 Task: Research Airbnb accommodation in Voorhout, Netherlands from 3rd December, 2023 to 7th December, 2023 for 2 adults.1  bedroom having 1 bed and 1 bathroom. Property type can be hotel. Look for 5 properties as per requirement.
Action: Mouse moved to (582, 125)
Screenshot: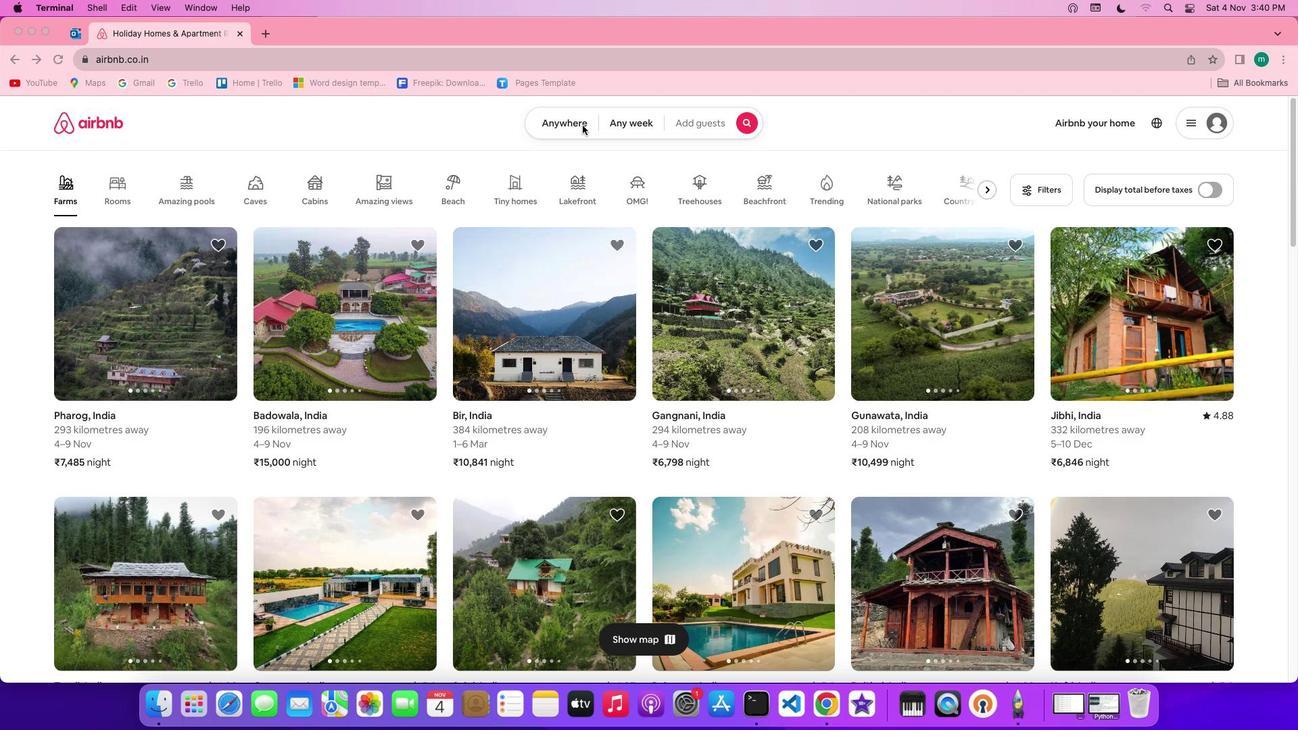 
Action: Mouse pressed left at (582, 125)
Screenshot: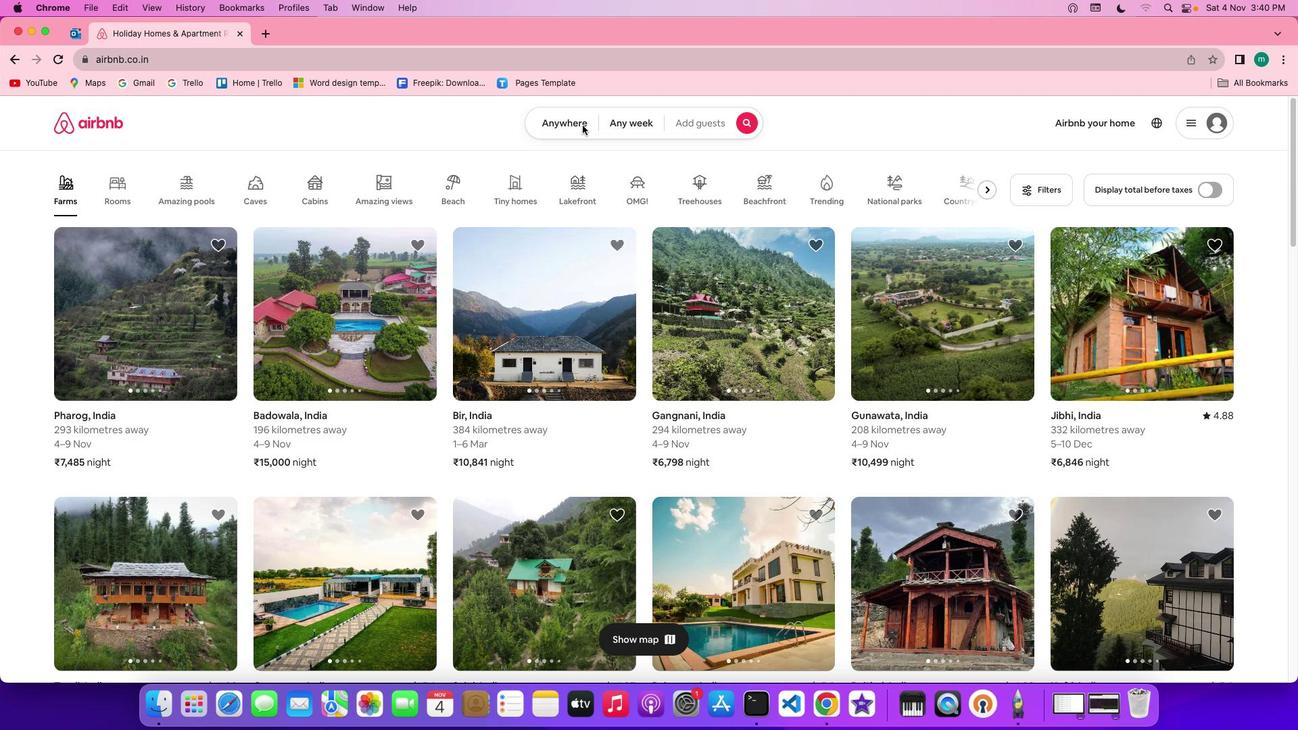 
Action: Mouse moved to (566, 125)
Screenshot: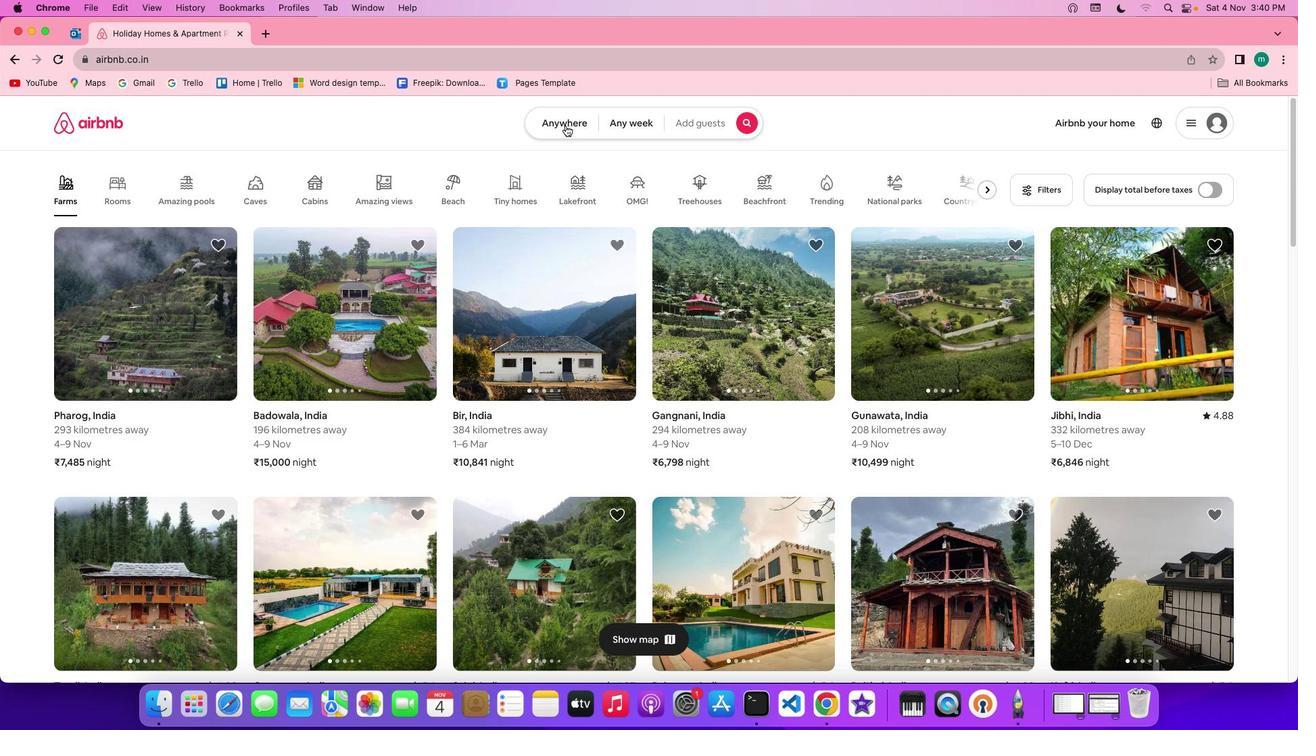 
Action: Mouse pressed left at (566, 125)
Screenshot: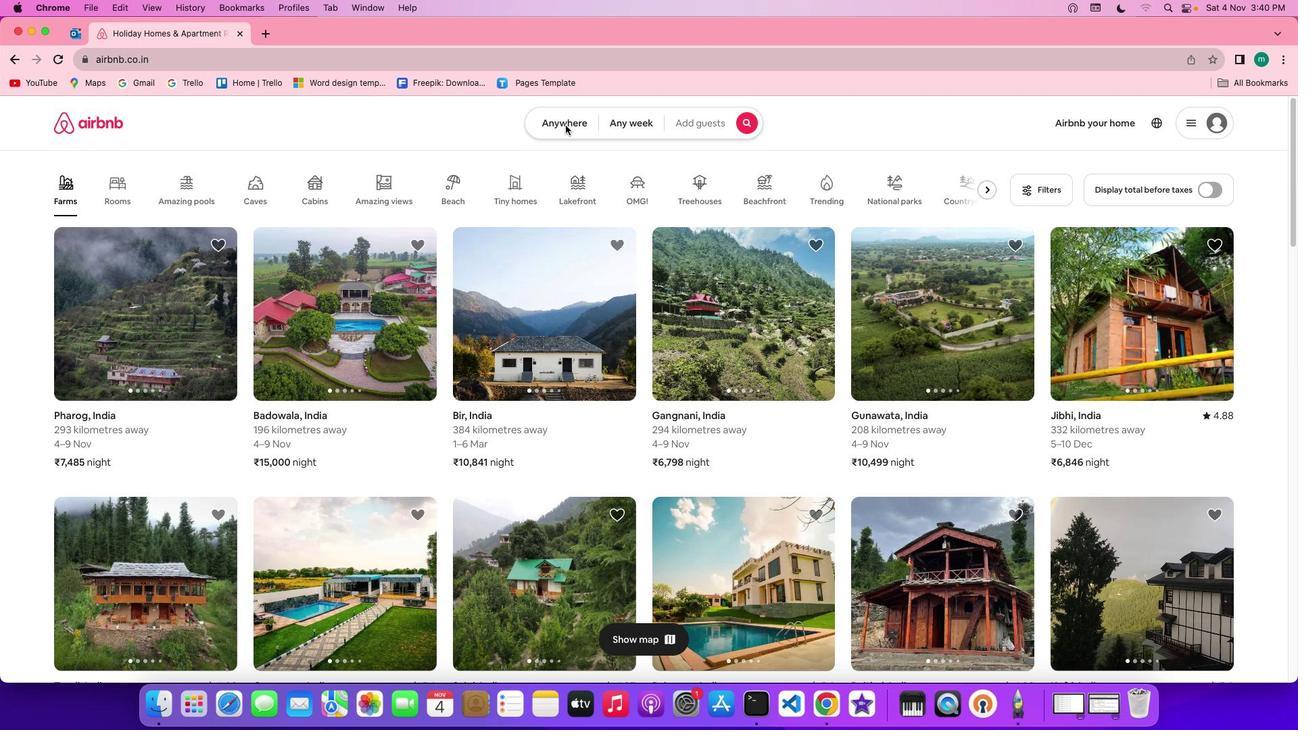 
Action: Mouse moved to (464, 182)
Screenshot: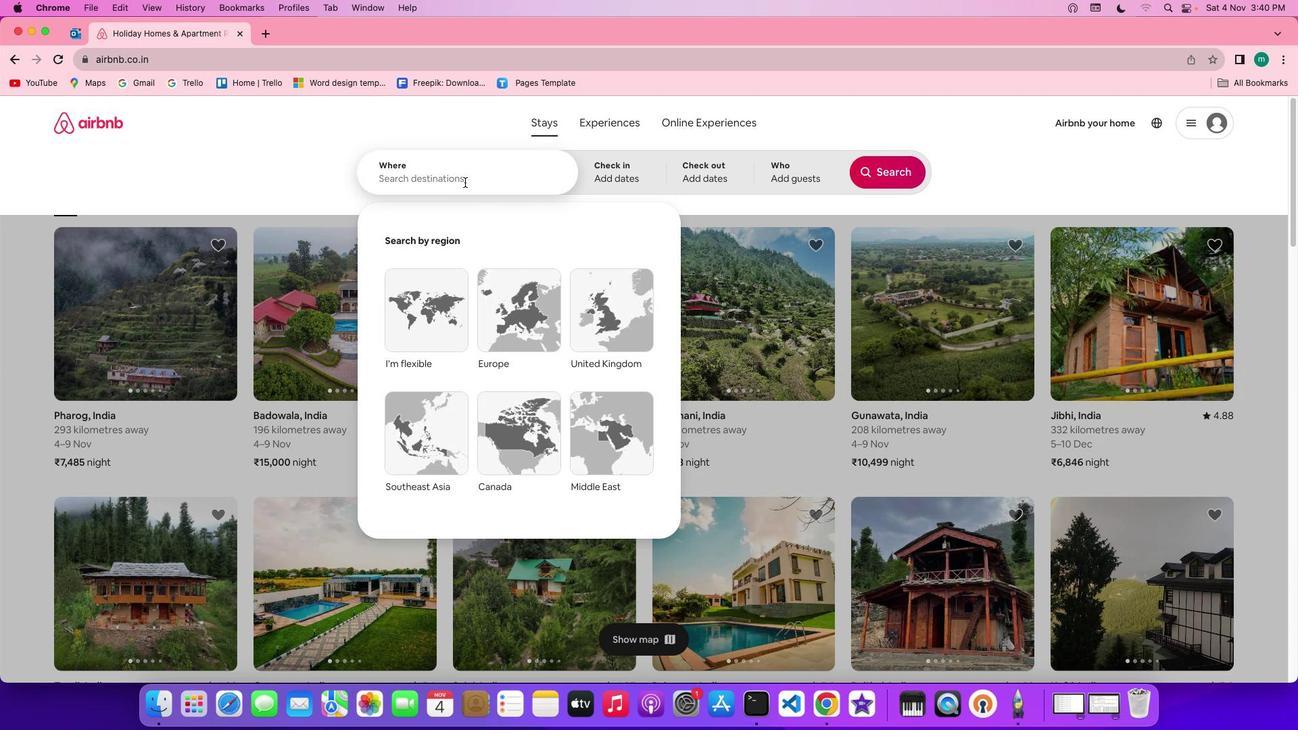 
Action: Mouse pressed left at (464, 182)
Screenshot: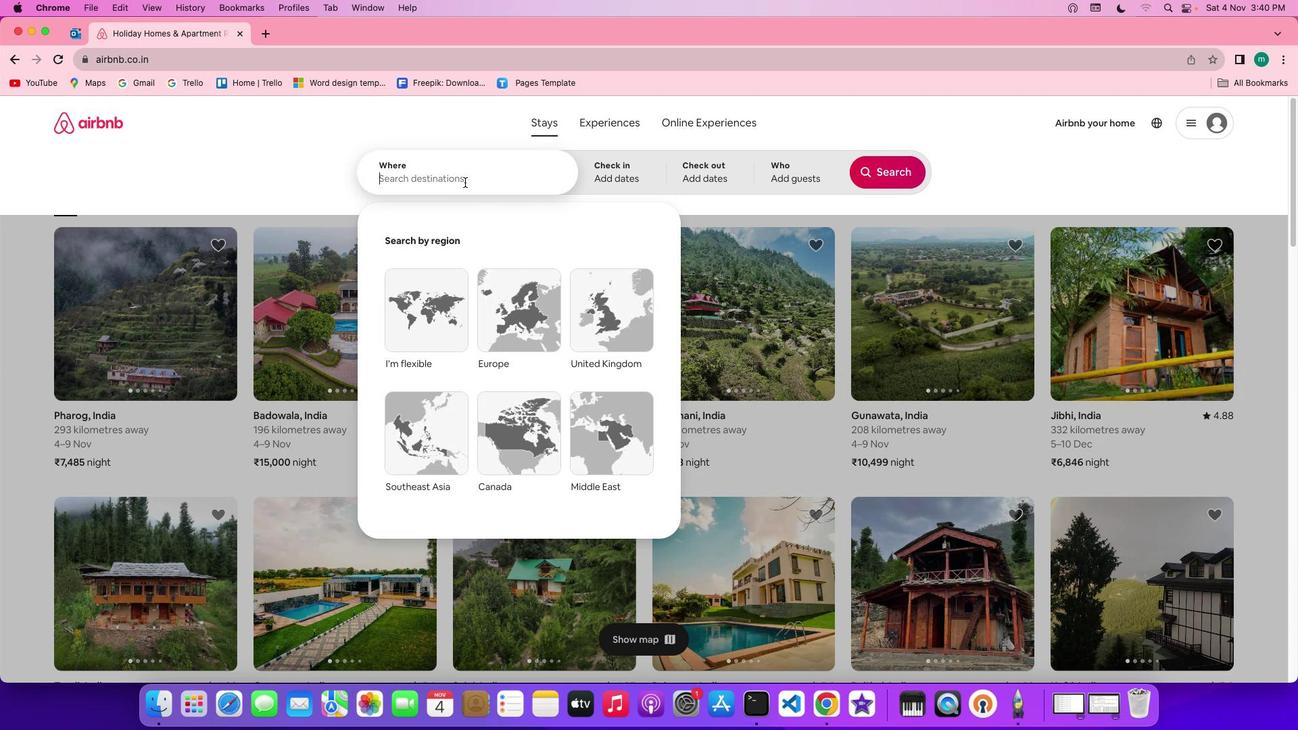 
Action: Key pressed Key.shift'V''o''o''r''h''o''u''t'','Key.spaceKey.shift'n''e''t''h''e''r''l''a''n''d''s'
Screenshot: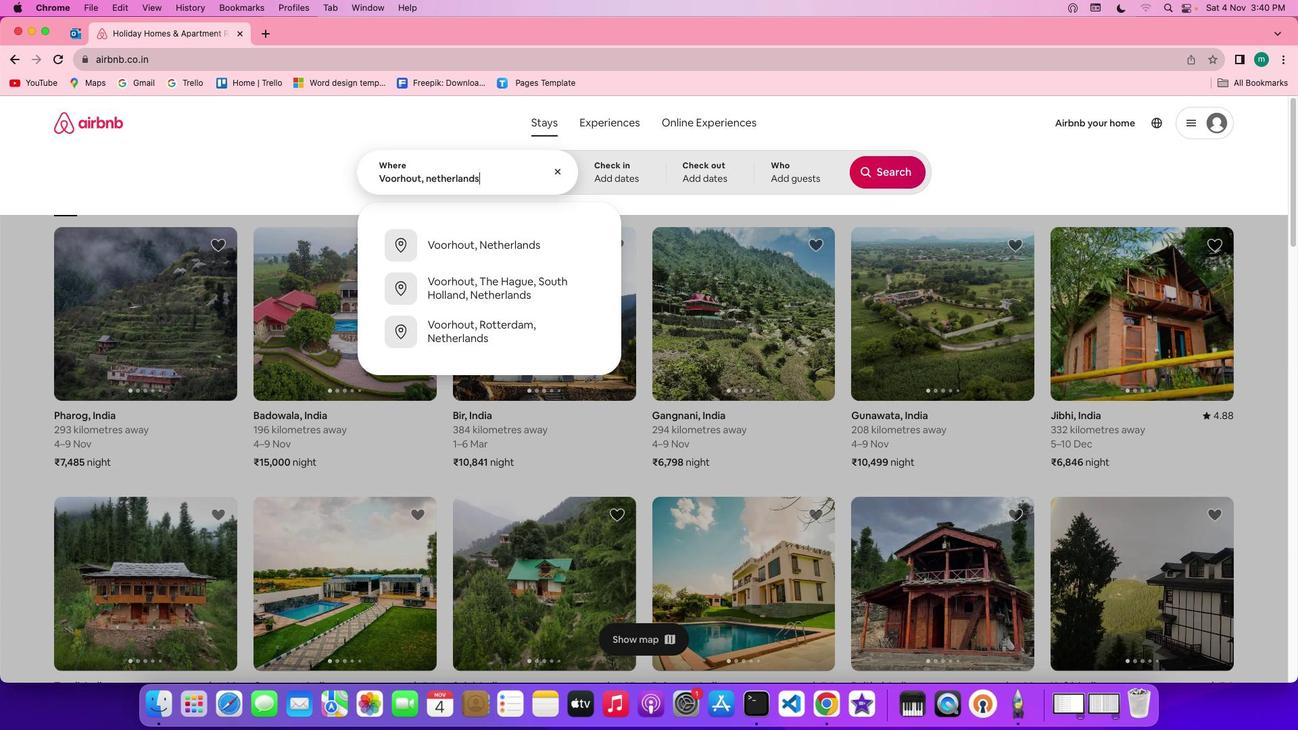 
Action: Mouse moved to (581, 174)
Screenshot: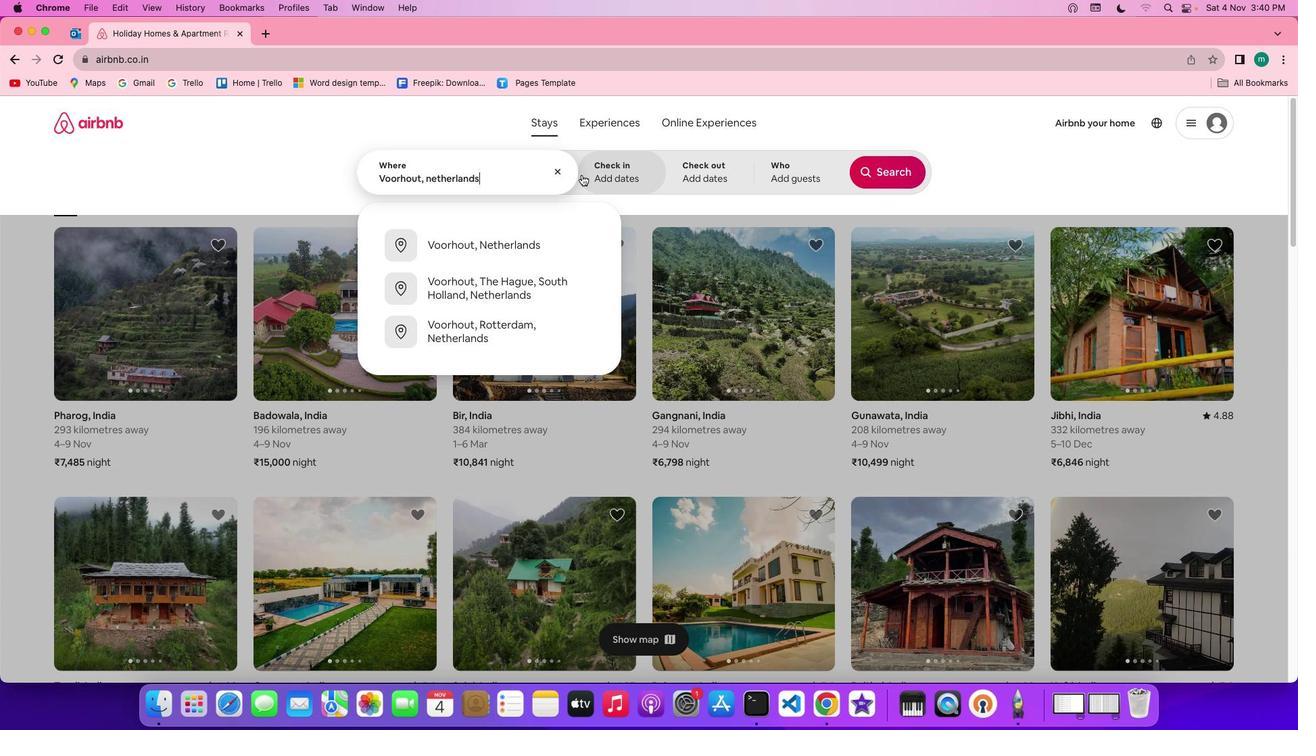 
Action: Mouse pressed left at (581, 174)
Screenshot: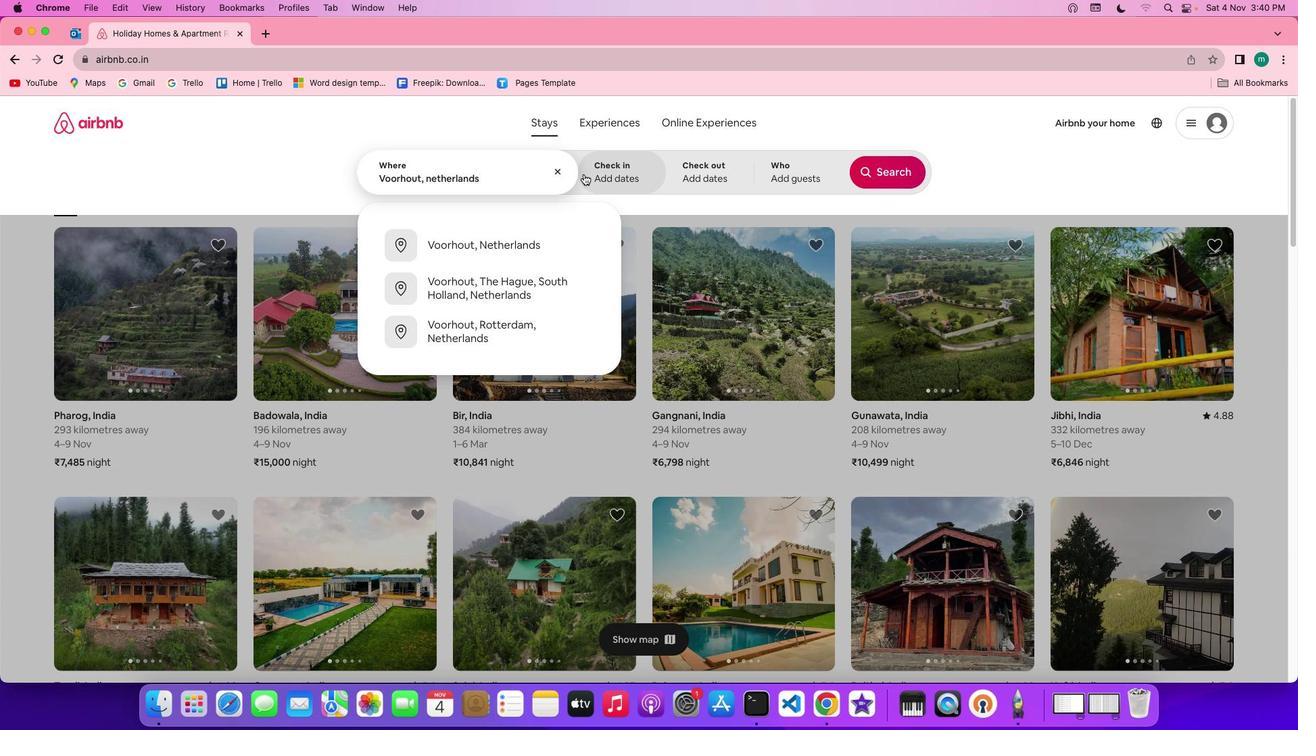
Action: Mouse moved to (675, 365)
Screenshot: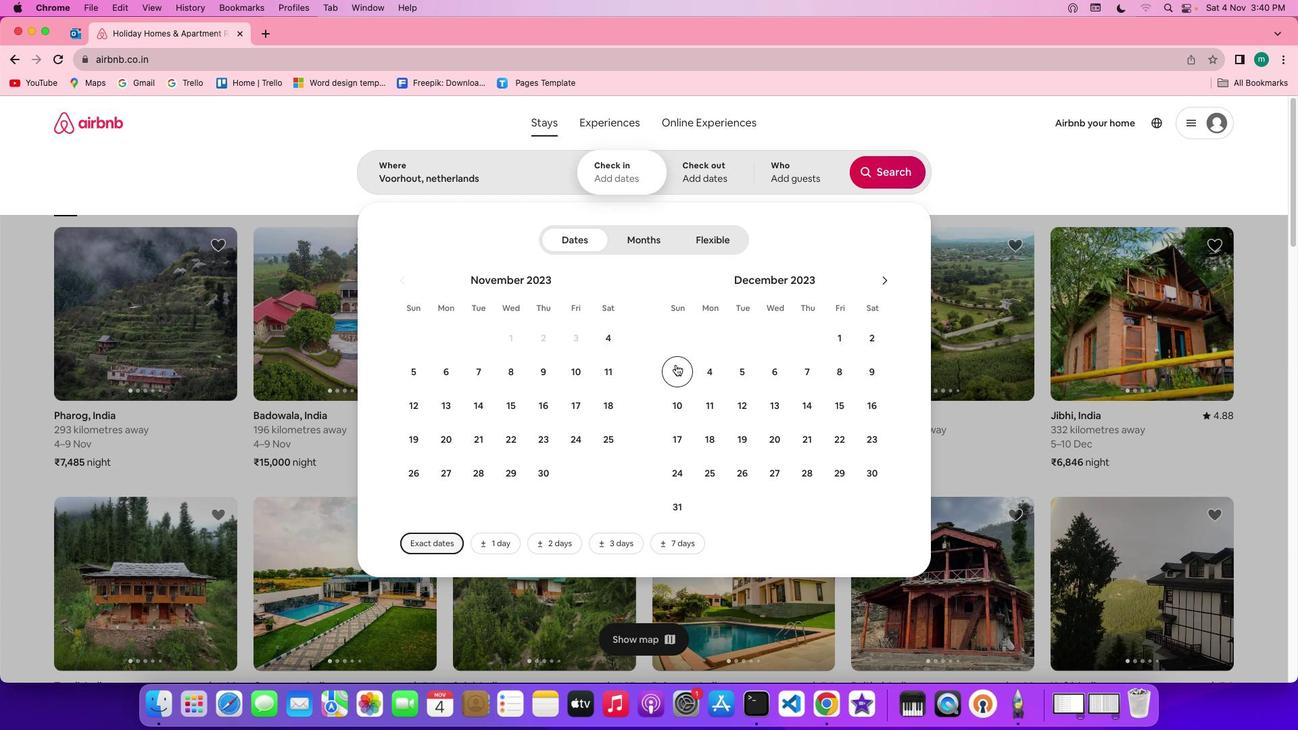 
Action: Mouse pressed left at (675, 365)
Screenshot: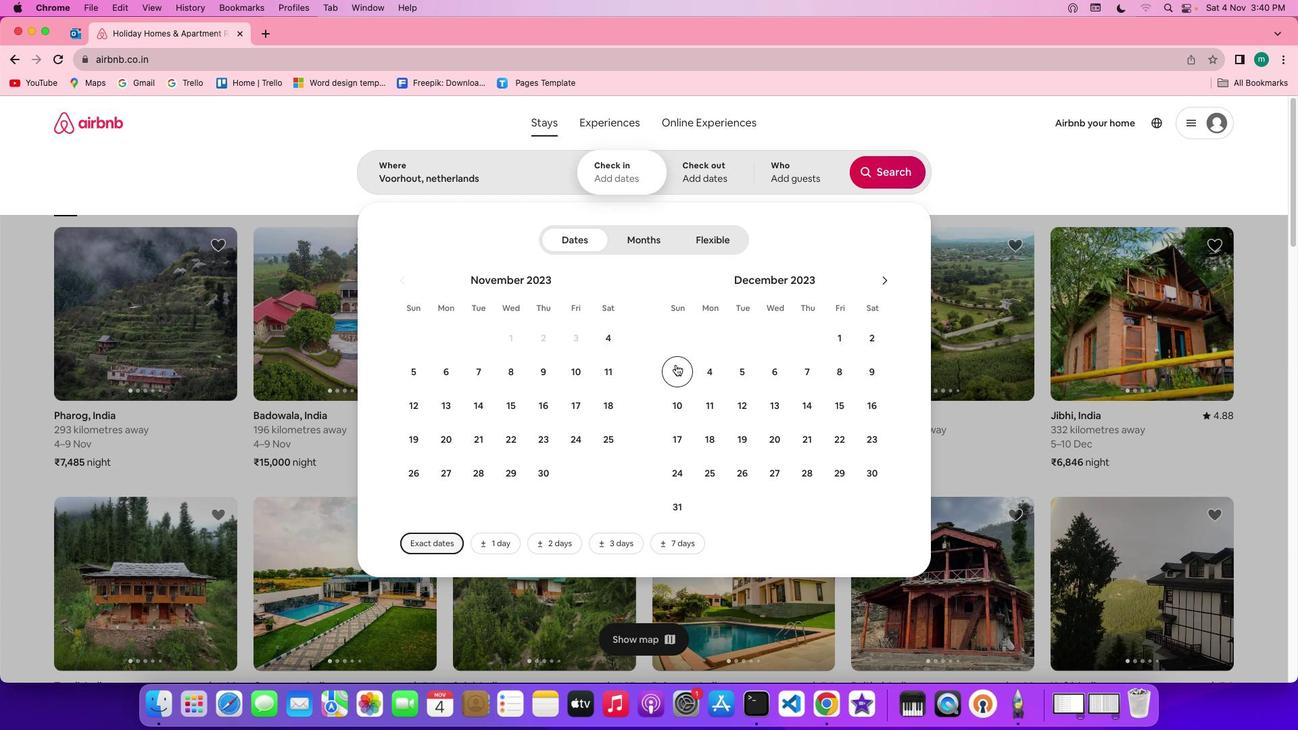 
Action: Mouse moved to (801, 369)
Screenshot: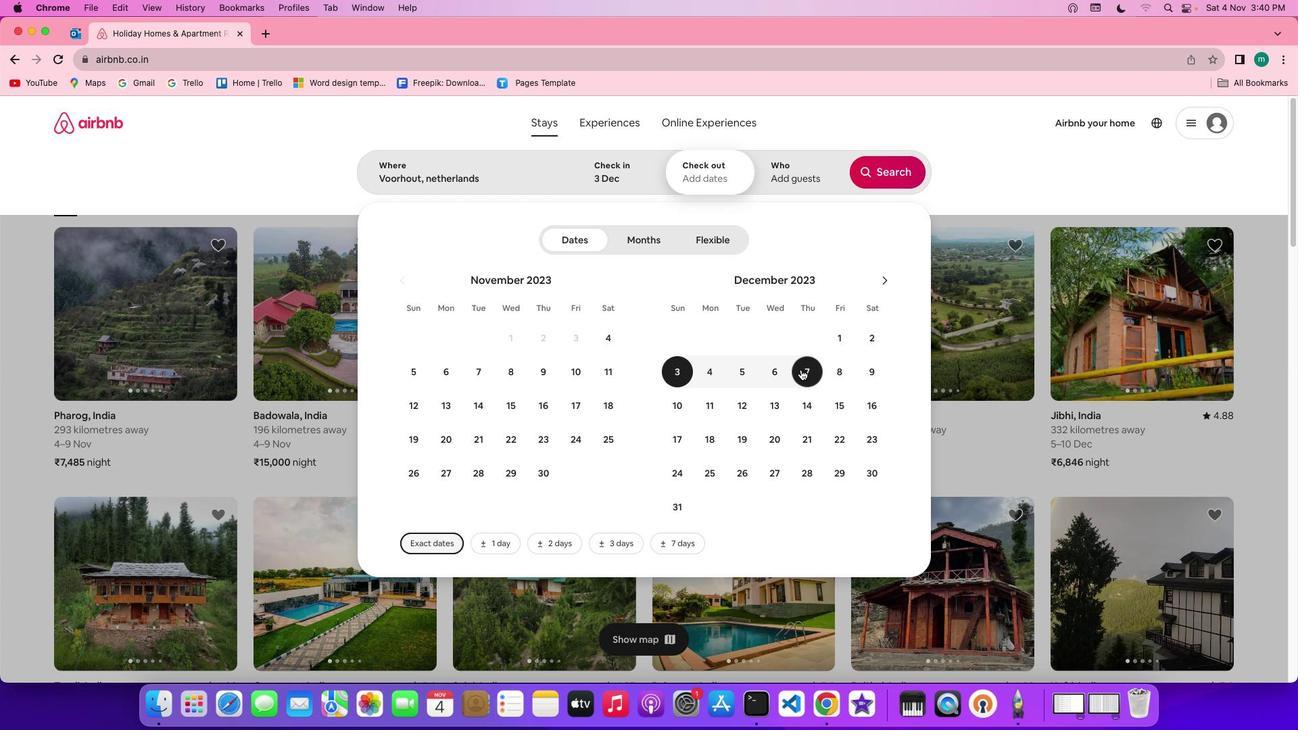 
Action: Mouse pressed left at (801, 369)
Screenshot: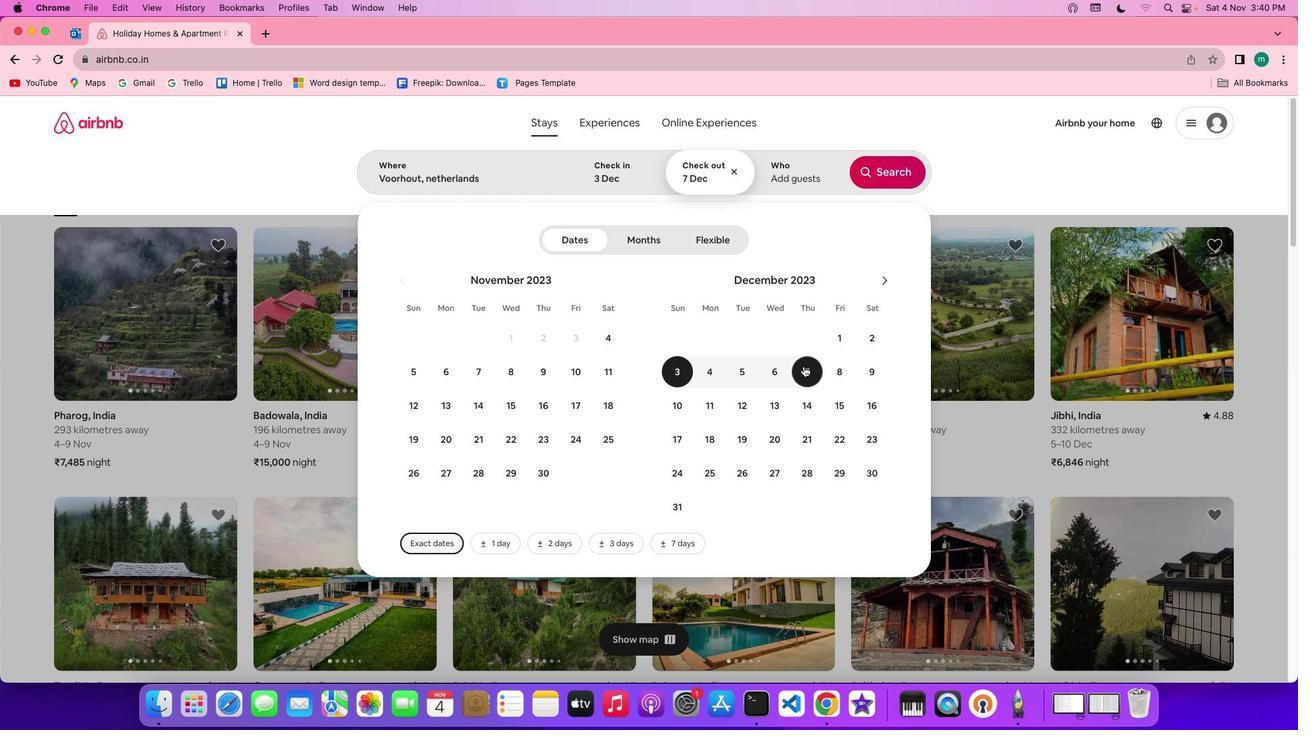 
Action: Mouse moved to (802, 171)
Screenshot: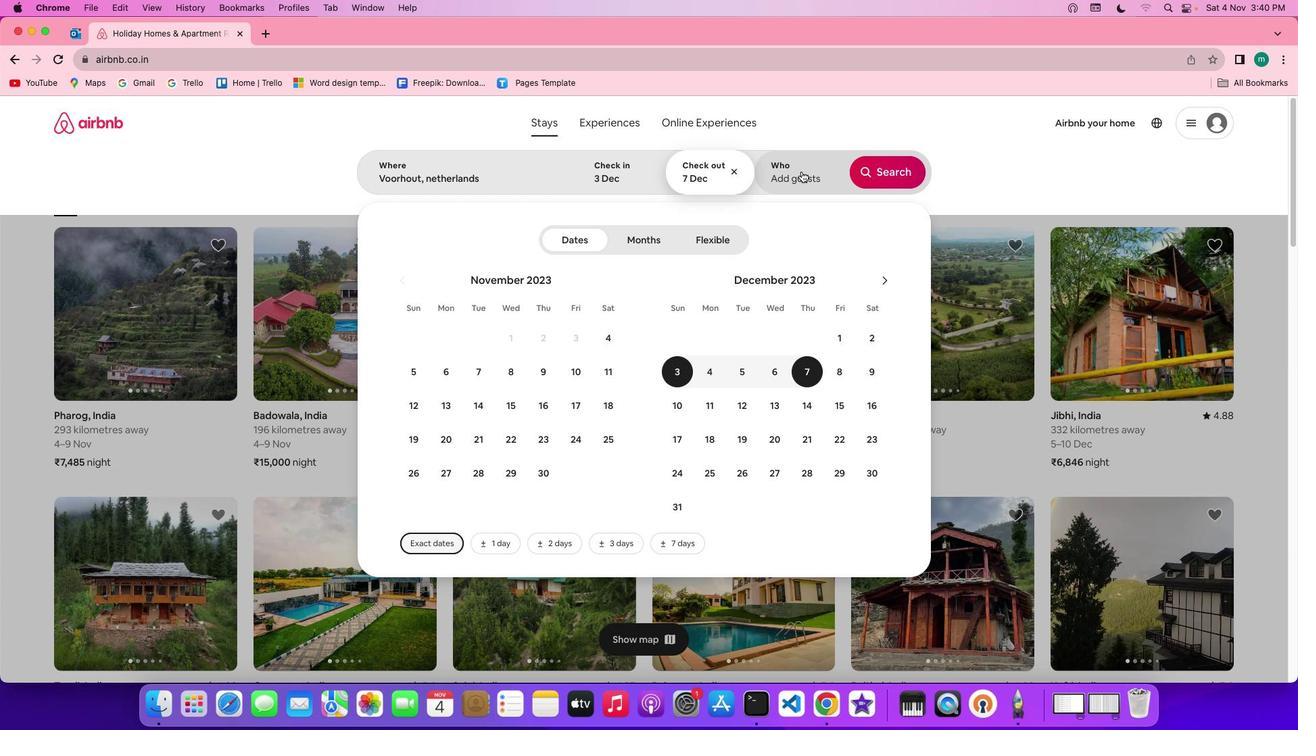 
Action: Mouse pressed left at (802, 171)
Screenshot: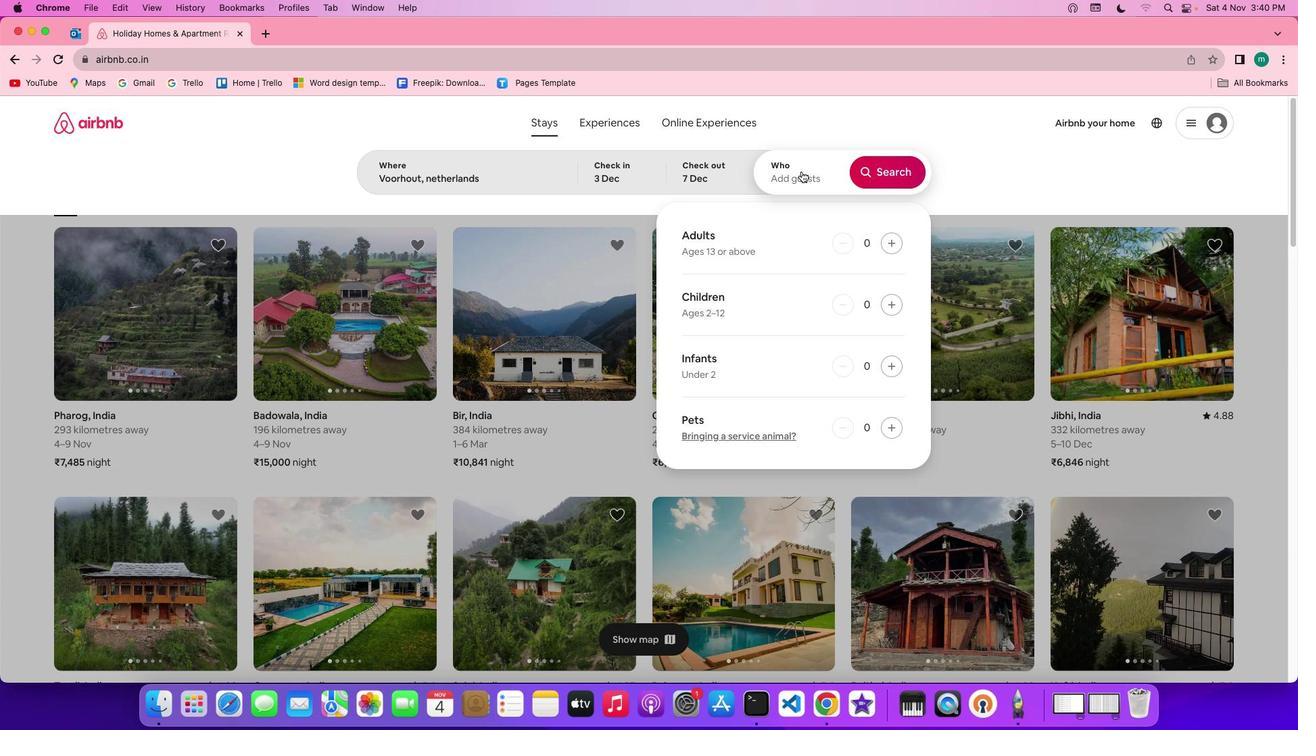 
Action: Mouse moved to (890, 242)
Screenshot: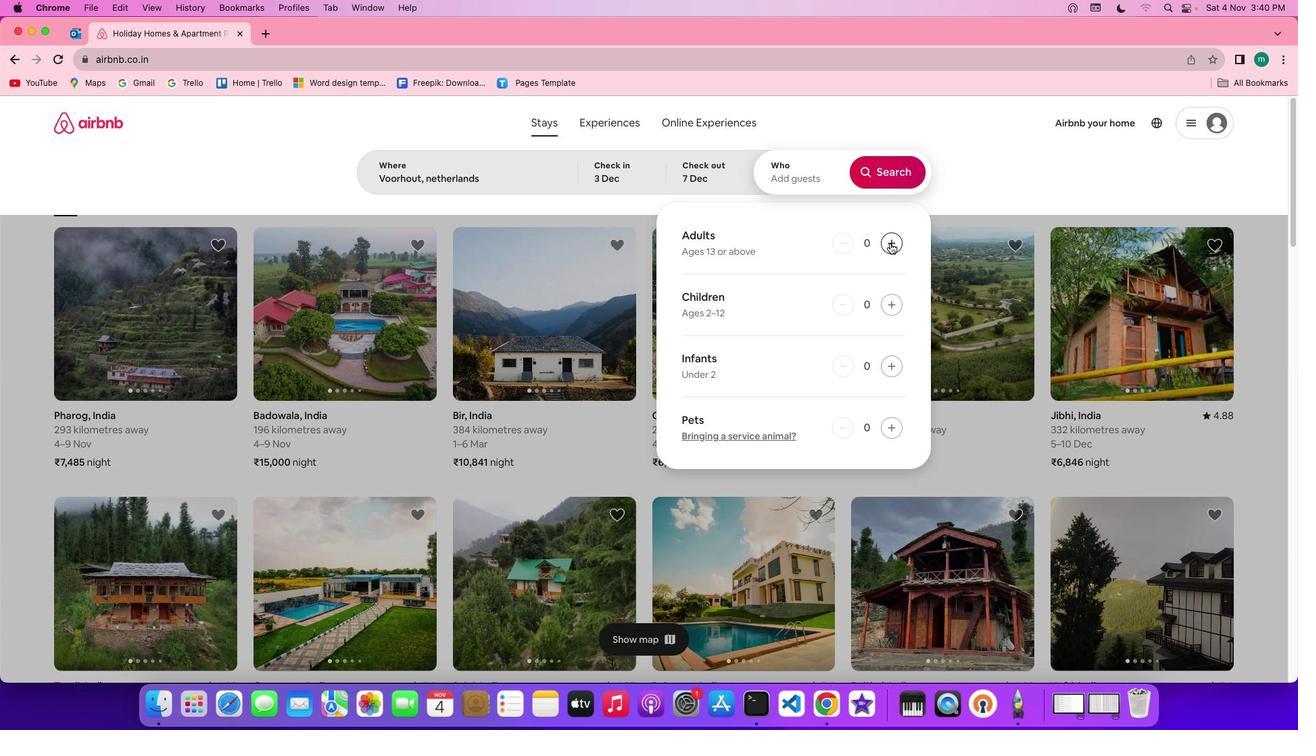 
Action: Mouse pressed left at (890, 242)
Screenshot: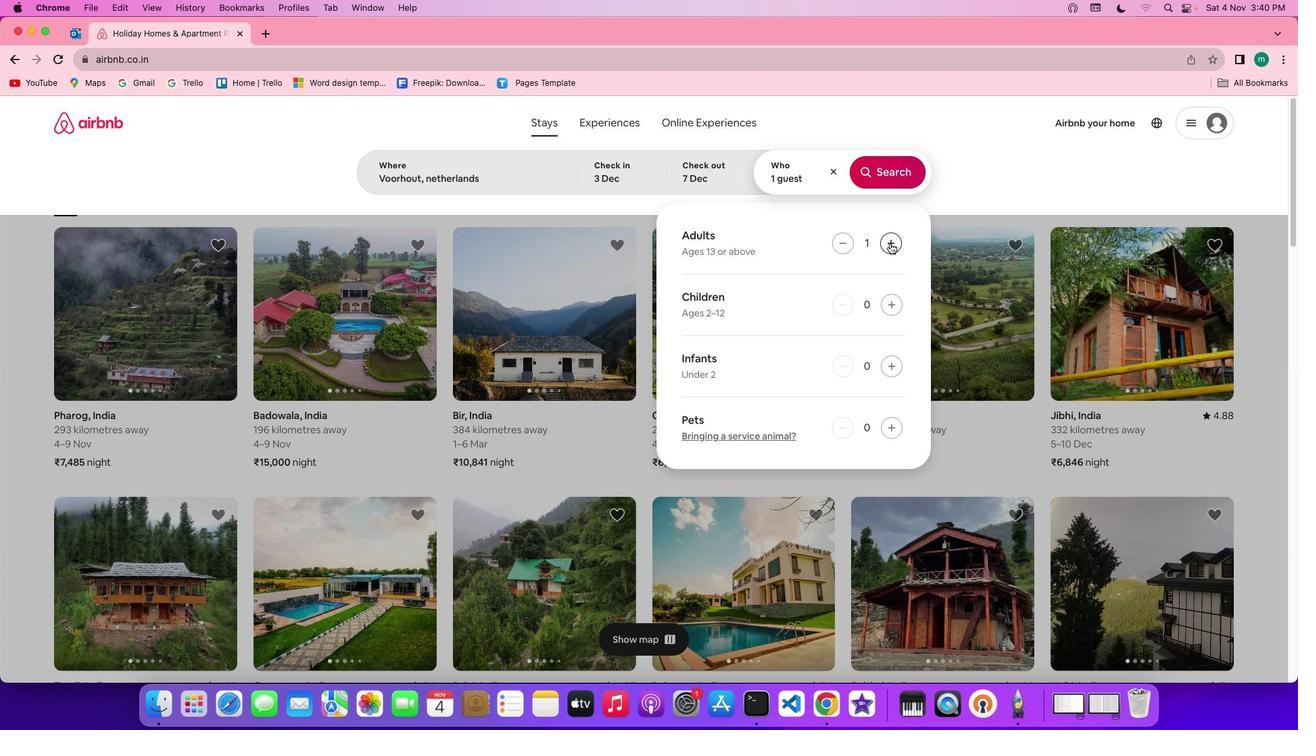 
Action: Mouse pressed left at (890, 242)
Screenshot: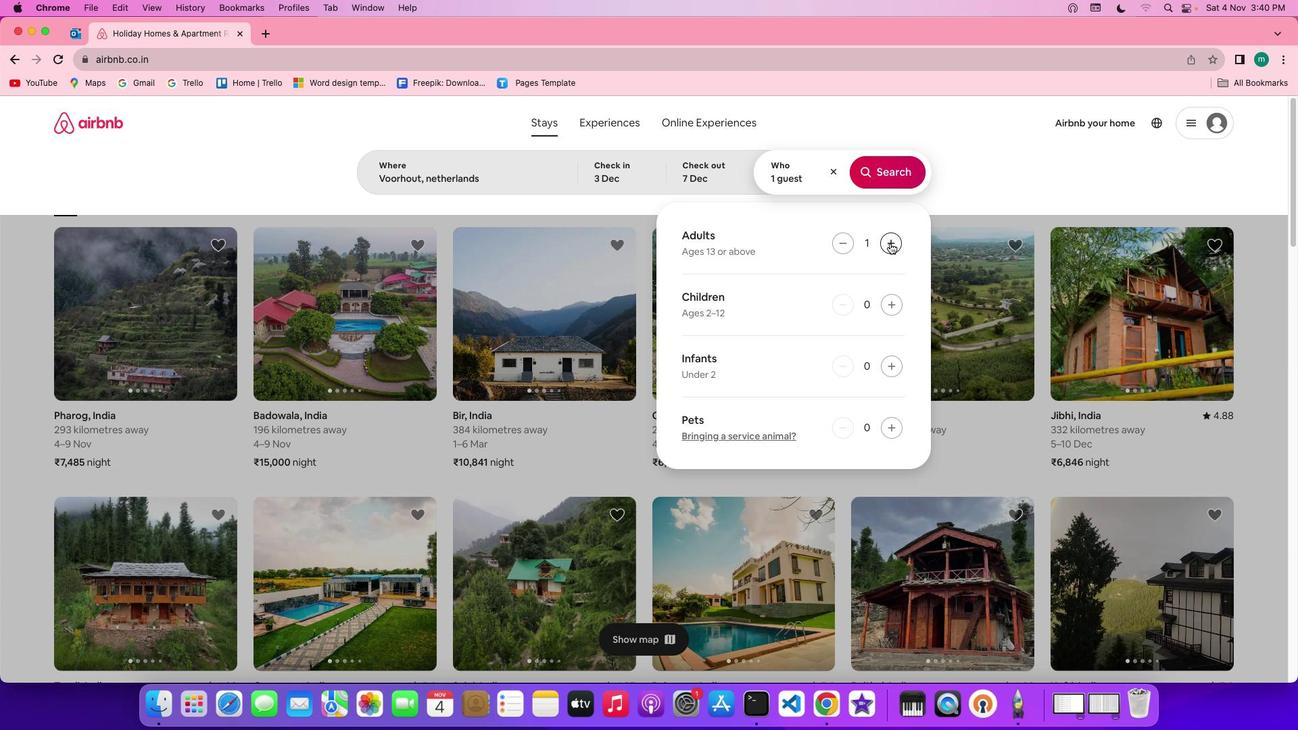 
Action: Mouse moved to (893, 160)
Screenshot: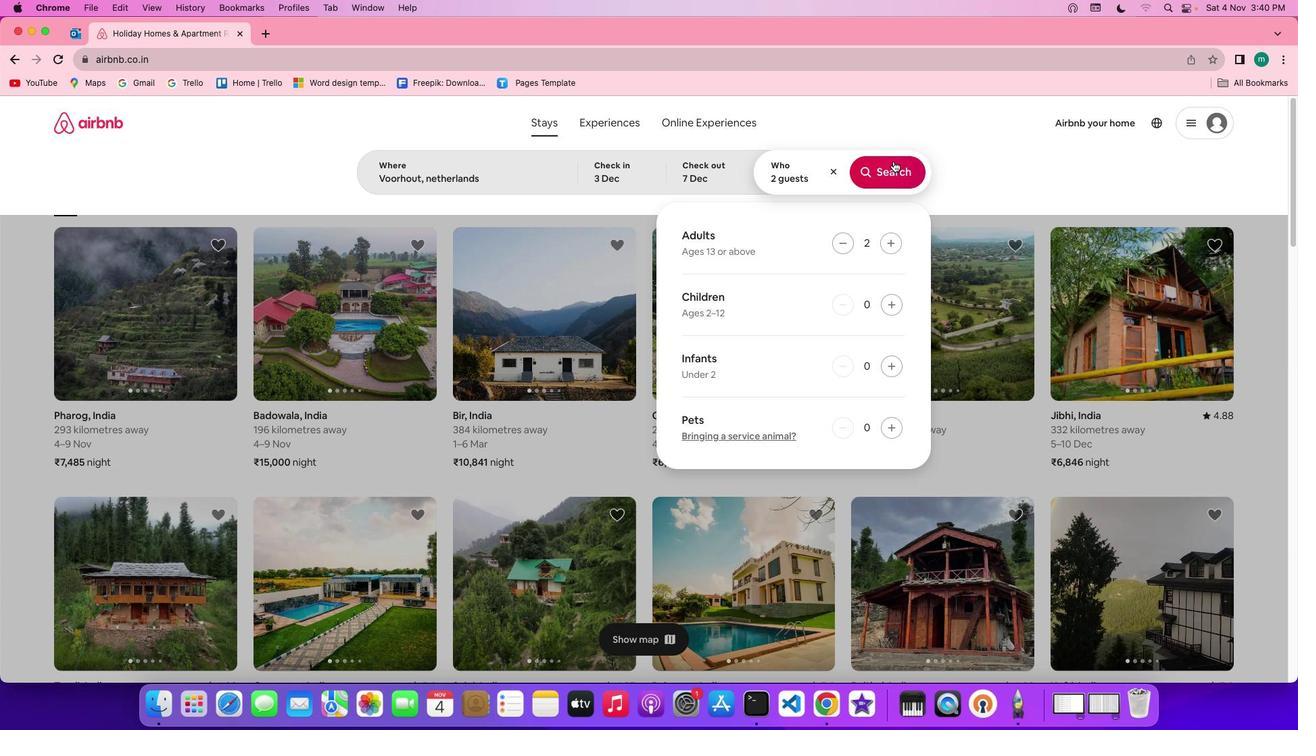 
Action: Mouse pressed left at (893, 160)
Screenshot: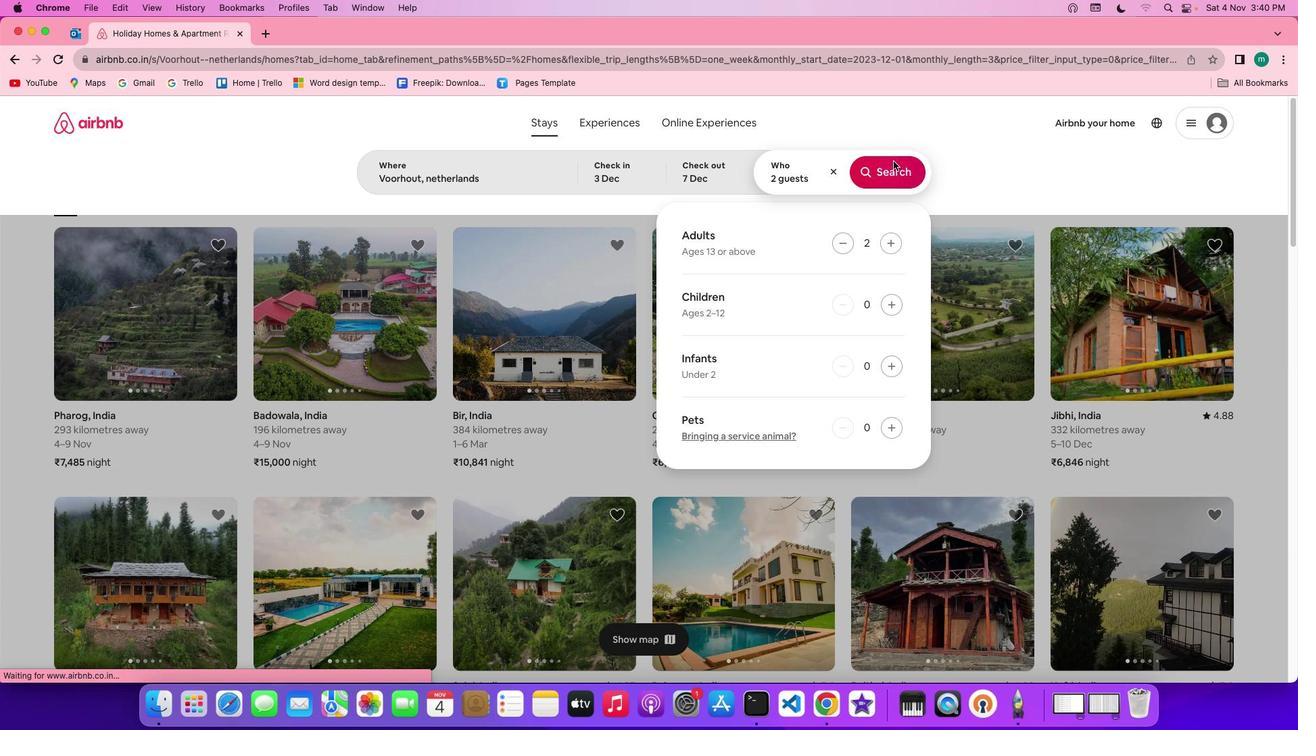 
Action: Mouse moved to (1081, 177)
Screenshot: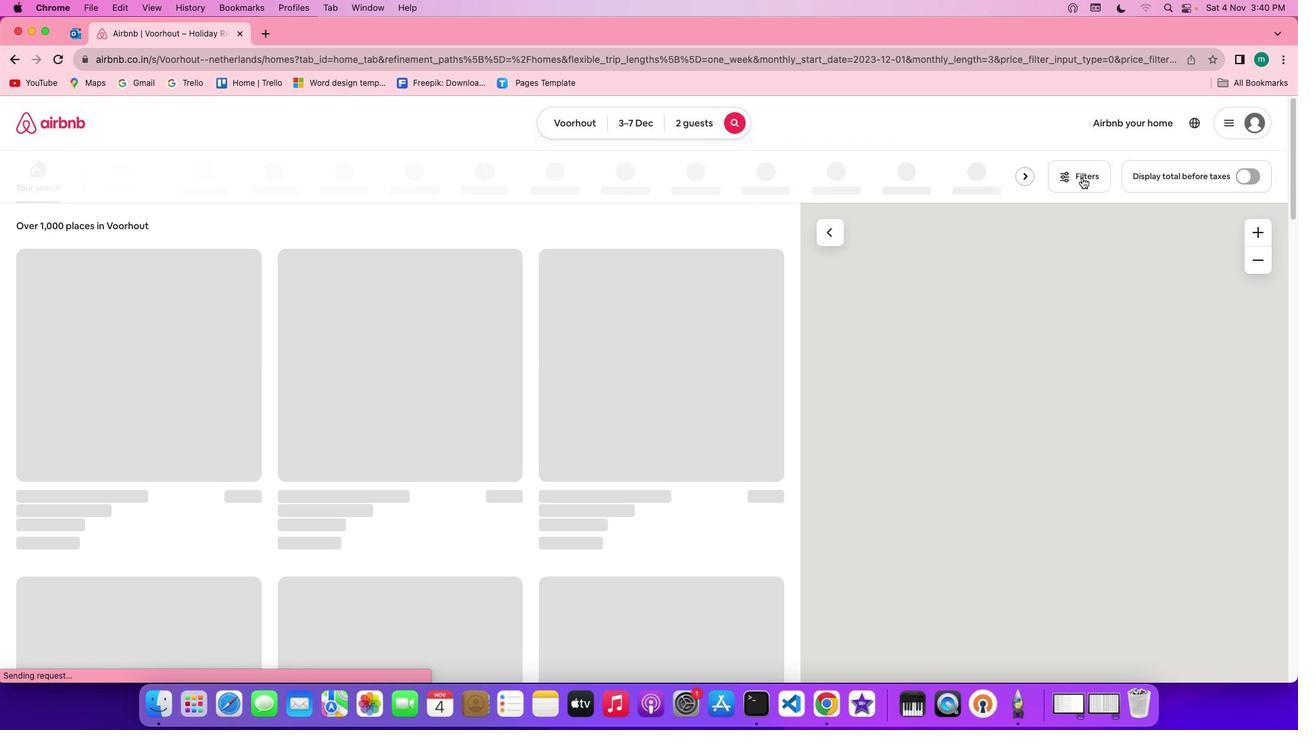 
Action: Mouse pressed left at (1081, 177)
Screenshot: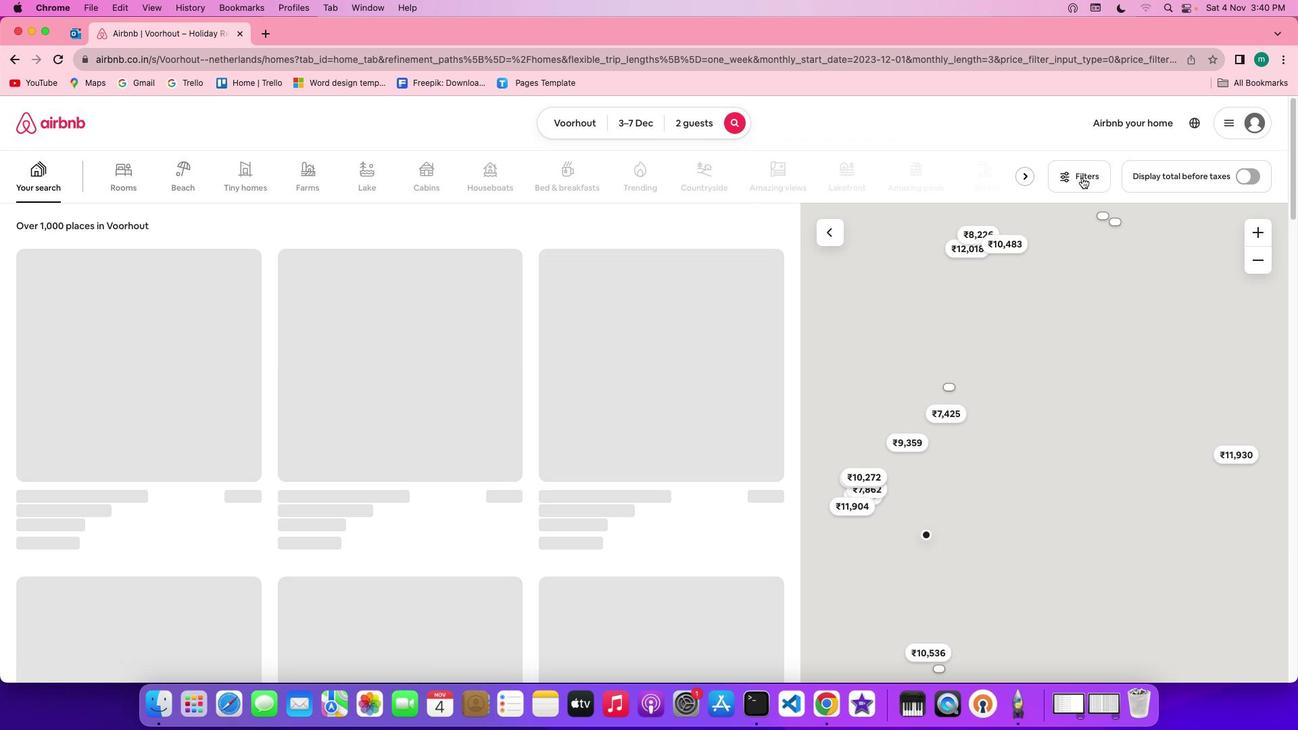 
Action: Mouse moved to (1079, 173)
Screenshot: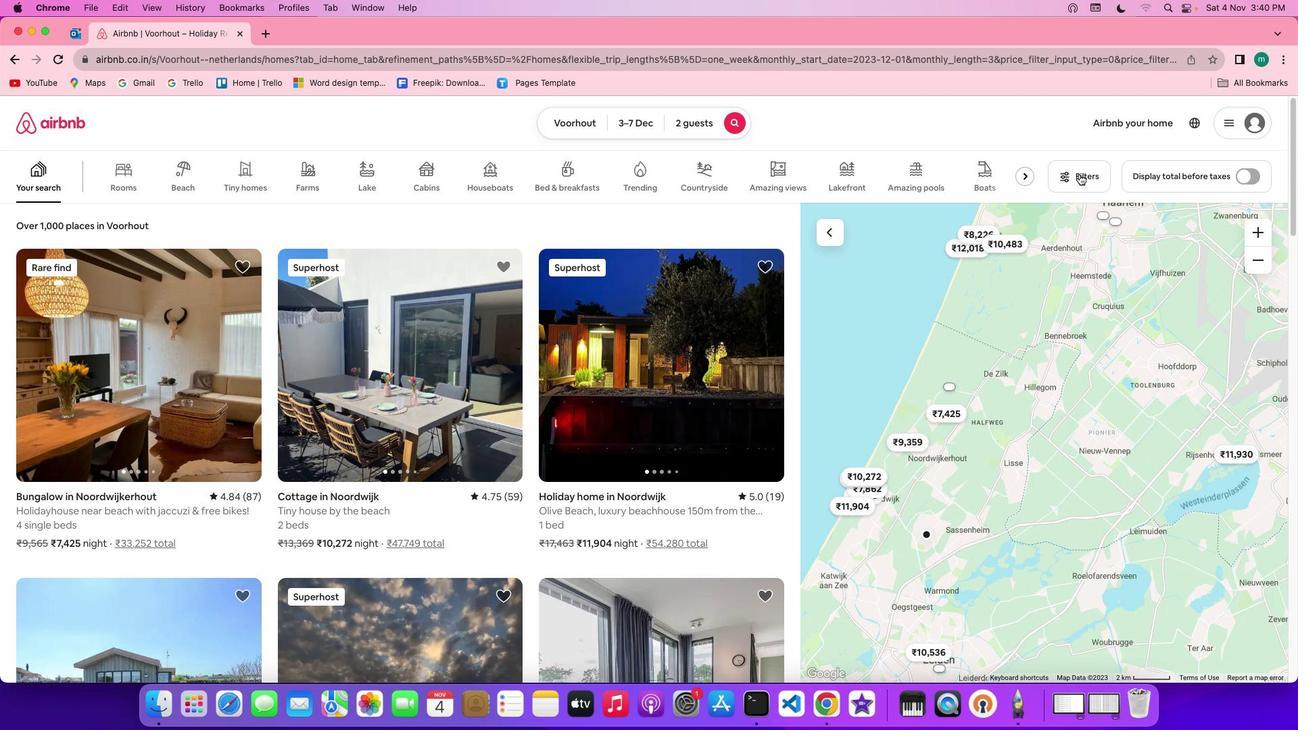 
Action: Mouse pressed left at (1079, 173)
Screenshot: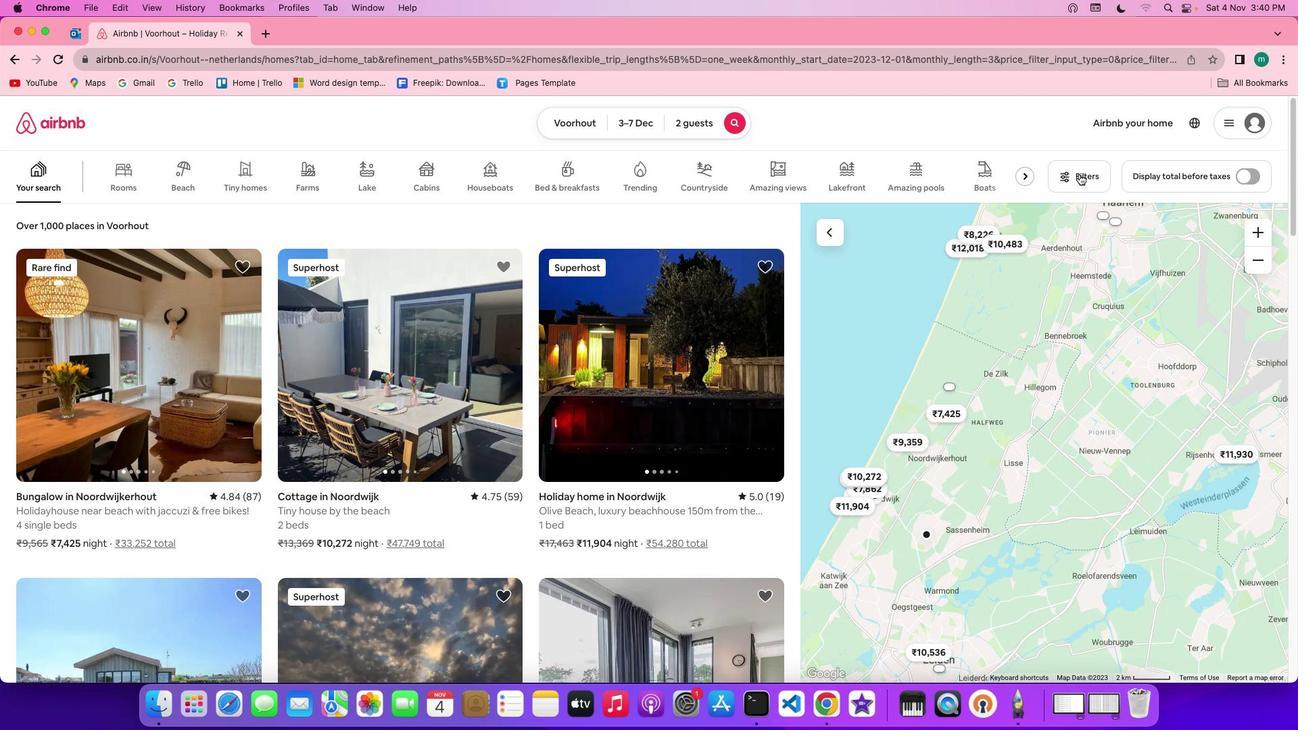 
Action: Mouse moved to (806, 389)
Screenshot: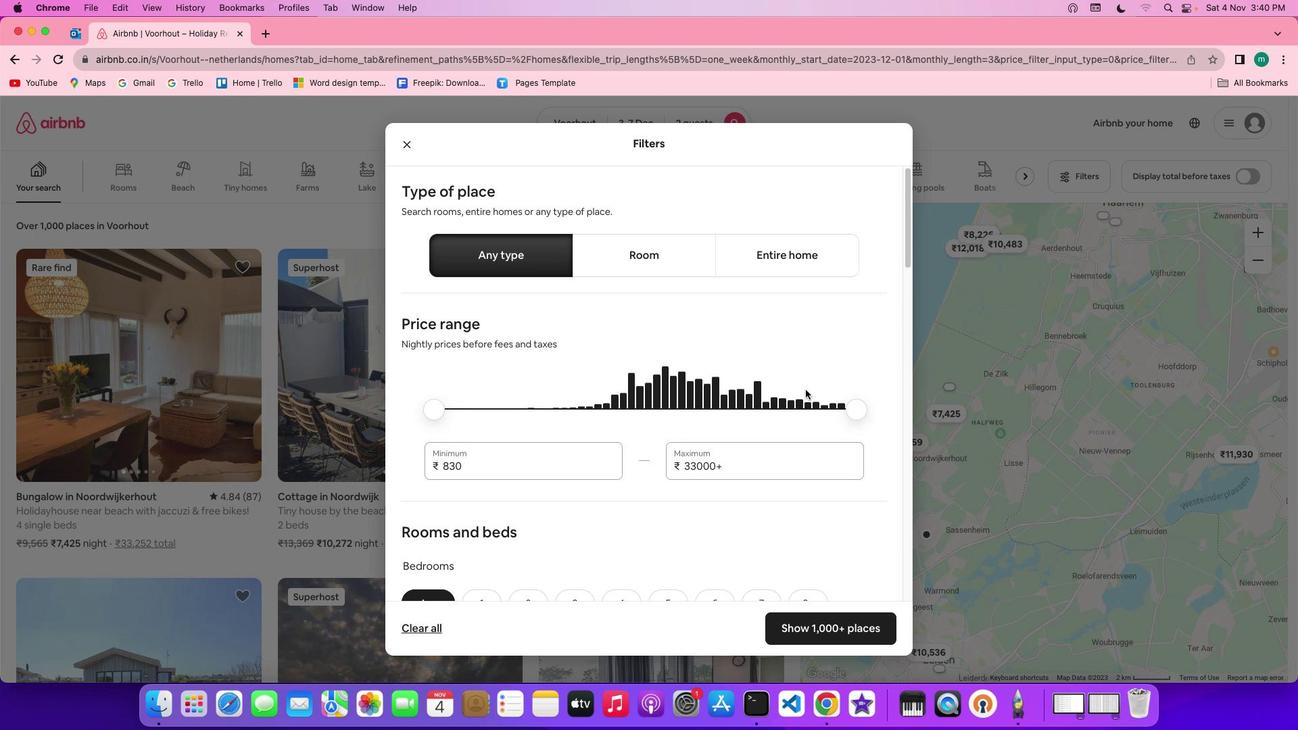 
Action: Mouse scrolled (806, 389) with delta (0, 0)
Screenshot: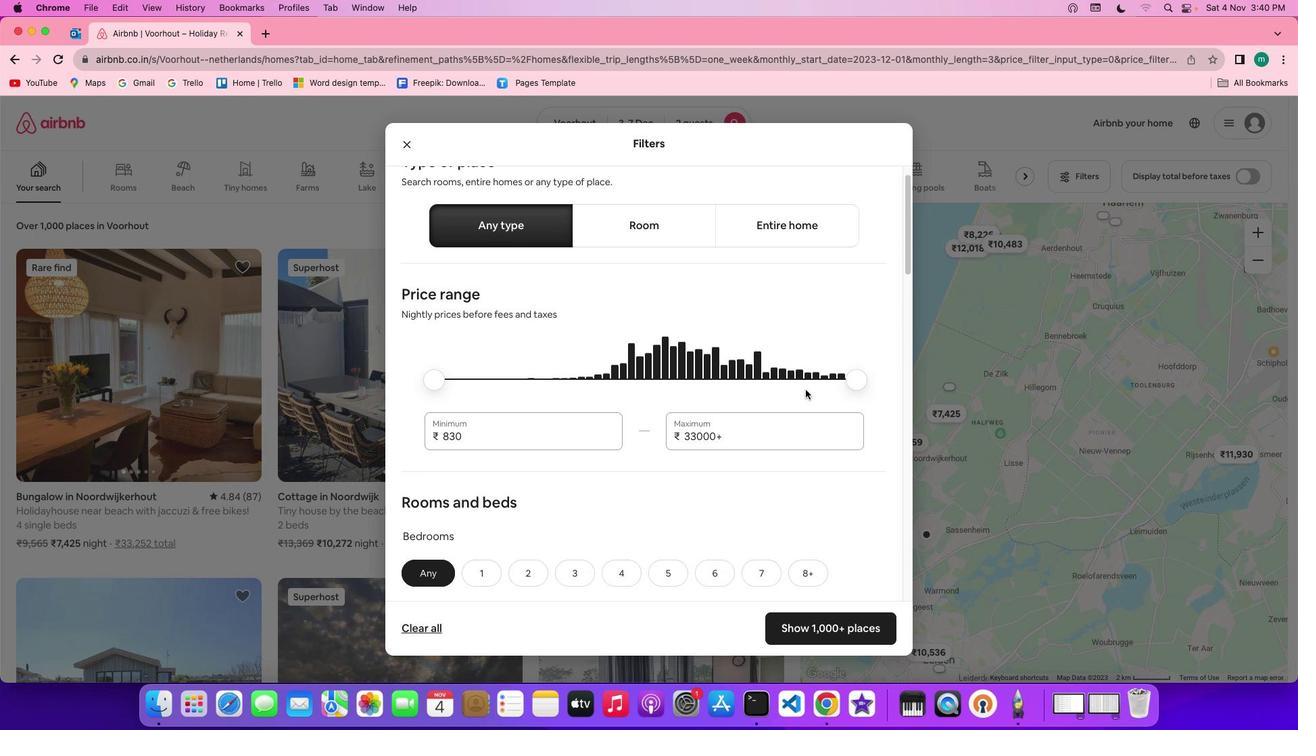 
Action: Mouse scrolled (806, 389) with delta (0, 0)
Screenshot: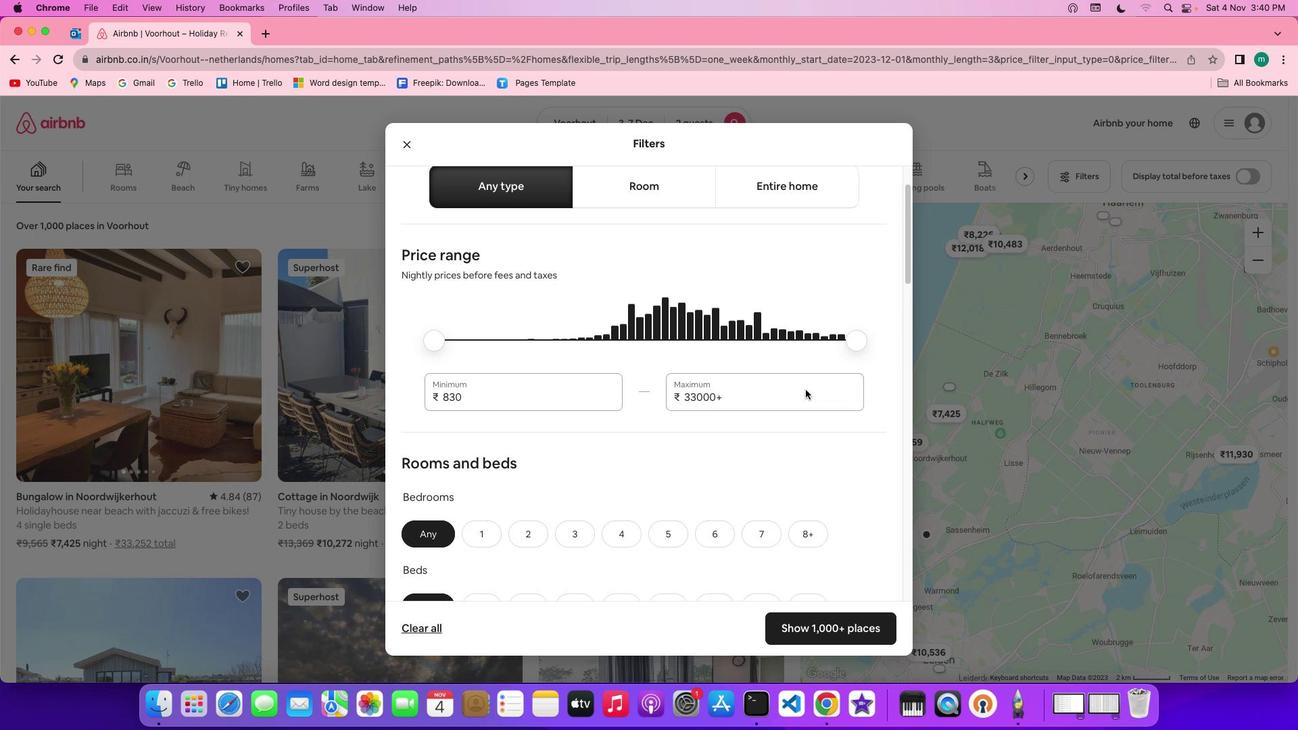 
Action: Mouse scrolled (806, 389) with delta (0, -2)
Screenshot: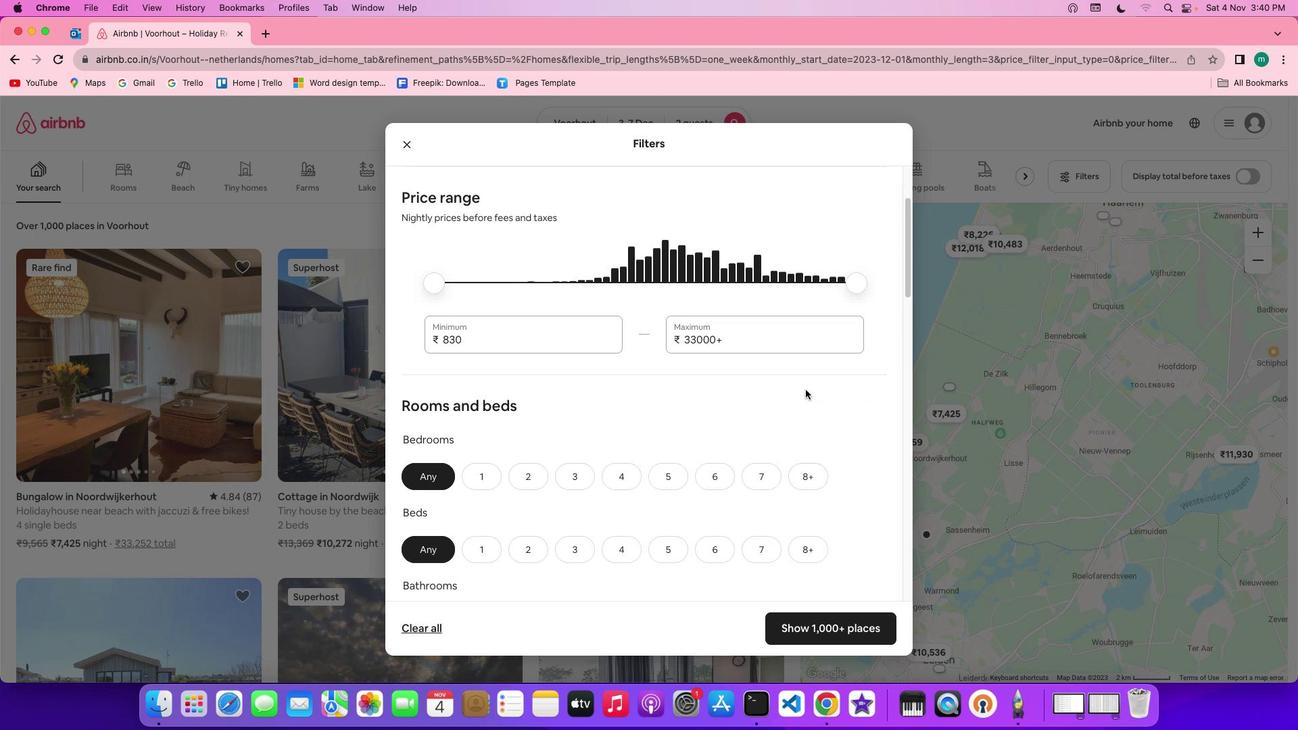 
Action: Mouse scrolled (806, 389) with delta (0, -2)
Screenshot: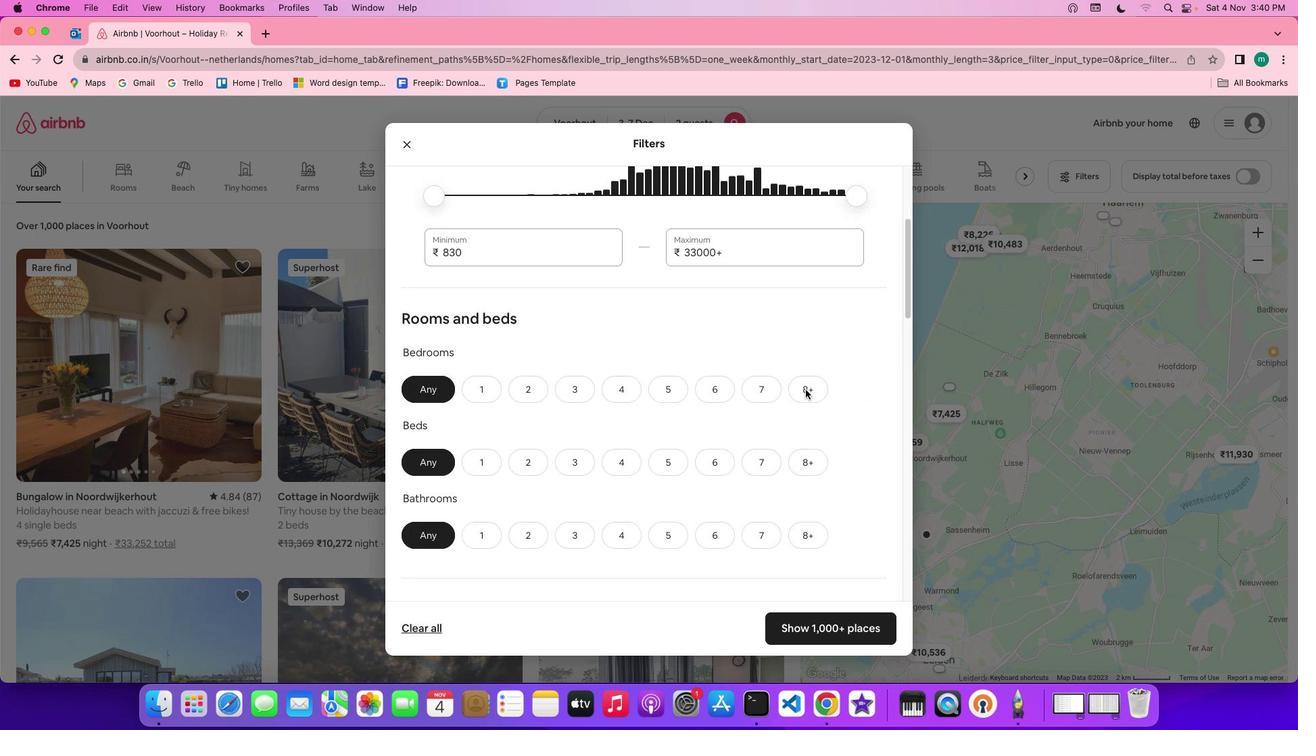 
Action: Mouse scrolled (806, 389) with delta (0, 0)
Screenshot: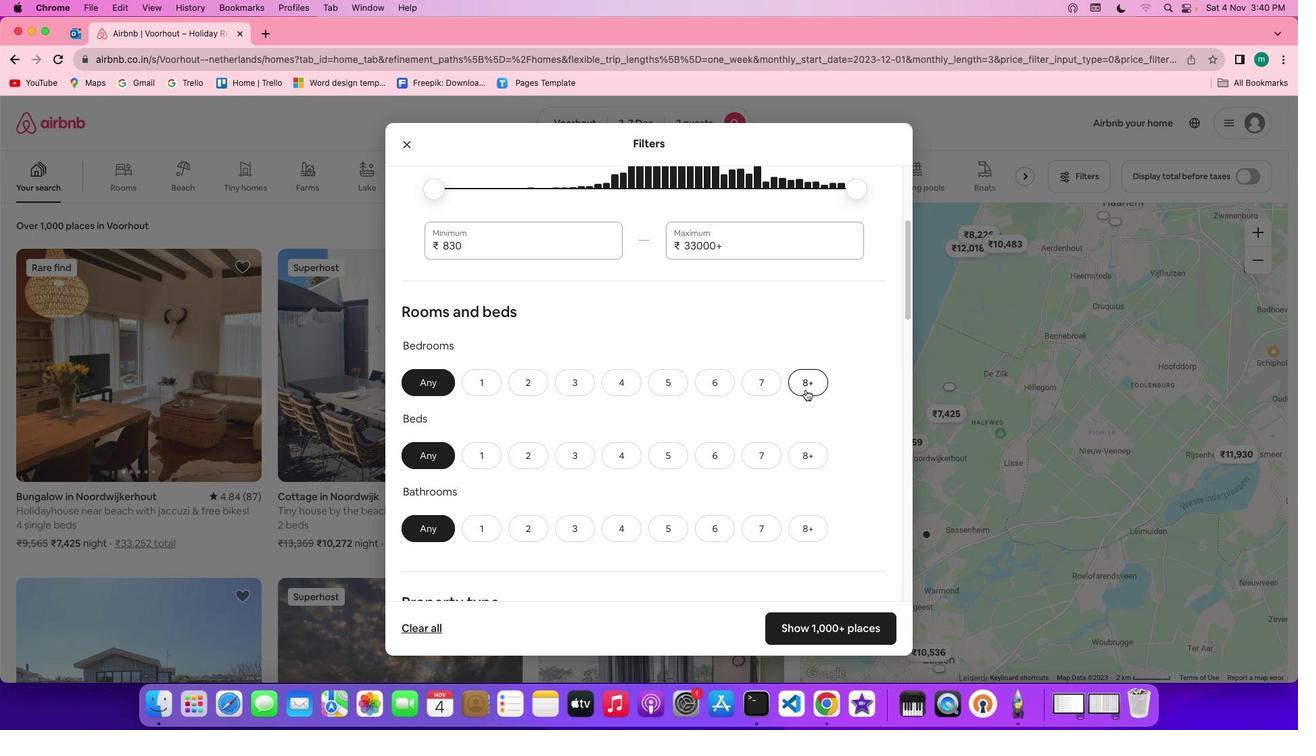 
Action: Mouse scrolled (806, 389) with delta (0, 0)
Screenshot: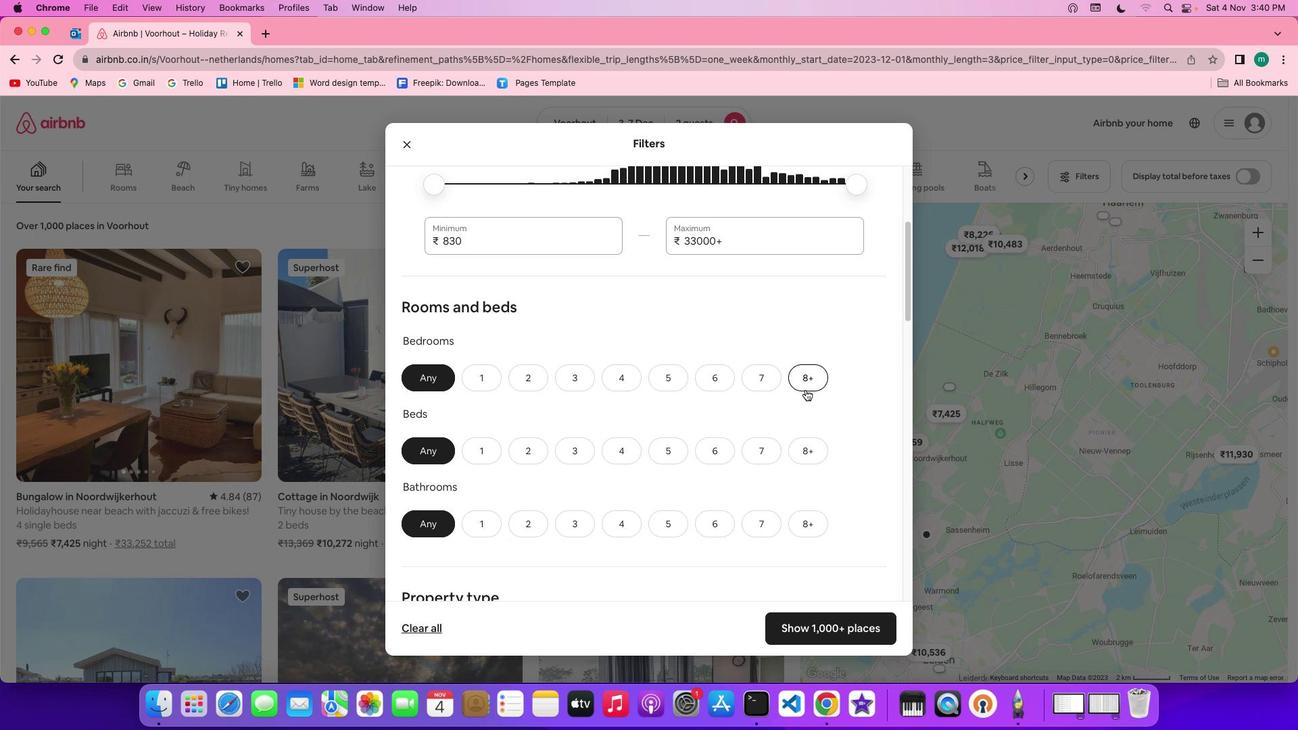 
Action: Mouse scrolled (806, 389) with delta (0, 0)
Screenshot: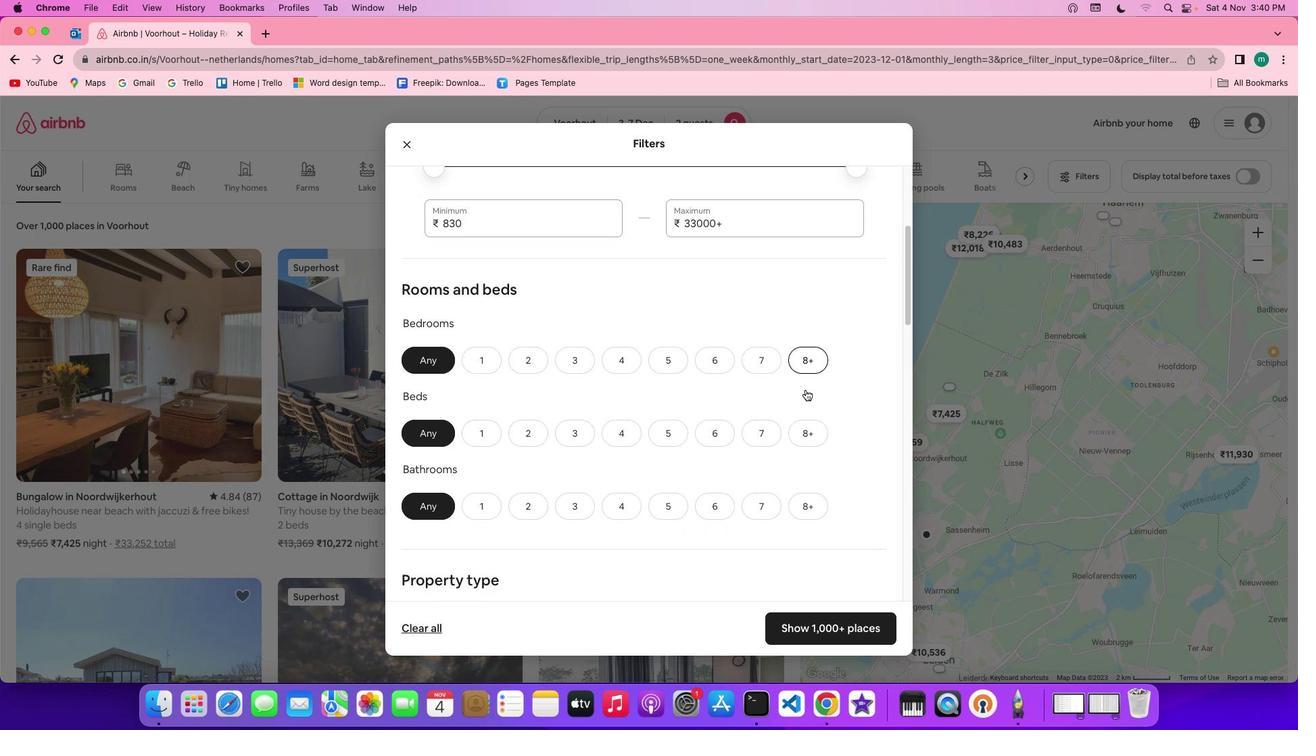 
Action: Mouse scrolled (806, 389) with delta (0, 0)
Screenshot: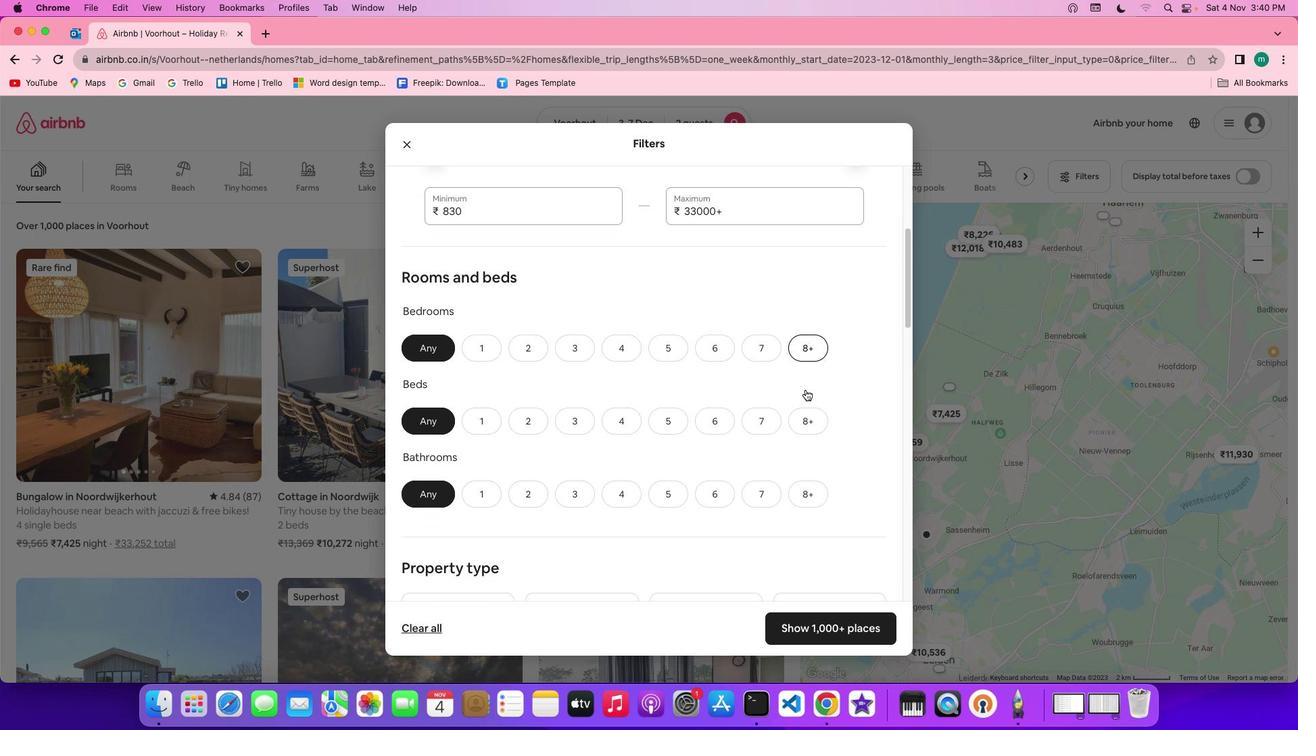 
Action: Mouse scrolled (806, 389) with delta (0, 0)
Screenshot: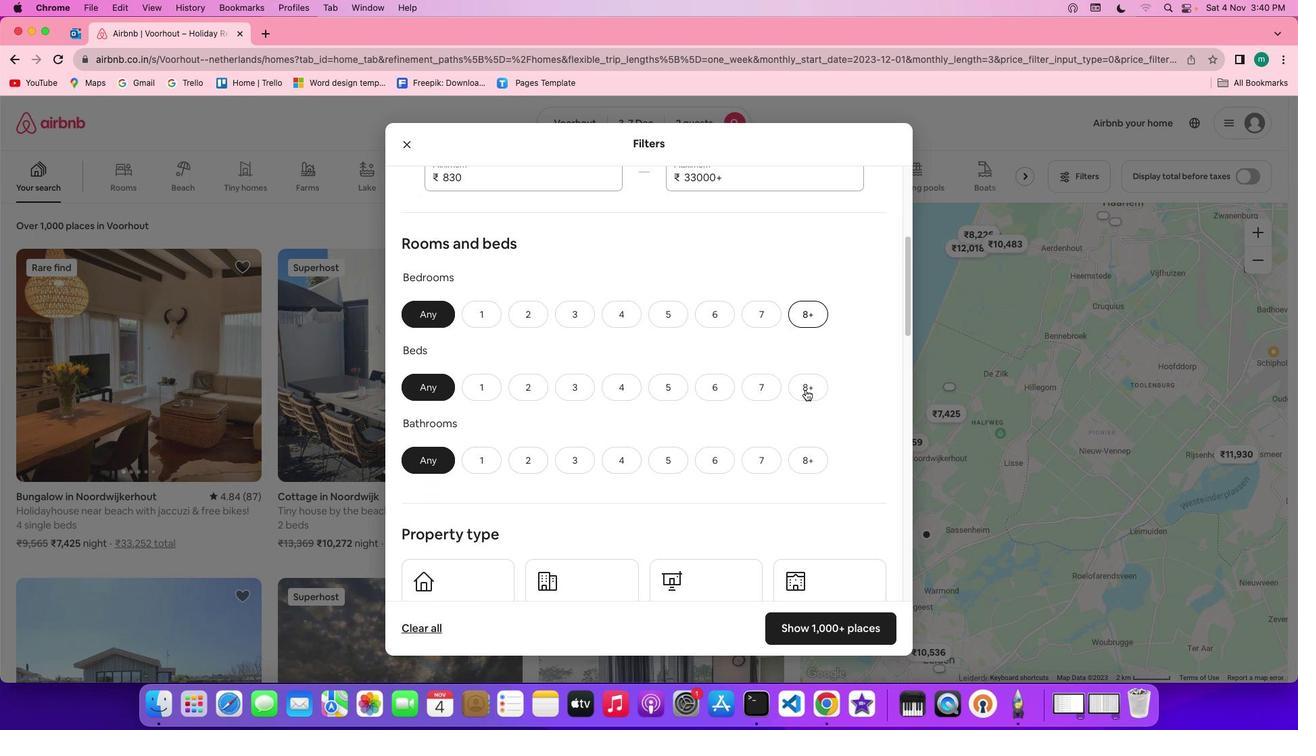 
Action: Mouse scrolled (806, 389) with delta (0, 0)
Screenshot: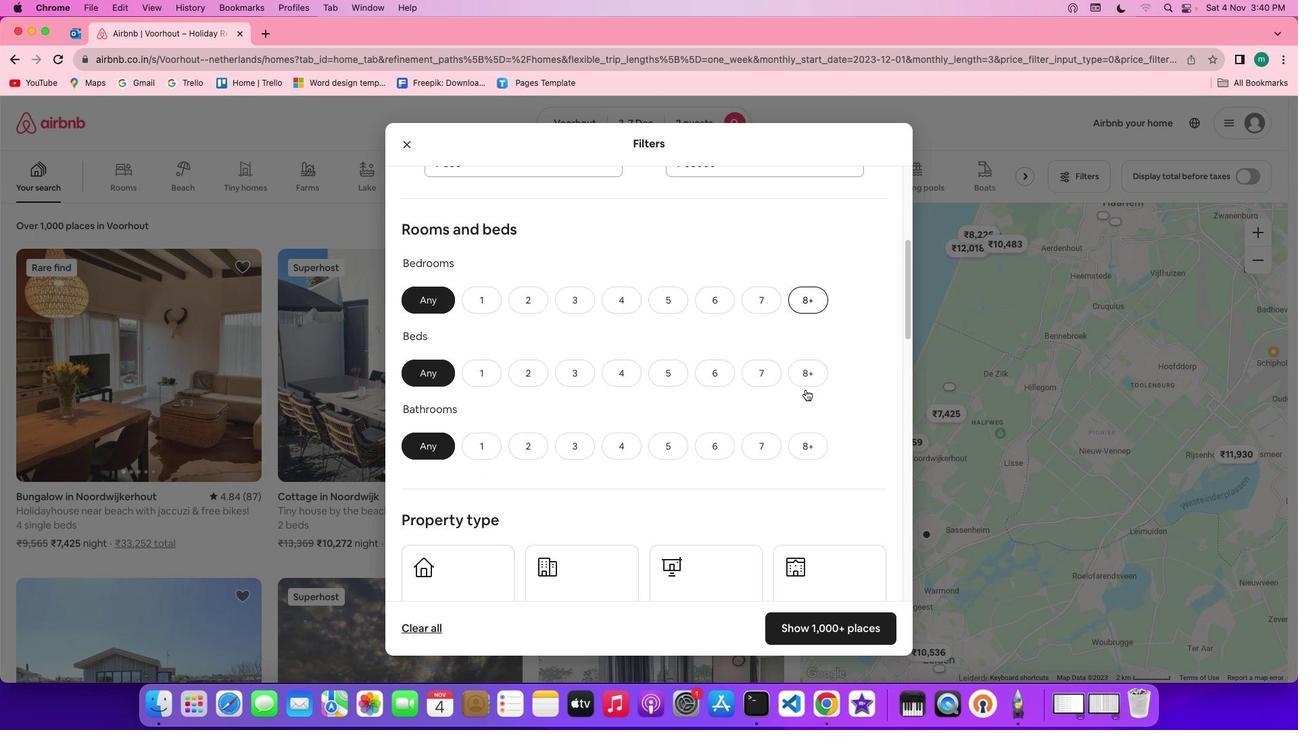 
Action: Mouse scrolled (806, 389) with delta (0, 0)
Screenshot: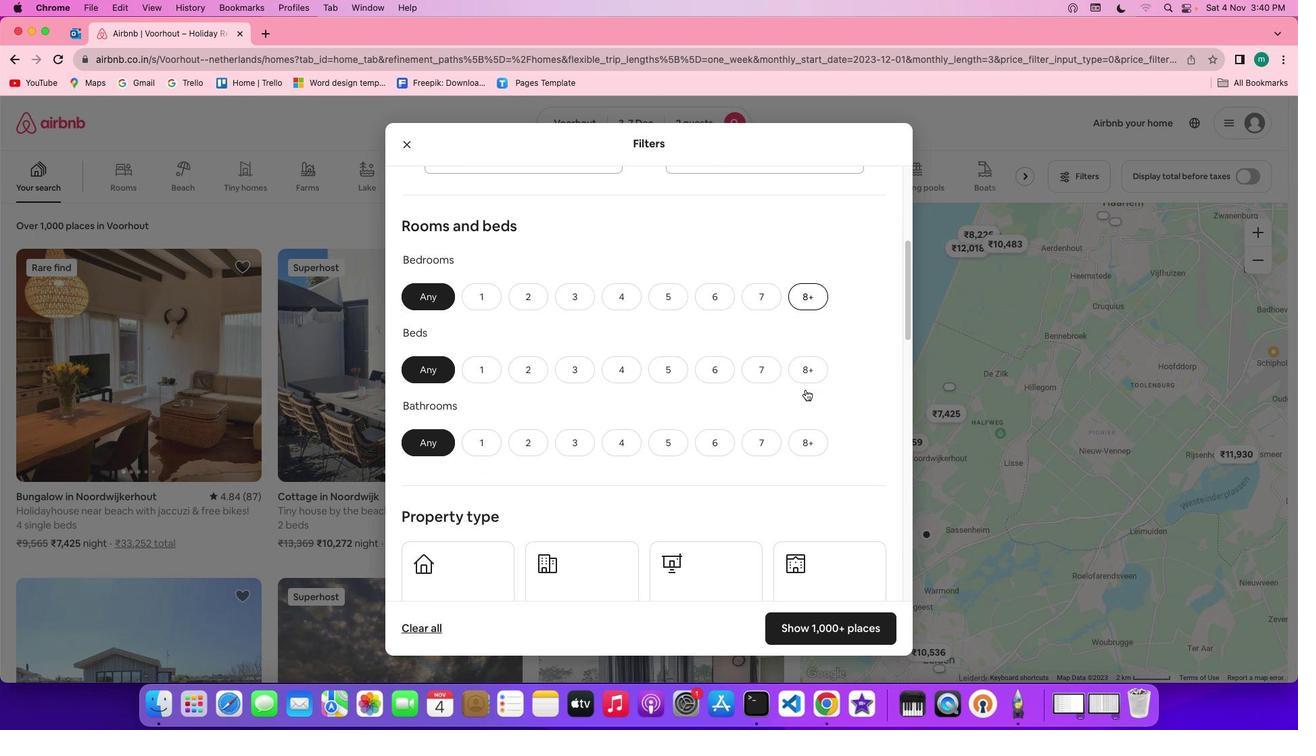 
Action: Mouse scrolled (806, 389) with delta (0, 0)
Screenshot: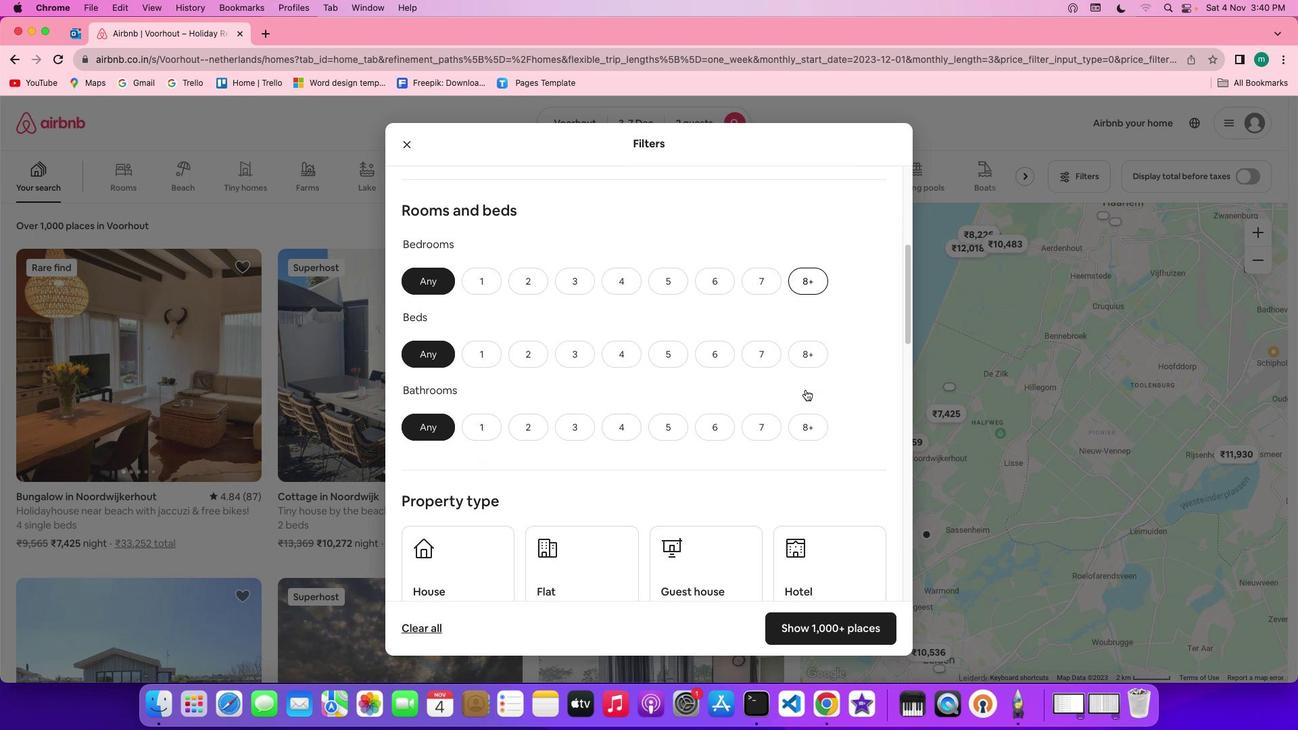 
Action: Mouse moved to (480, 282)
Screenshot: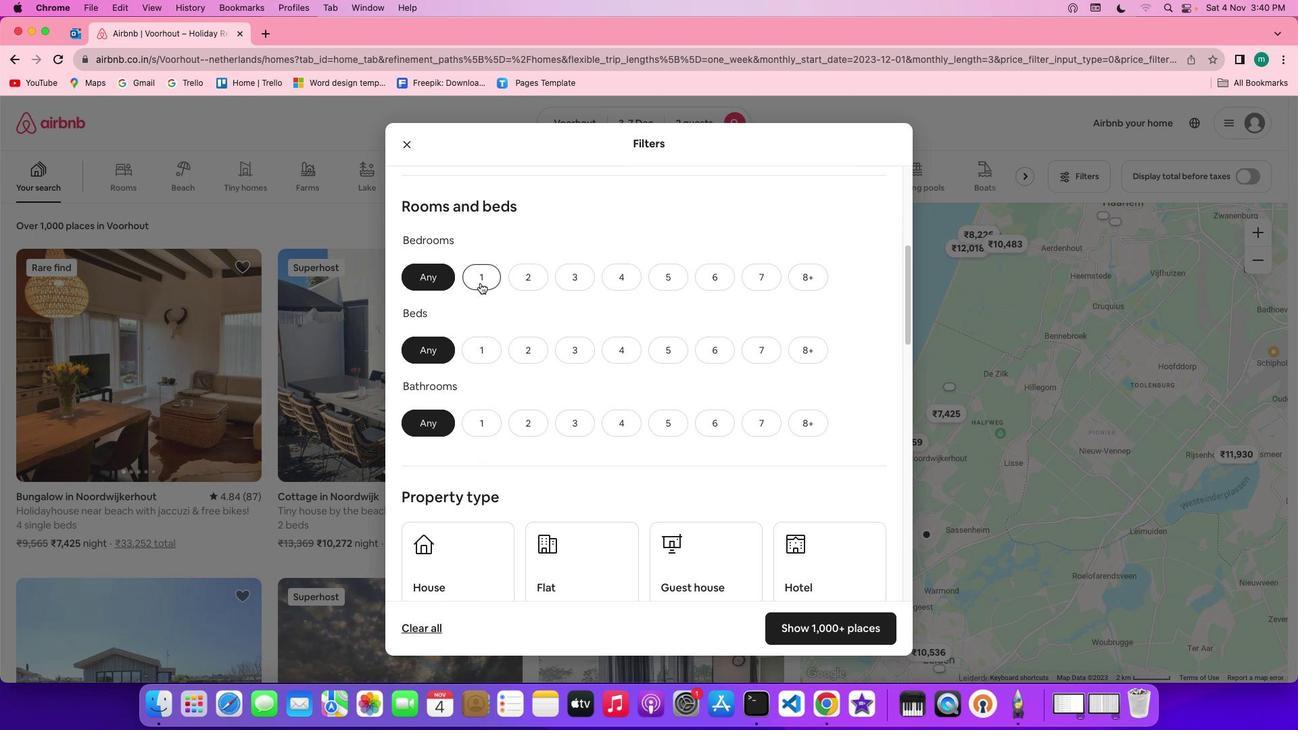 
Action: Mouse pressed left at (480, 282)
Screenshot: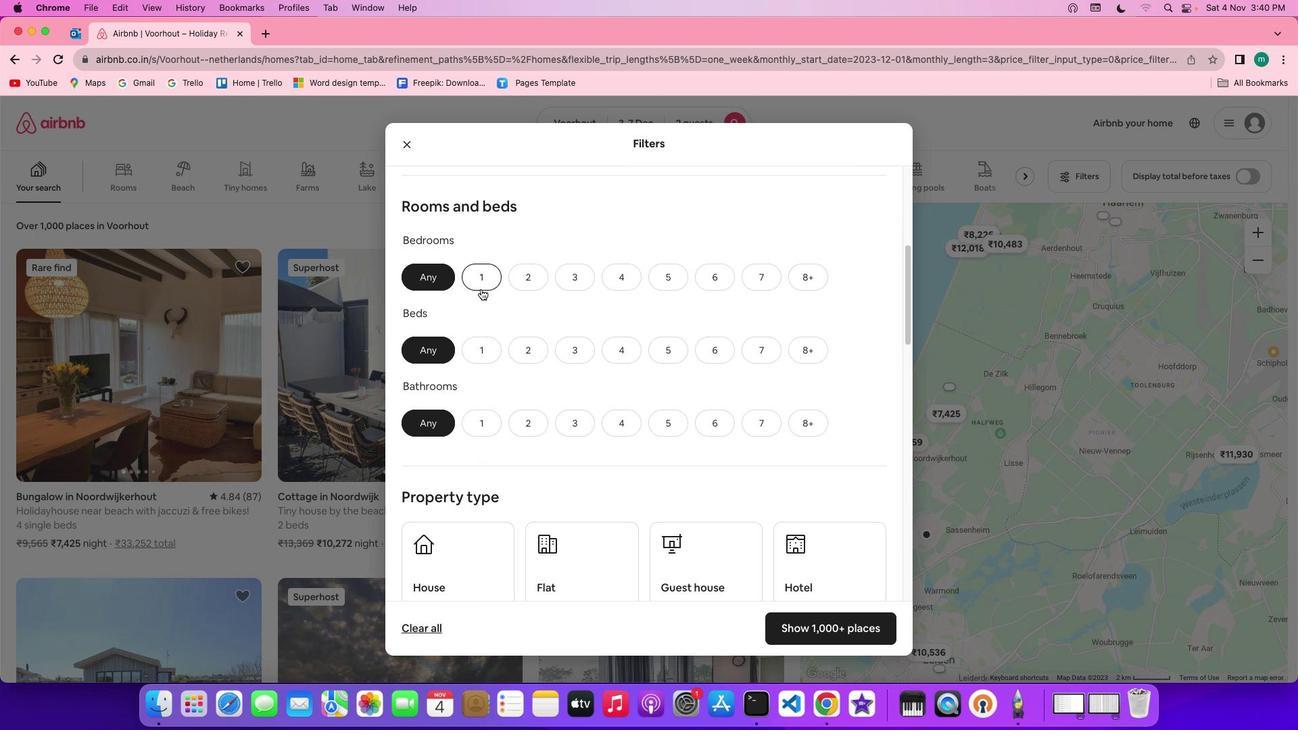 
Action: Mouse moved to (479, 350)
Screenshot: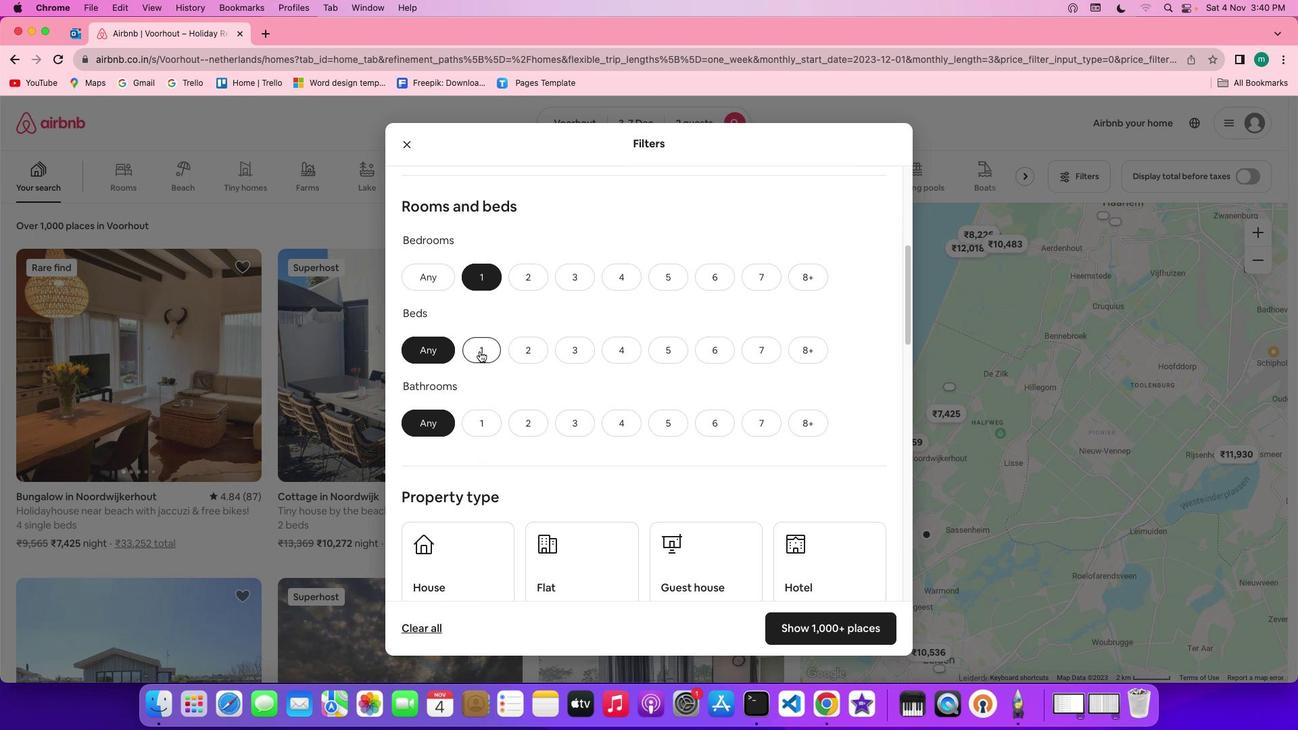 
Action: Mouse pressed left at (479, 350)
Screenshot: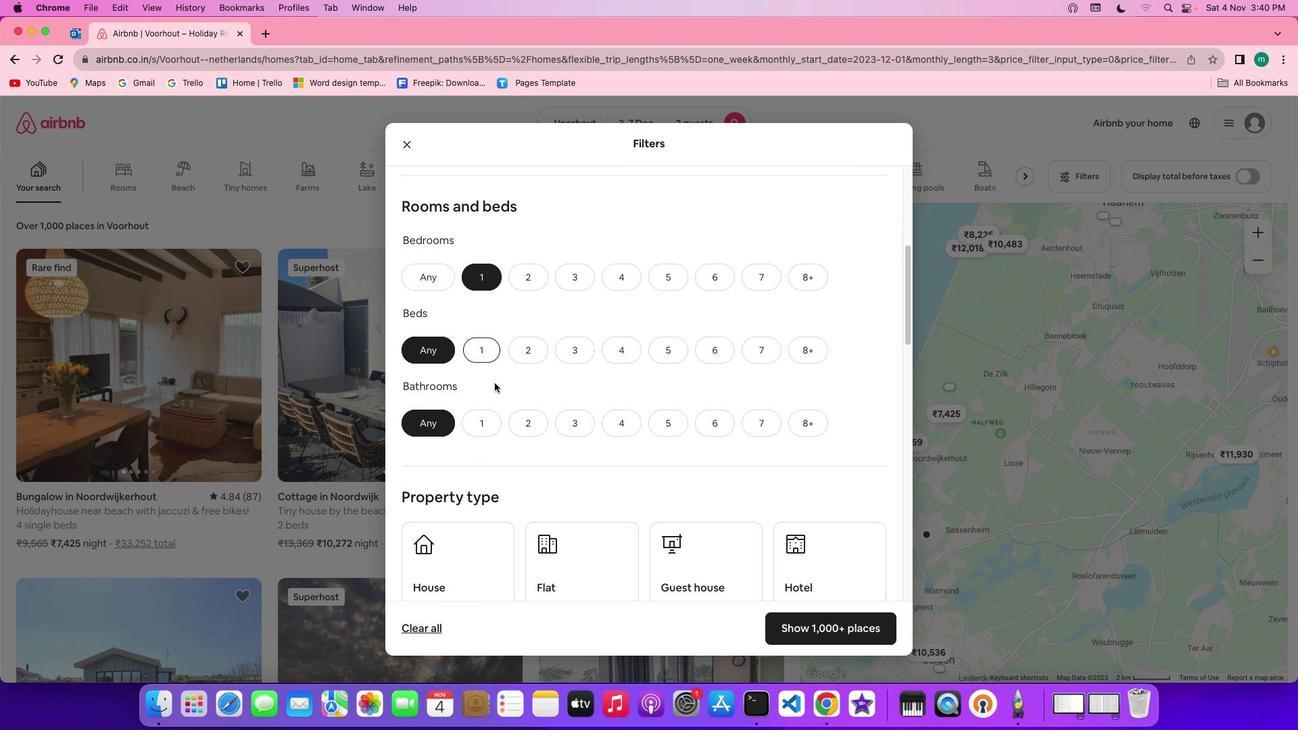 
Action: Mouse moved to (493, 409)
Screenshot: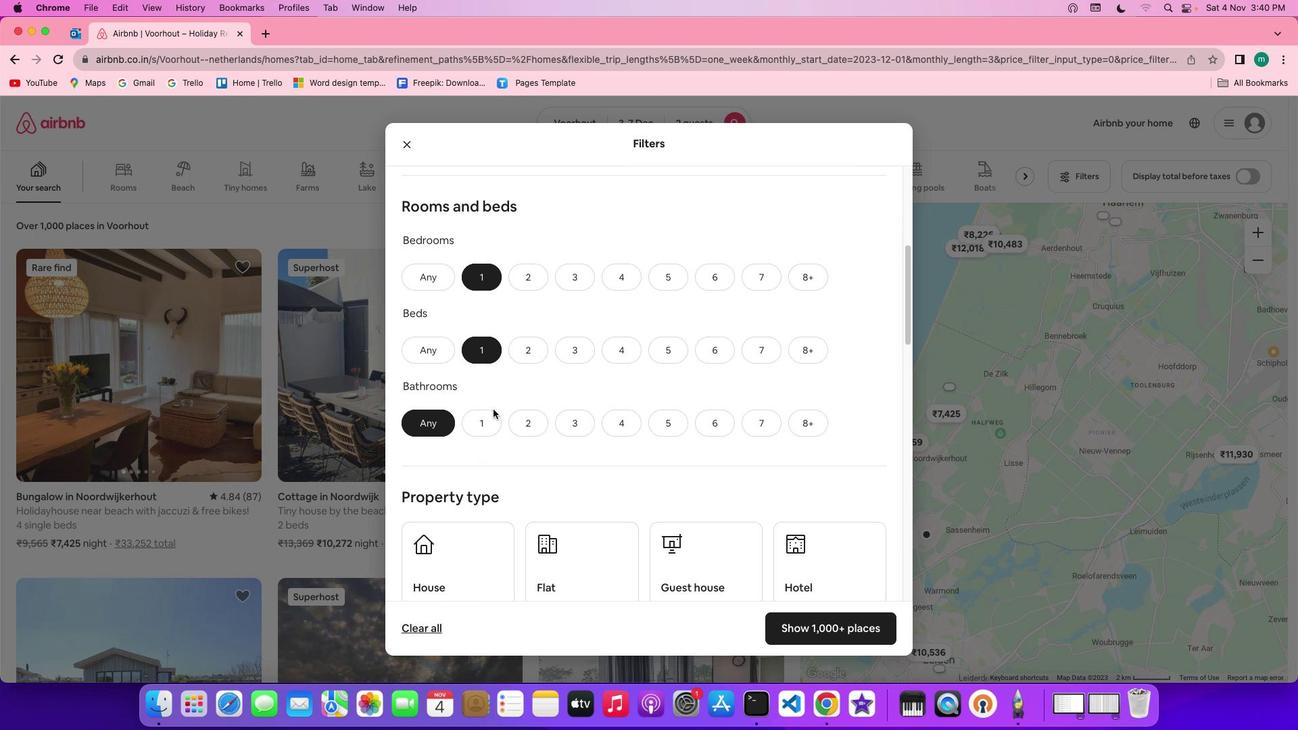 
Action: Mouse pressed left at (493, 409)
Screenshot: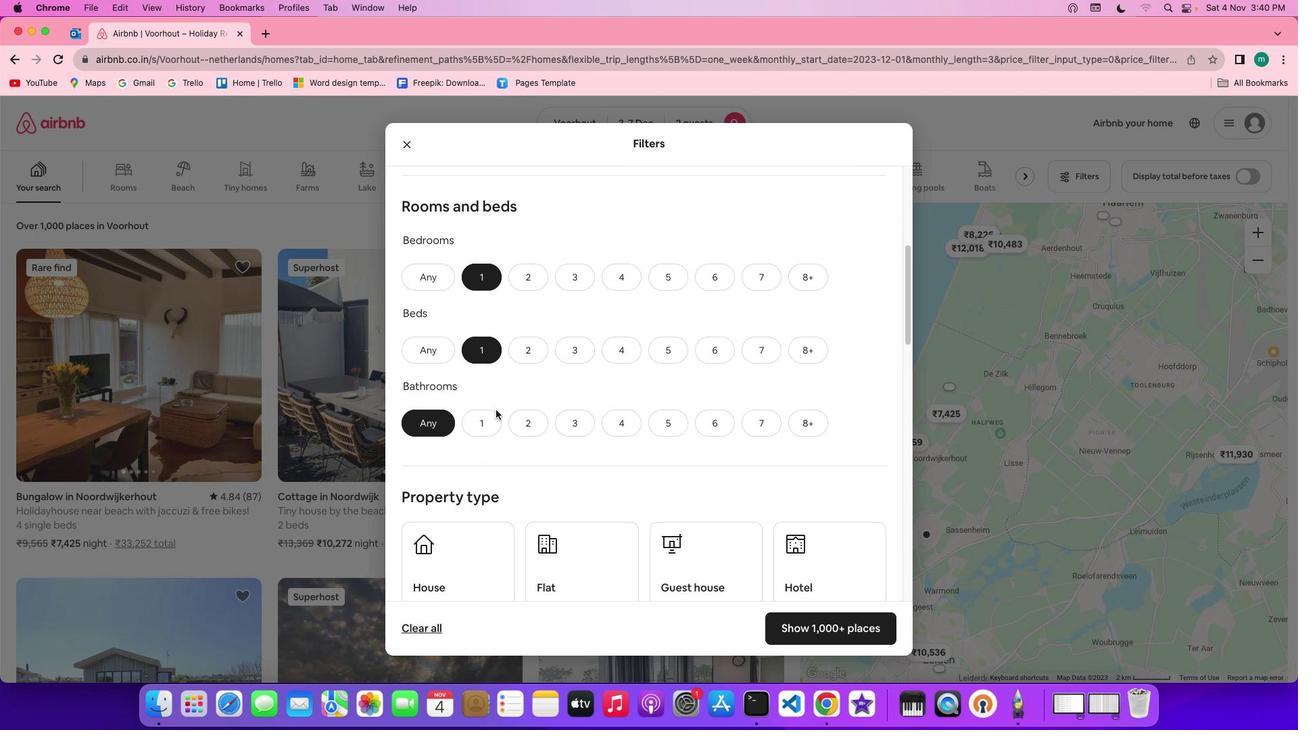 
Action: Mouse moved to (492, 416)
Screenshot: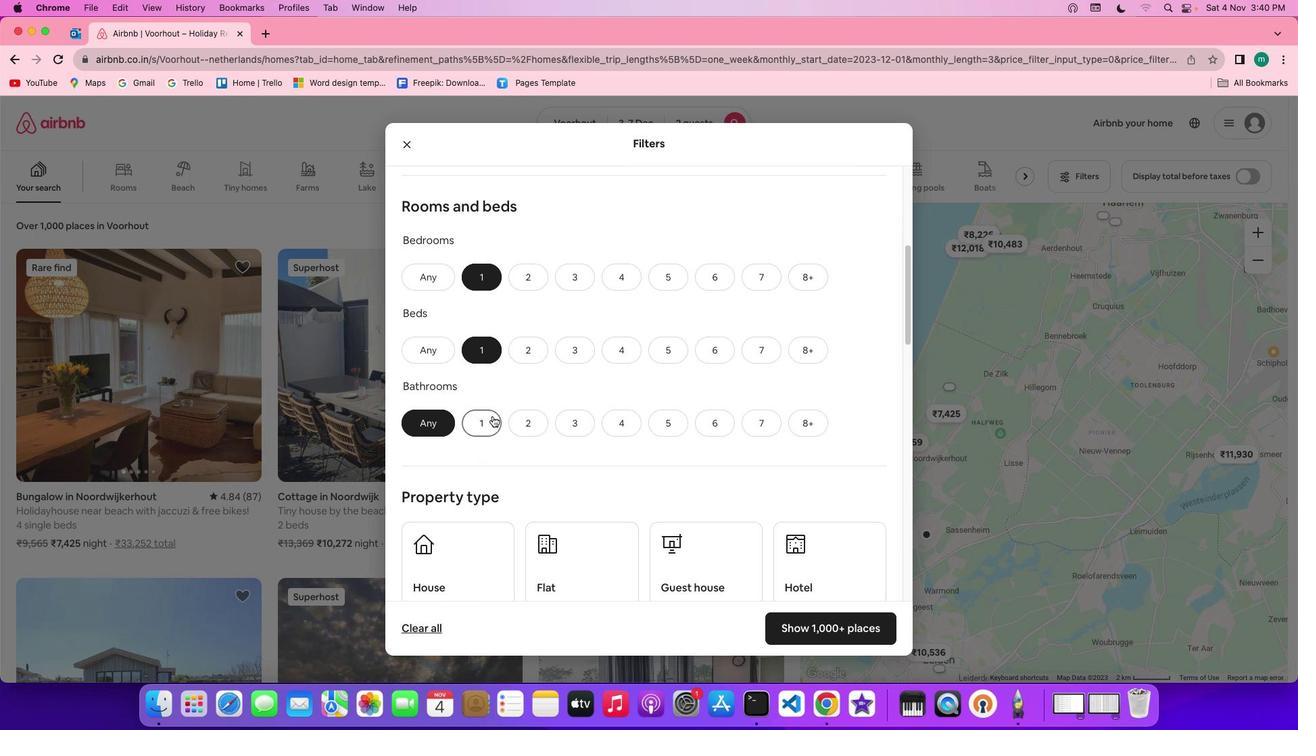 
Action: Mouse pressed left at (492, 416)
Screenshot: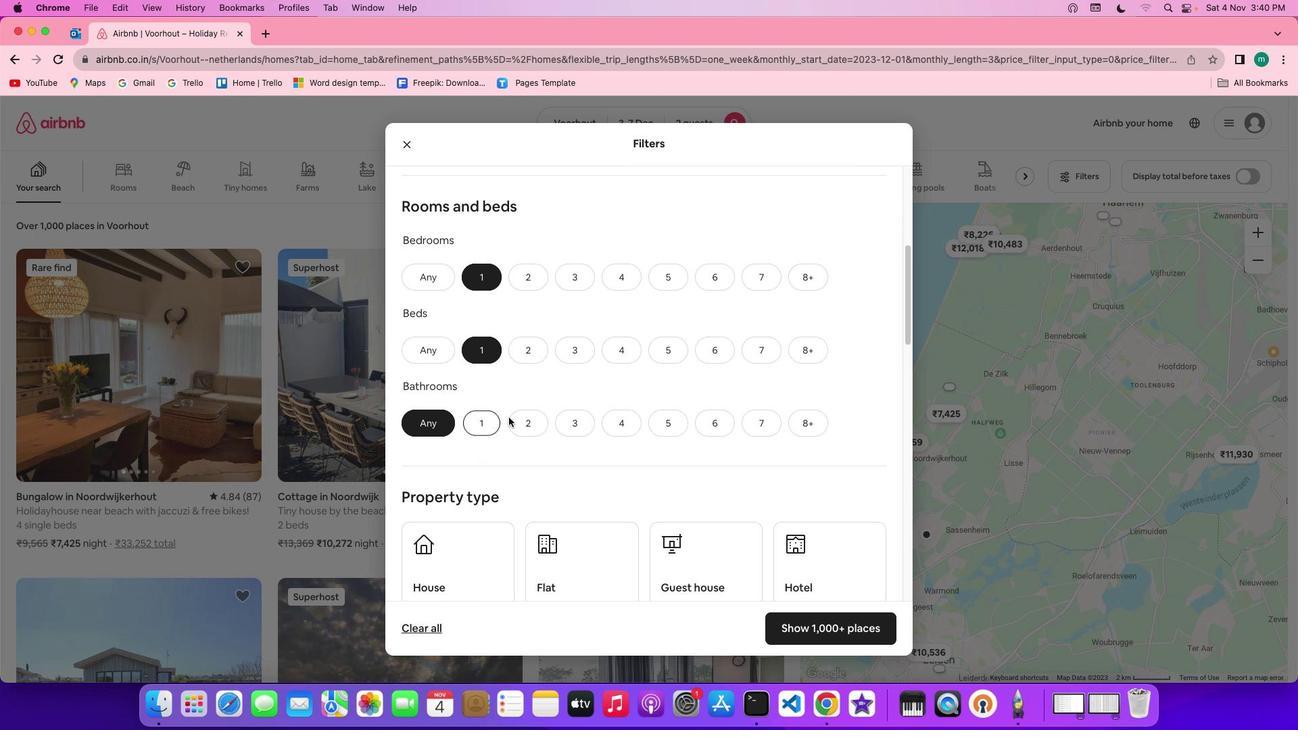 
Action: Mouse moved to (688, 437)
Screenshot: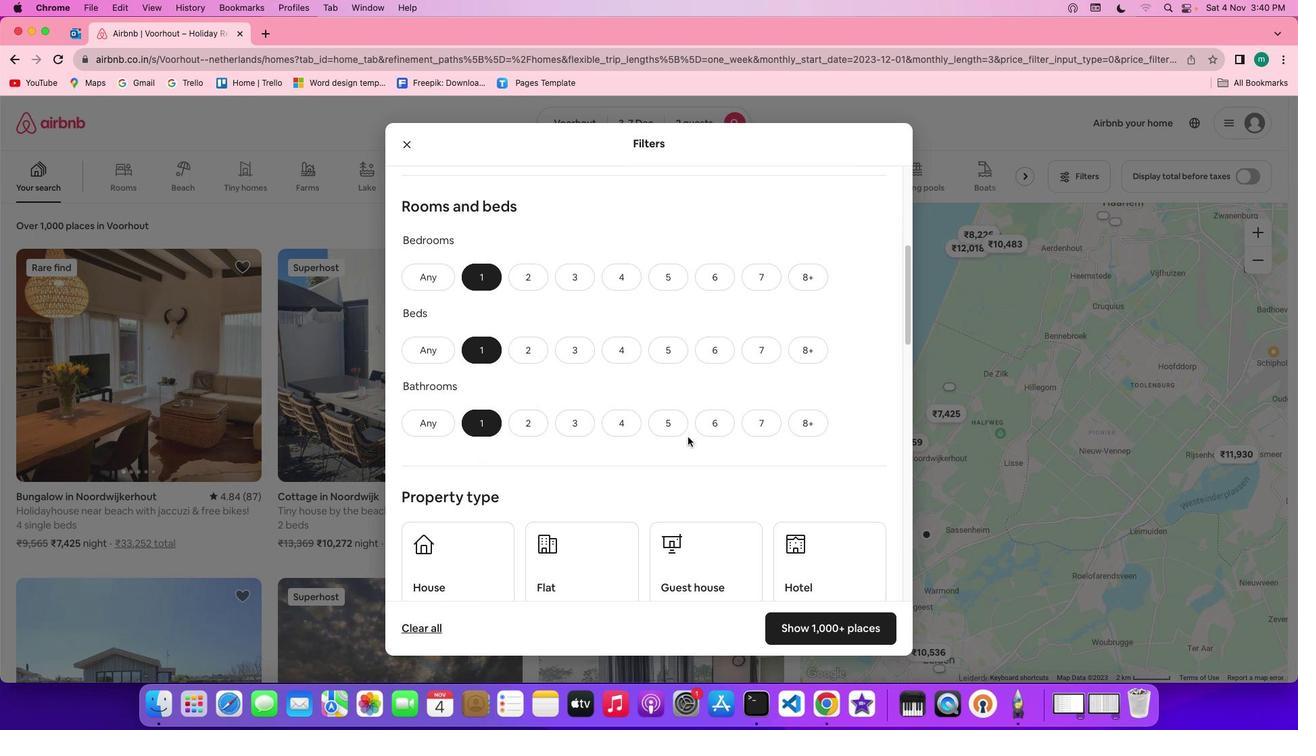 
Action: Mouse scrolled (688, 437) with delta (0, 0)
Screenshot: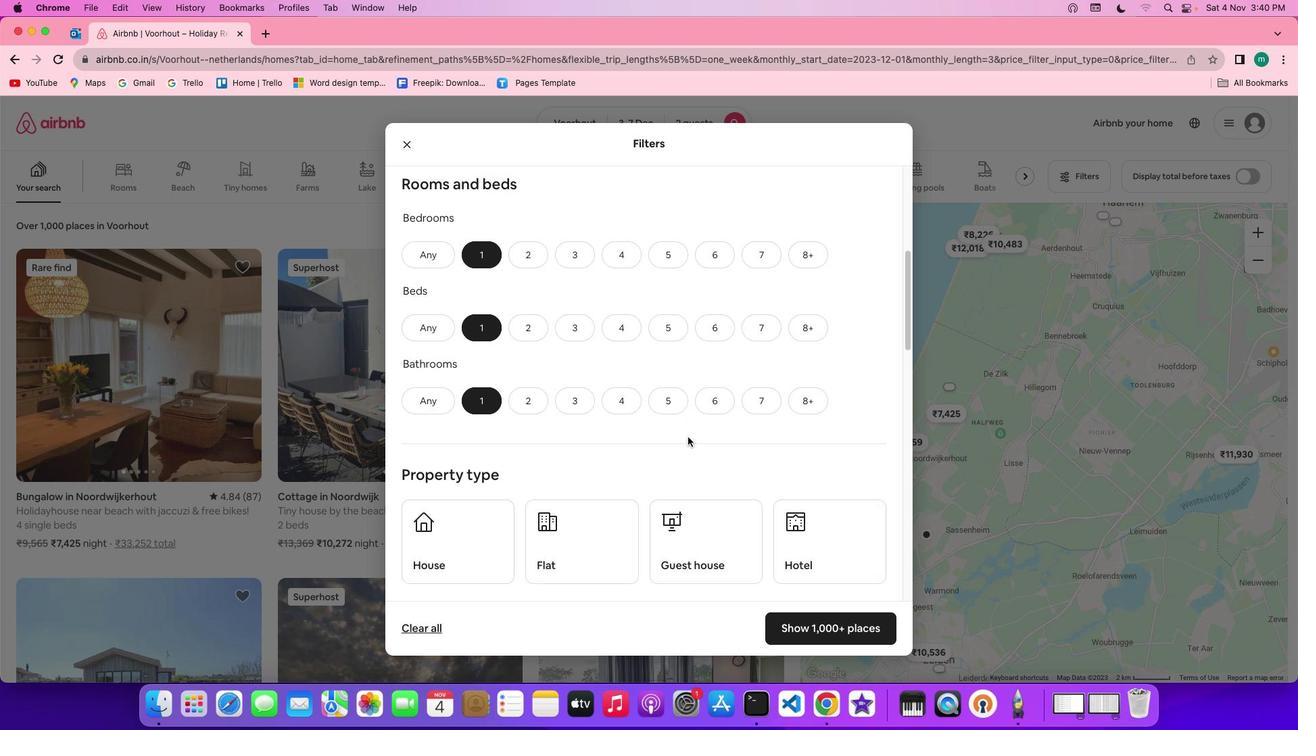 
Action: Mouse scrolled (688, 437) with delta (0, 0)
Screenshot: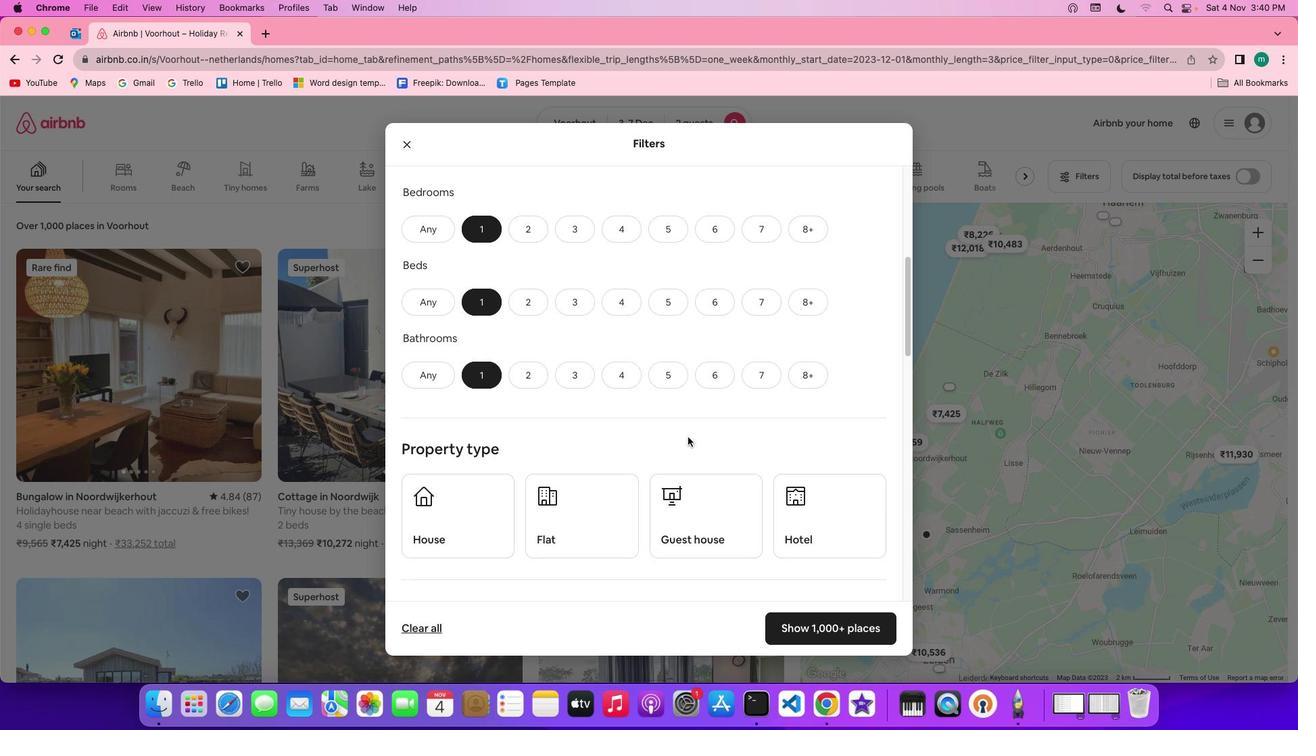 
Action: Mouse scrolled (688, 437) with delta (0, -1)
Screenshot: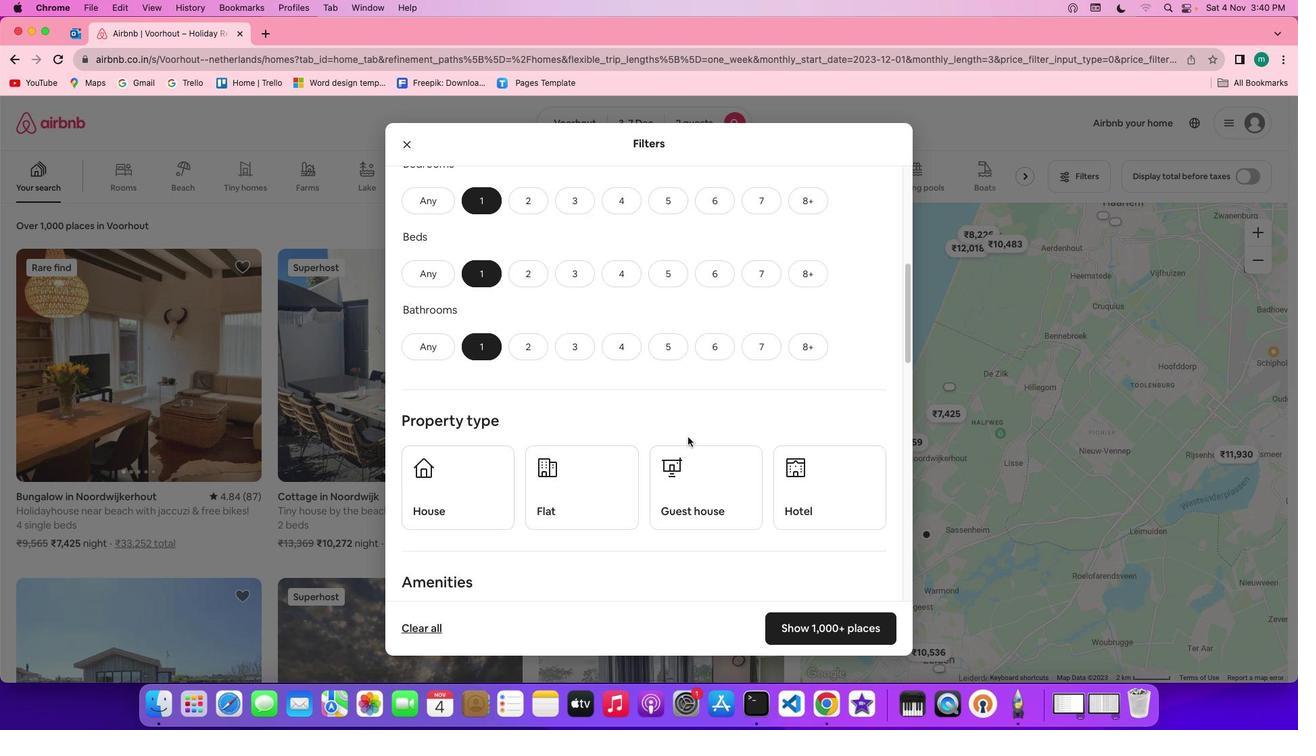
Action: Mouse moved to (747, 446)
Screenshot: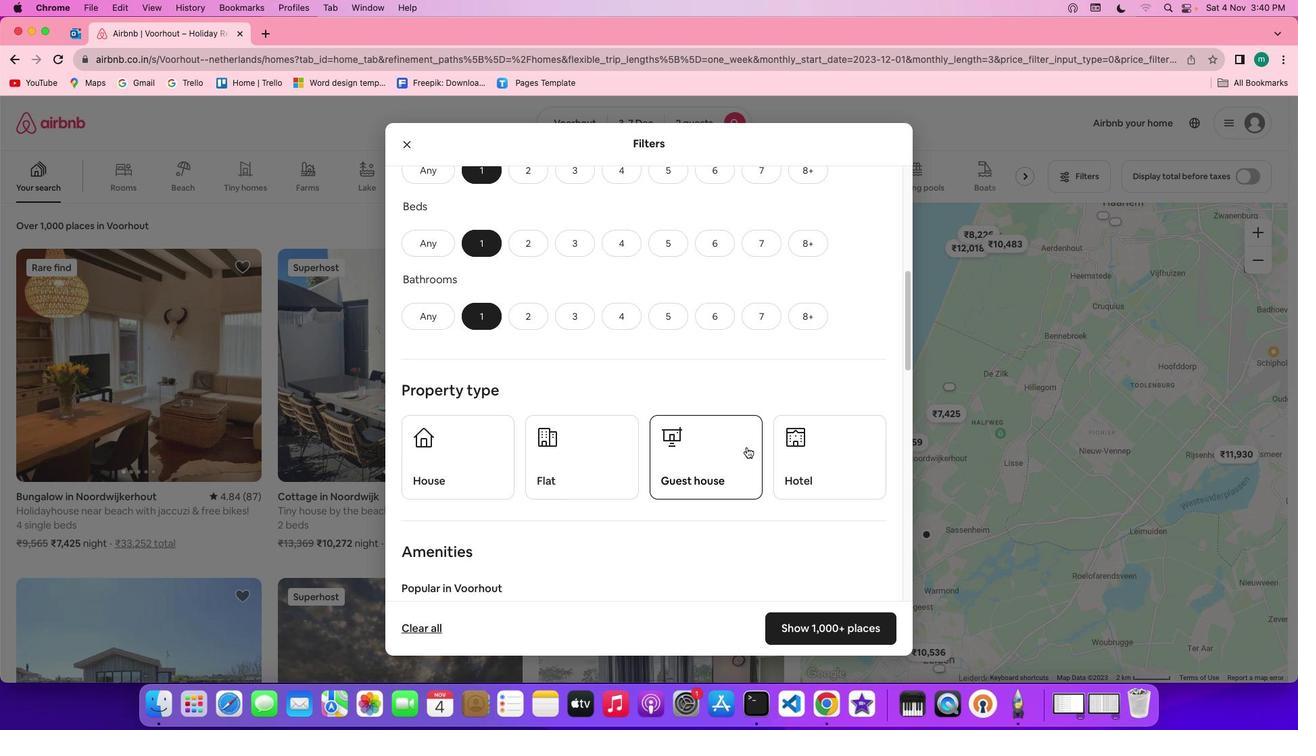 
Action: Mouse scrolled (747, 446) with delta (0, 0)
Screenshot: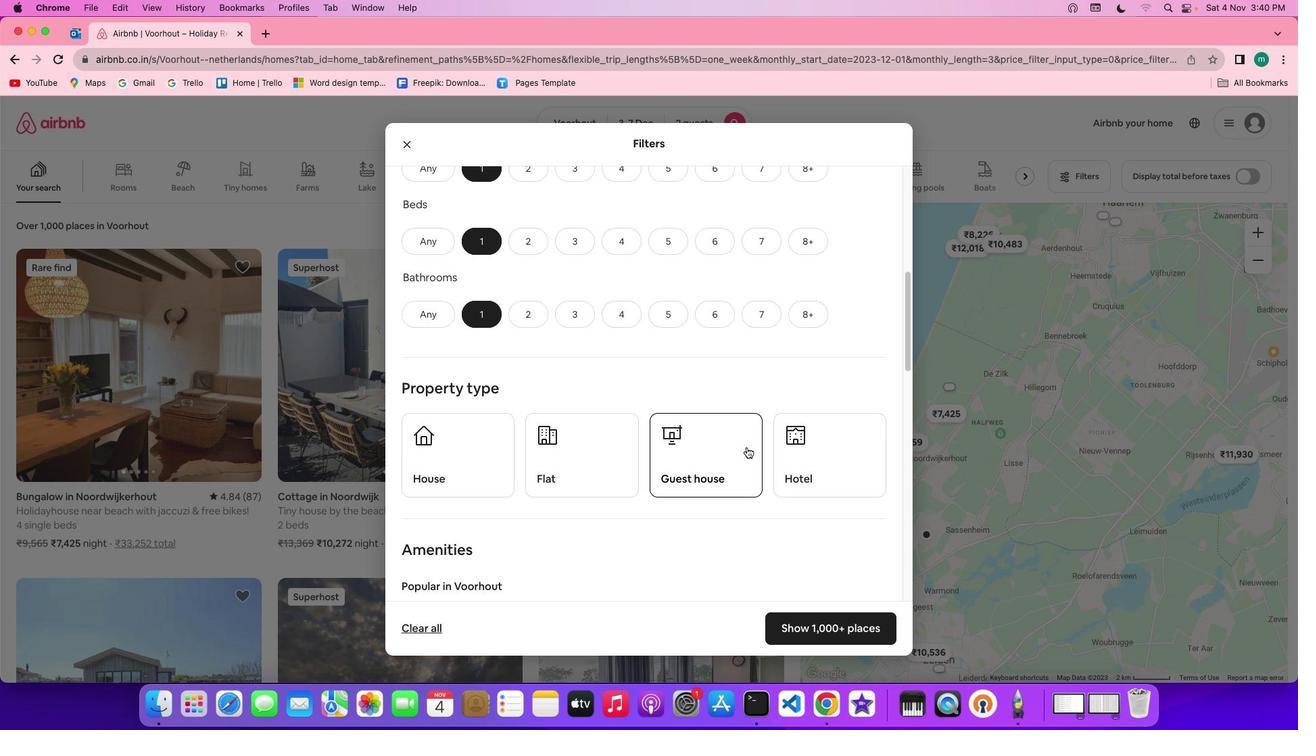 
Action: Mouse scrolled (747, 446) with delta (0, 0)
Screenshot: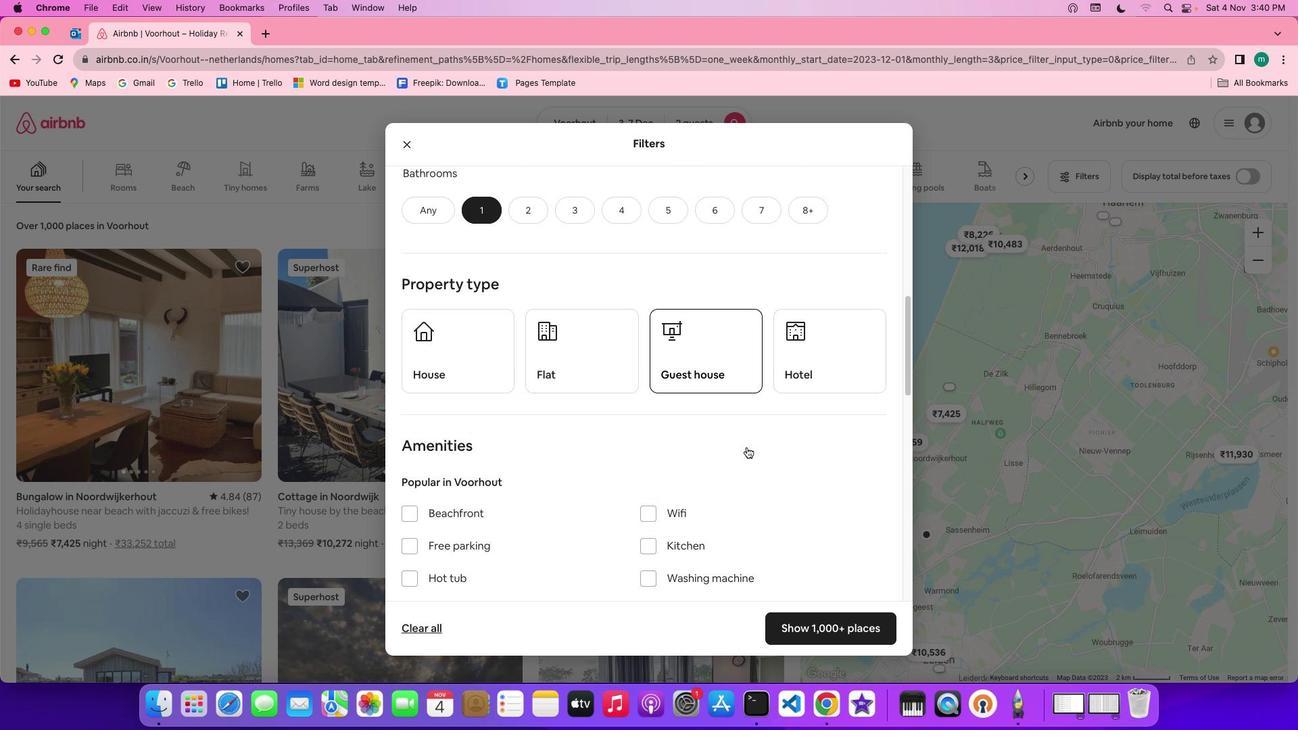 
Action: Mouse scrolled (747, 446) with delta (0, -1)
Screenshot: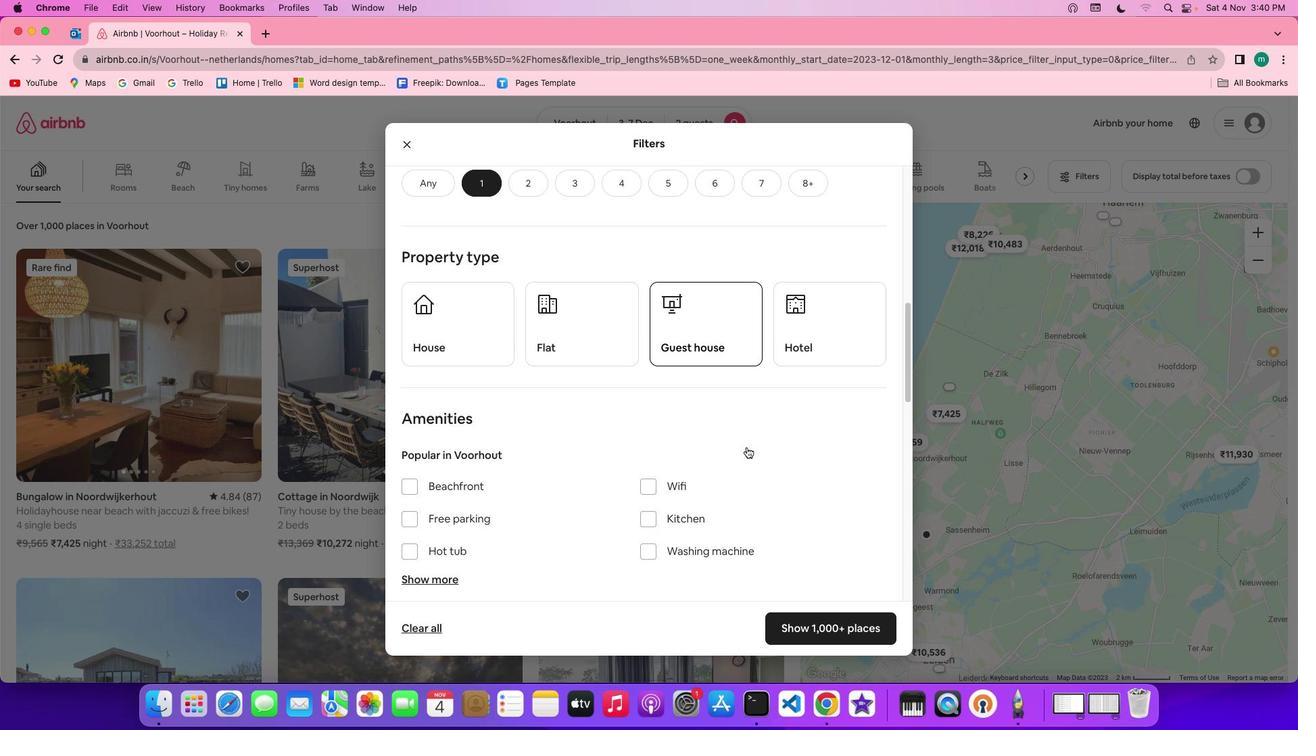 
Action: Mouse scrolled (747, 446) with delta (0, -2)
Screenshot: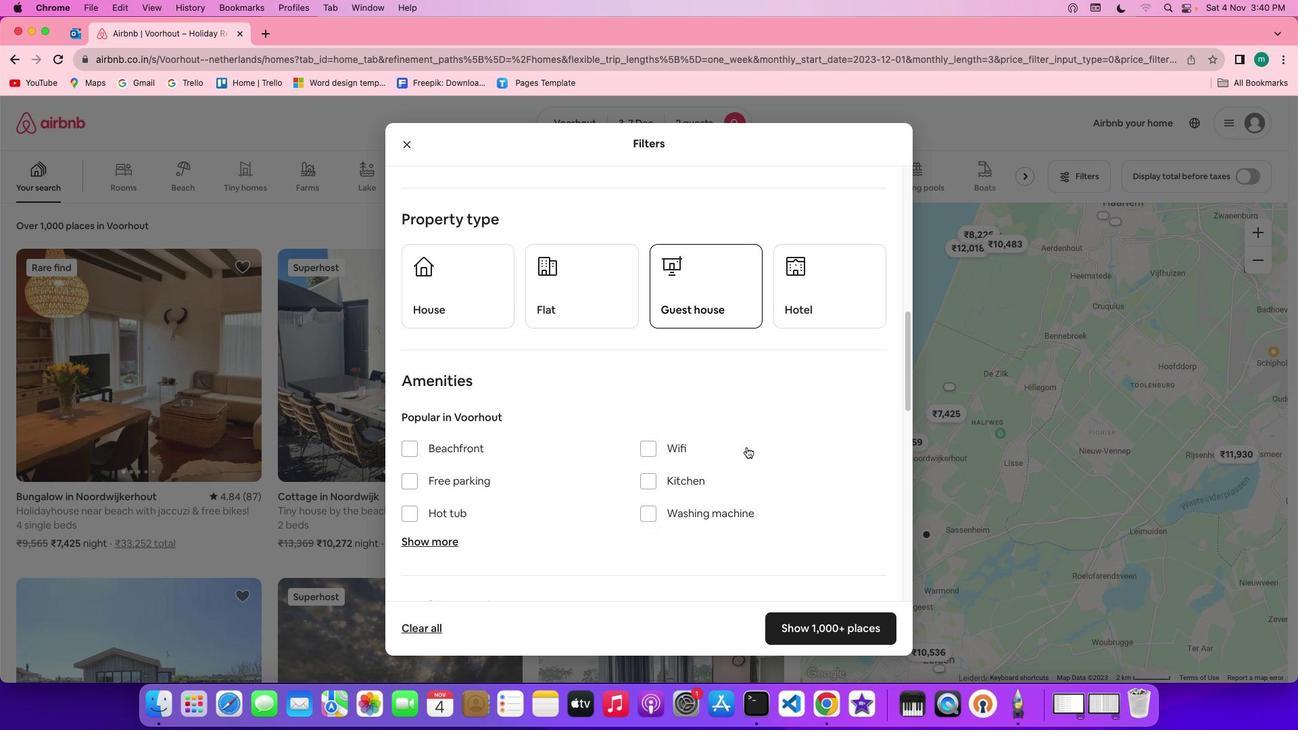 
Action: Mouse scrolled (747, 446) with delta (0, 0)
Screenshot: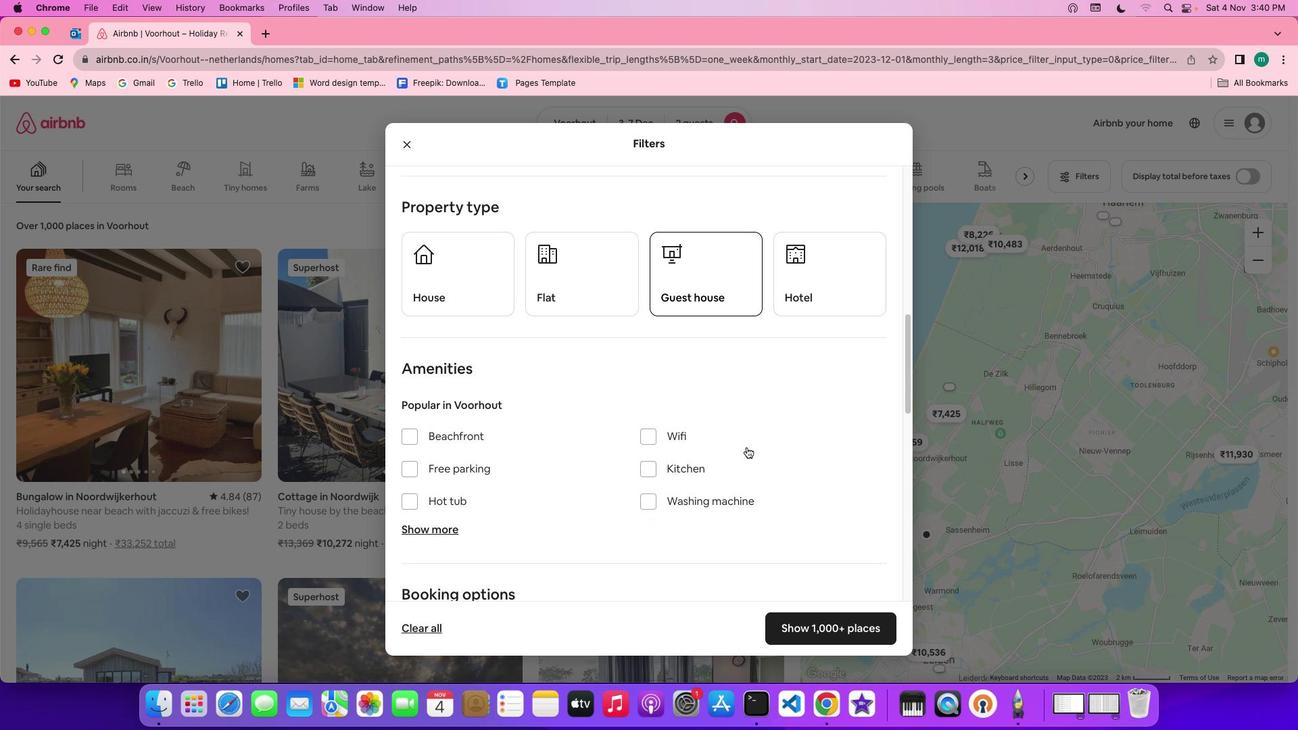 
Action: Mouse moved to (856, 290)
Screenshot: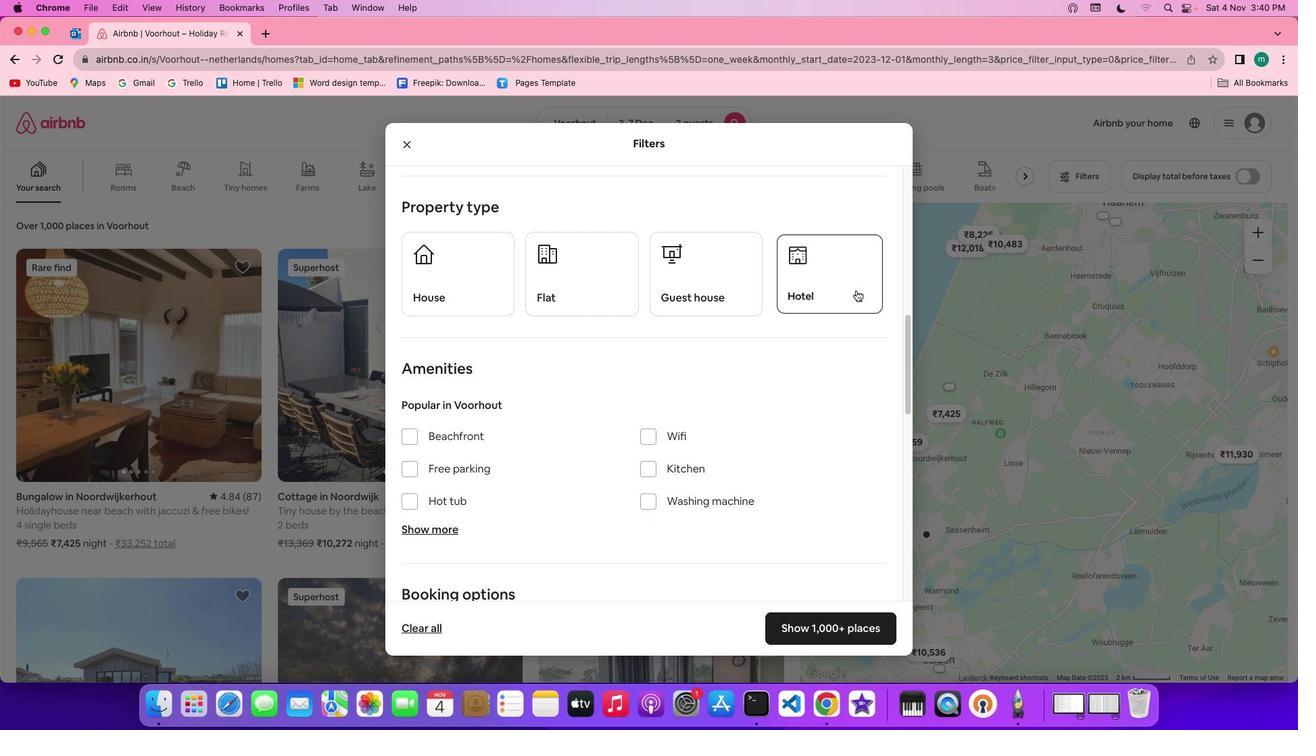 
Action: Mouse pressed left at (856, 290)
Screenshot: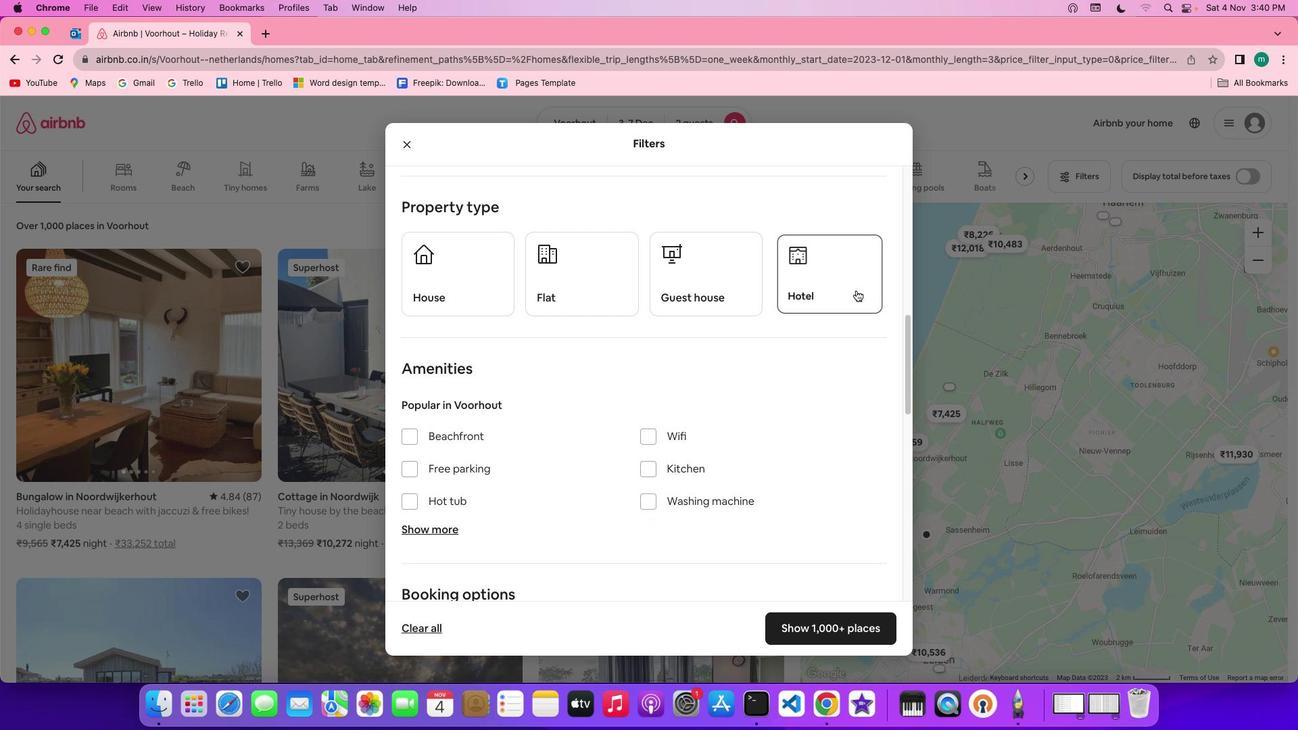 
Action: Mouse moved to (778, 369)
Screenshot: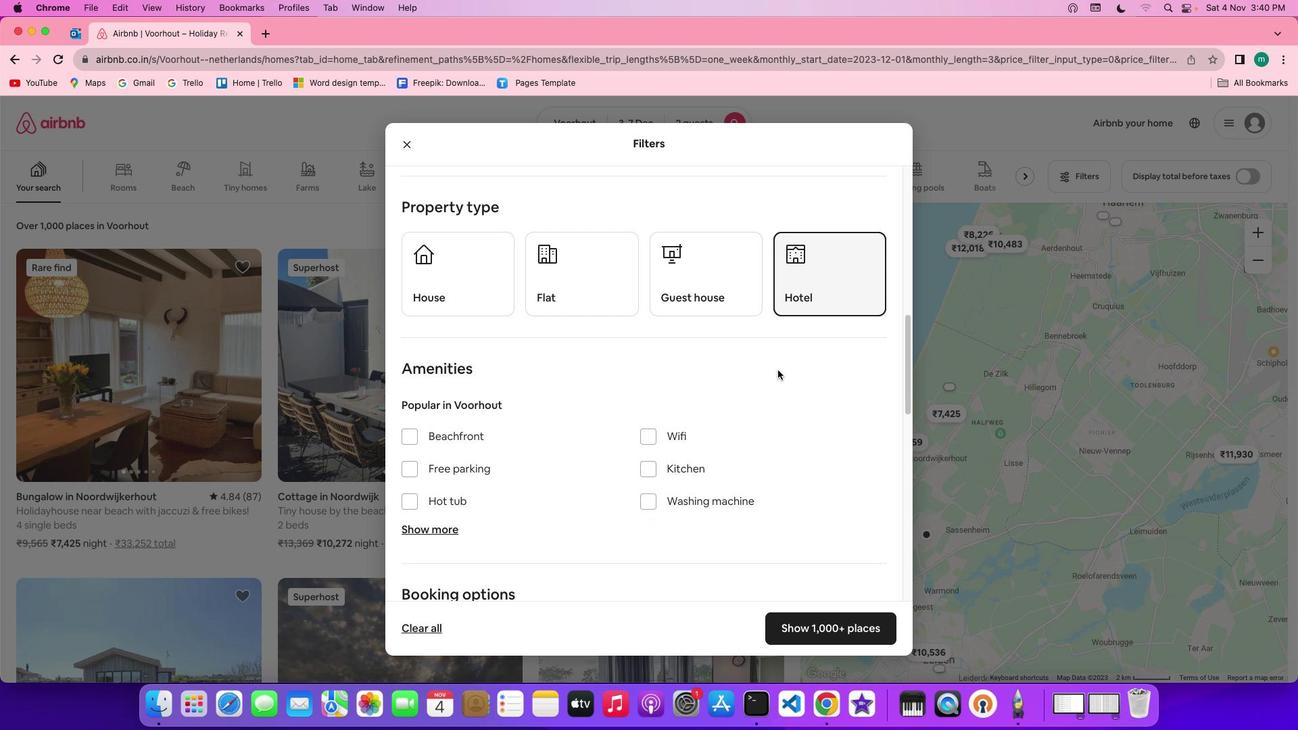 
Action: Mouse scrolled (778, 369) with delta (0, 0)
Screenshot: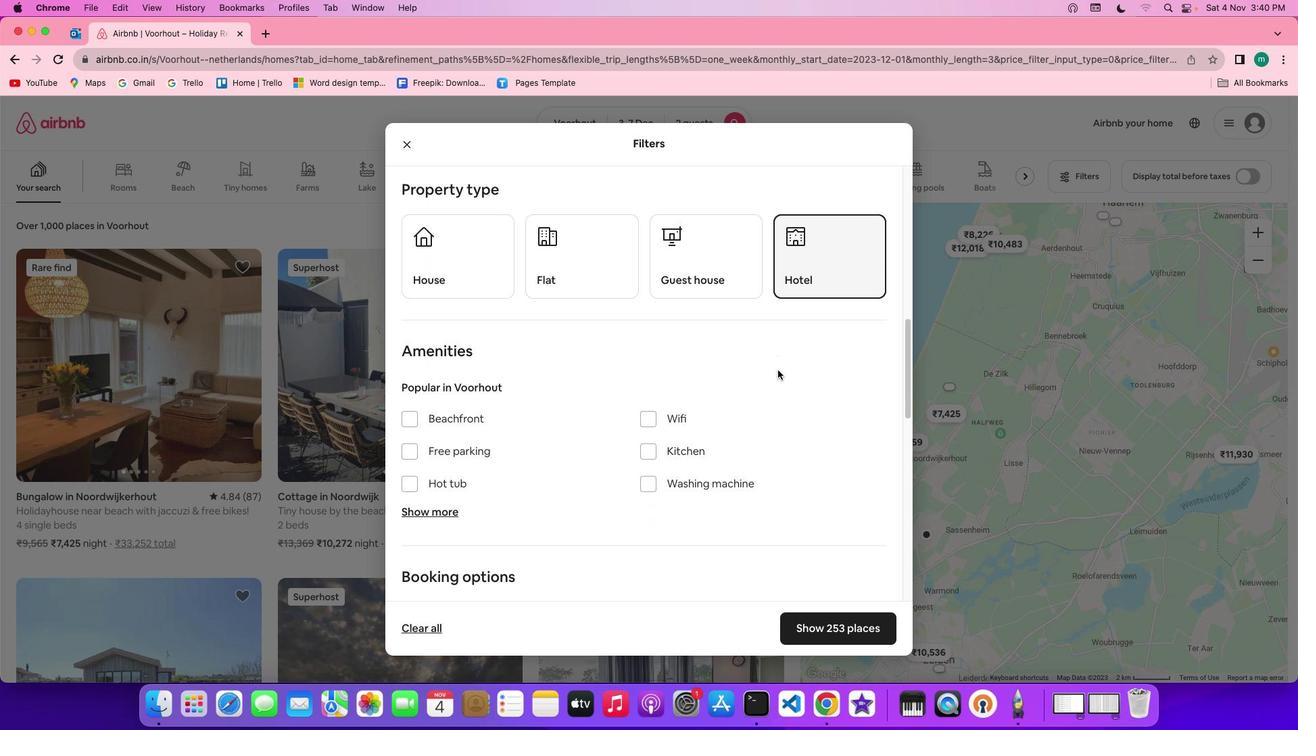 
Action: Mouse scrolled (778, 369) with delta (0, 0)
Screenshot: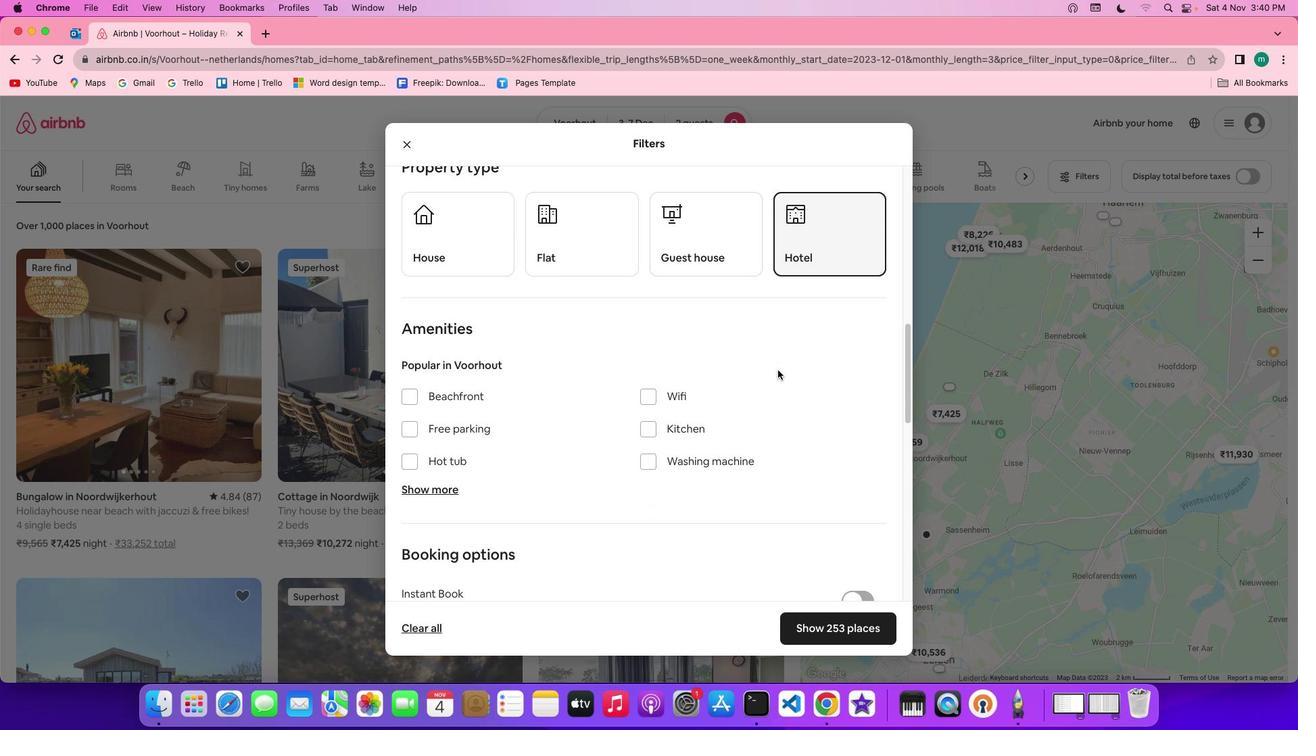 
Action: Mouse scrolled (778, 369) with delta (0, -1)
Screenshot: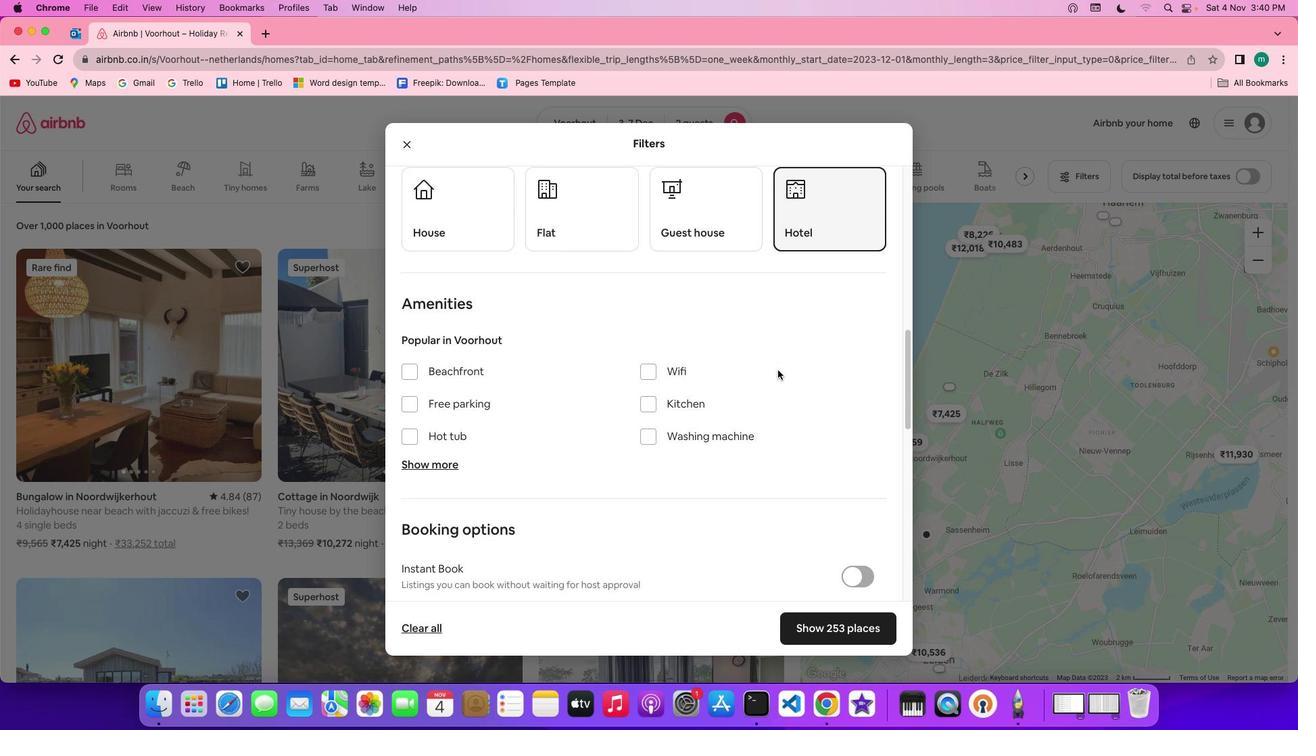 
Action: Mouse scrolled (778, 369) with delta (0, -1)
Screenshot: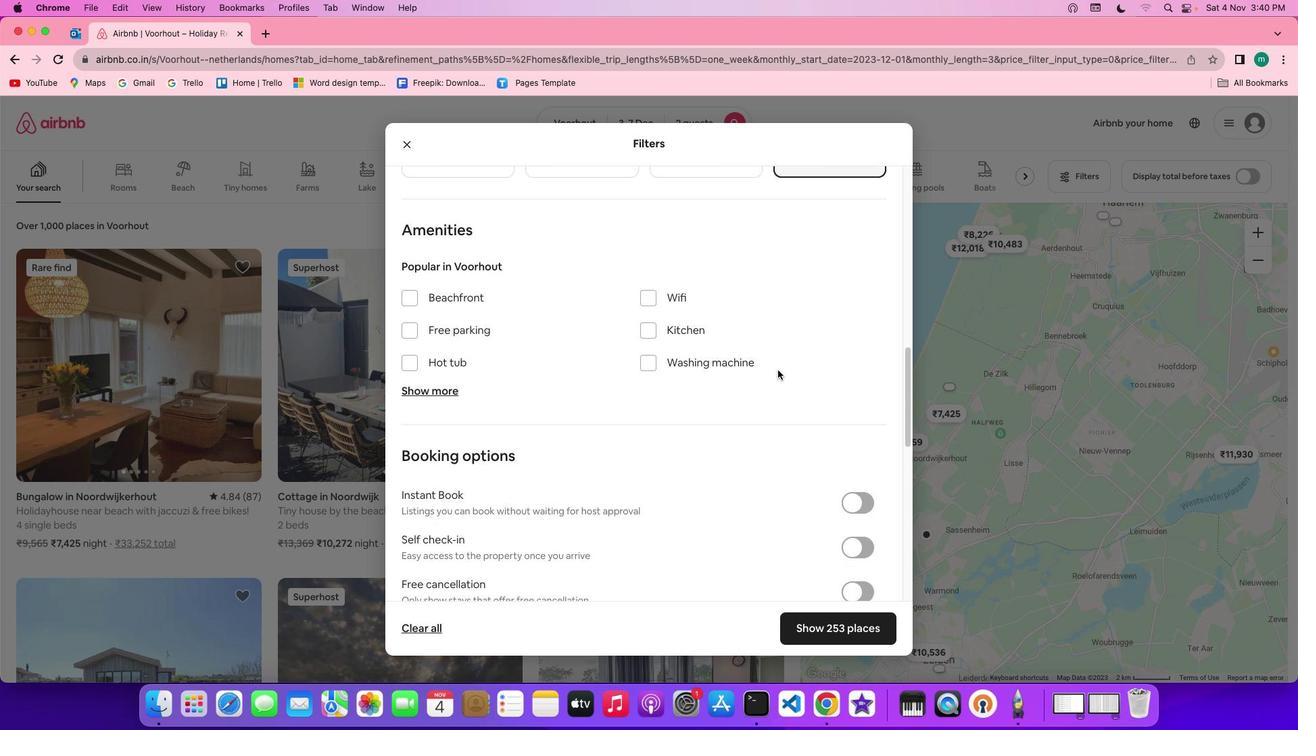 
Action: Mouse moved to (779, 370)
Screenshot: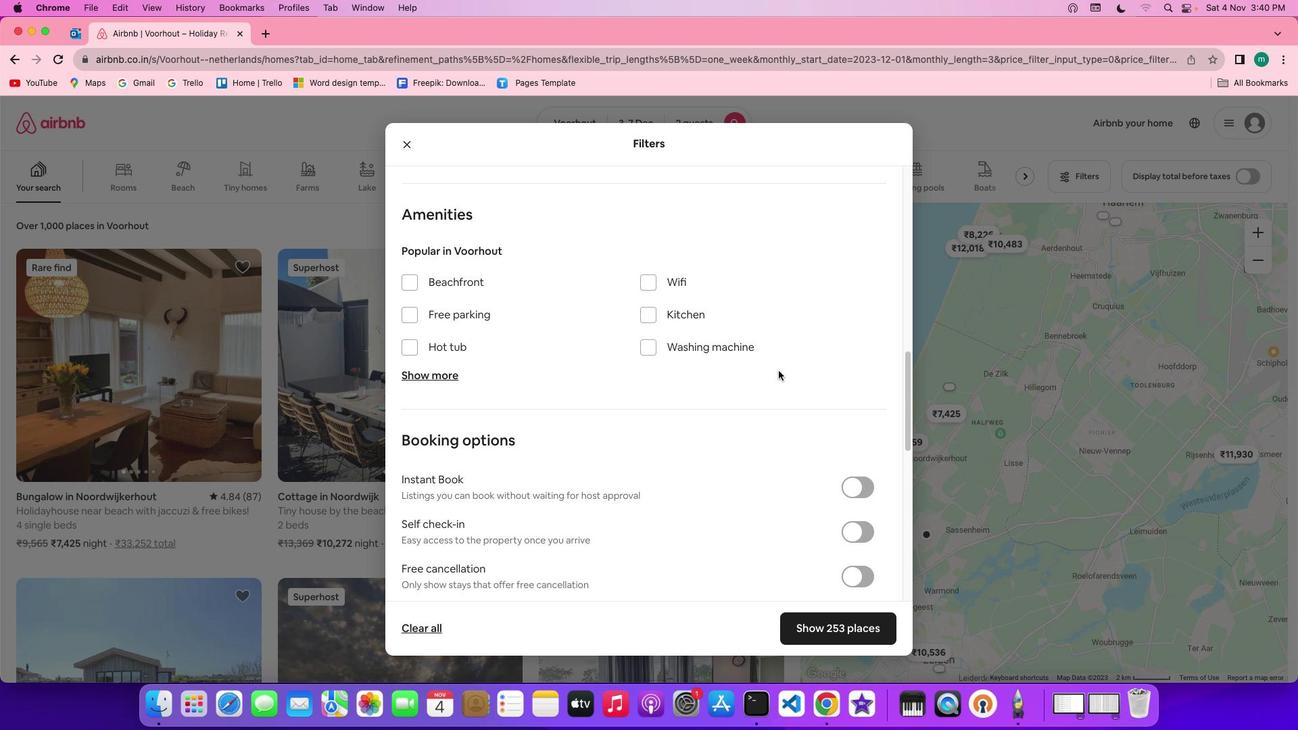 
Action: Mouse scrolled (779, 370) with delta (0, 0)
Screenshot: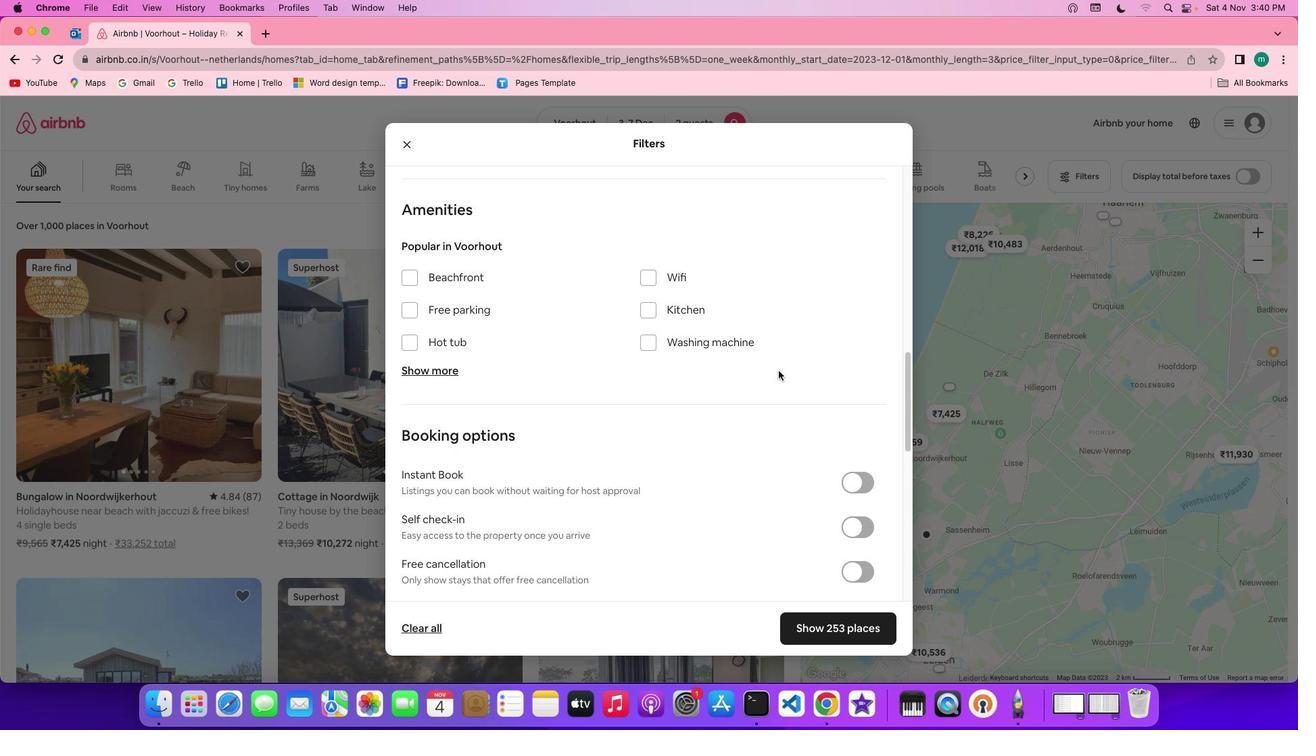 
Action: Mouse scrolled (779, 370) with delta (0, 0)
Screenshot: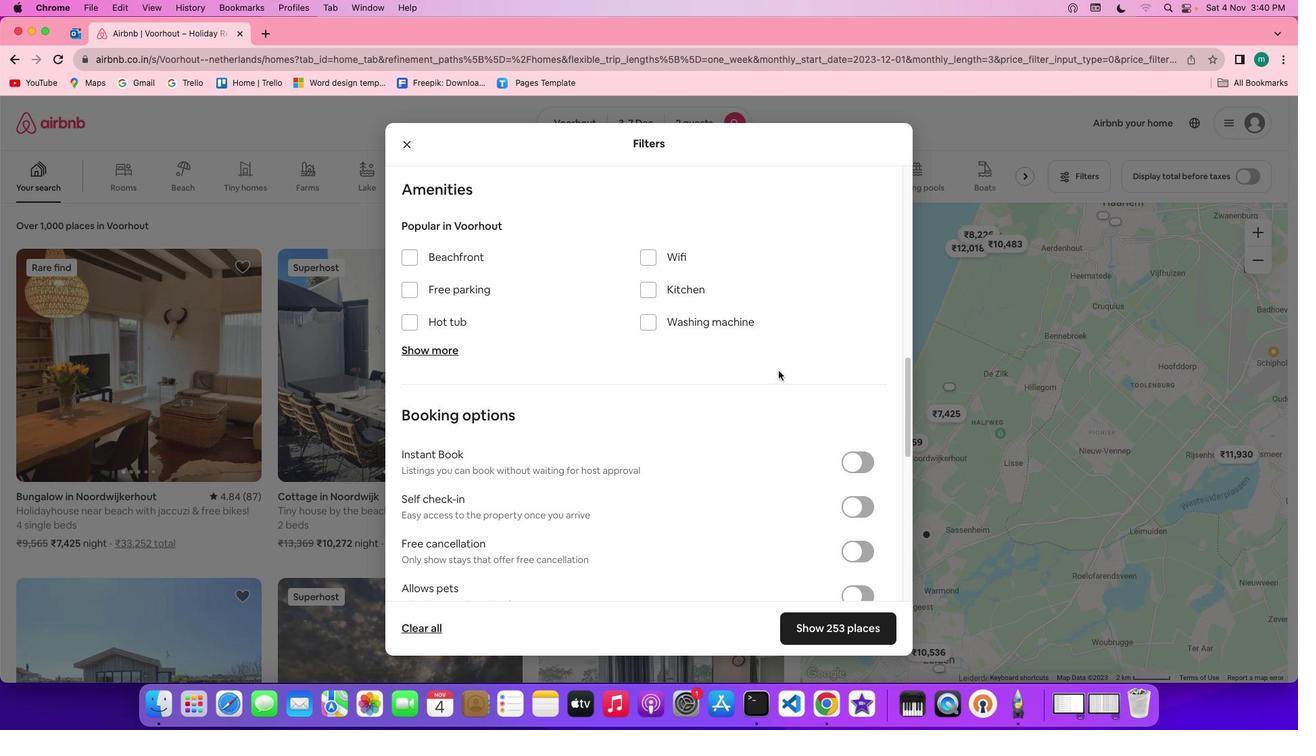 
Action: Mouse scrolled (779, 370) with delta (0, 0)
Screenshot: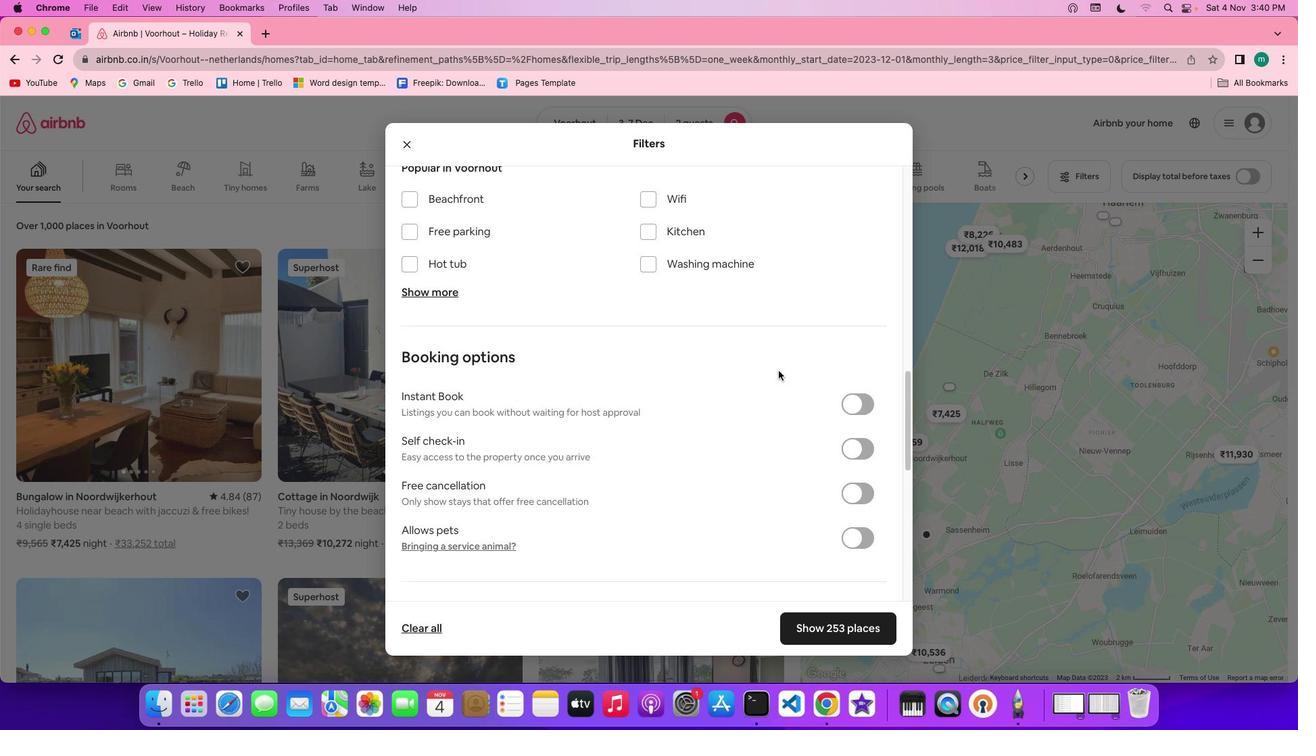 
Action: Mouse scrolled (779, 370) with delta (0, -1)
Screenshot: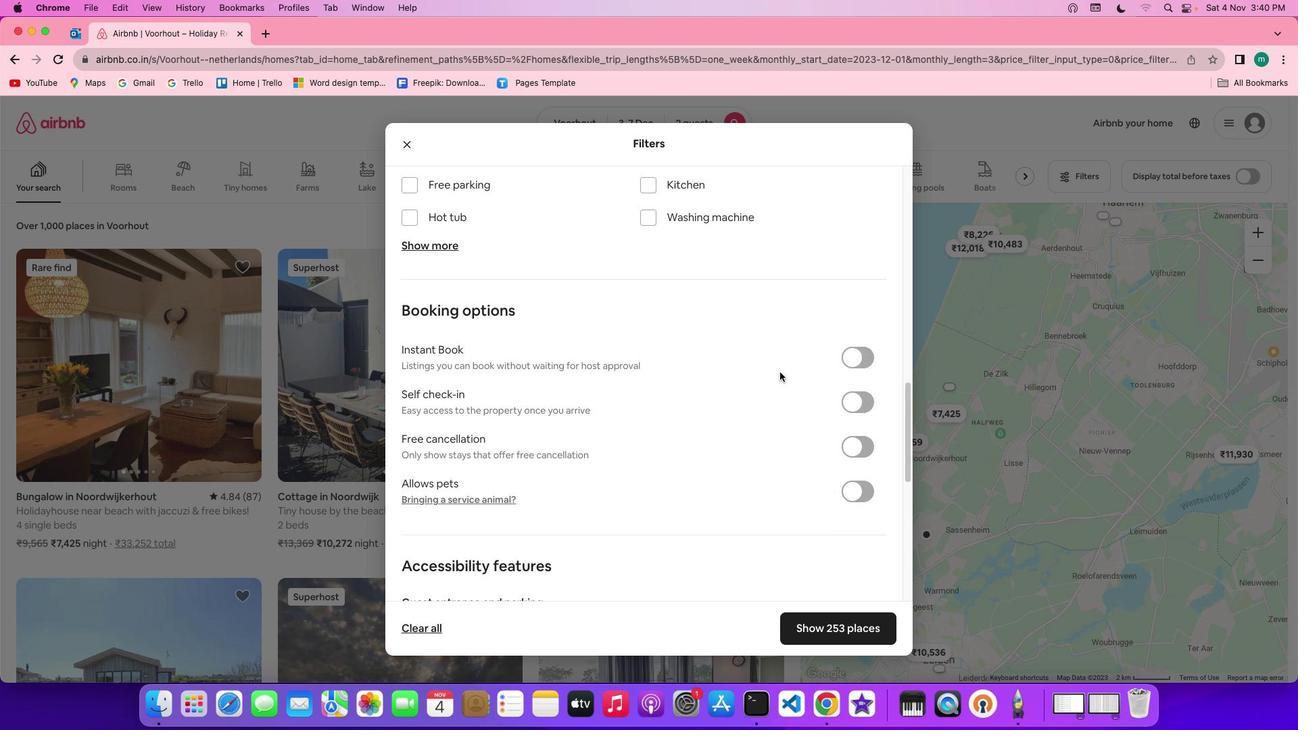 
Action: Mouse moved to (780, 453)
Screenshot: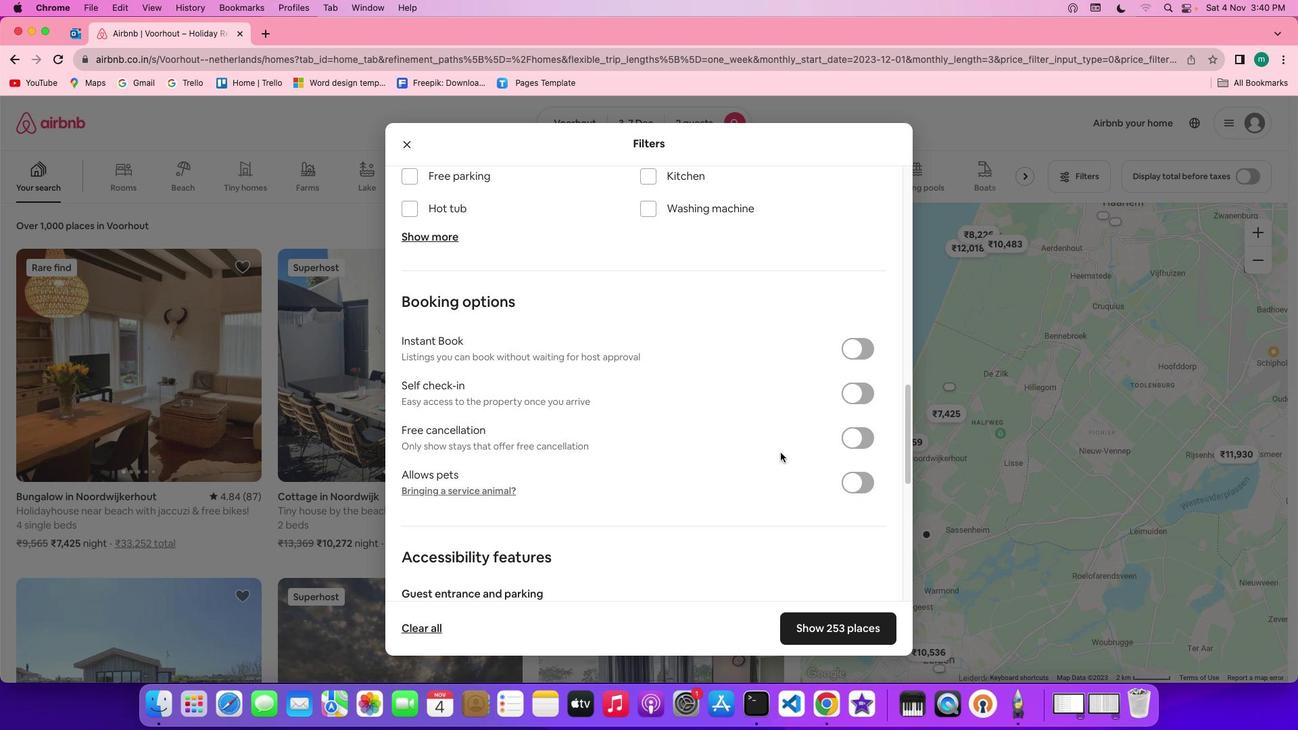 
Action: Mouse scrolled (780, 453) with delta (0, 0)
Screenshot: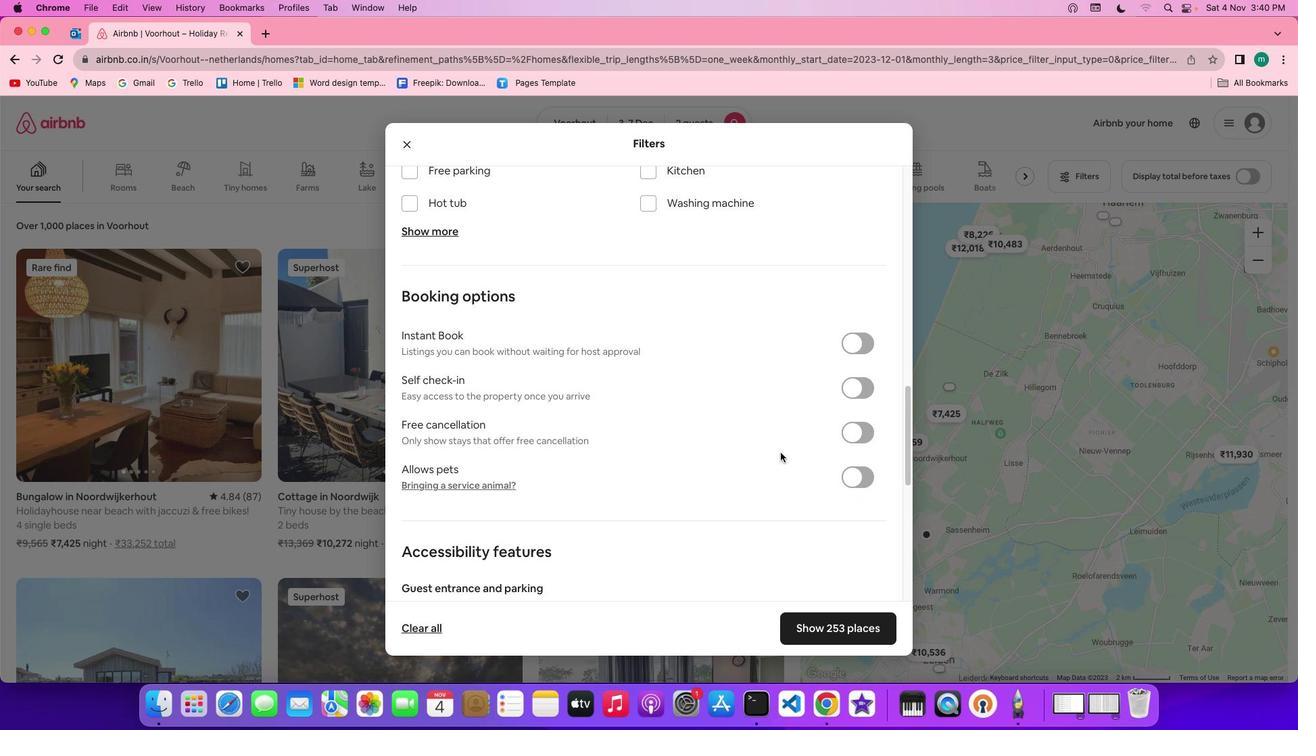 
Action: Mouse scrolled (780, 453) with delta (0, 0)
Screenshot: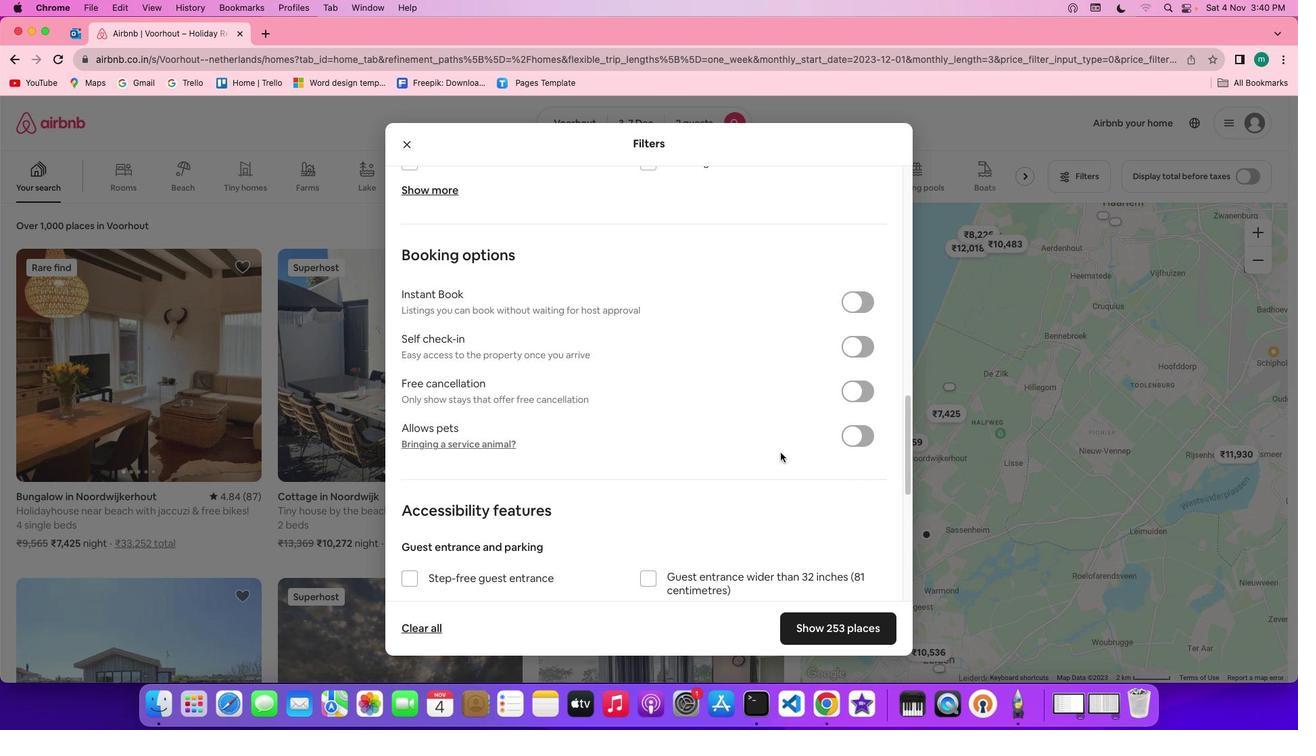 
Action: Mouse scrolled (780, 453) with delta (0, -1)
Screenshot: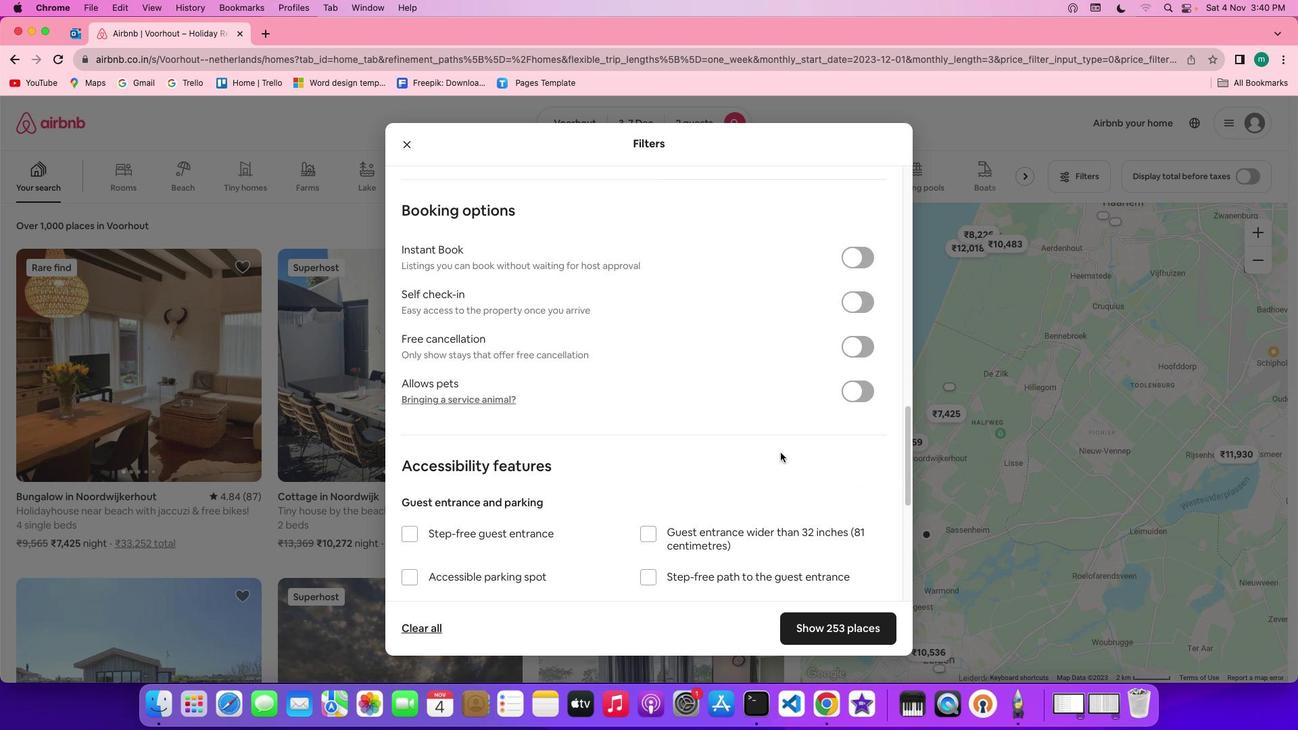 
Action: Mouse scrolled (780, 453) with delta (0, -2)
Screenshot: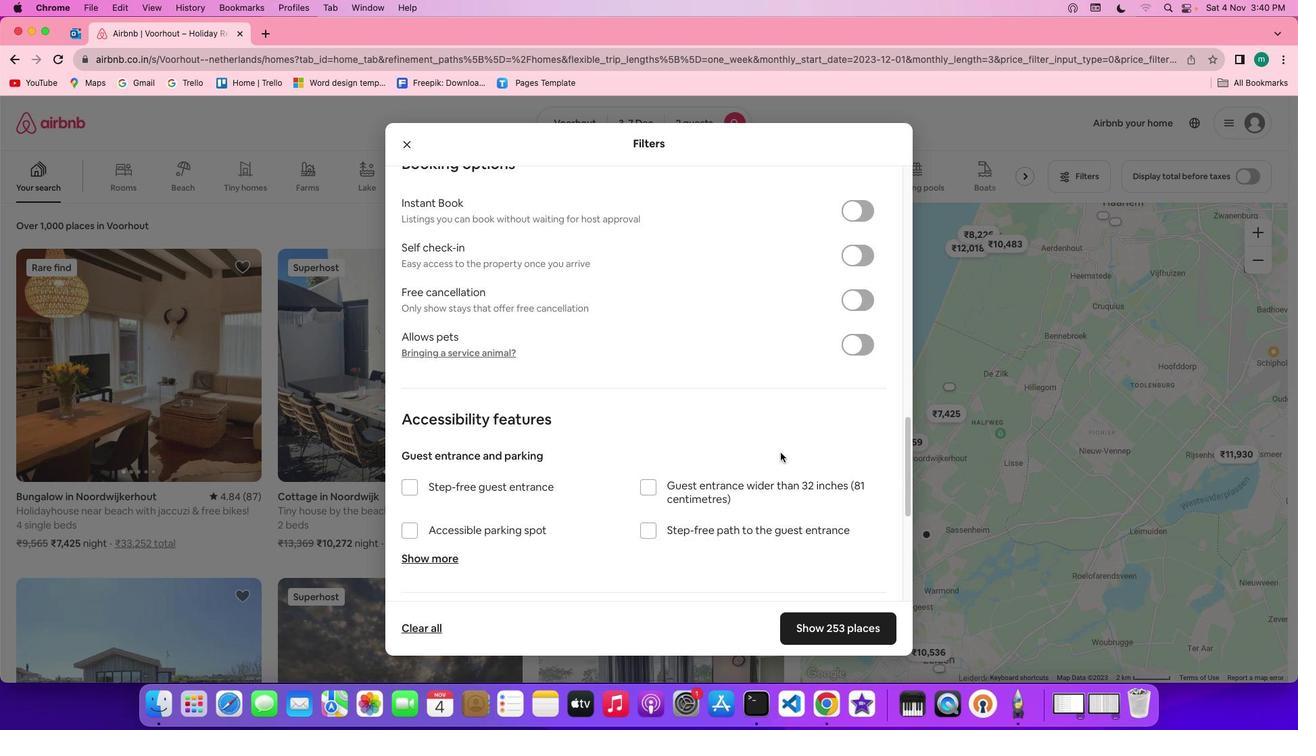 
Action: Mouse moved to (780, 453)
Screenshot: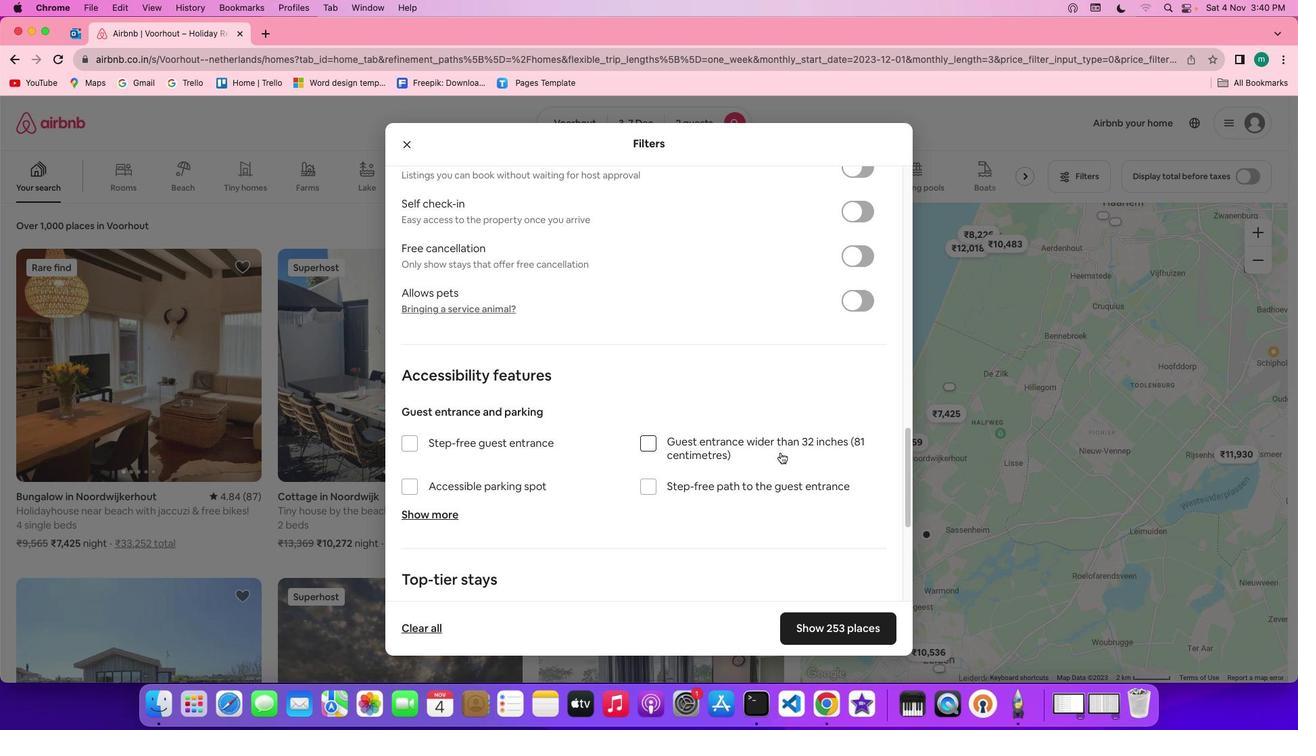 
Action: Mouse scrolled (780, 453) with delta (0, 0)
Screenshot: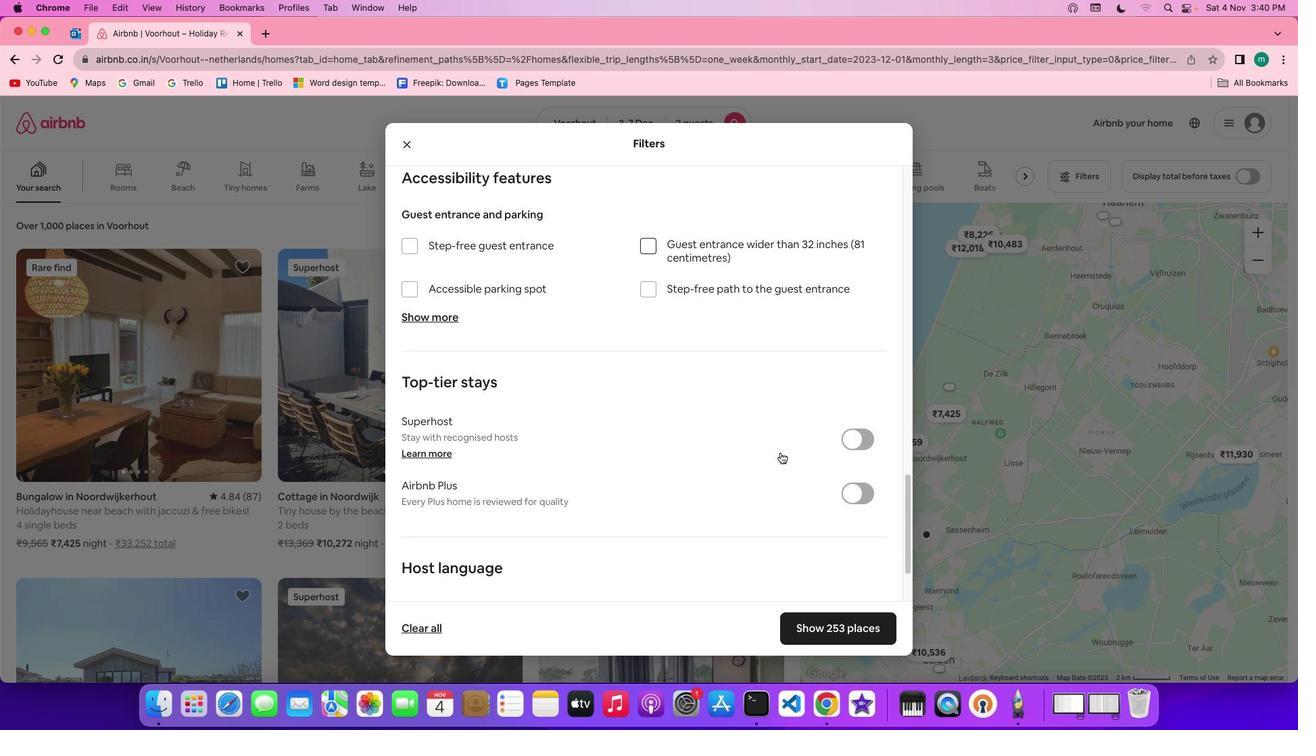 
Action: Mouse scrolled (780, 453) with delta (0, 0)
Screenshot: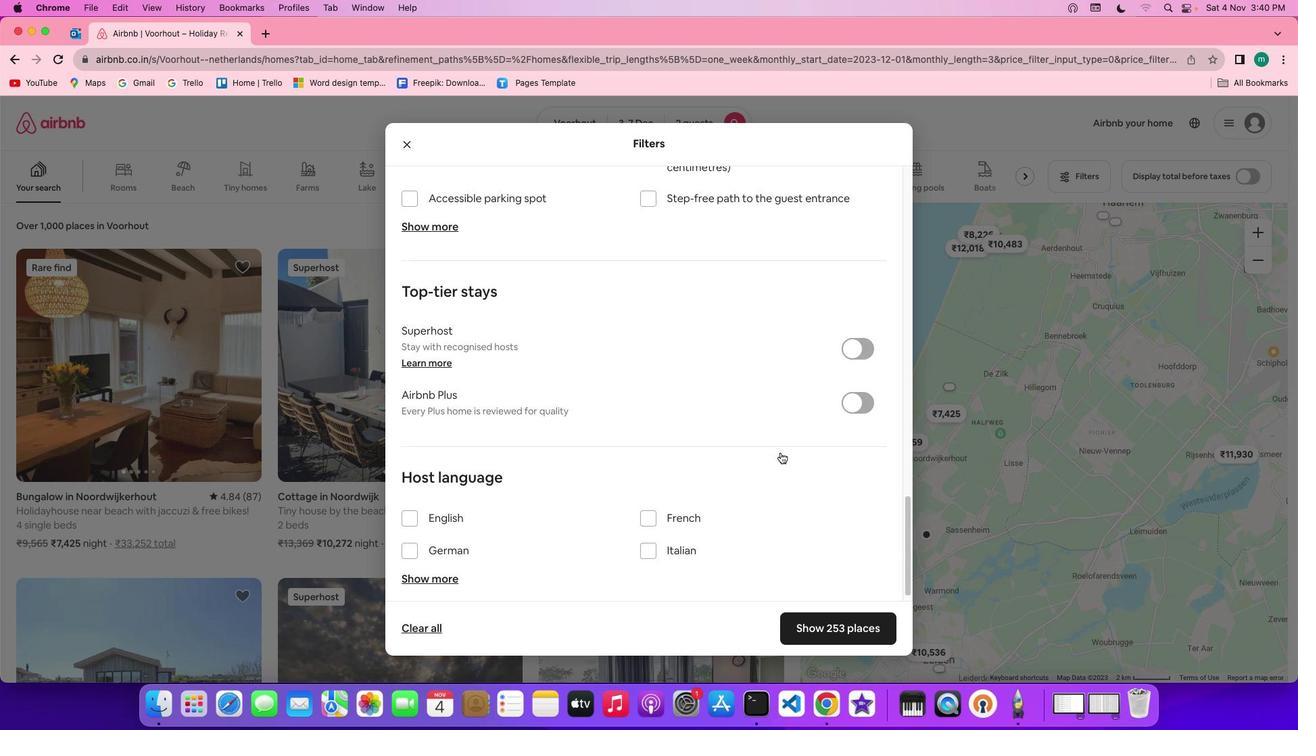 
Action: Mouse scrolled (780, 453) with delta (0, -2)
Screenshot: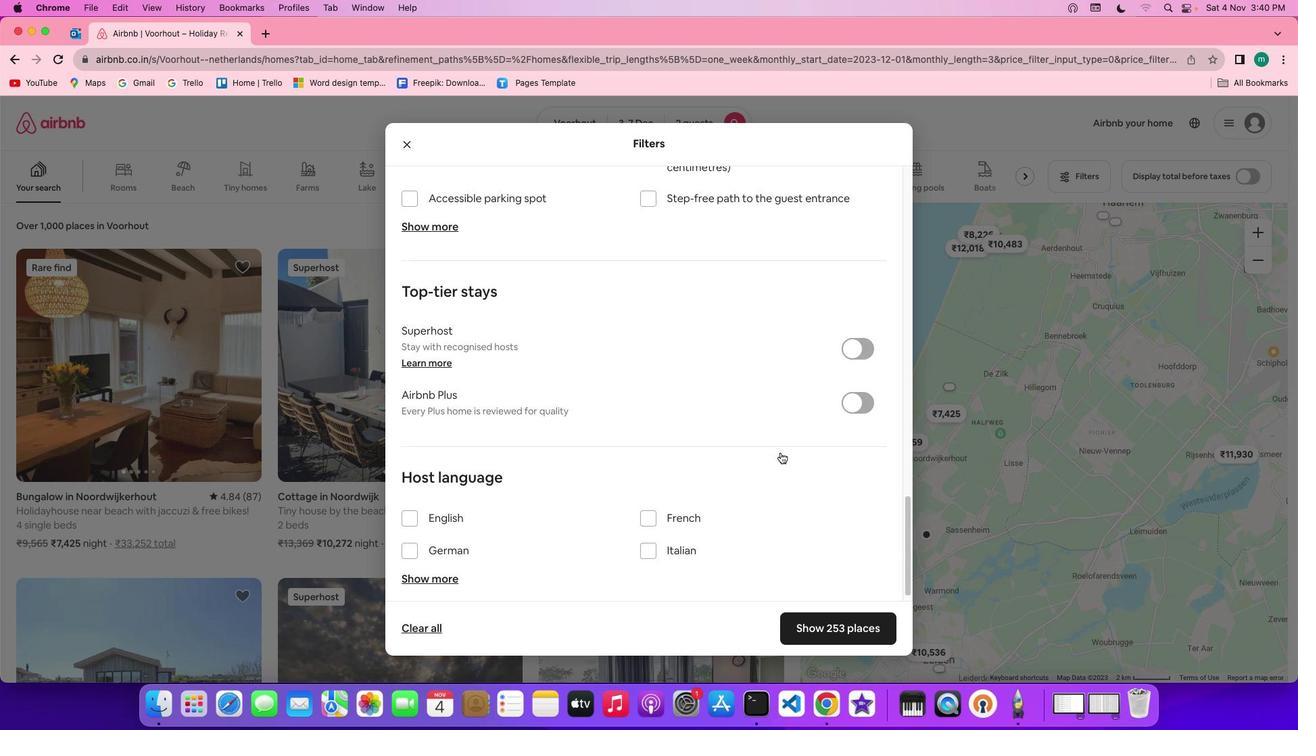 
Action: Mouse scrolled (780, 453) with delta (0, -3)
Screenshot: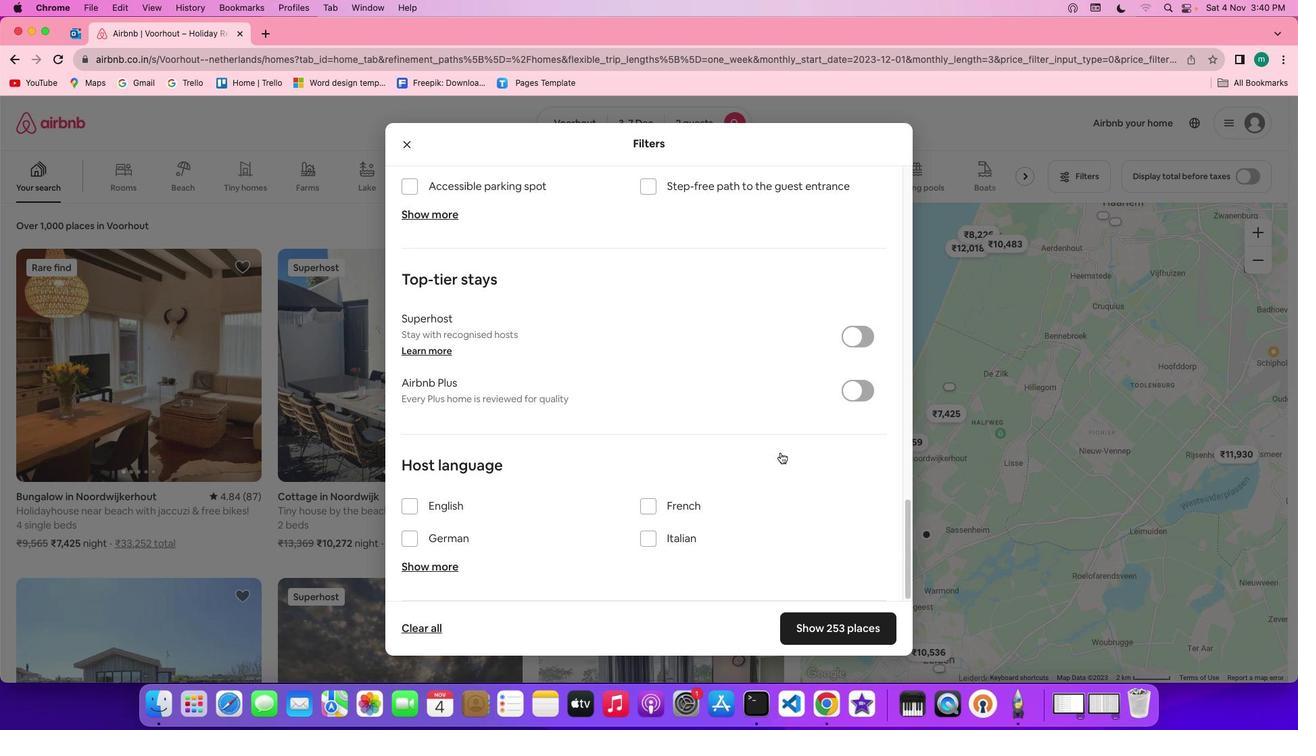 
Action: Mouse scrolled (780, 453) with delta (0, -4)
Screenshot: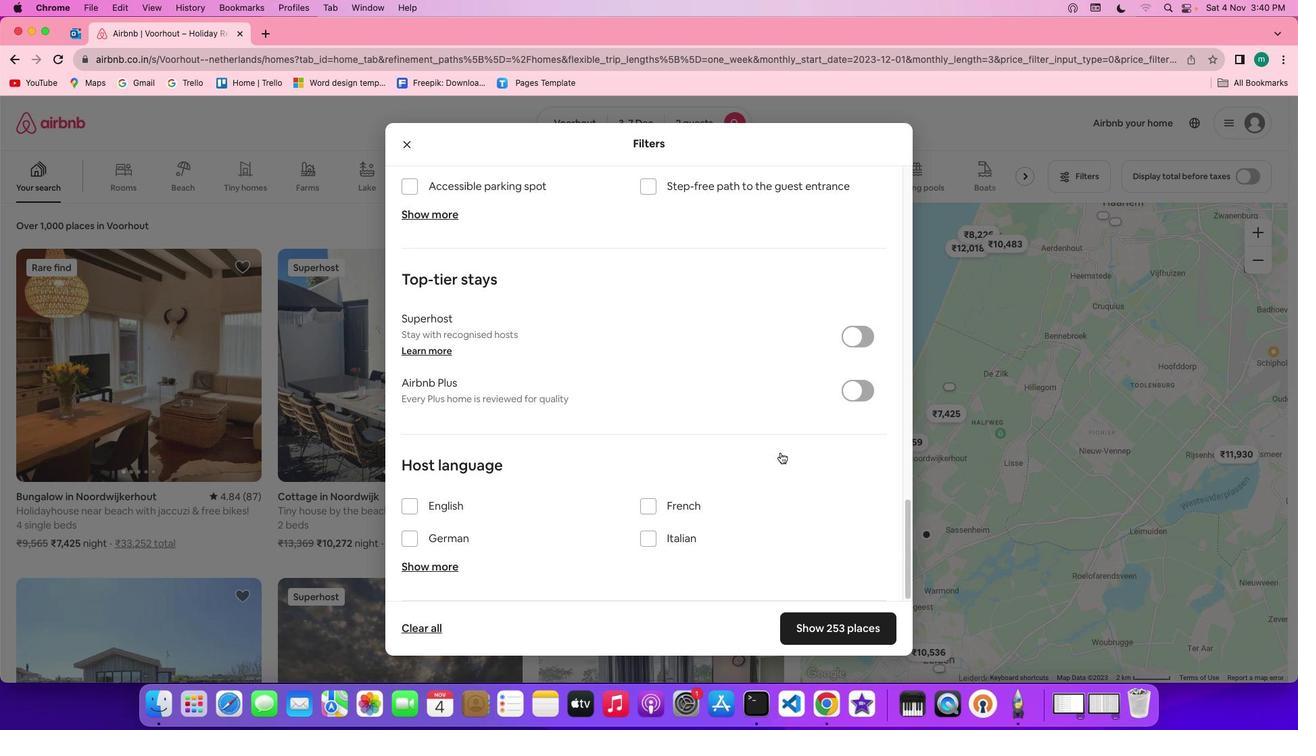 
Action: Mouse scrolled (780, 453) with delta (0, -4)
Screenshot: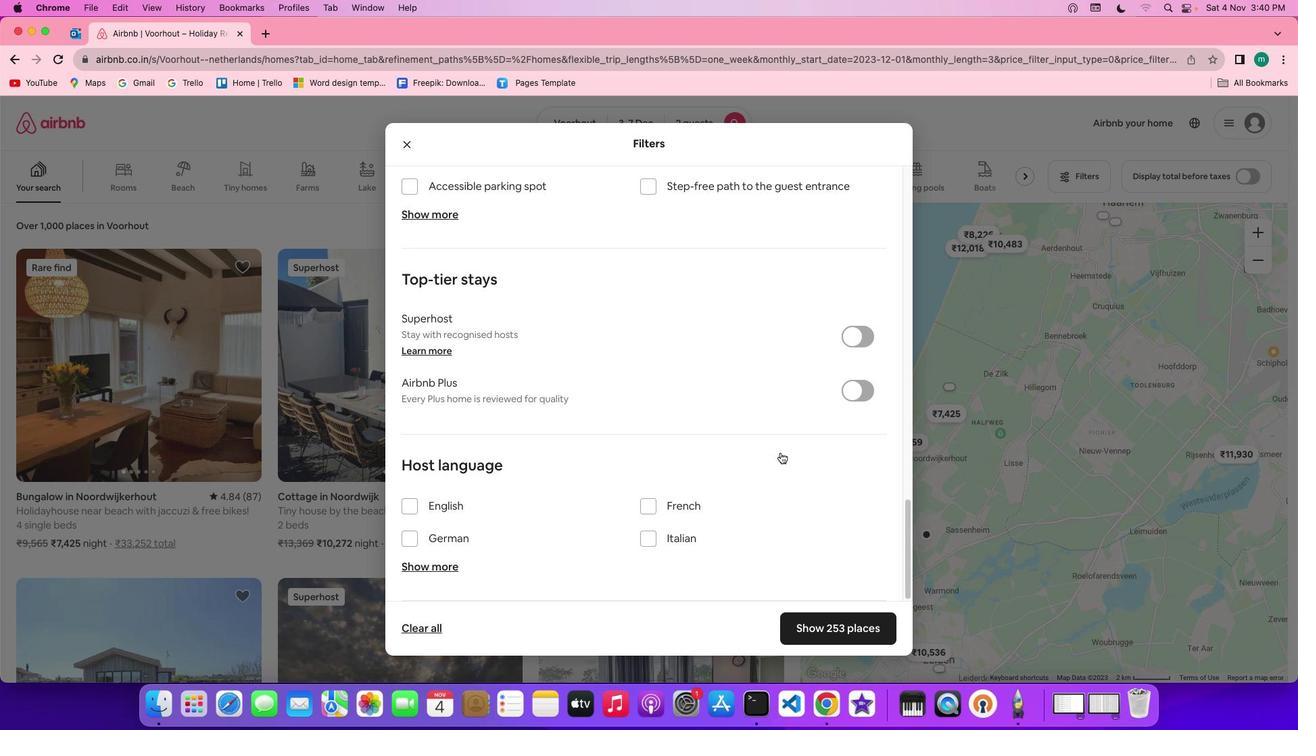 
Action: Mouse scrolled (780, 453) with delta (0, 0)
Screenshot: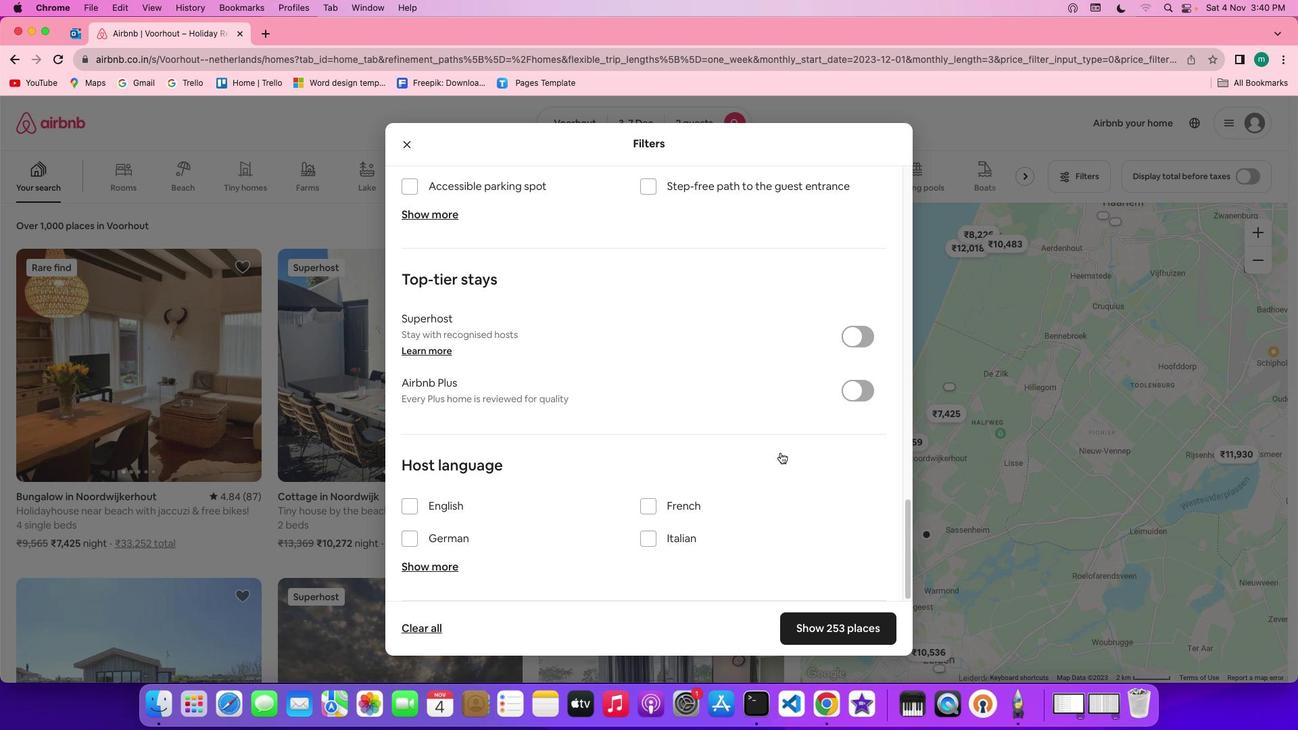 
Action: Mouse scrolled (780, 453) with delta (0, 0)
Screenshot: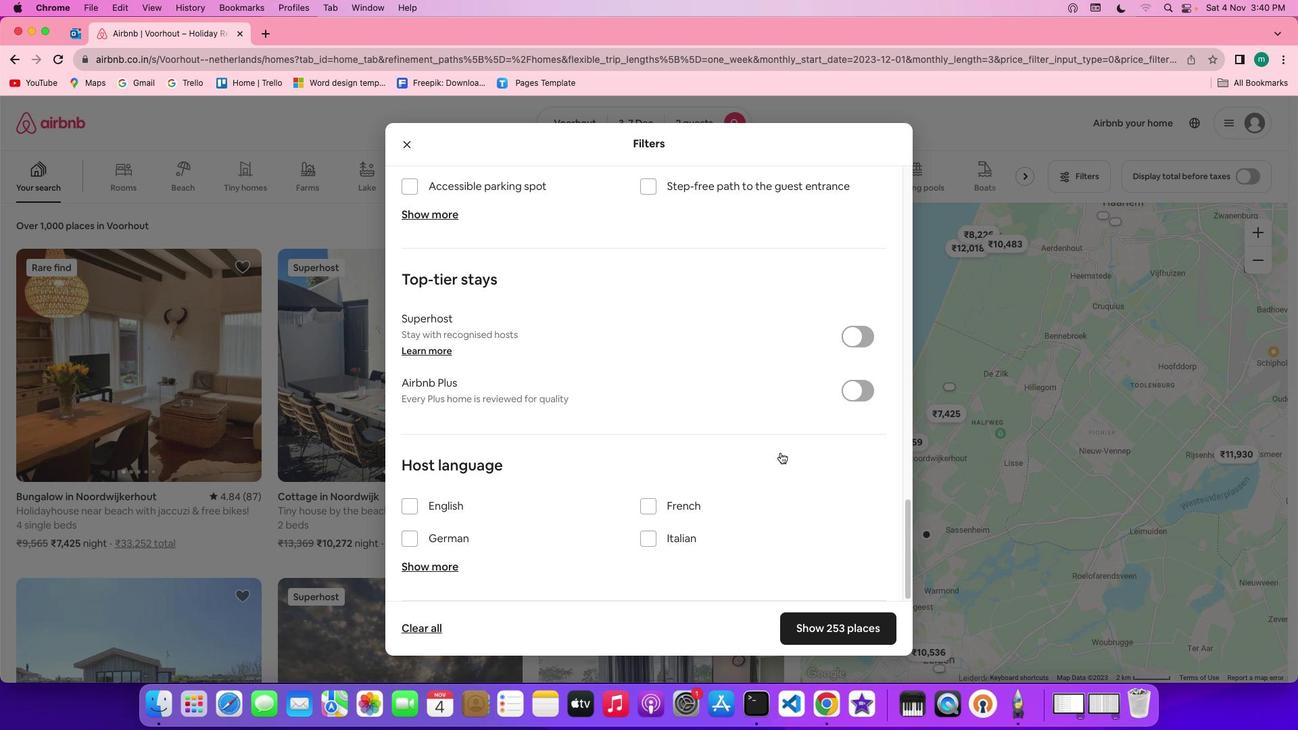 
Action: Mouse scrolled (780, 453) with delta (0, -2)
Screenshot: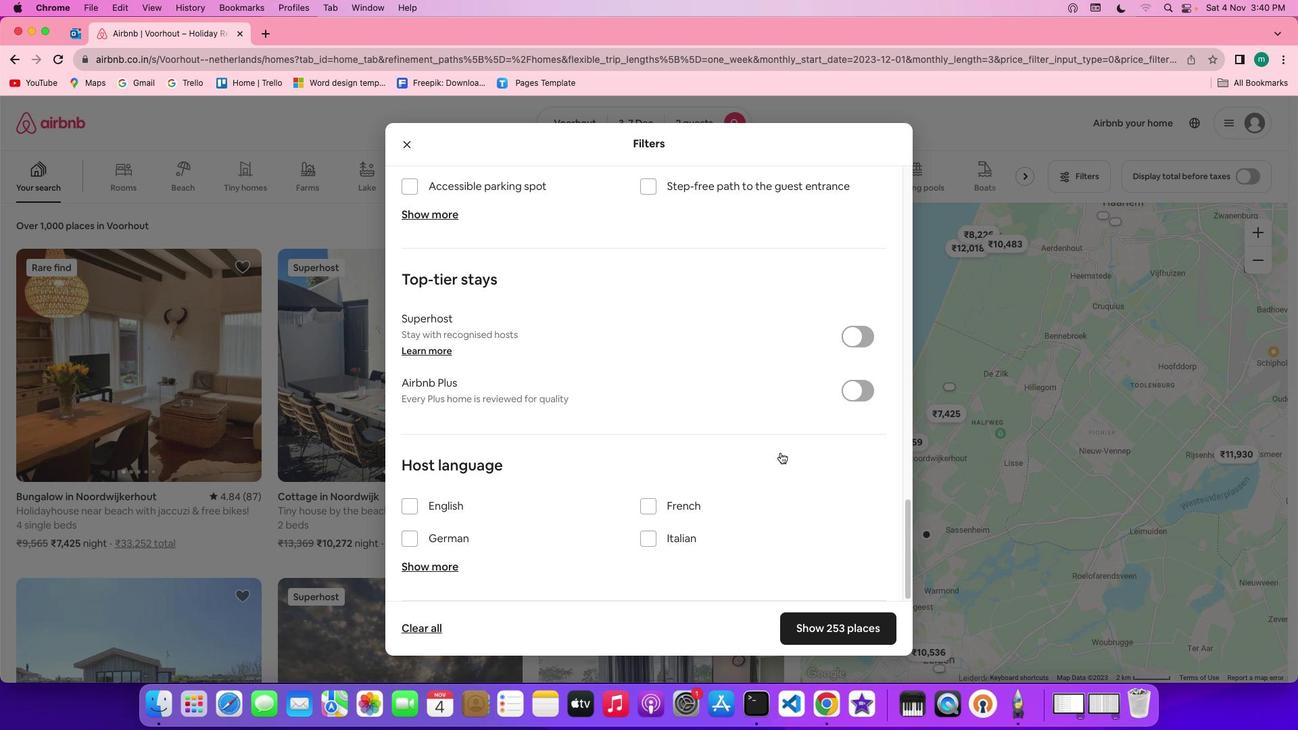 
Action: Mouse scrolled (780, 453) with delta (0, -3)
Screenshot: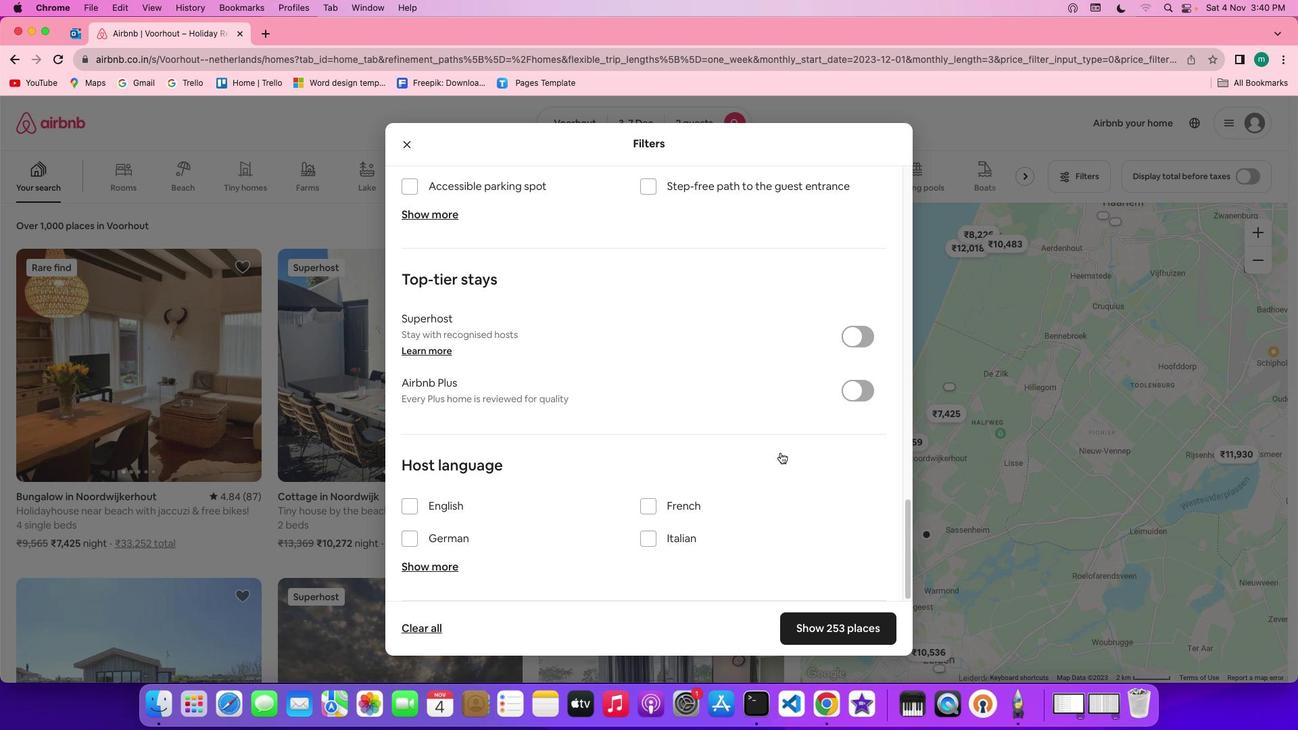 
Action: Mouse scrolled (780, 453) with delta (0, -4)
Screenshot: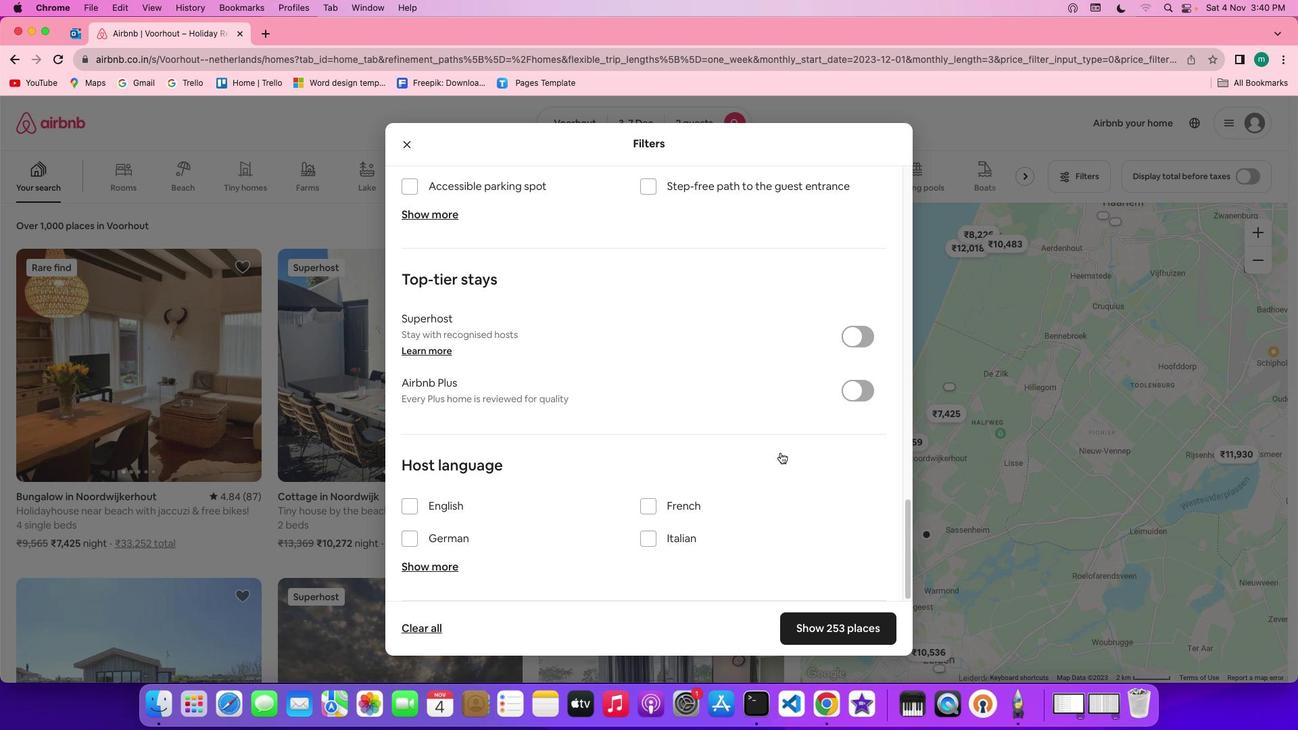 
Action: Mouse scrolled (780, 453) with delta (0, -4)
Screenshot: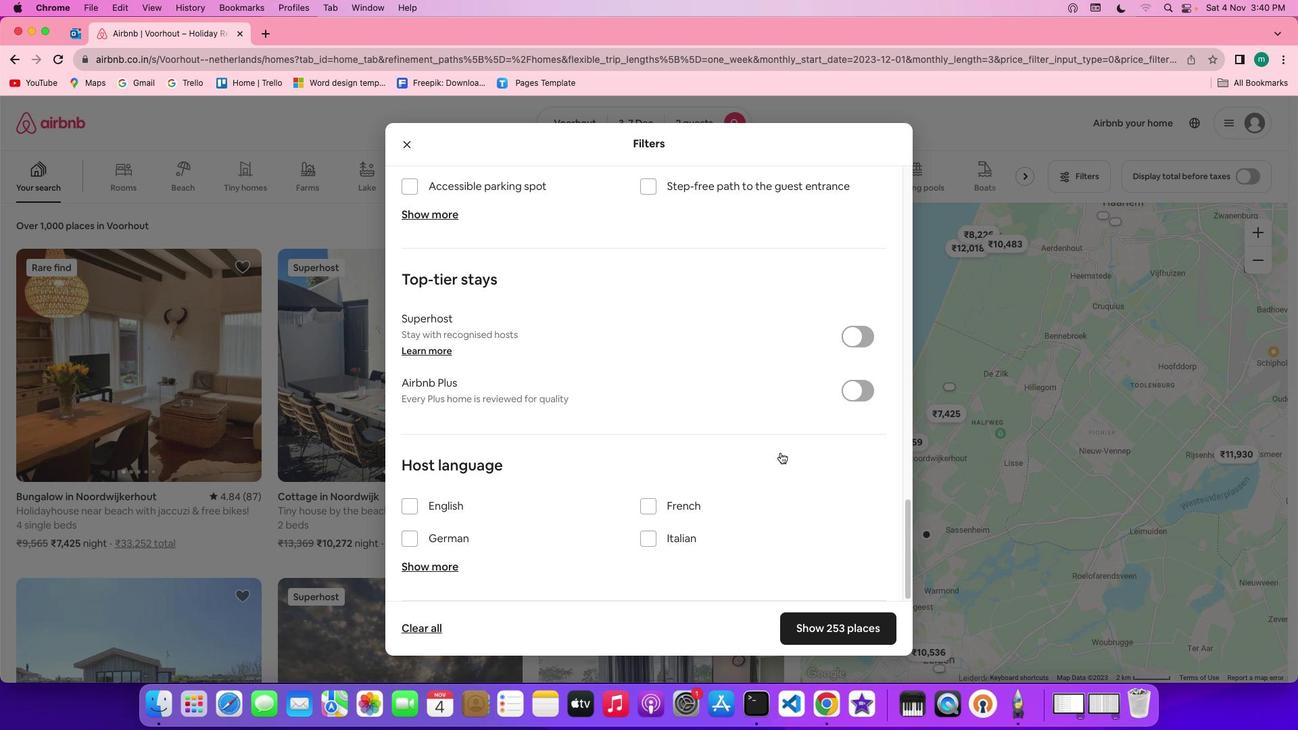 
Action: Mouse scrolled (780, 453) with delta (0, -4)
Screenshot: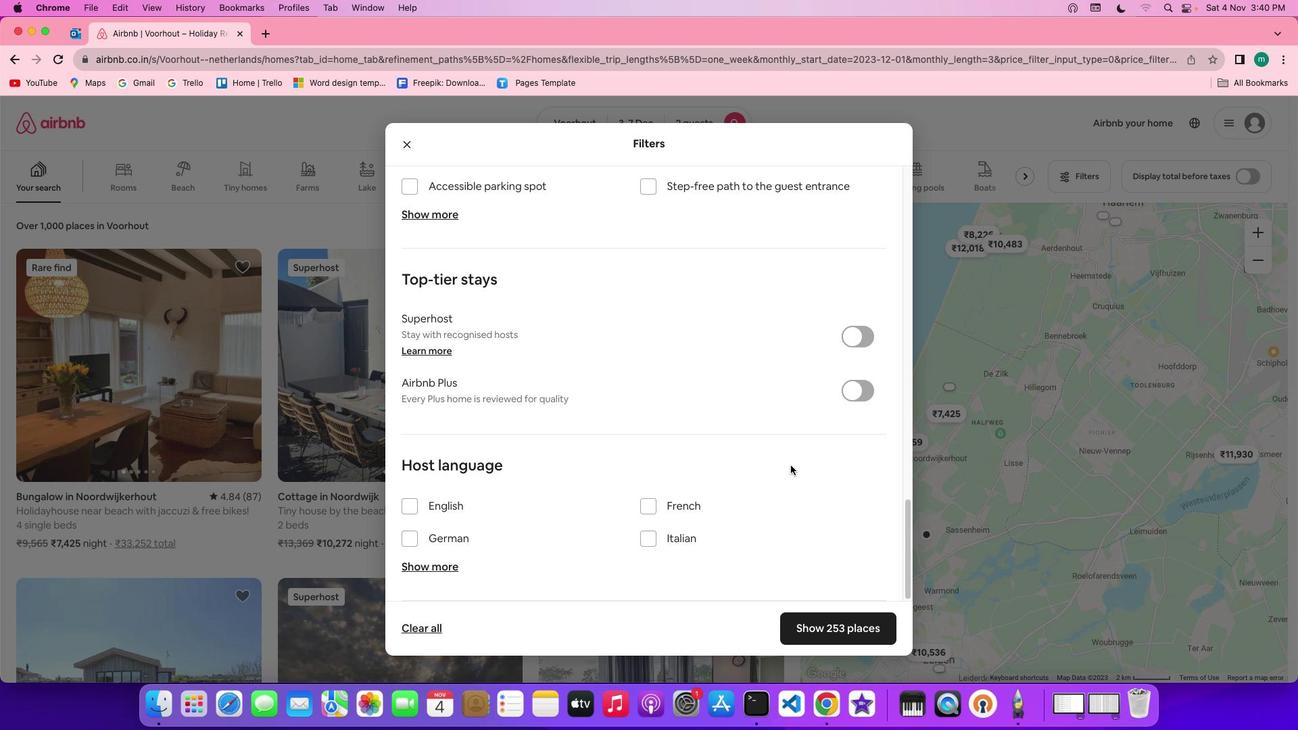 
Action: Mouse moved to (843, 624)
Screenshot: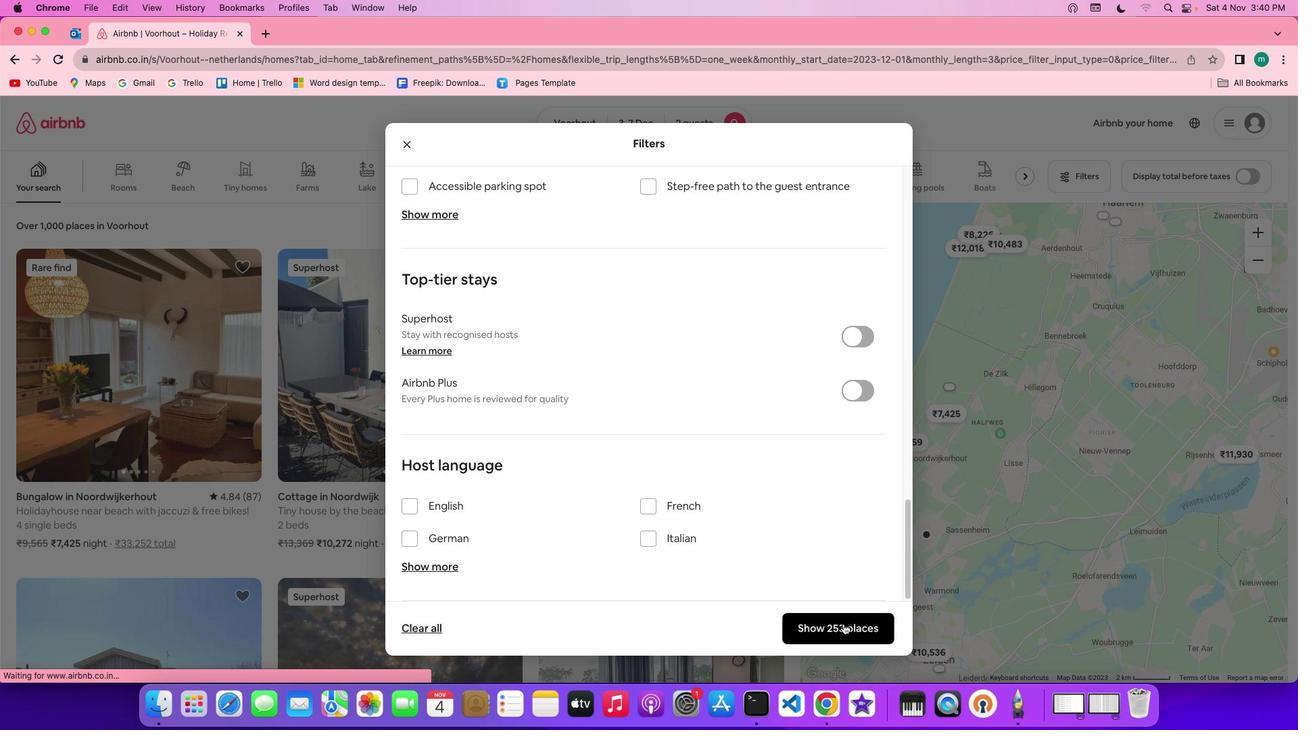 
Action: Mouse pressed left at (843, 624)
Screenshot: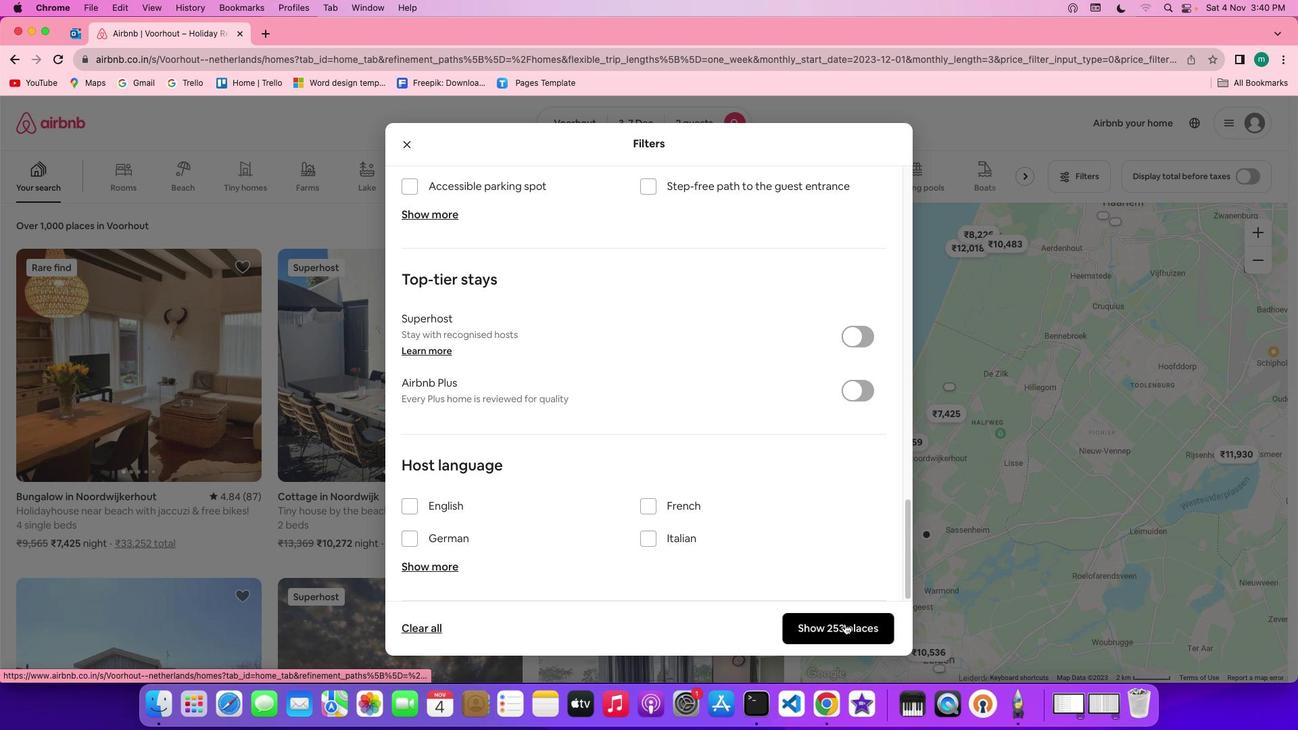 
Action: Mouse moved to (403, 480)
Screenshot: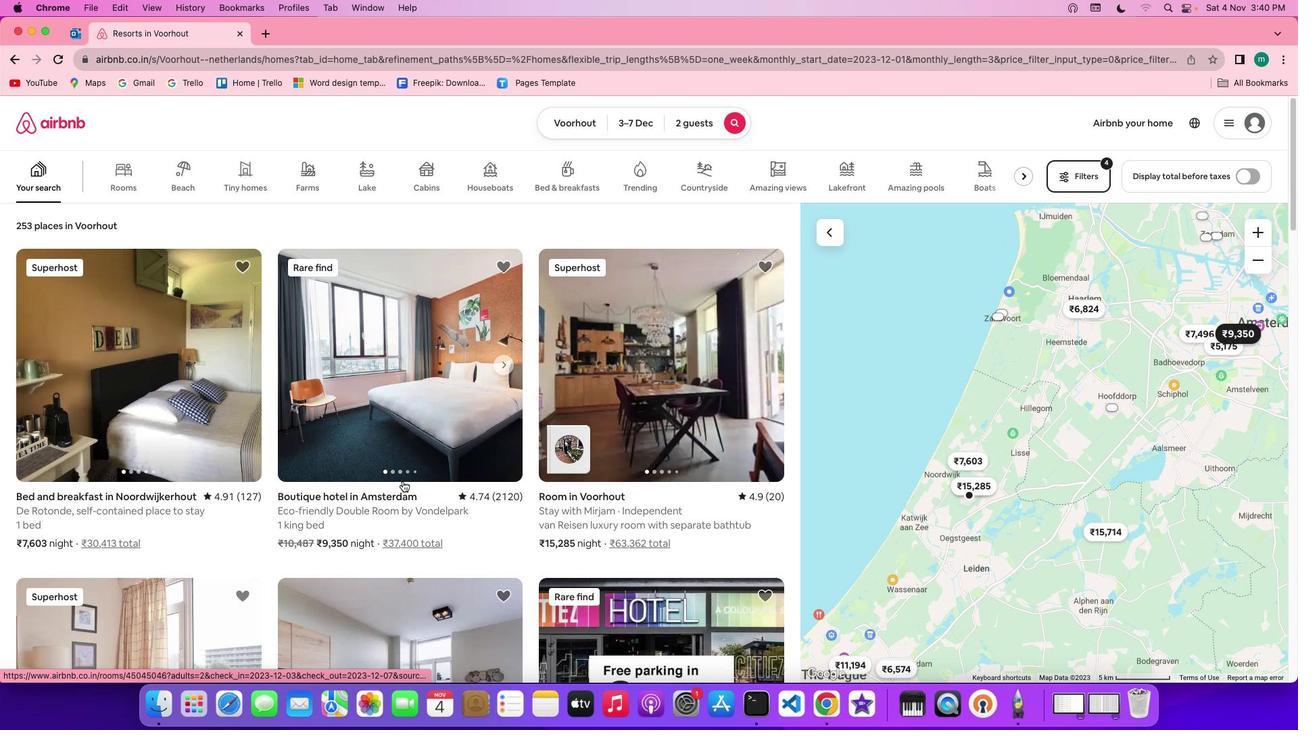 
Action: Mouse pressed left at (403, 480)
Screenshot: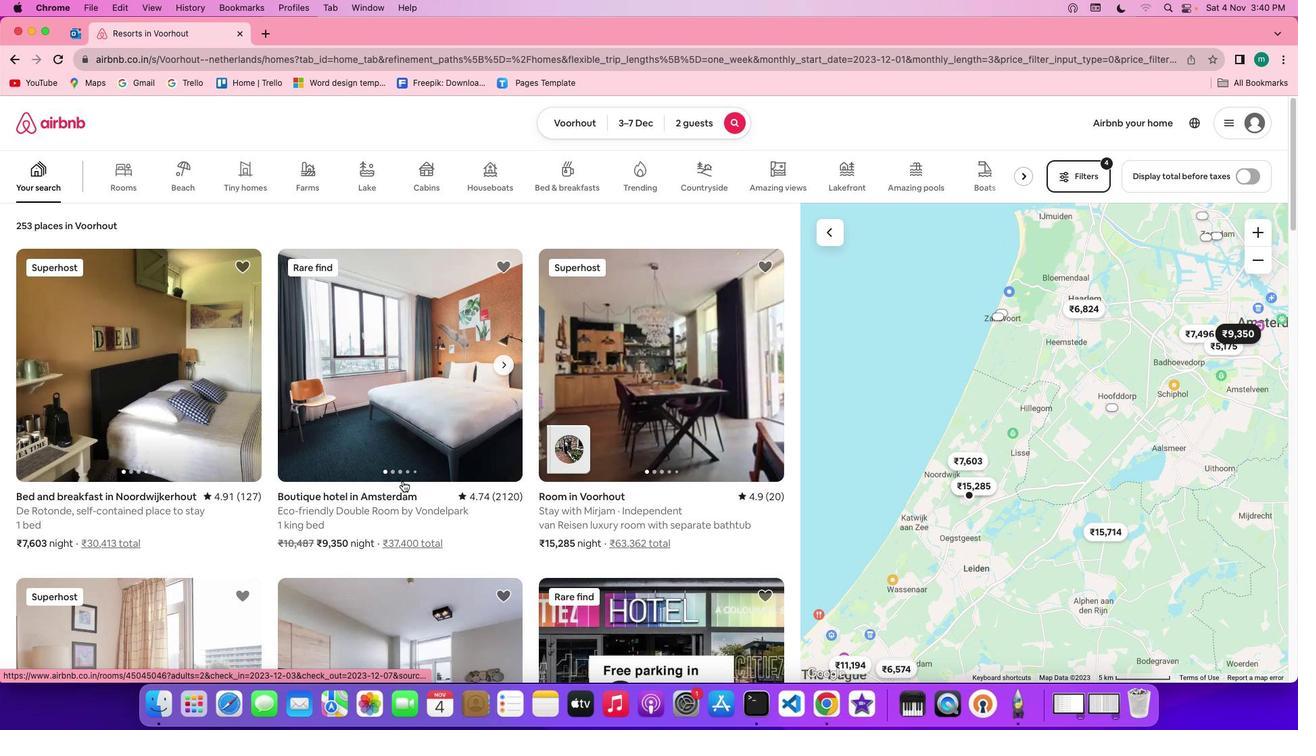 
Action: Mouse moved to (939, 509)
Screenshot: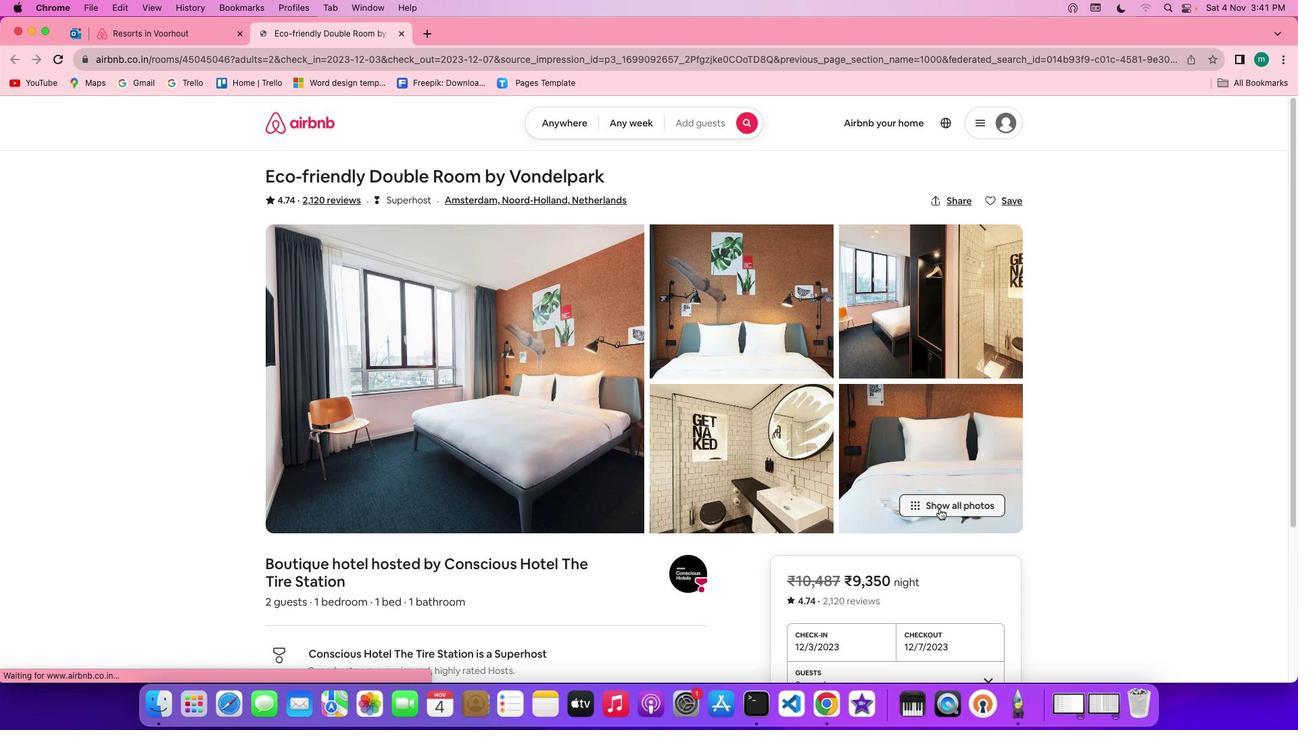 
Action: Mouse pressed left at (939, 509)
Screenshot: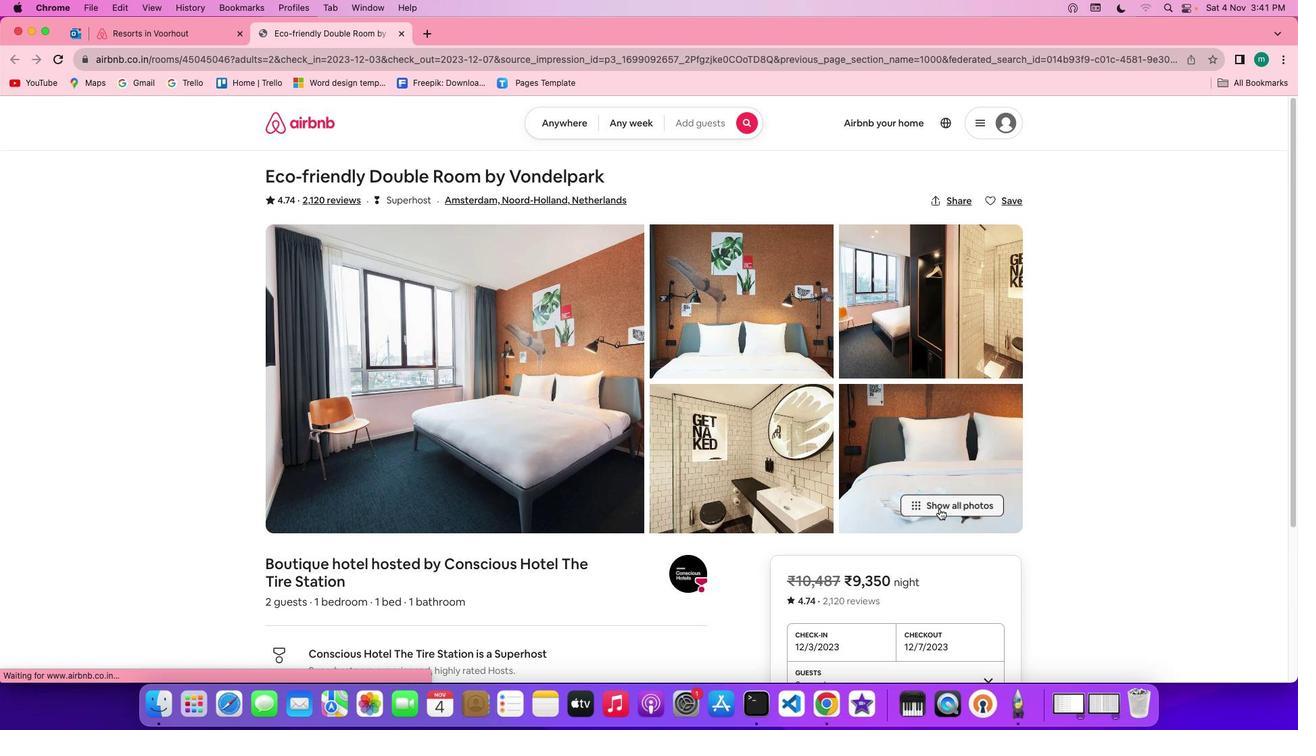 
Action: Mouse moved to (727, 498)
Screenshot: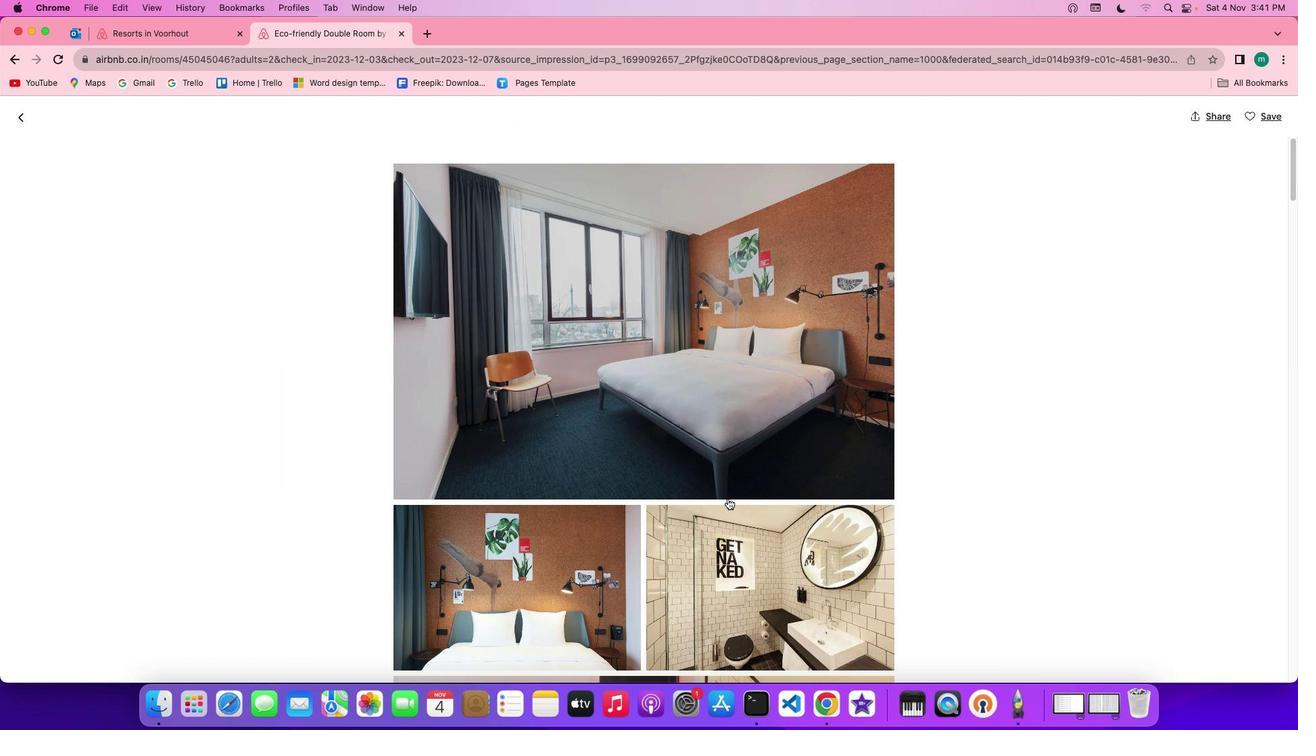 
Action: Mouse scrolled (727, 498) with delta (0, 0)
Screenshot: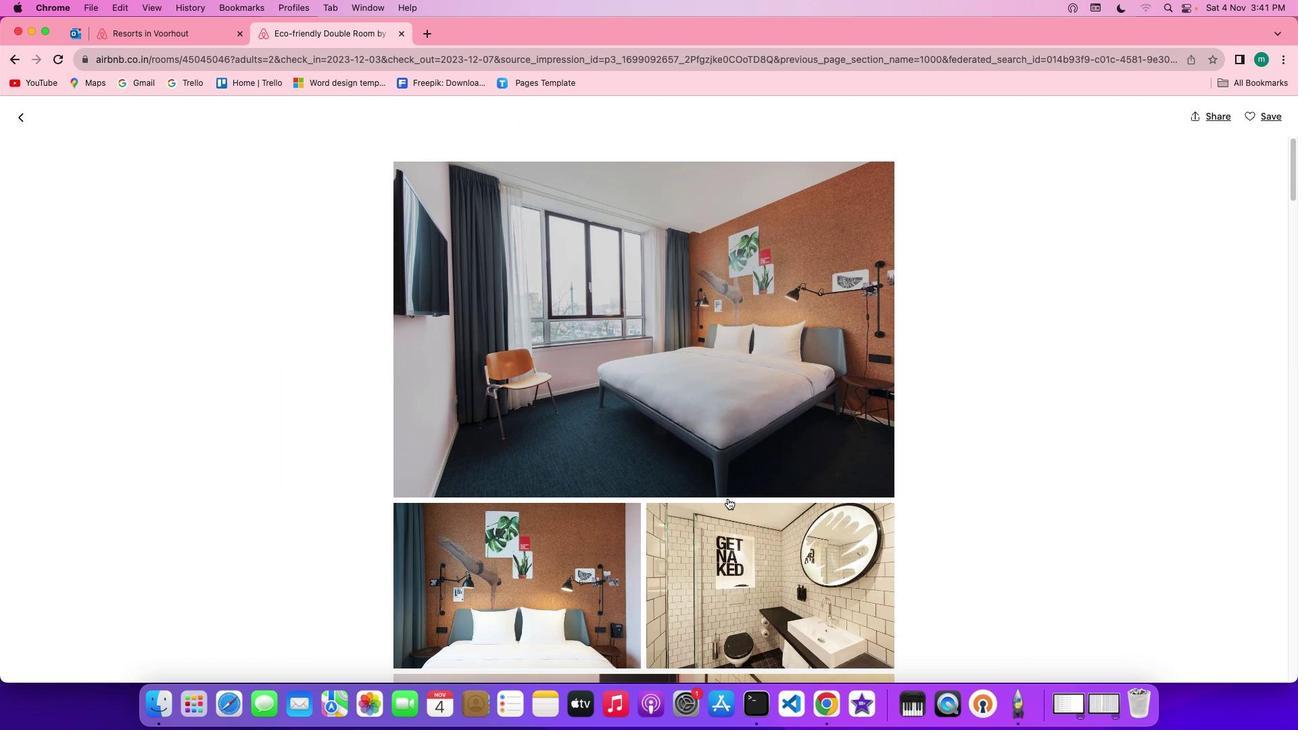 
Action: Mouse scrolled (727, 498) with delta (0, 0)
Screenshot: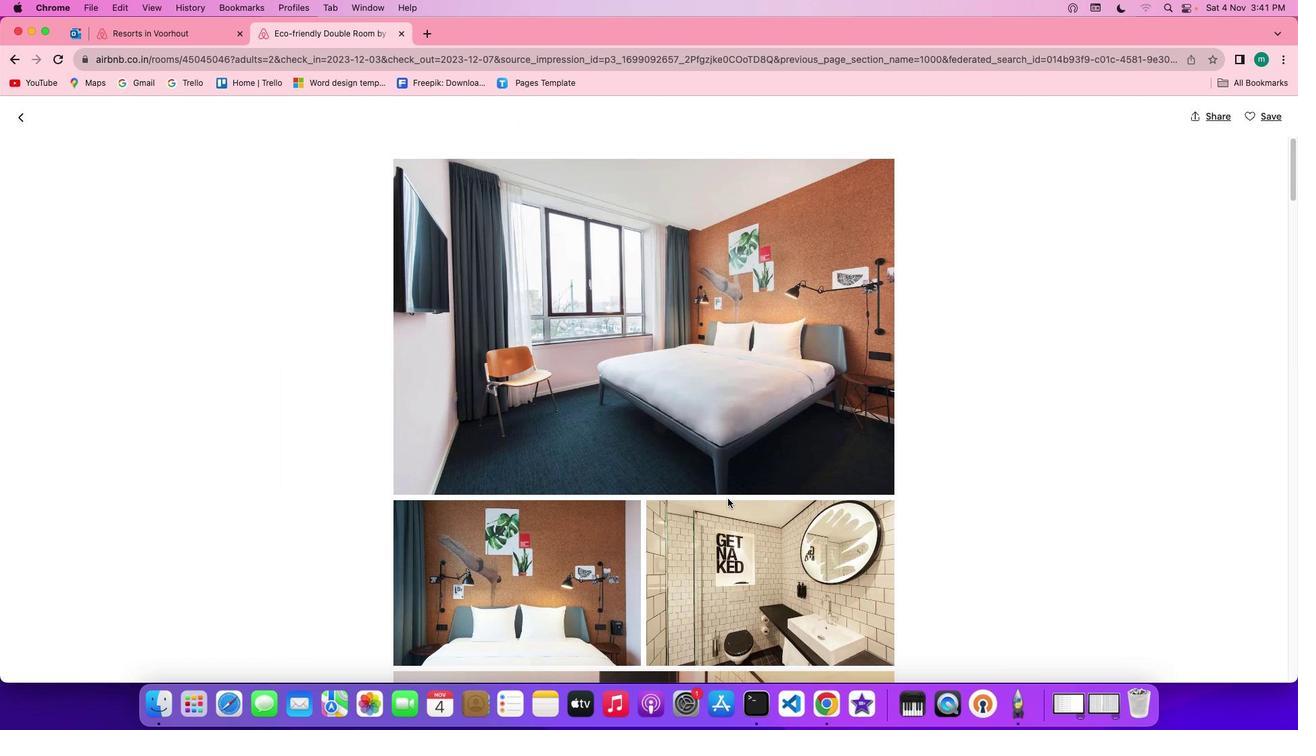 
Action: Mouse scrolled (727, 498) with delta (0, 0)
Screenshot: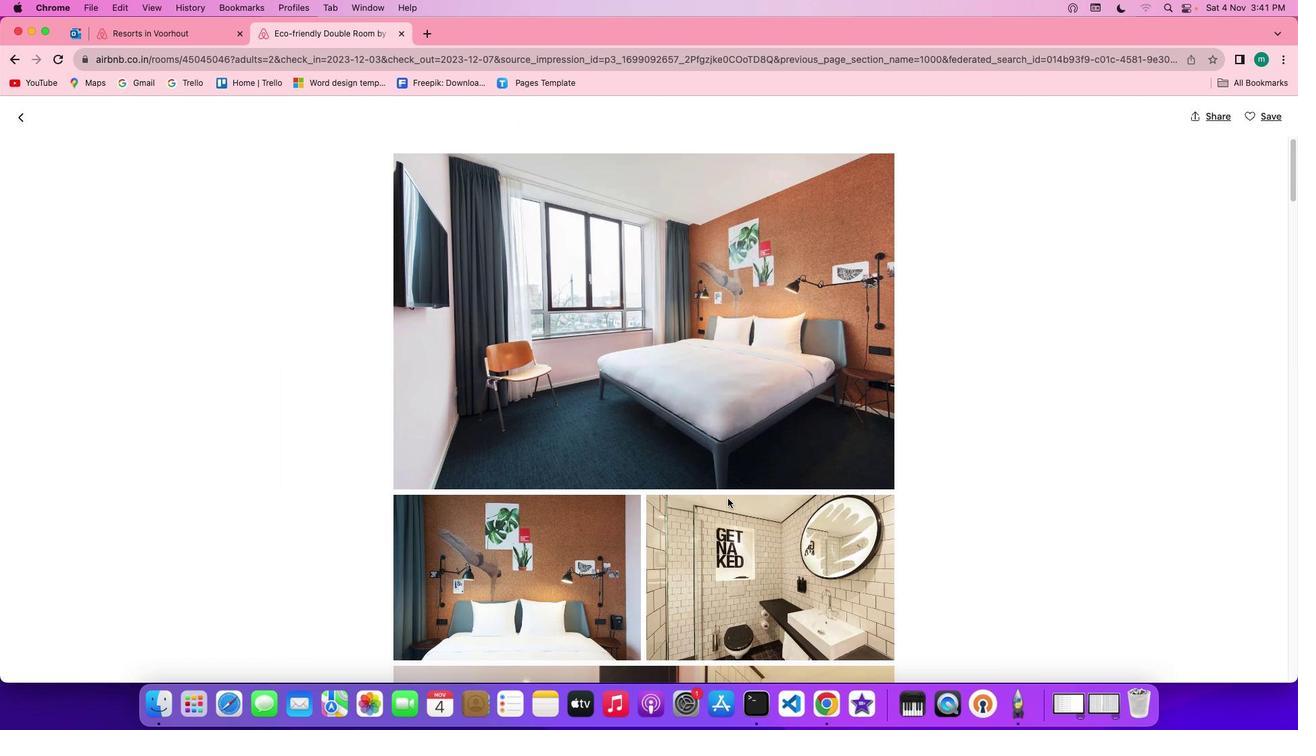 
Action: Mouse scrolled (727, 498) with delta (0, 0)
Screenshot: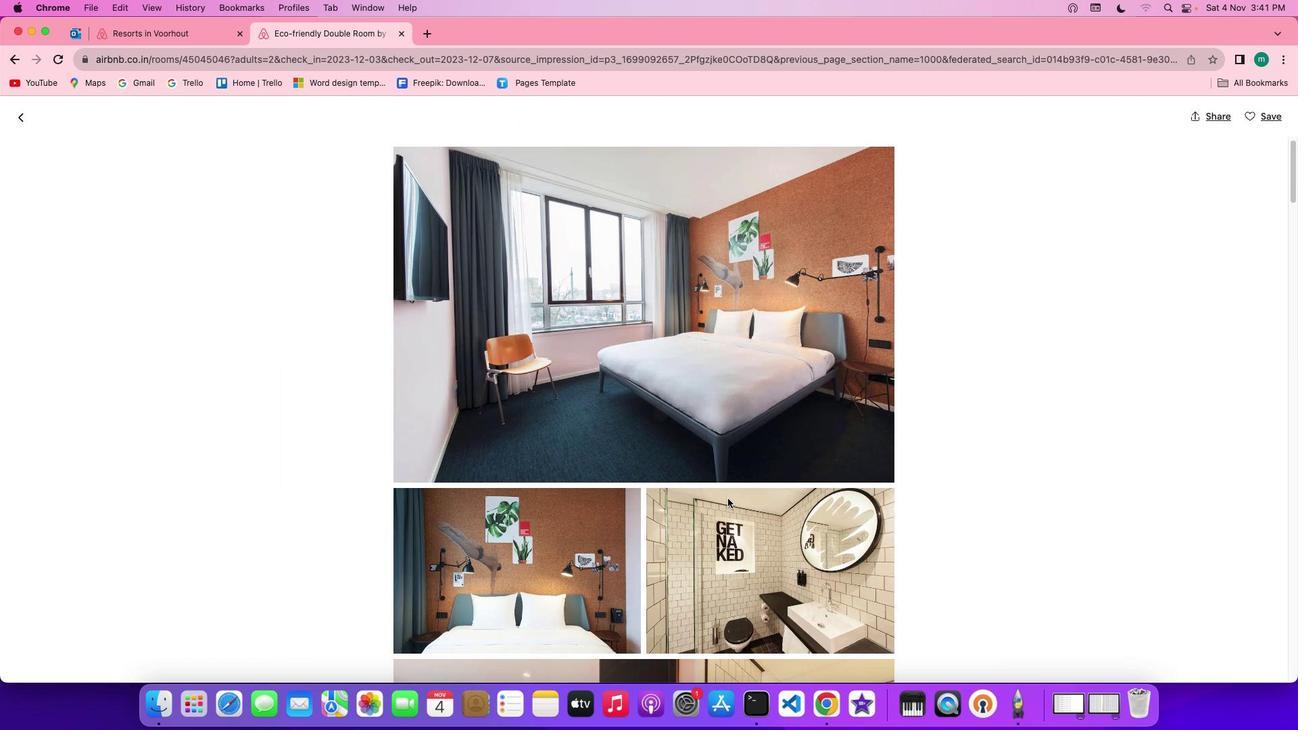 
Action: Mouse scrolled (727, 498) with delta (0, 0)
Screenshot: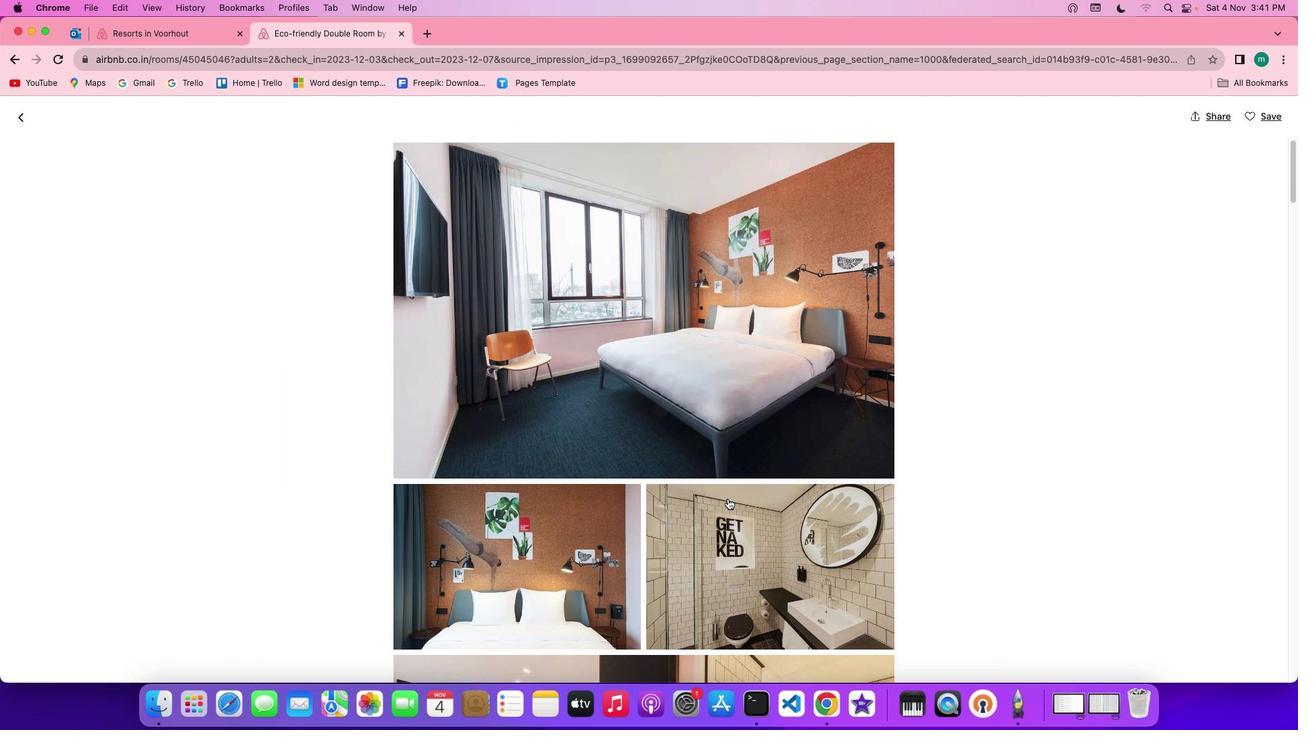 
Action: Mouse scrolled (727, 498) with delta (0, 0)
Screenshot: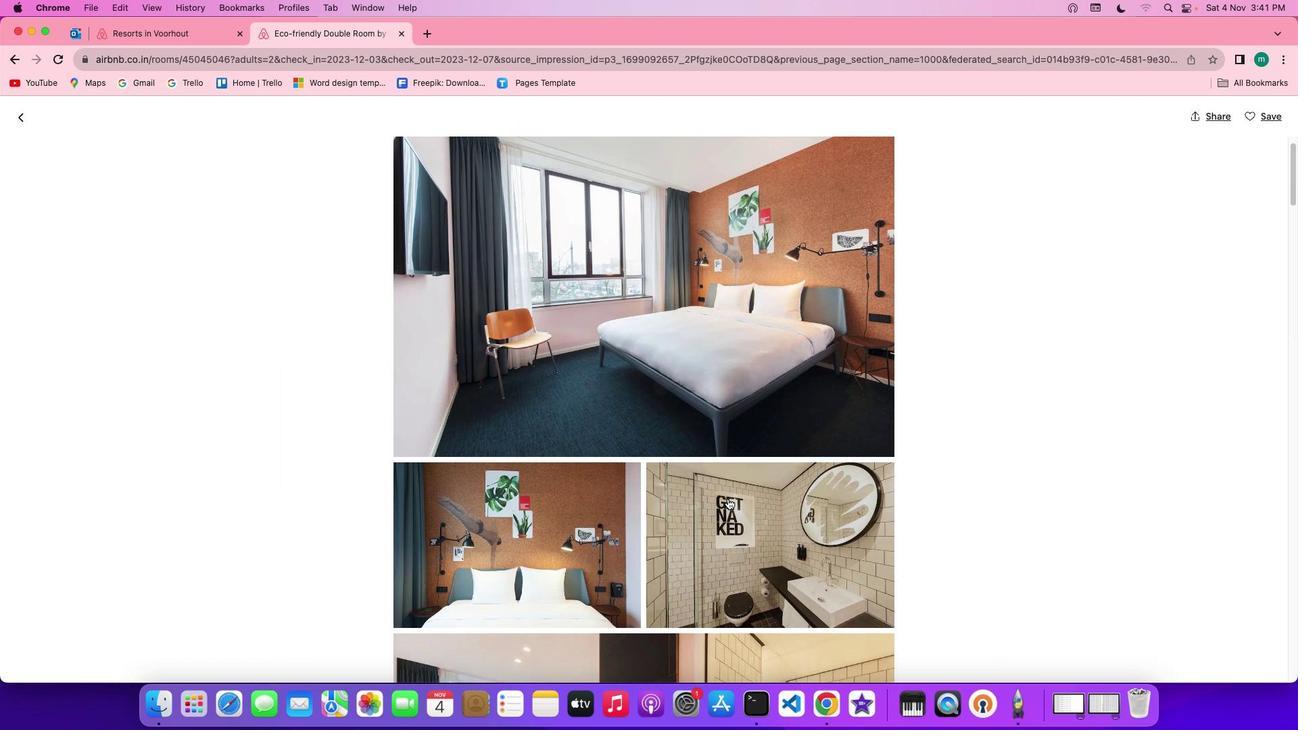
Action: Mouse scrolled (727, 498) with delta (0, 0)
Screenshot: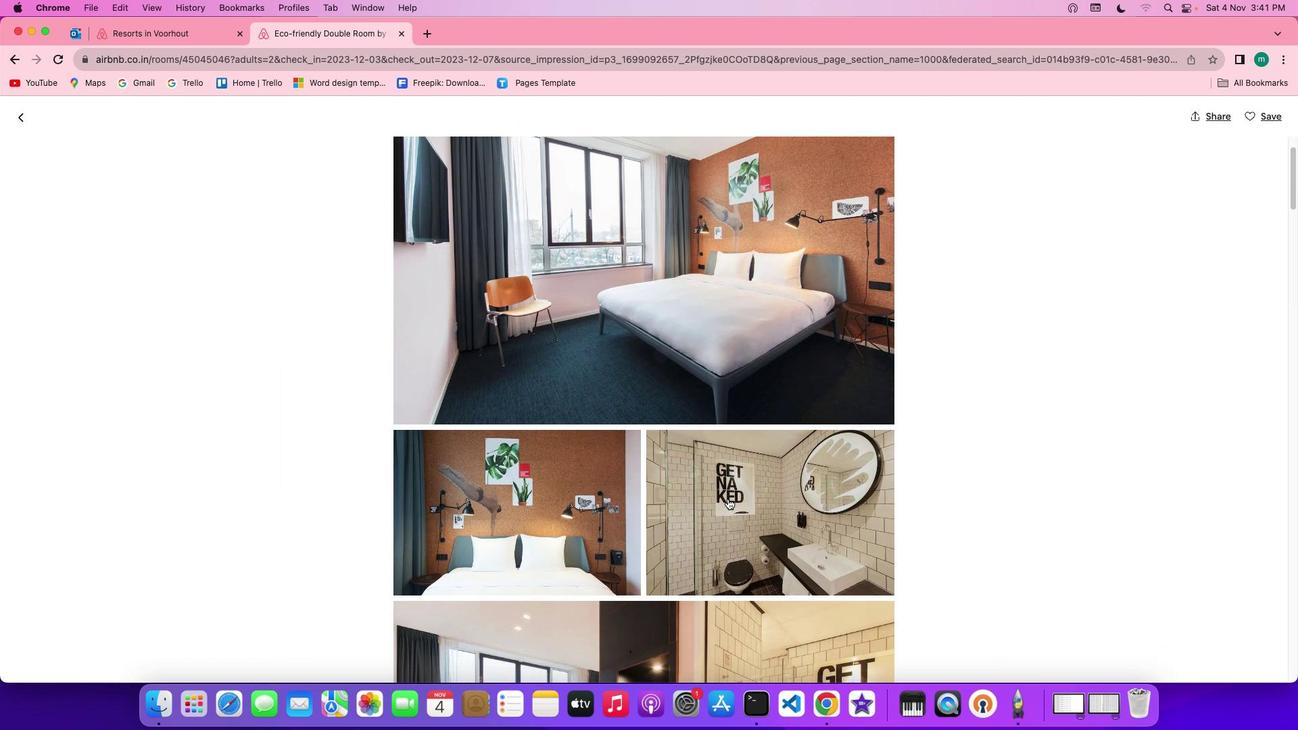 
Action: Mouse scrolled (727, 498) with delta (0, 0)
Screenshot: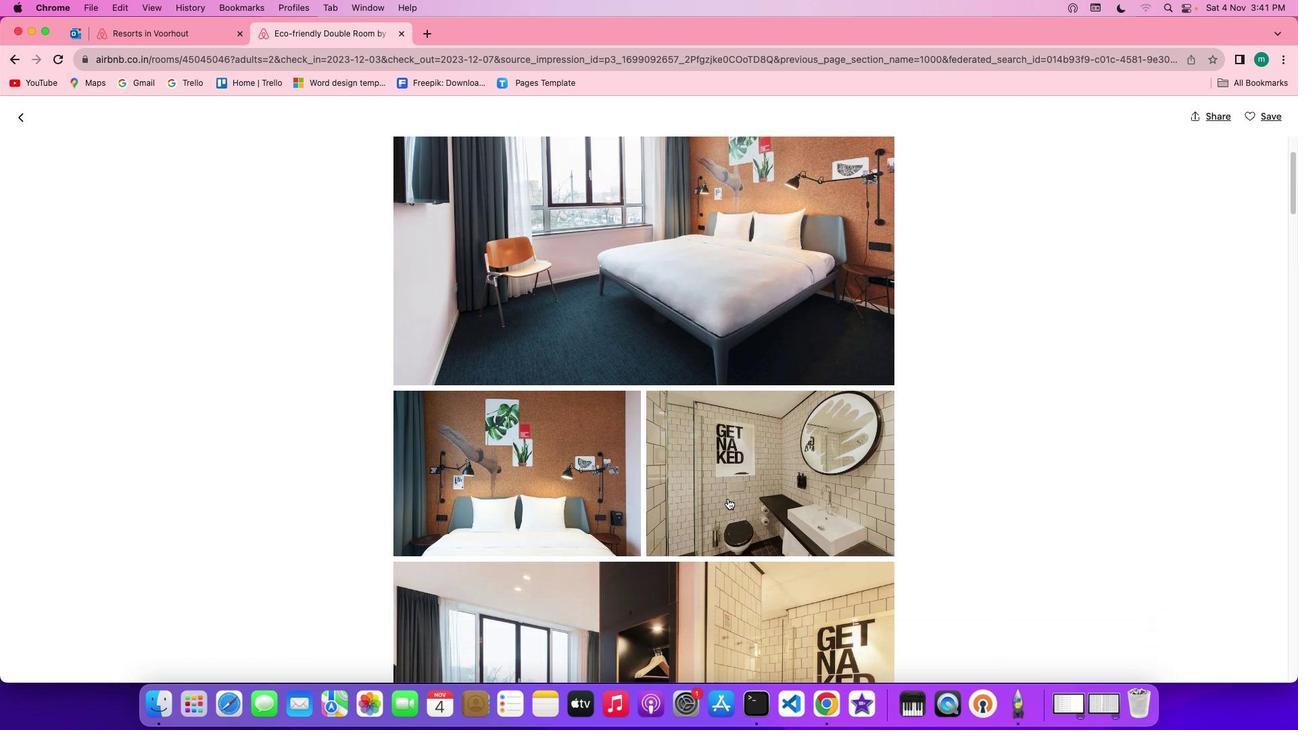 
Action: Mouse scrolled (727, 498) with delta (0, 0)
Screenshot: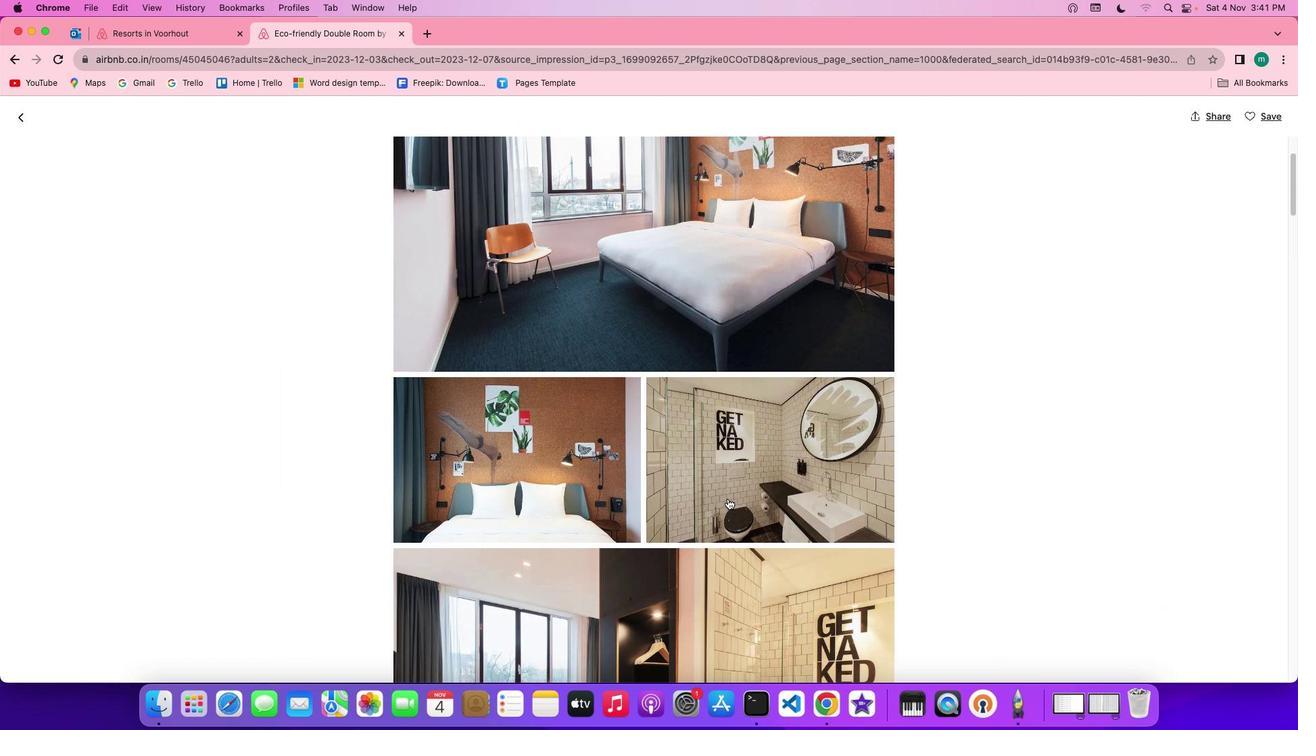 
Action: Mouse scrolled (727, 498) with delta (0, 0)
Screenshot: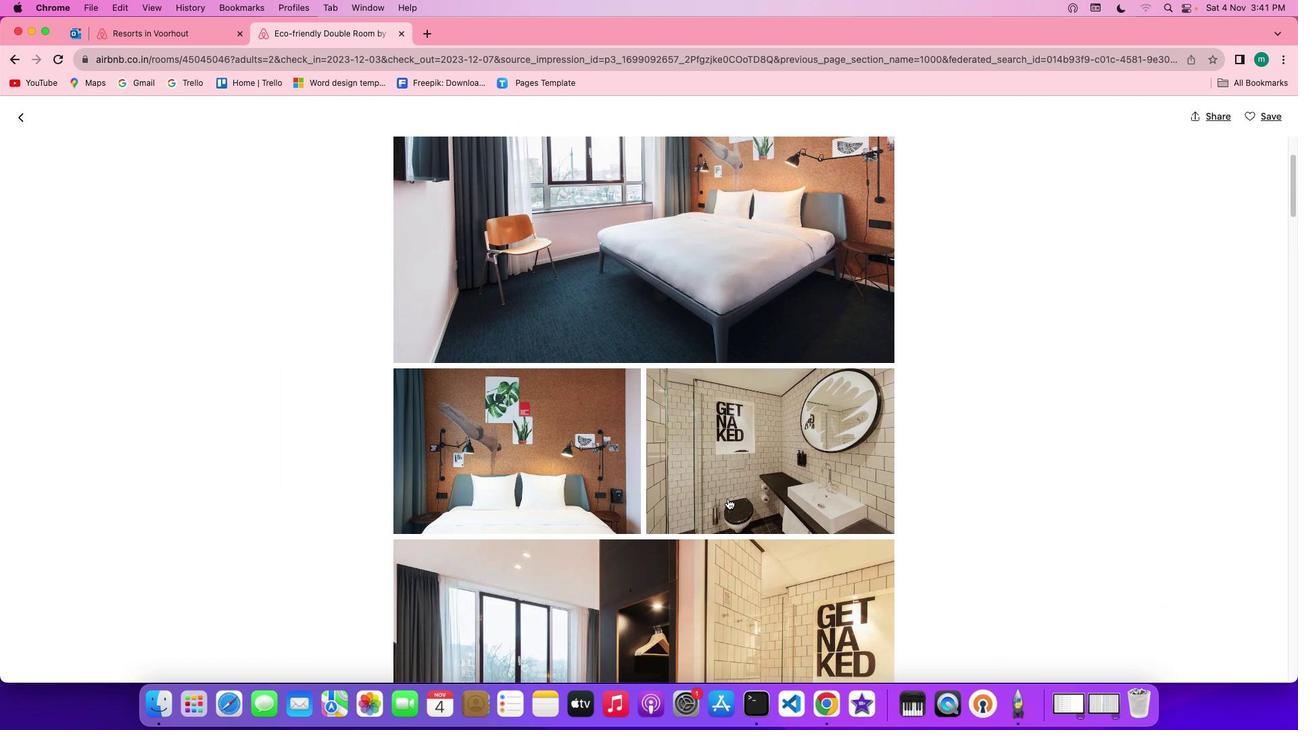 
Action: Mouse scrolled (727, 498) with delta (0, 0)
Screenshot: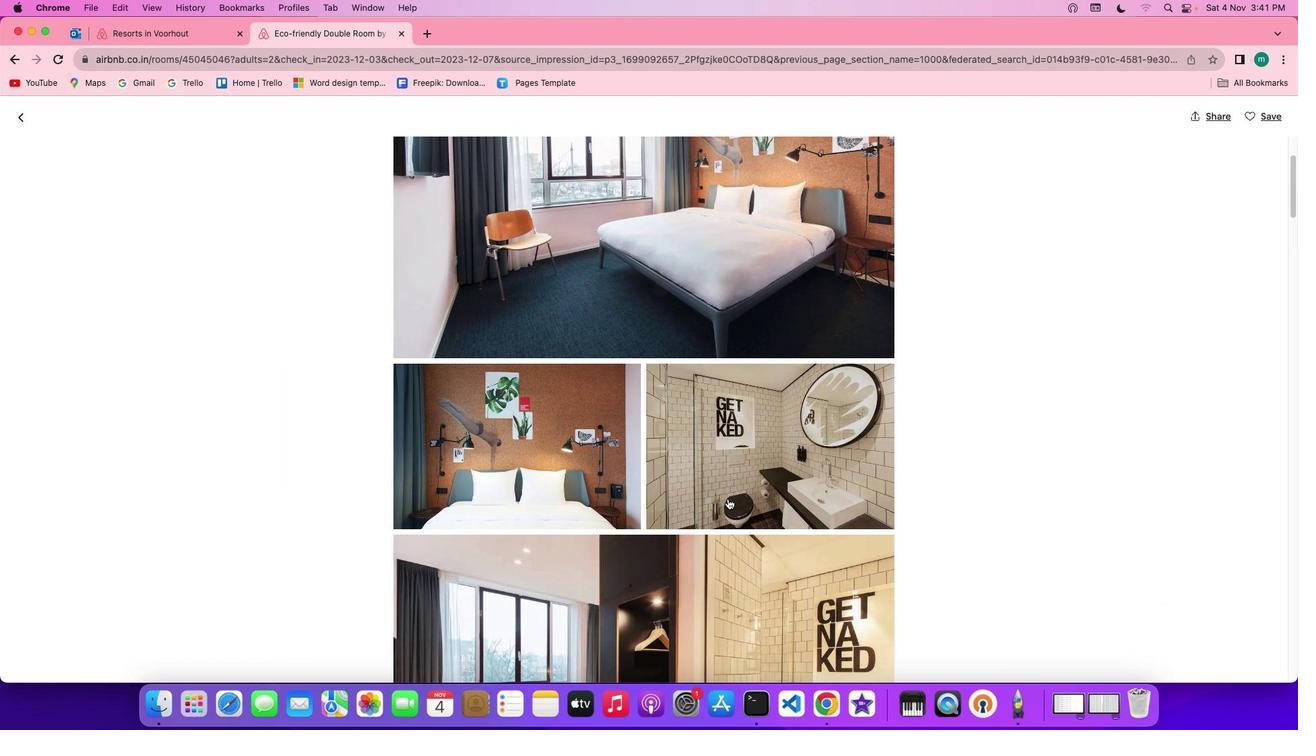 
Action: Mouse scrolled (727, 498) with delta (0, 0)
Screenshot: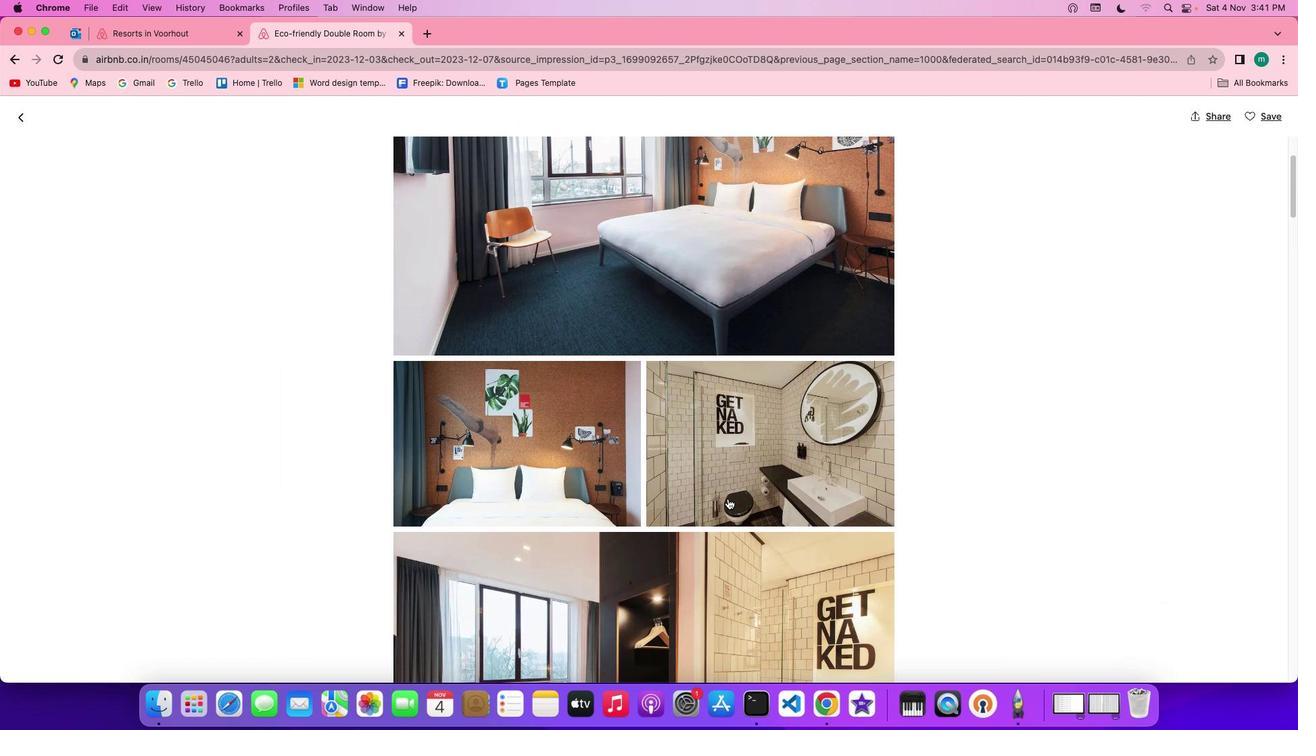 
Action: Mouse scrolled (727, 498) with delta (0, 0)
Screenshot: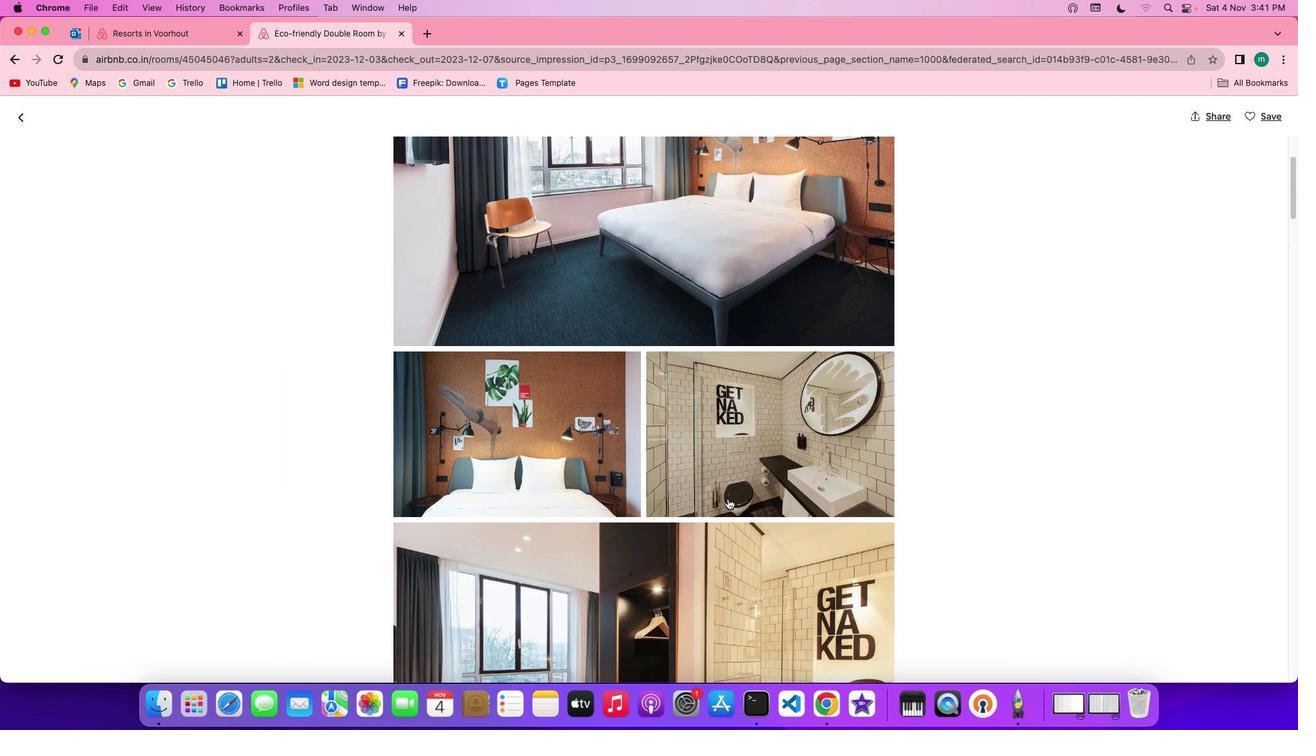 
Action: Mouse scrolled (727, 498) with delta (0, 0)
Screenshot: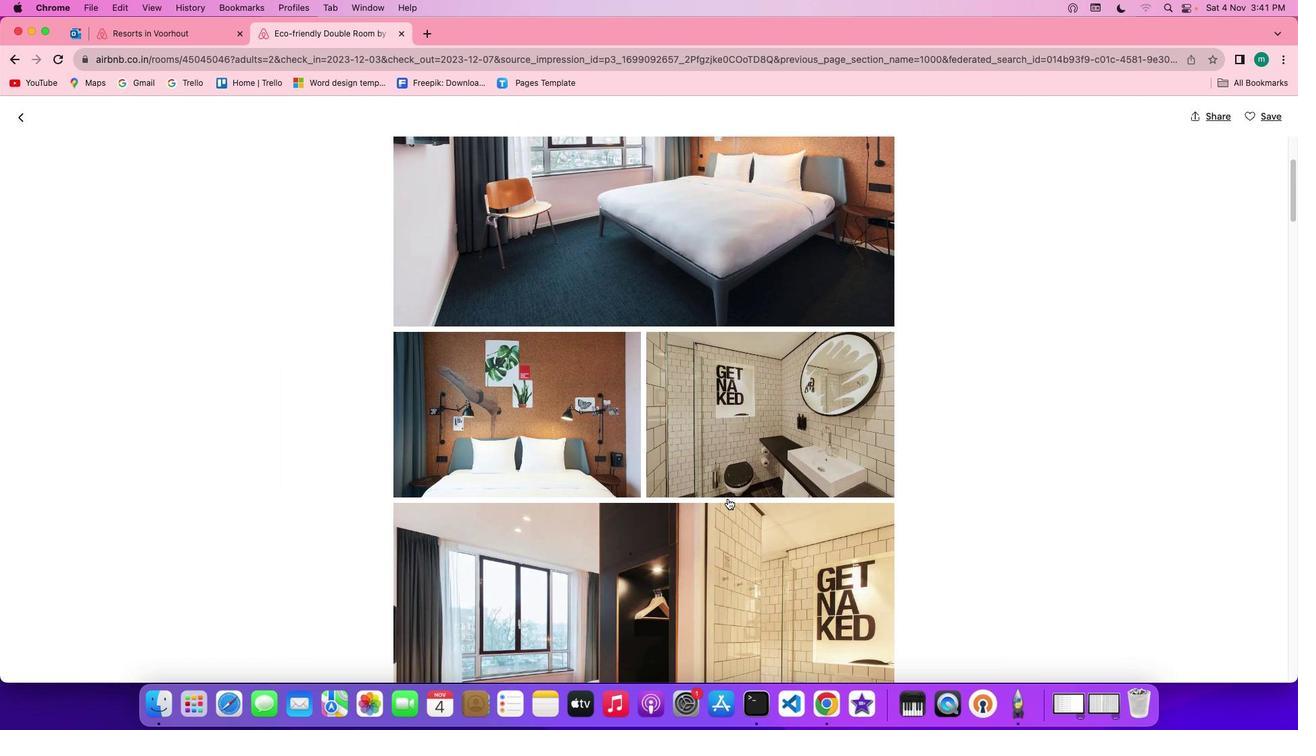 
Action: Mouse scrolled (727, 498) with delta (0, -1)
Screenshot: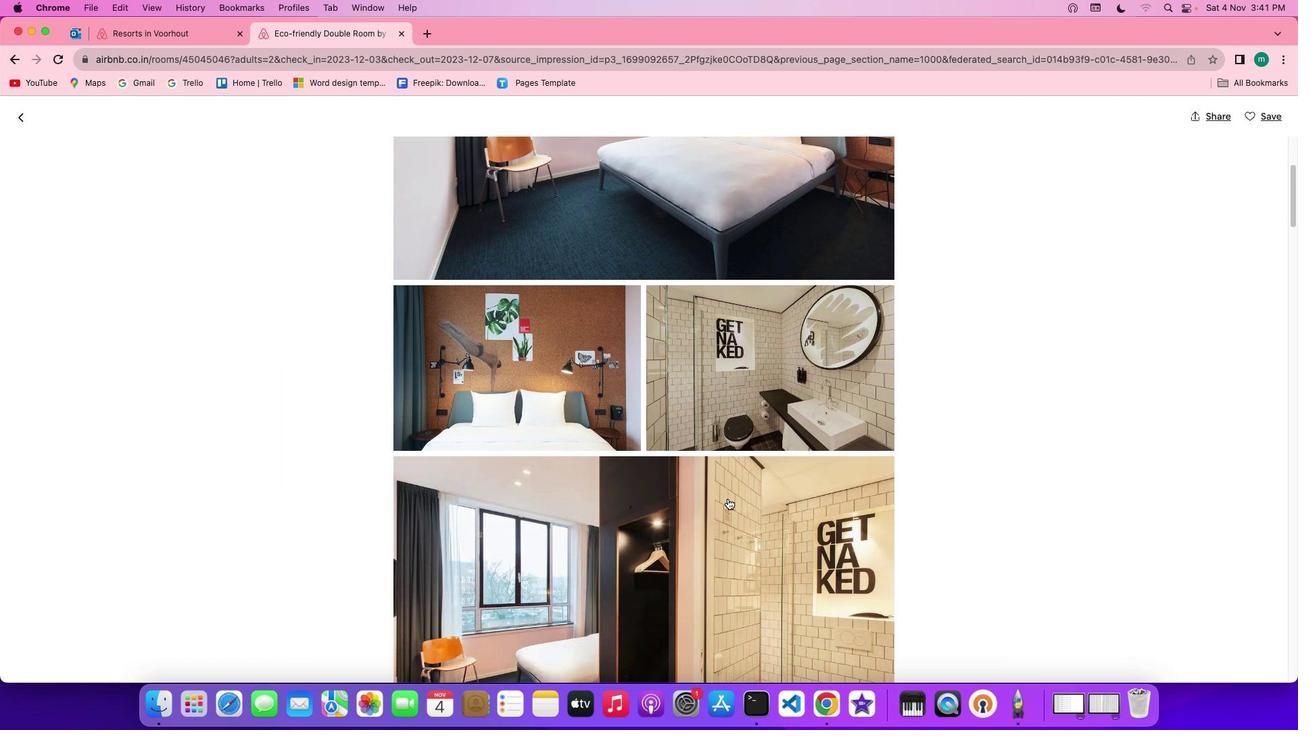 
Action: Mouse scrolled (727, 498) with delta (0, -2)
Screenshot: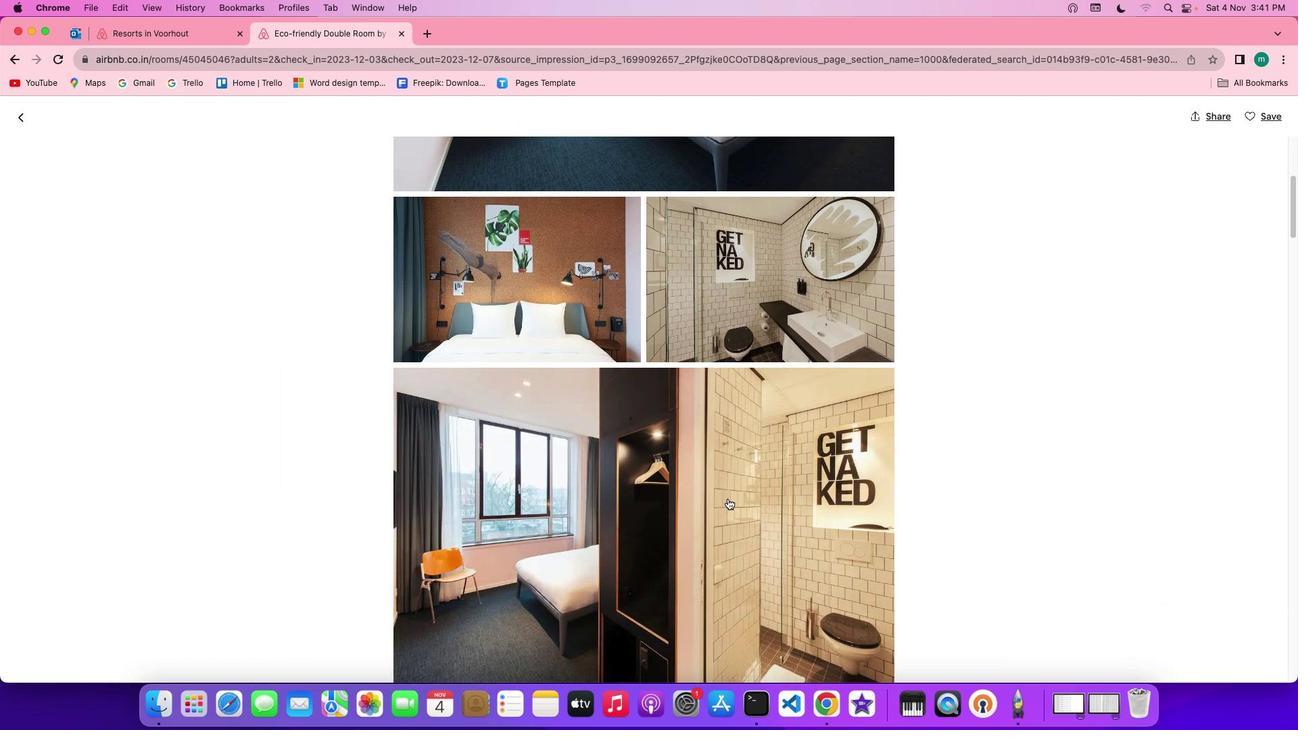 
Action: Mouse scrolled (727, 498) with delta (0, -2)
Screenshot: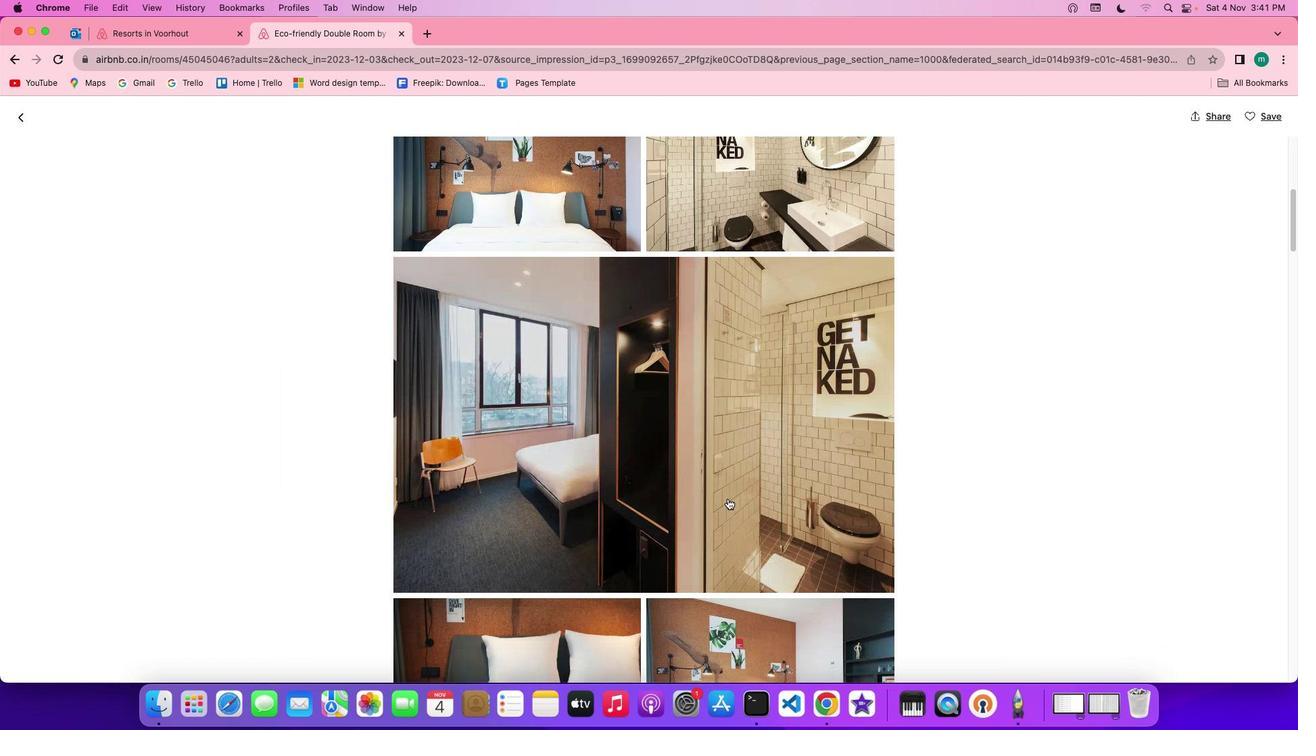 
Action: Mouse scrolled (727, 498) with delta (0, 0)
Screenshot: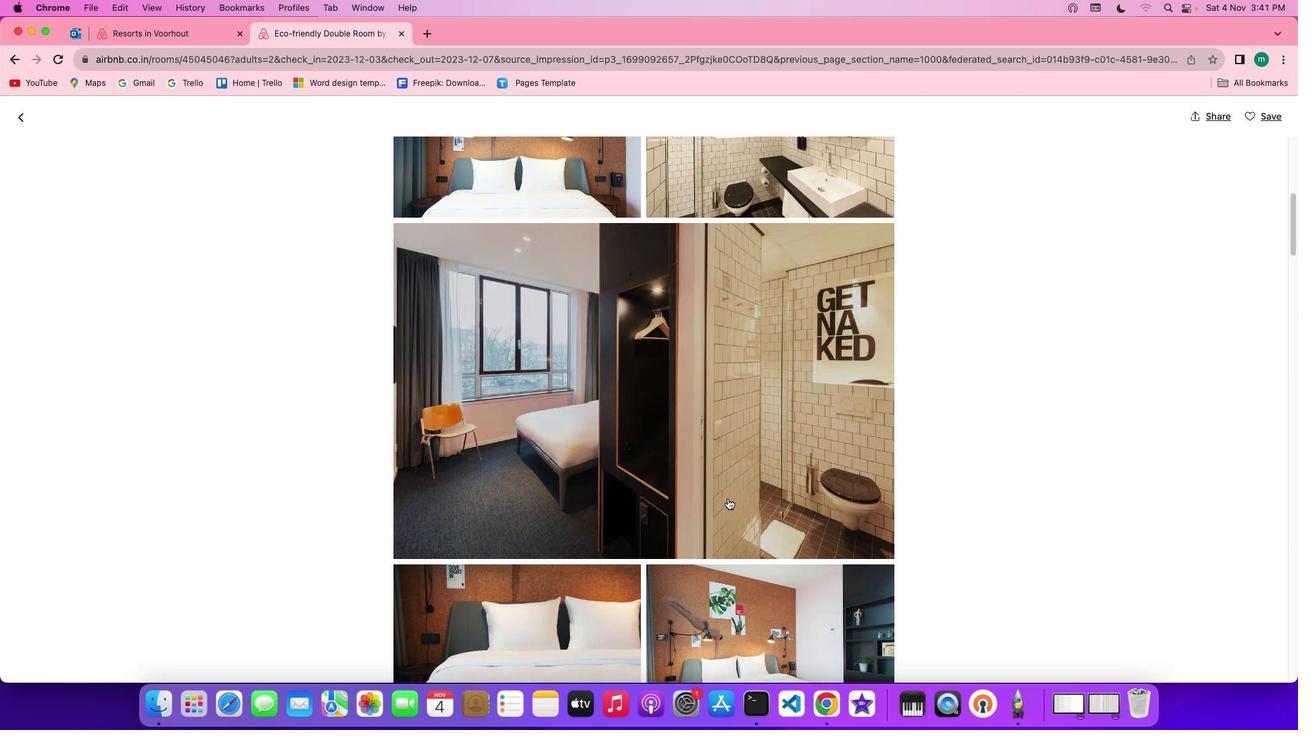 
Action: Mouse scrolled (727, 498) with delta (0, 0)
Screenshot: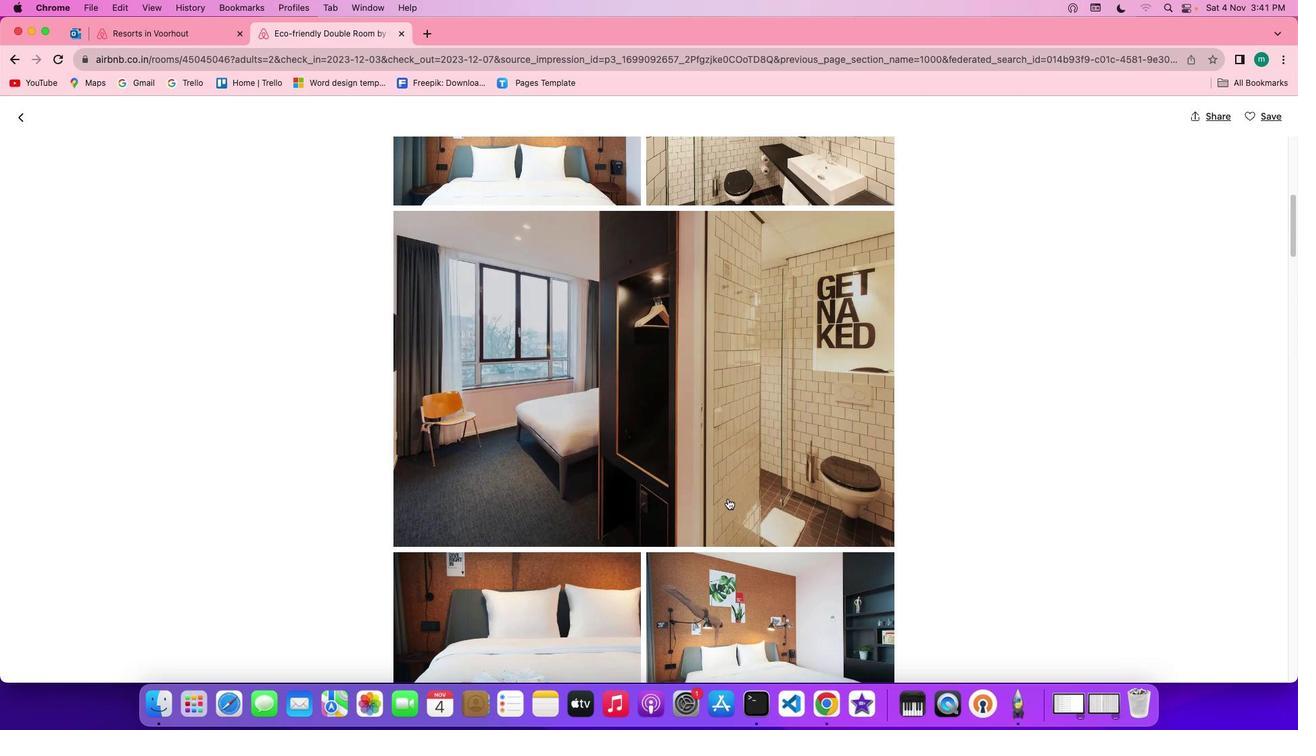 
Action: Mouse scrolled (727, 498) with delta (0, 0)
Screenshot: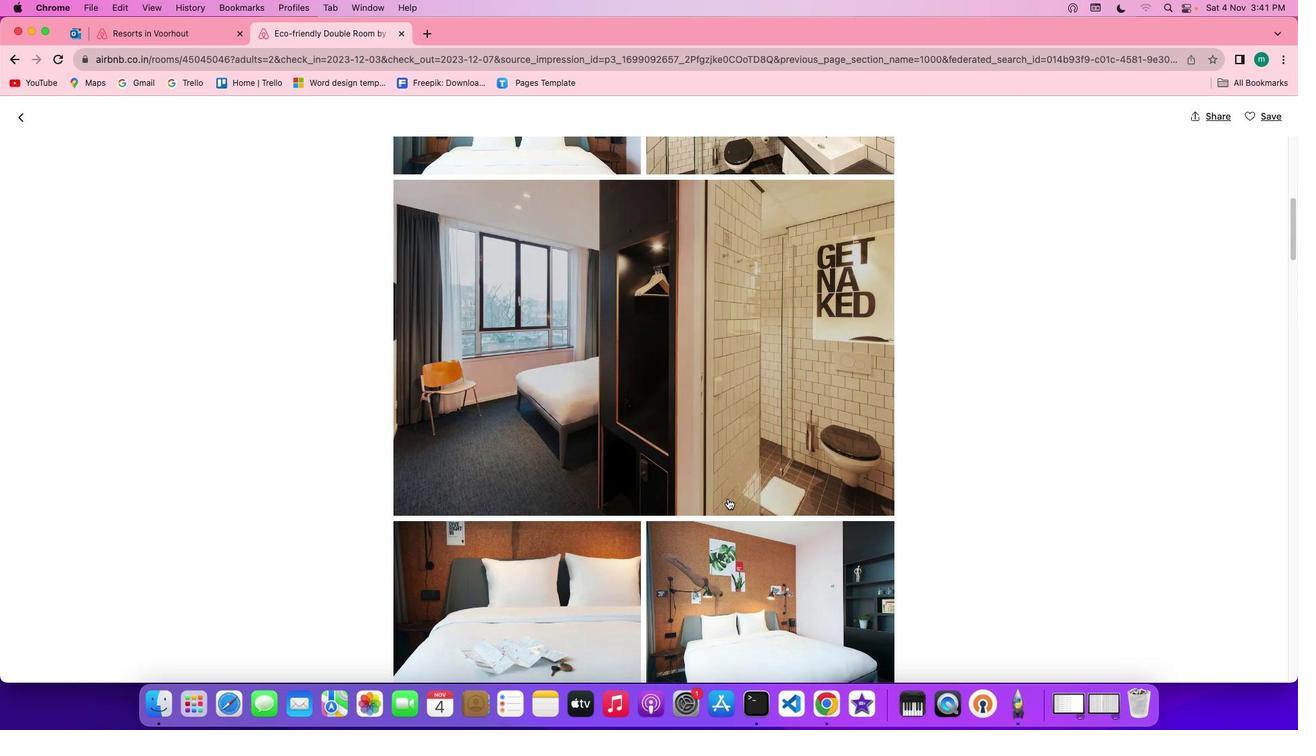 
Action: Mouse scrolled (727, 498) with delta (0, 0)
Screenshot: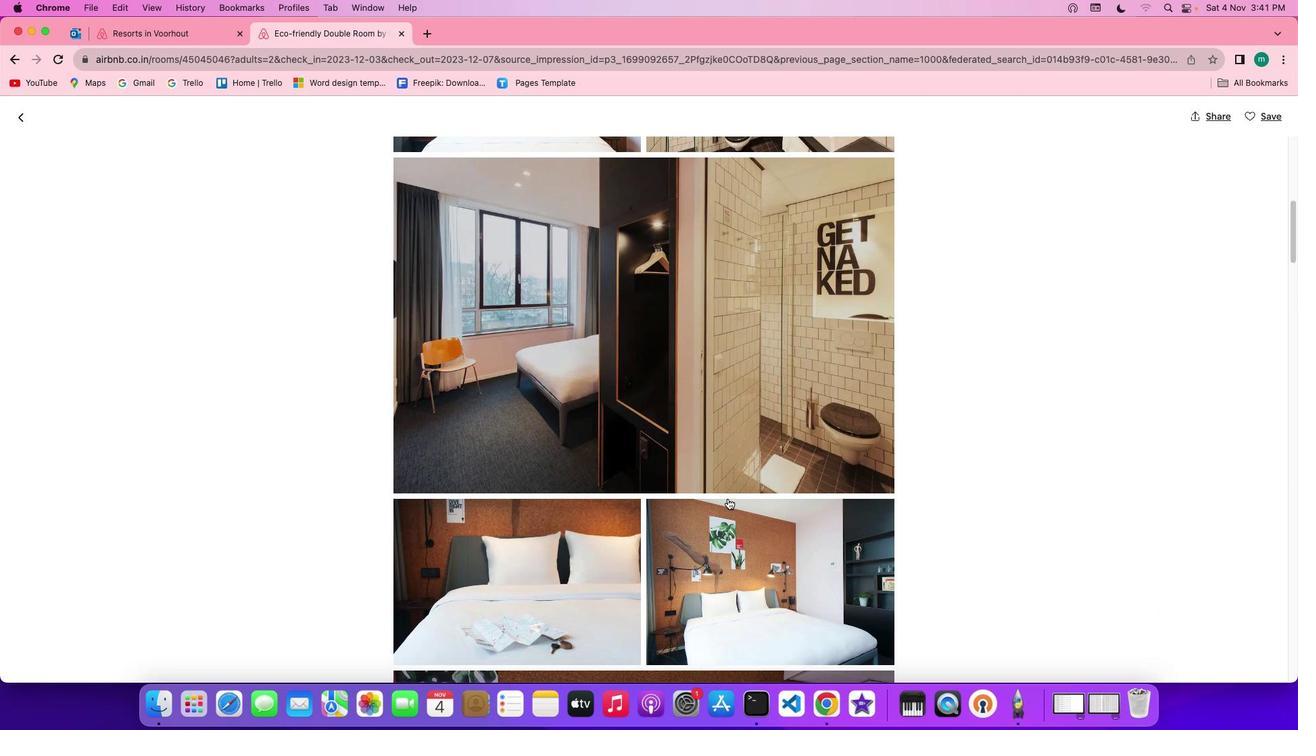 
Action: Mouse scrolled (727, 498) with delta (0, 0)
Screenshot: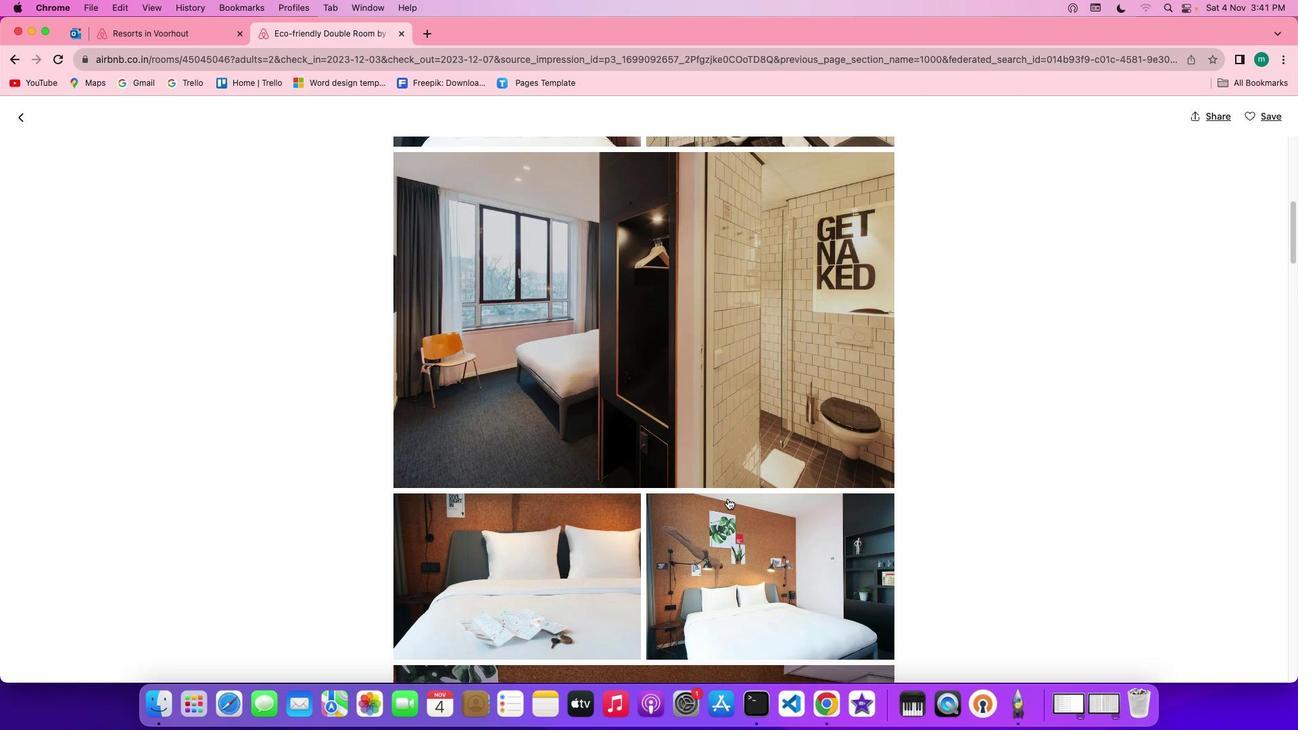 
Action: Mouse scrolled (727, 498) with delta (0, 0)
Screenshot: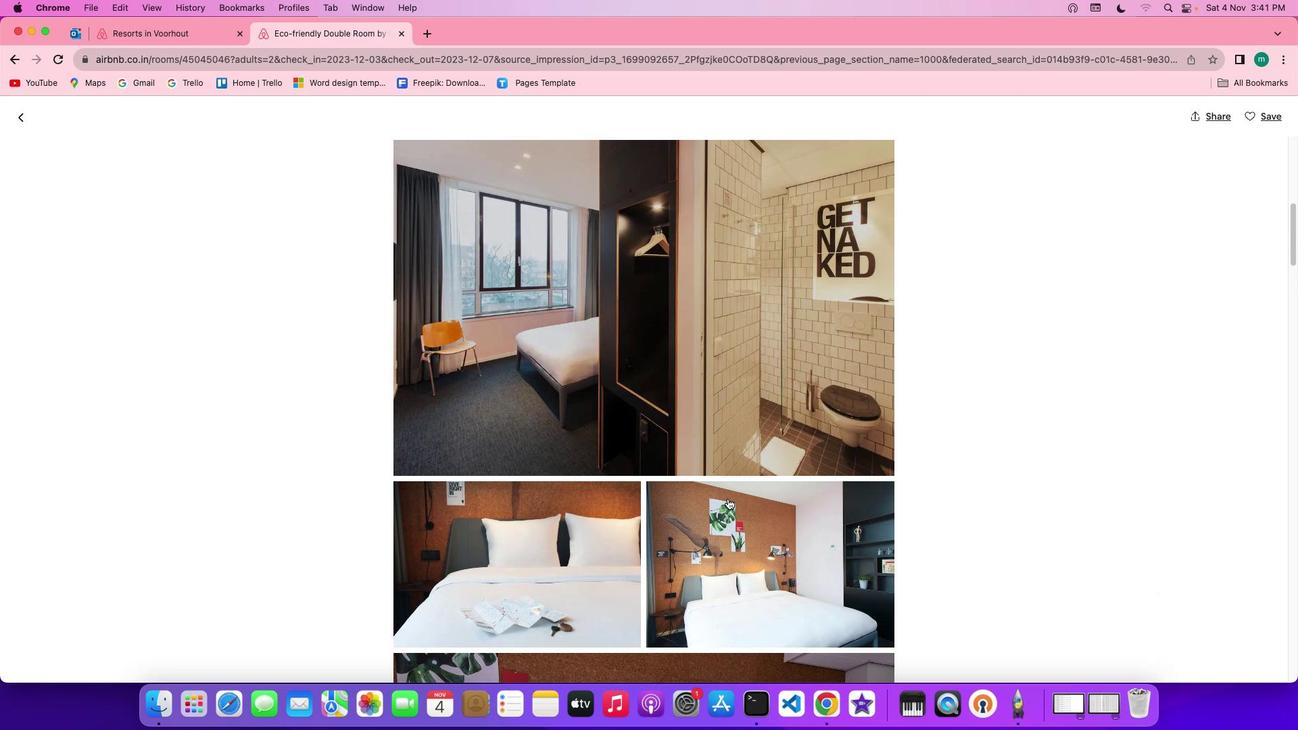
Action: Mouse scrolled (727, 498) with delta (0, 0)
Screenshot: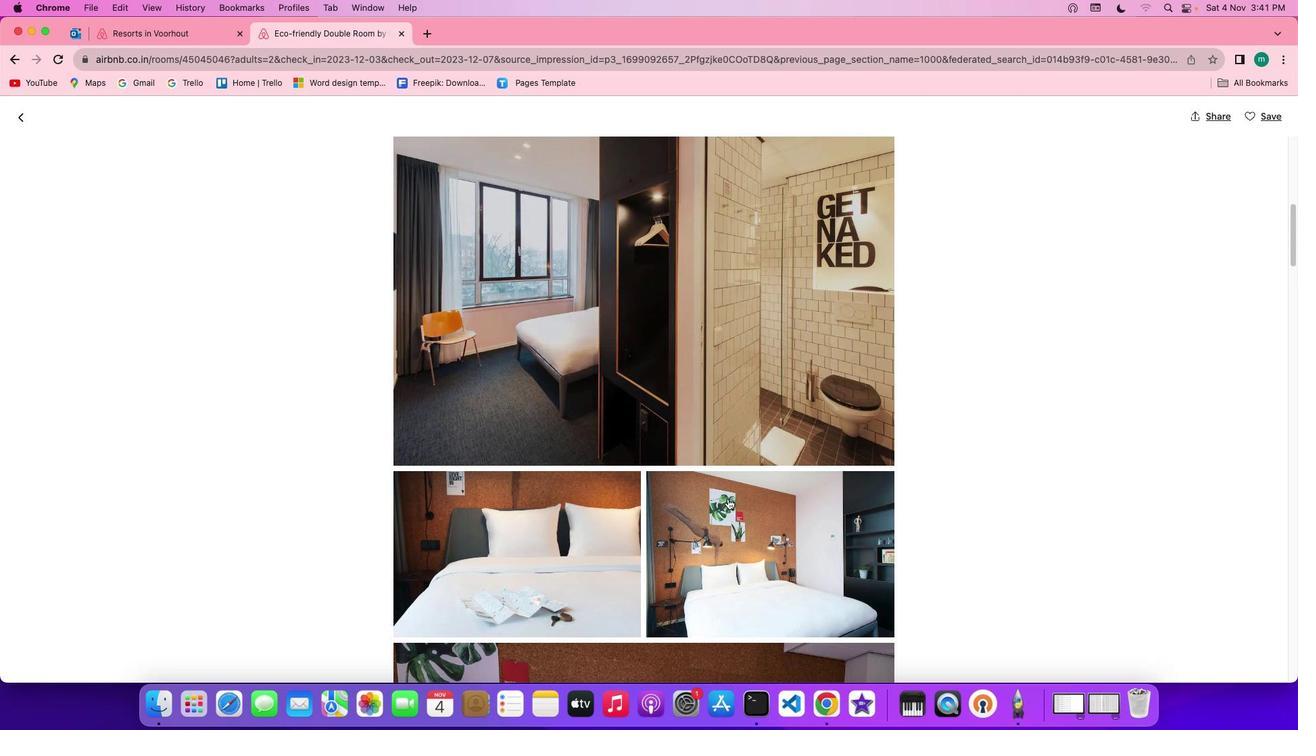 
Action: Mouse scrolled (727, 498) with delta (0, 0)
Screenshot: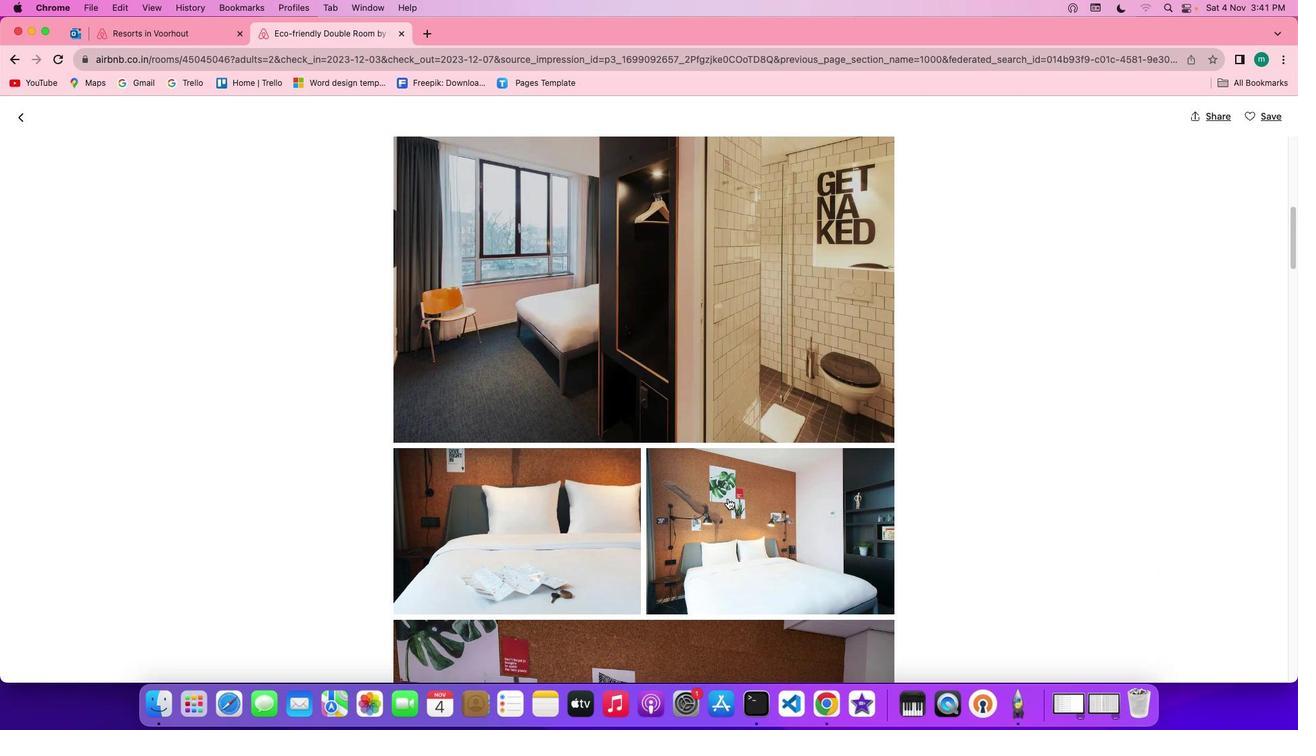 
Action: Mouse scrolled (727, 498) with delta (0, 0)
Screenshot: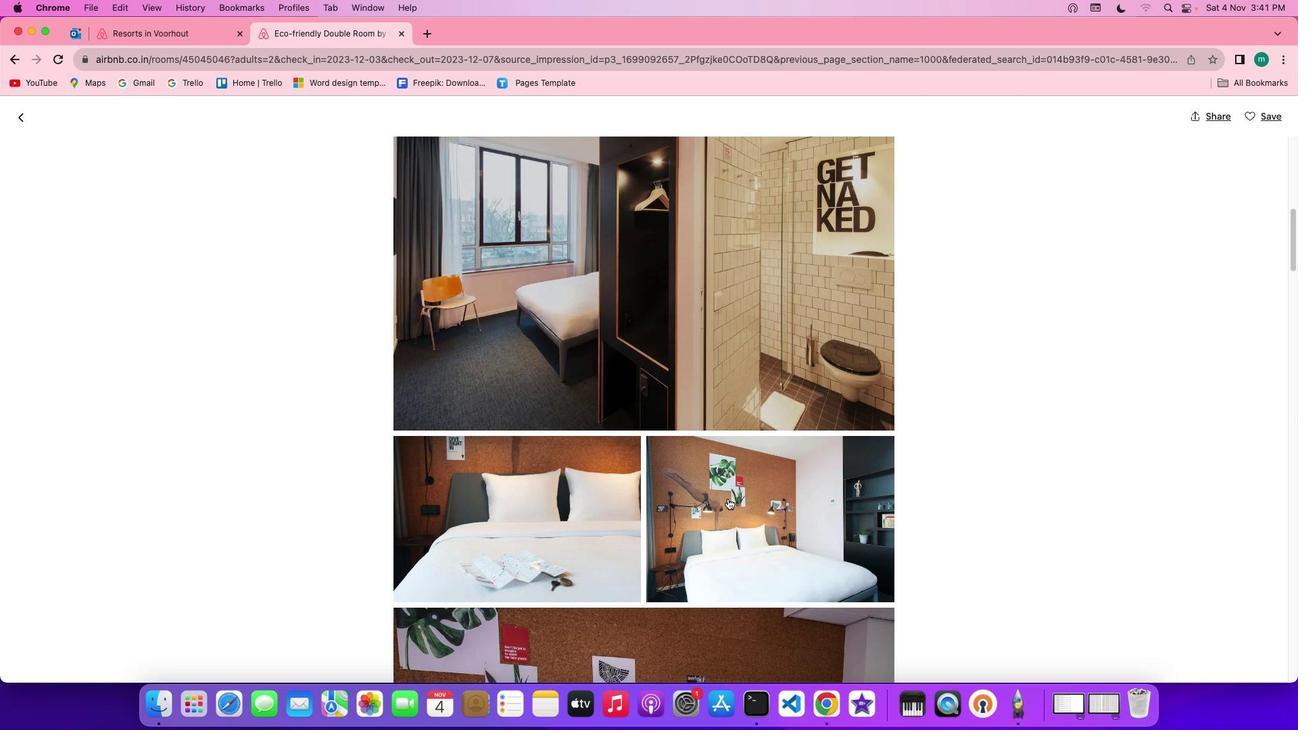 
Action: Mouse scrolled (727, 498) with delta (0, 0)
Screenshot: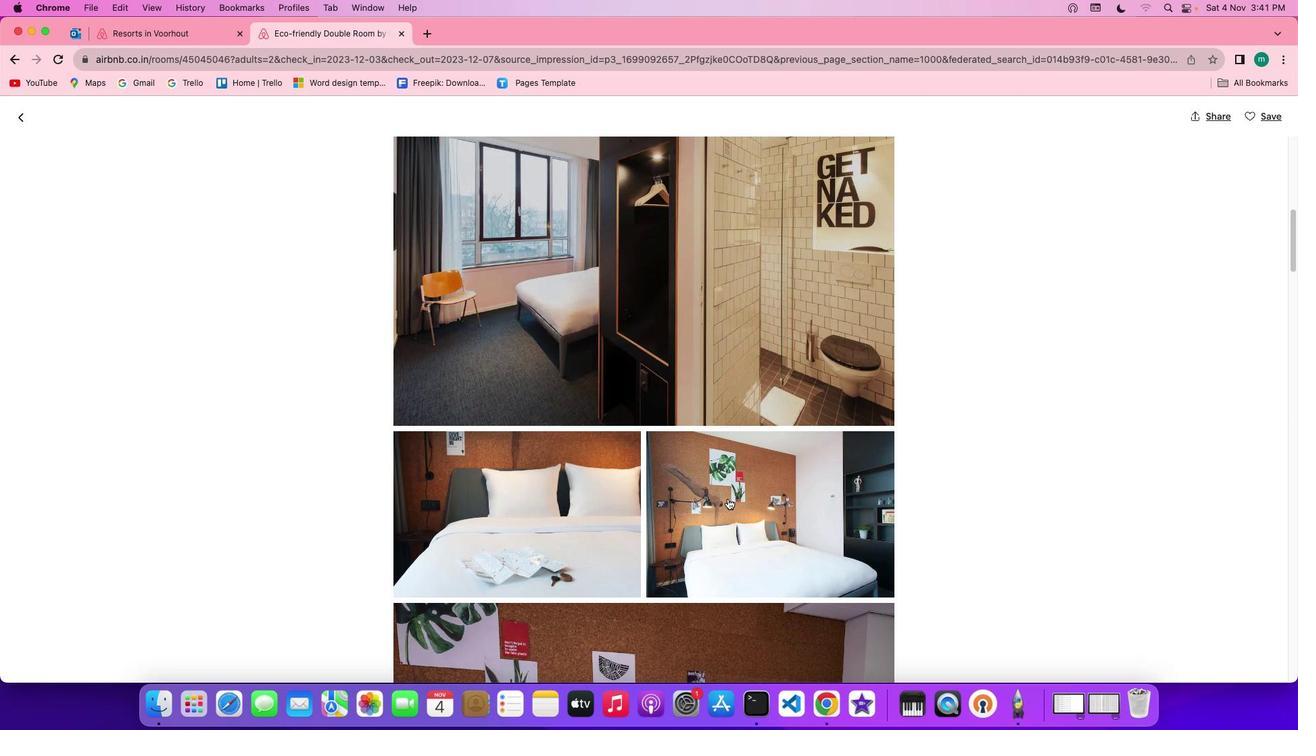 
Action: Mouse scrolled (727, 498) with delta (0, 0)
Screenshot: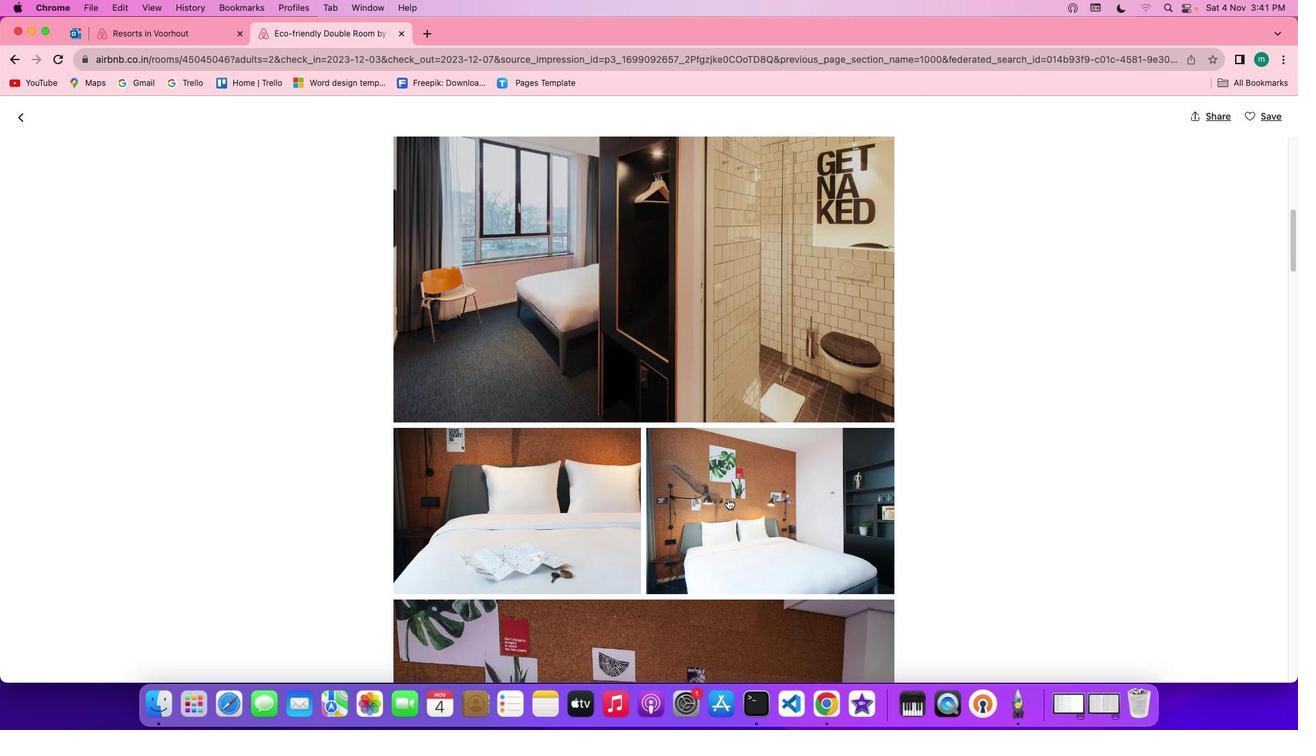 
Action: Mouse scrolled (727, 498) with delta (0, 0)
Screenshot: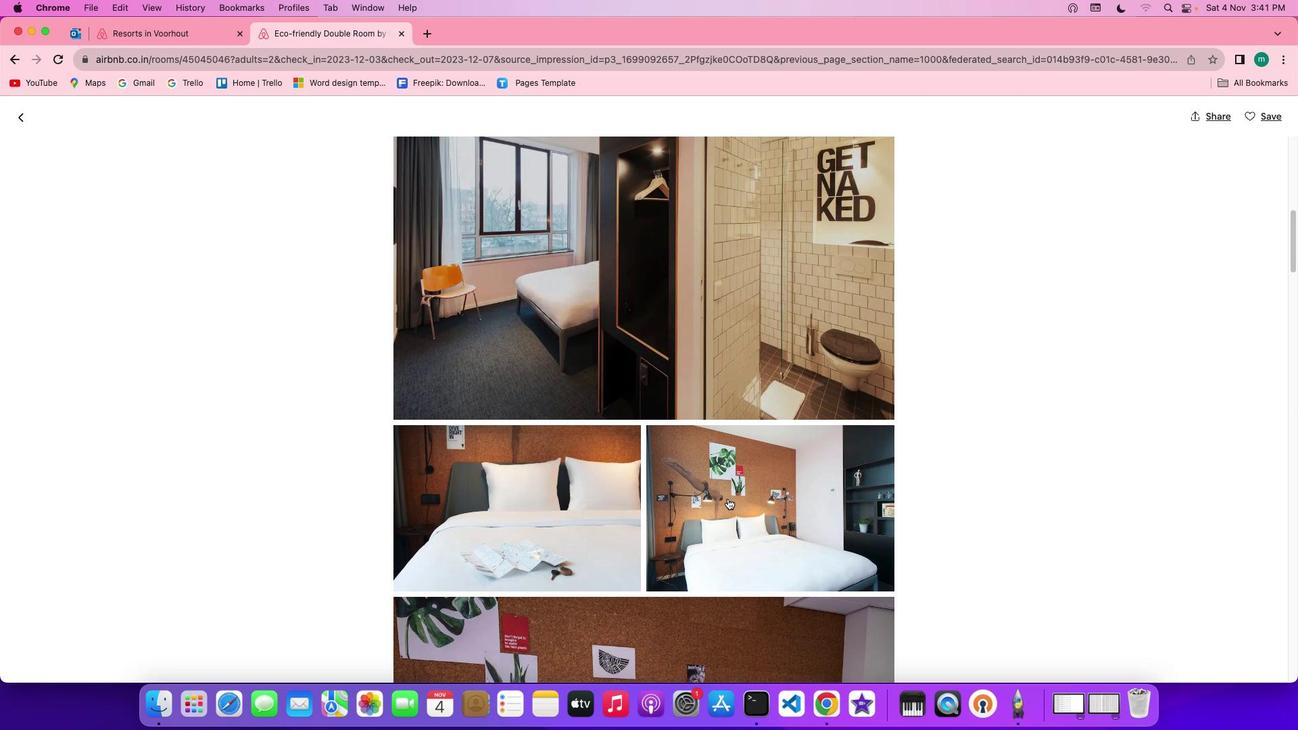 
Action: Mouse scrolled (727, 498) with delta (0, 0)
Screenshot: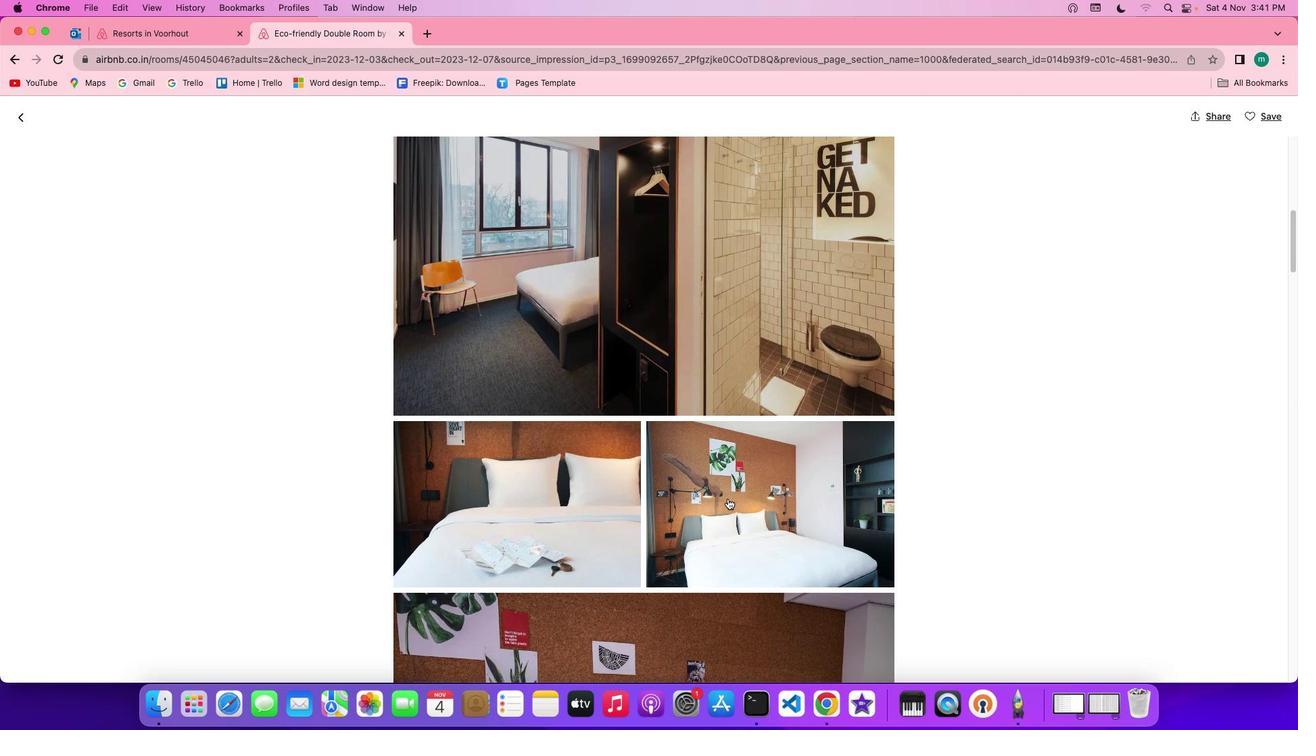 
Action: Mouse scrolled (727, 498) with delta (0, 0)
Screenshot: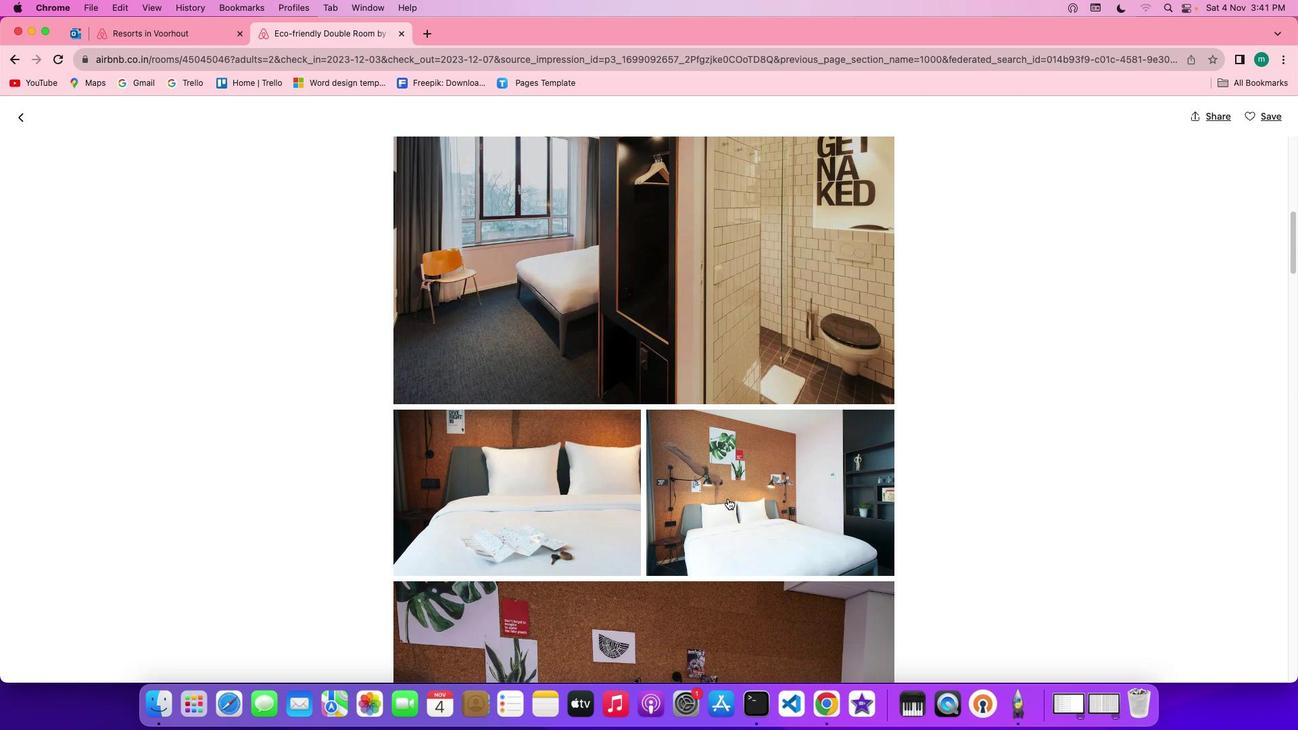
Action: Mouse scrolled (727, 498) with delta (0, 0)
Screenshot: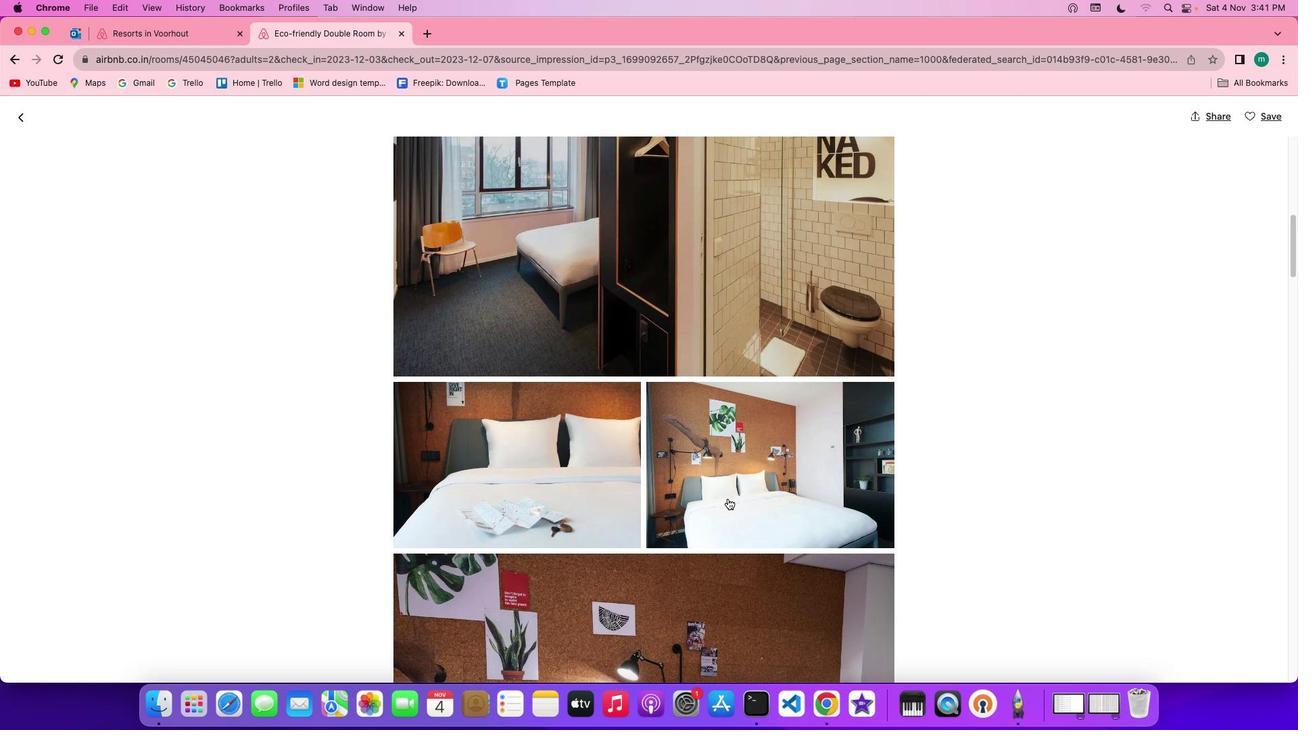 
Action: Mouse scrolled (727, 498) with delta (0, 0)
Screenshot: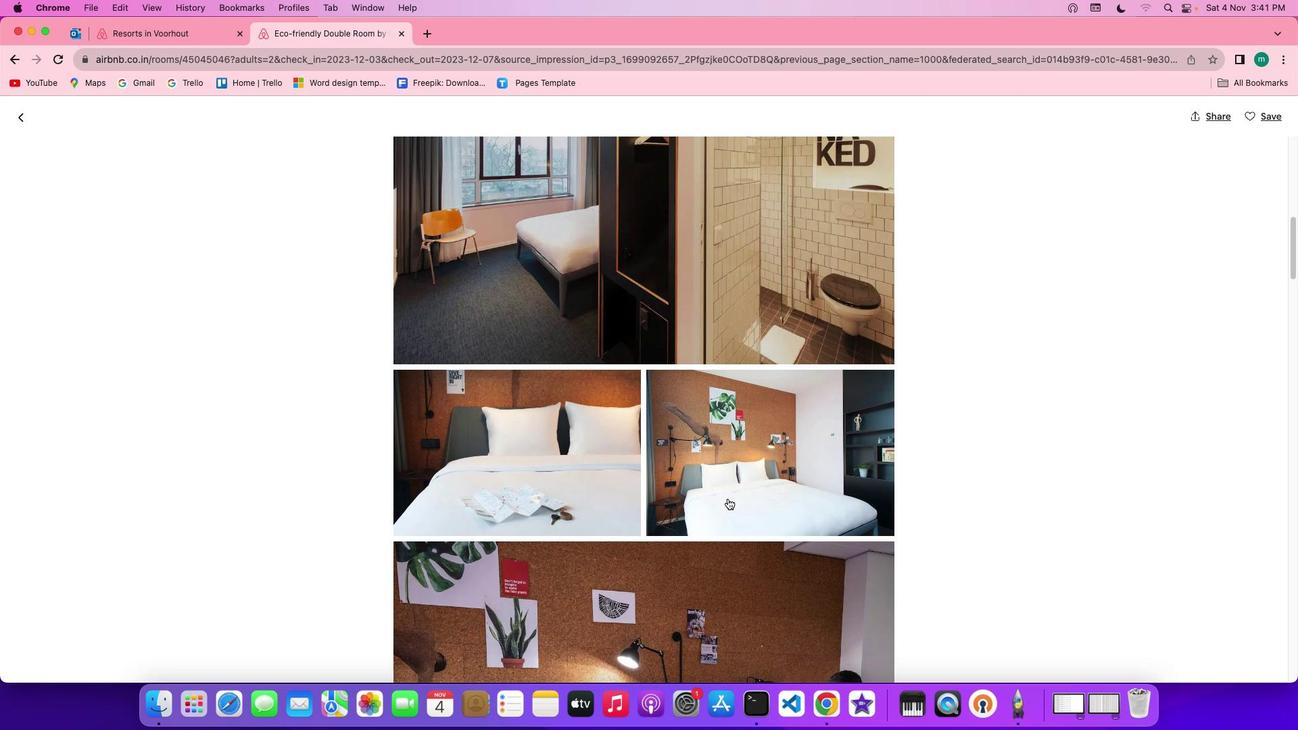 
Action: Mouse scrolled (727, 498) with delta (0, 0)
Screenshot: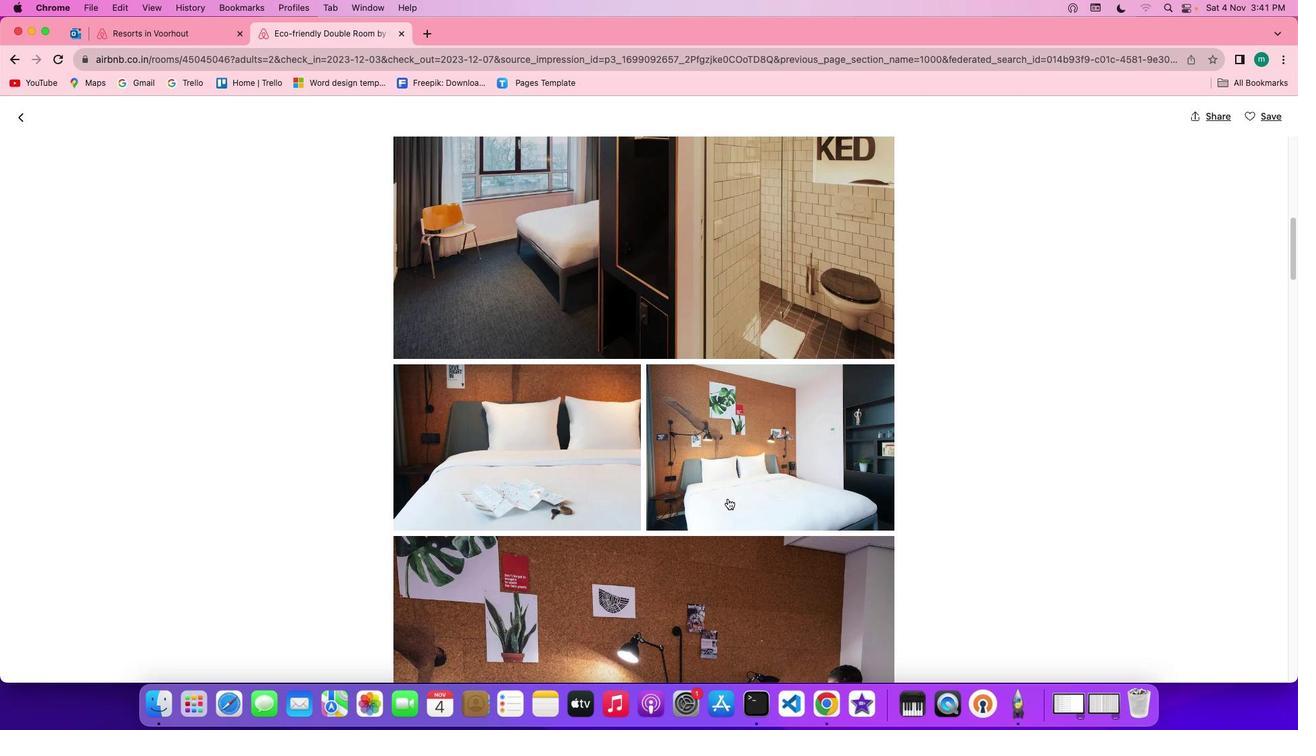 
Action: Mouse scrolled (727, 498) with delta (0, 0)
Screenshot: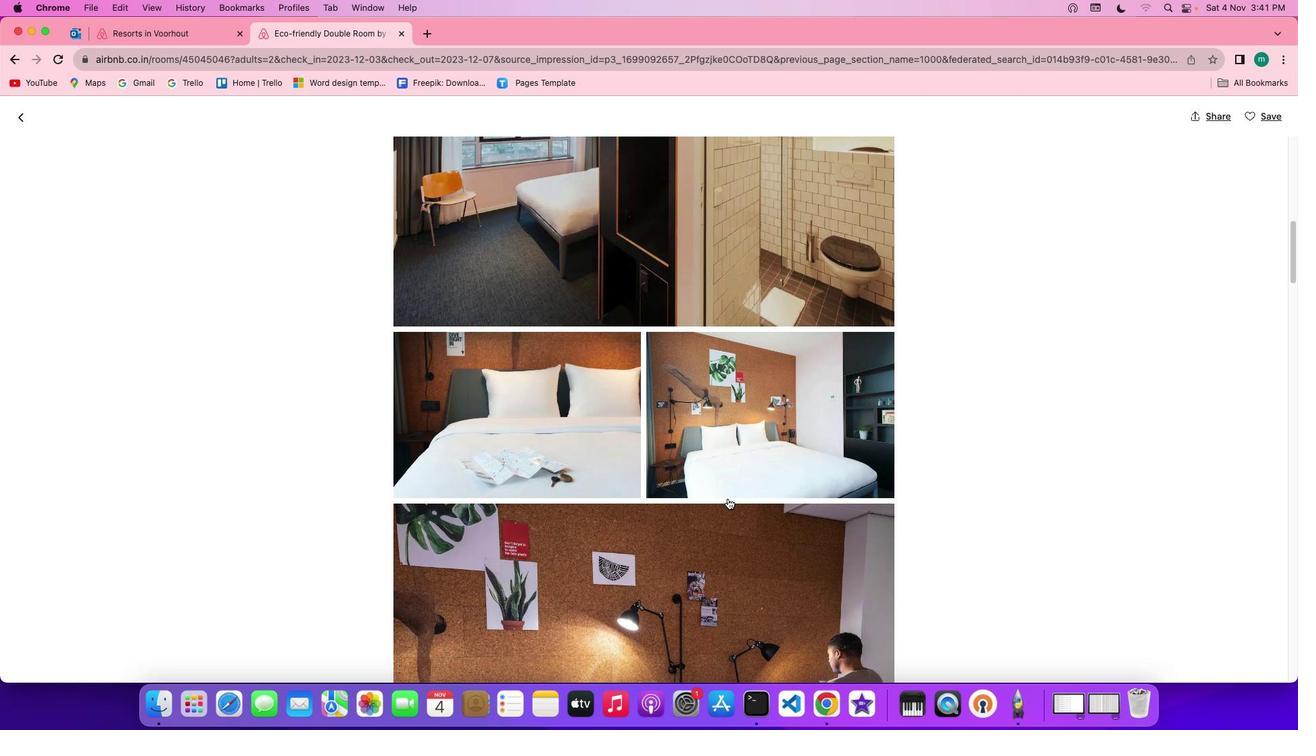 
Action: Mouse scrolled (727, 498) with delta (0, 0)
Screenshot: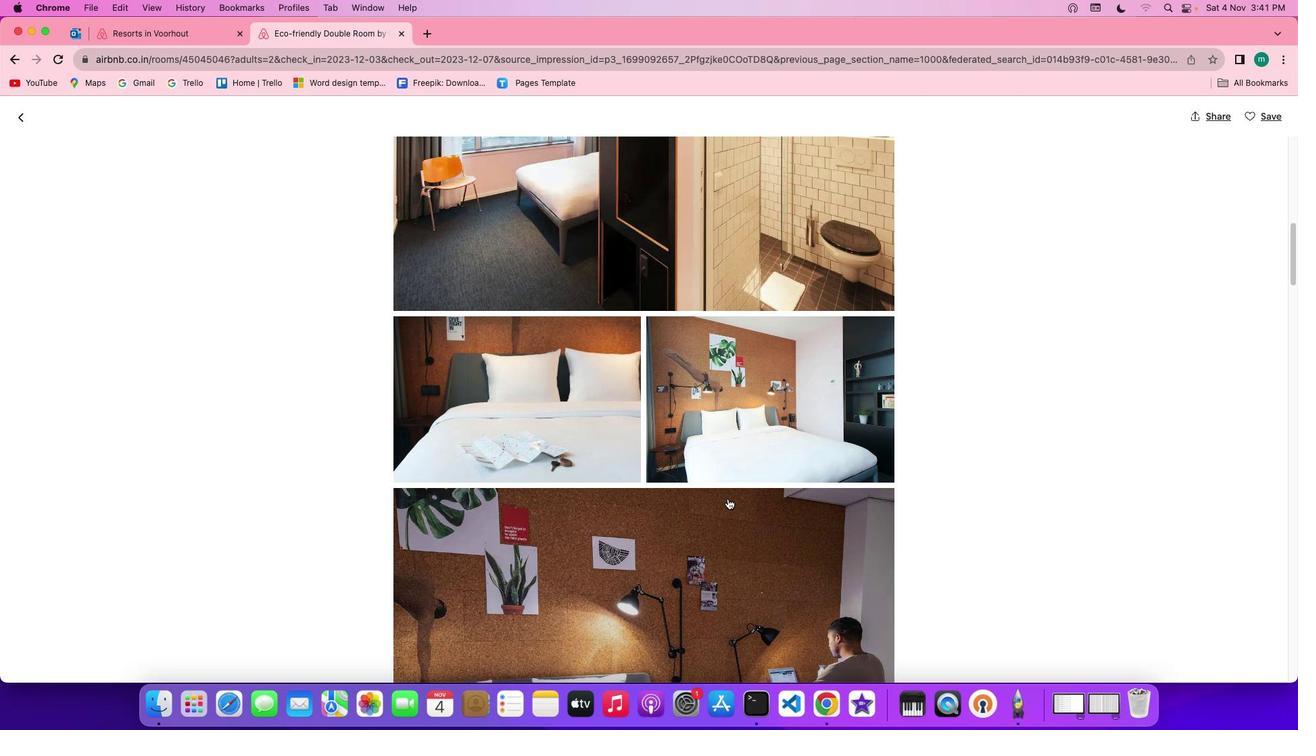 
Action: Mouse scrolled (727, 498) with delta (0, 0)
Screenshot: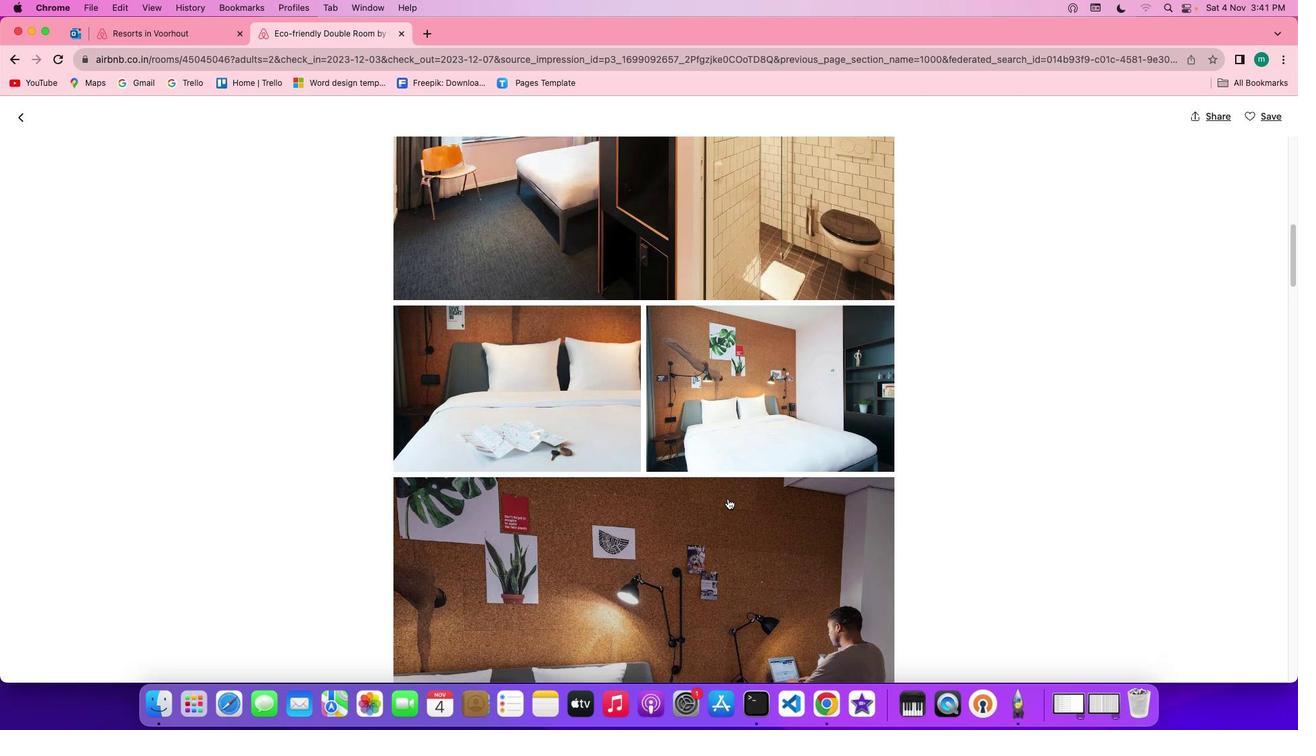 
Action: Mouse scrolled (727, 498) with delta (0, 0)
Screenshot: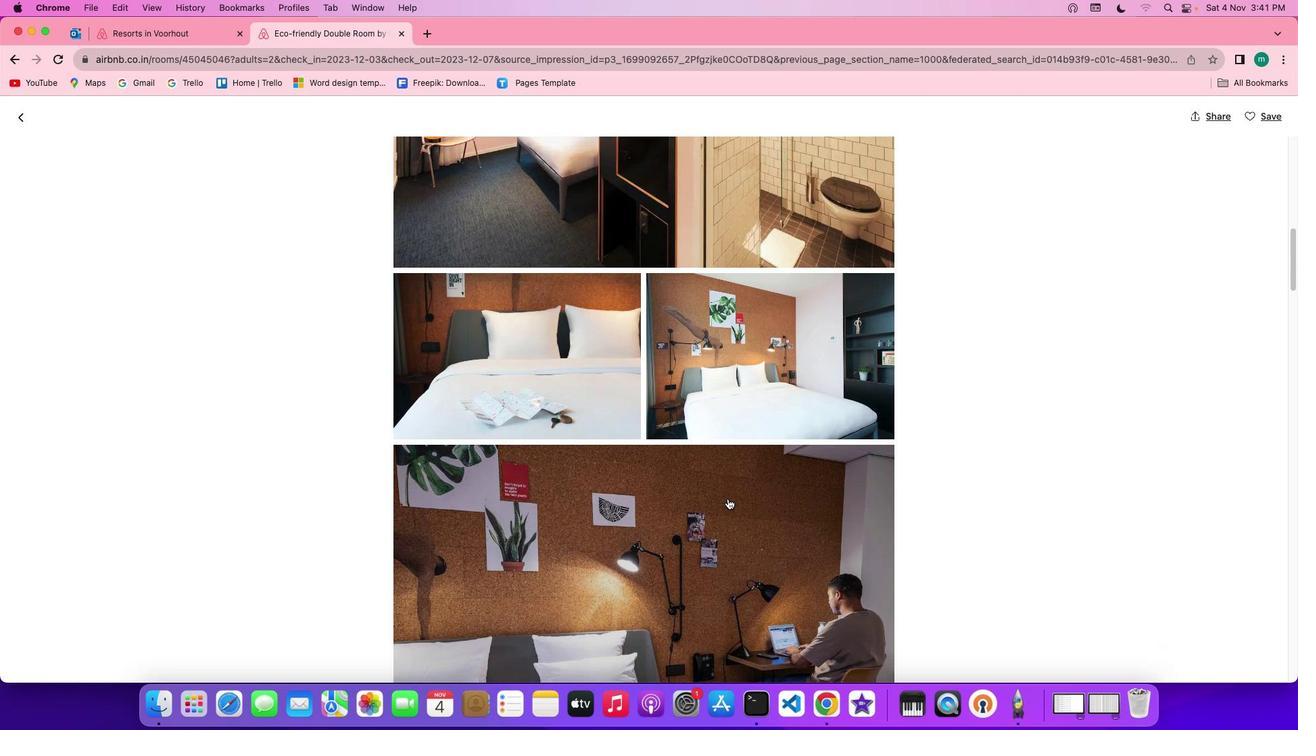 
Action: Mouse scrolled (727, 498) with delta (0, 0)
Screenshot: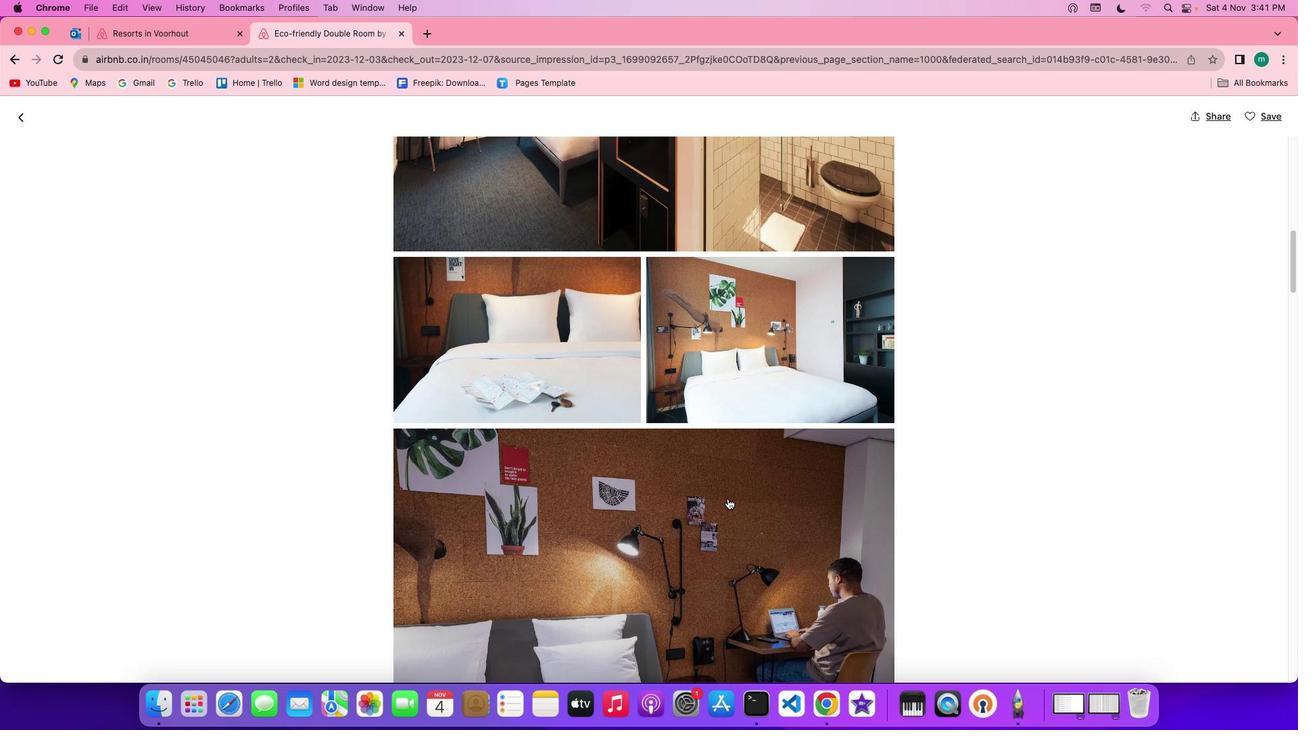 
Action: Mouse scrolled (727, 498) with delta (0, 0)
Screenshot: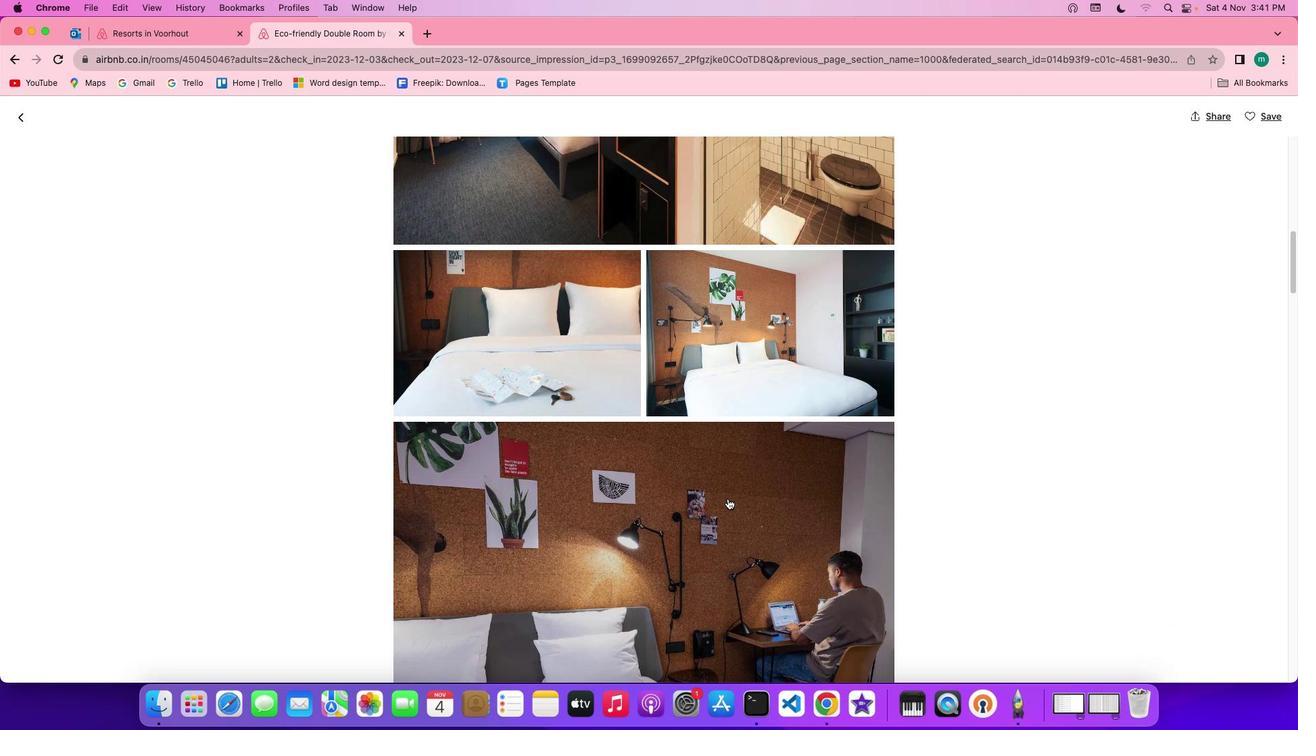 
Action: Mouse scrolled (727, 498) with delta (0, 0)
Screenshot: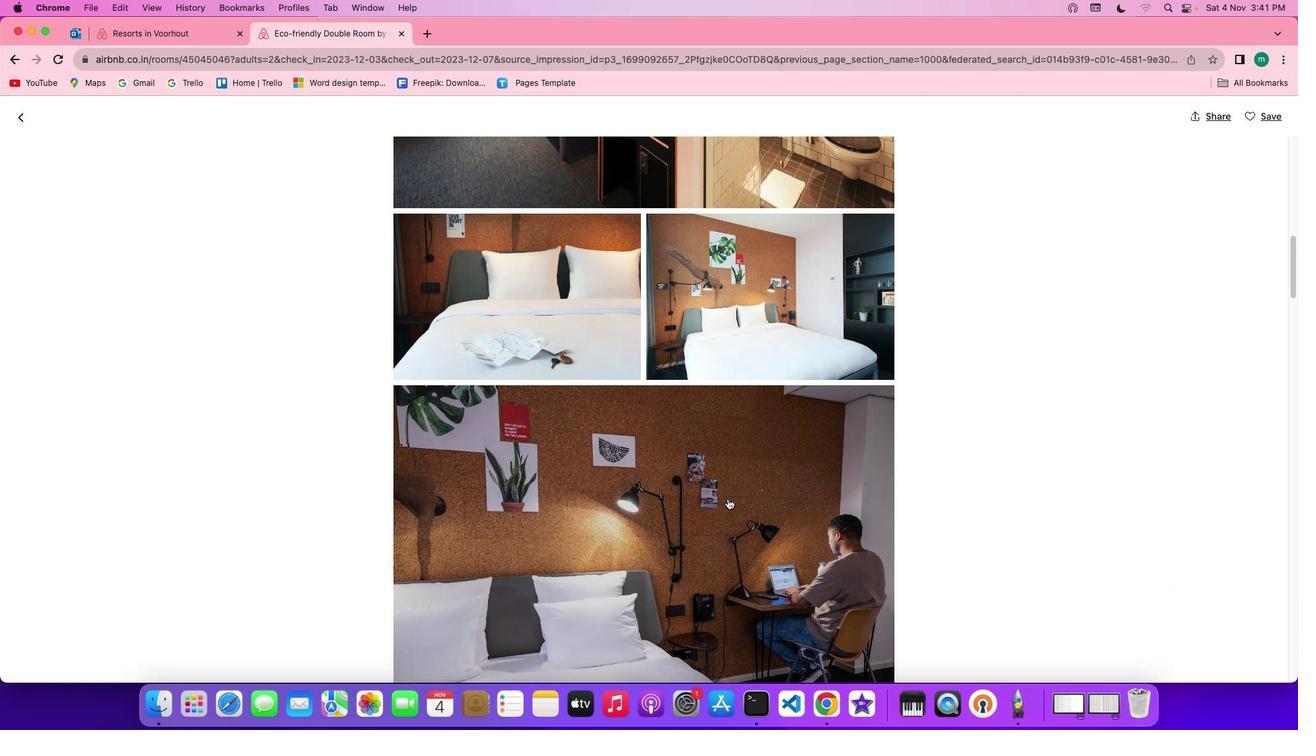 
Action: Mouse scrolled (727, 498) with delta (0, 0)
Screenshot: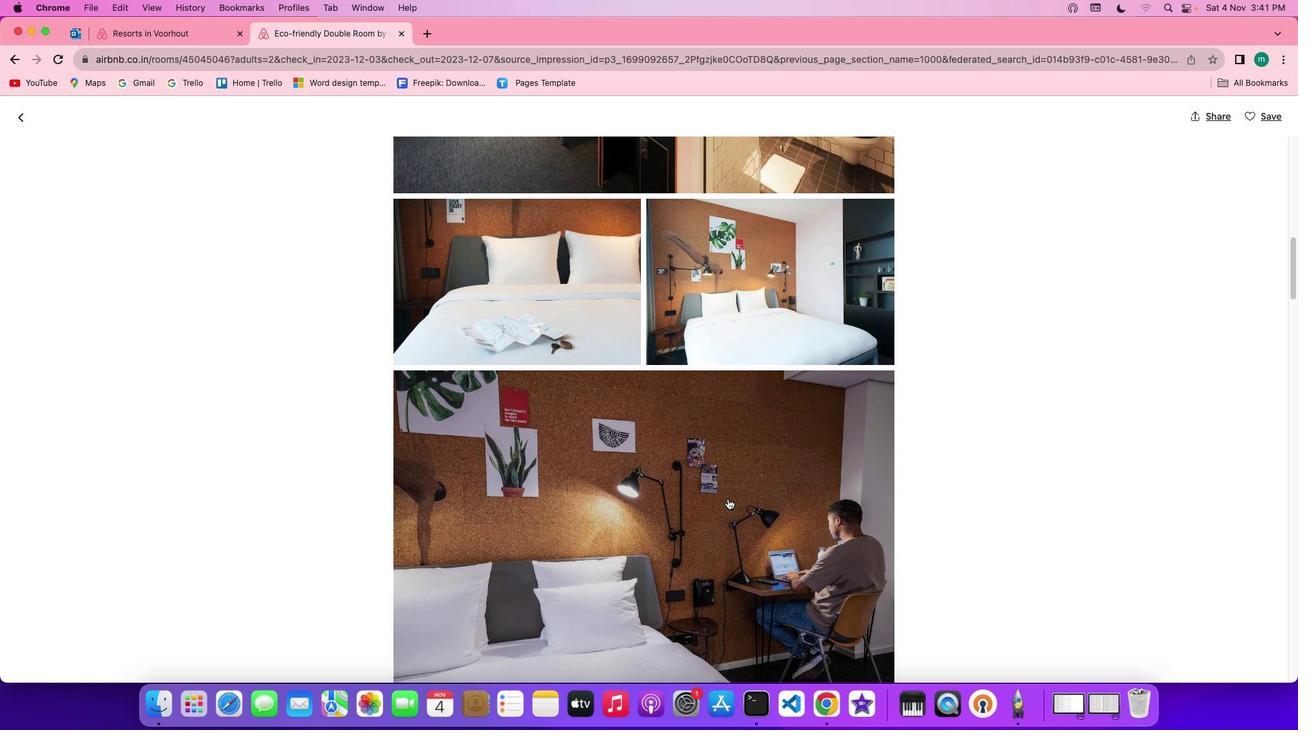 
Action: Mouse scrolled (727, 498) with delta (0, 0)
Screenshot: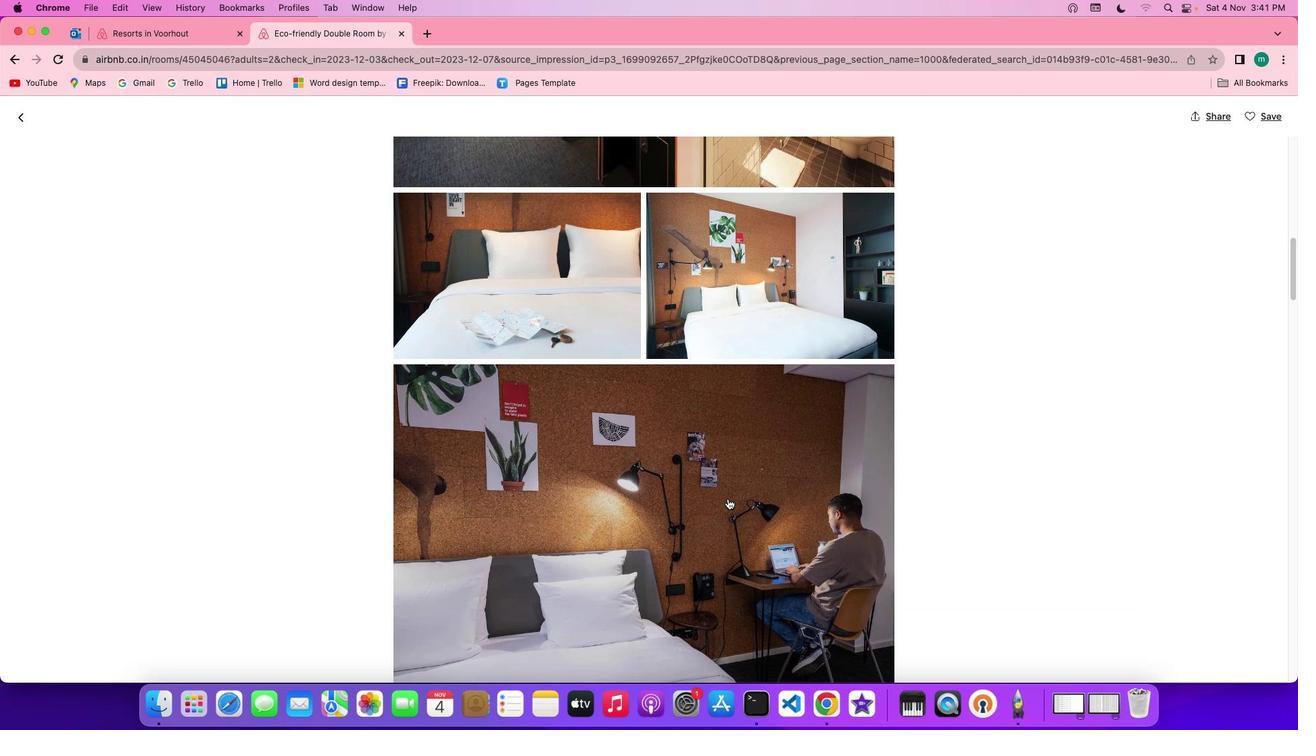 
Action: Mouse scrolled (727, 498) with delta (0, 0)
Screenshot: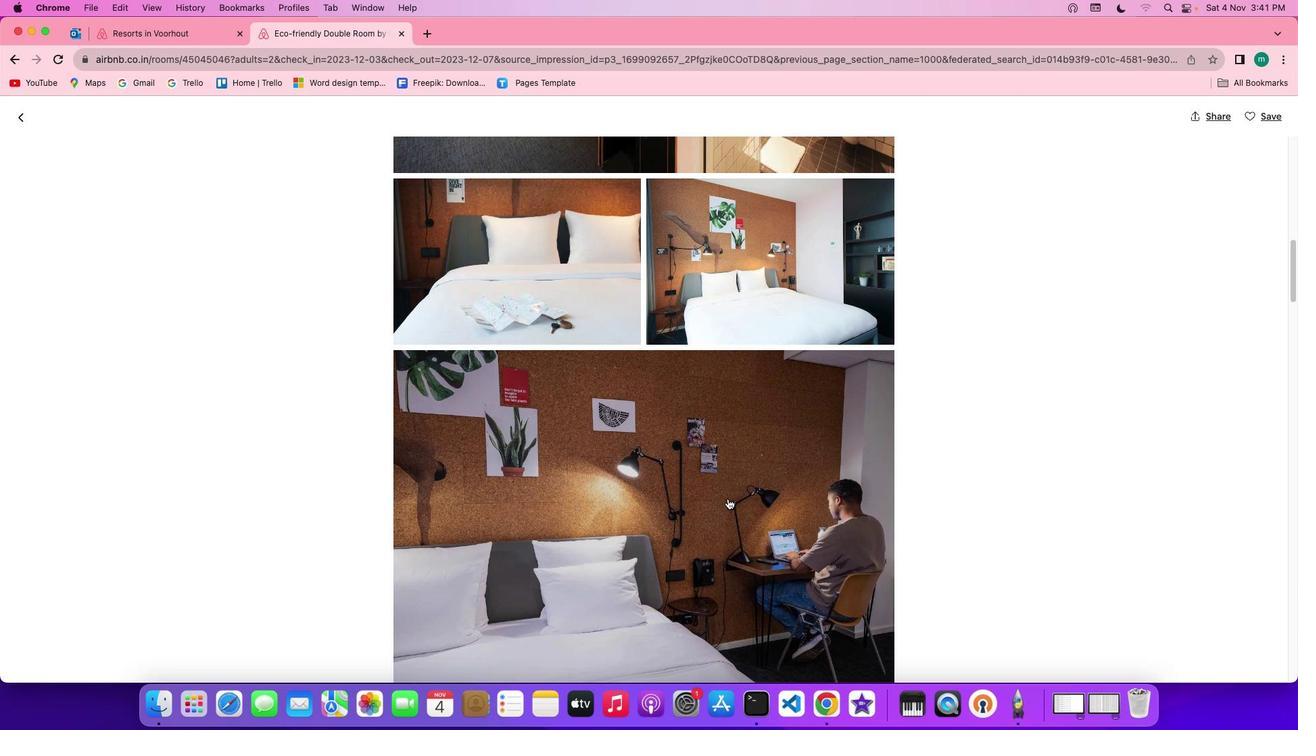 
Action: Mouse scrolled (727, 498) with delta (0, 0)
Screenshot: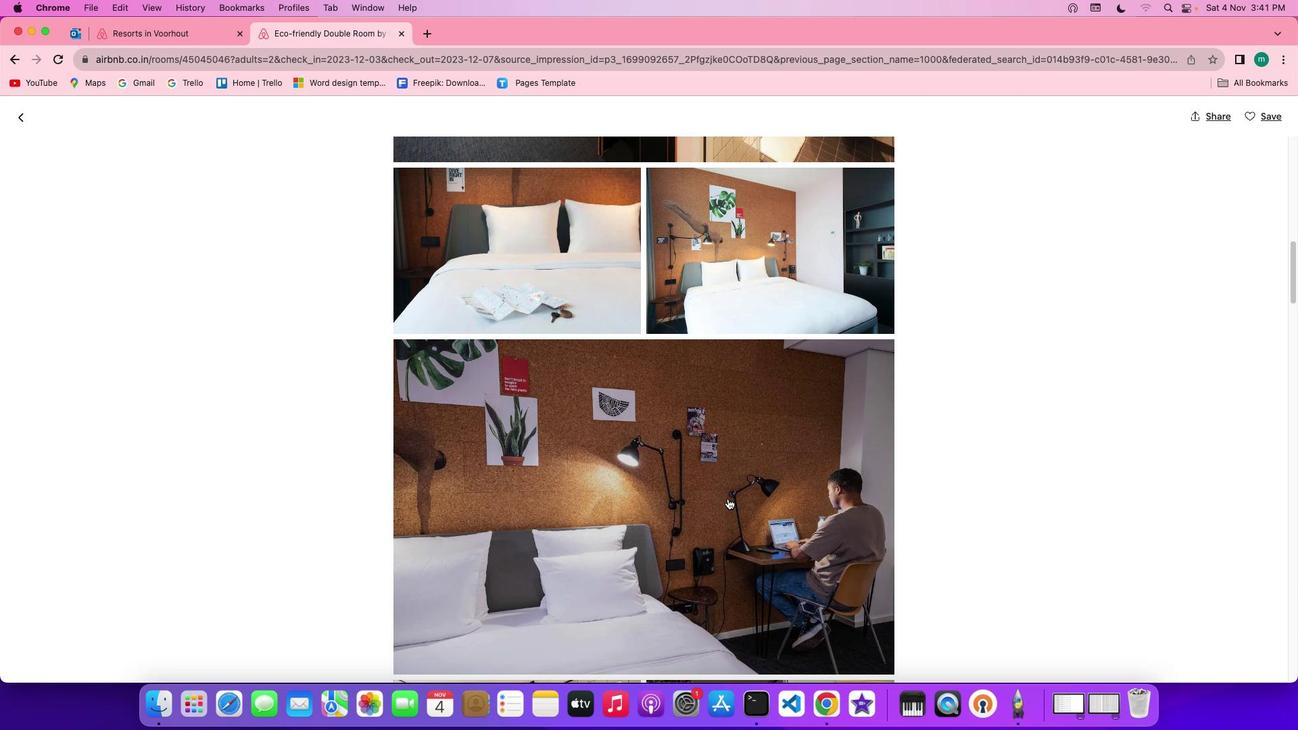 
Action: Mouse scrolled (727, 498) with delta (0, 0)
Screenshot: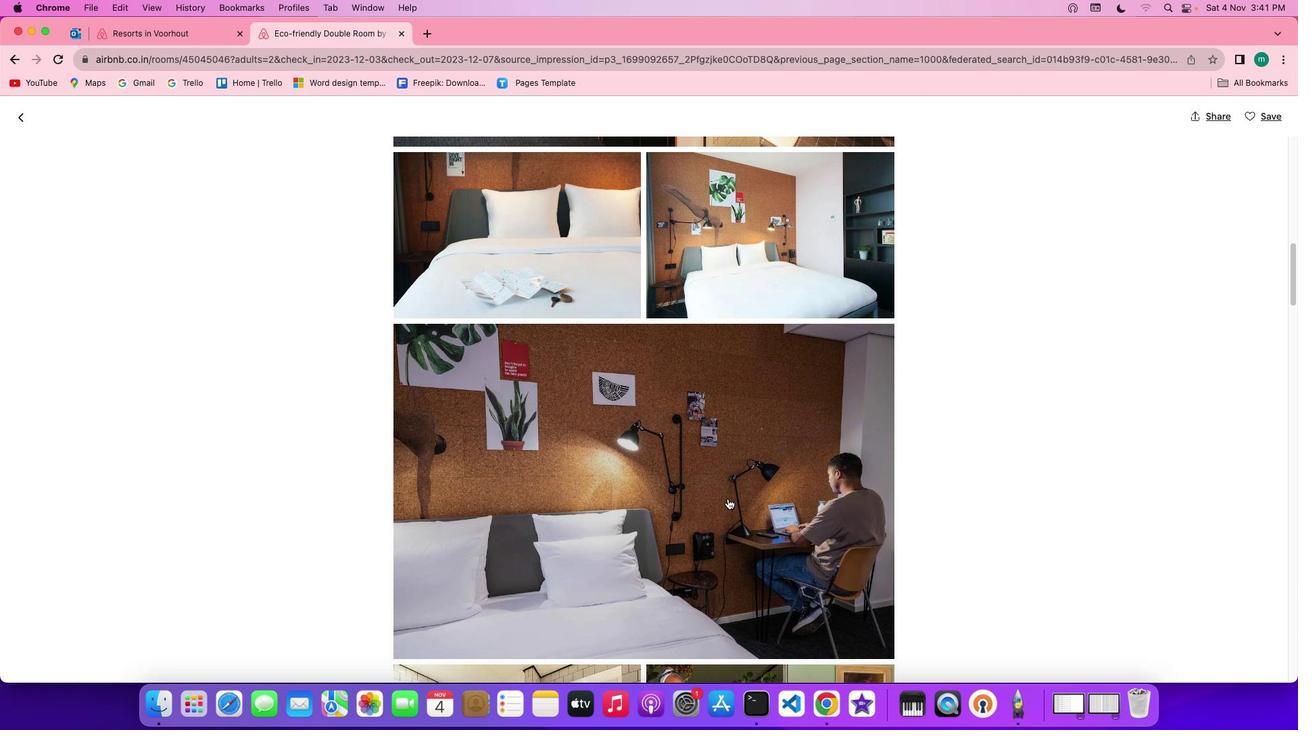 
Action: Mouse scrolled (727, 498) with delta (0, 0)
Screenshot: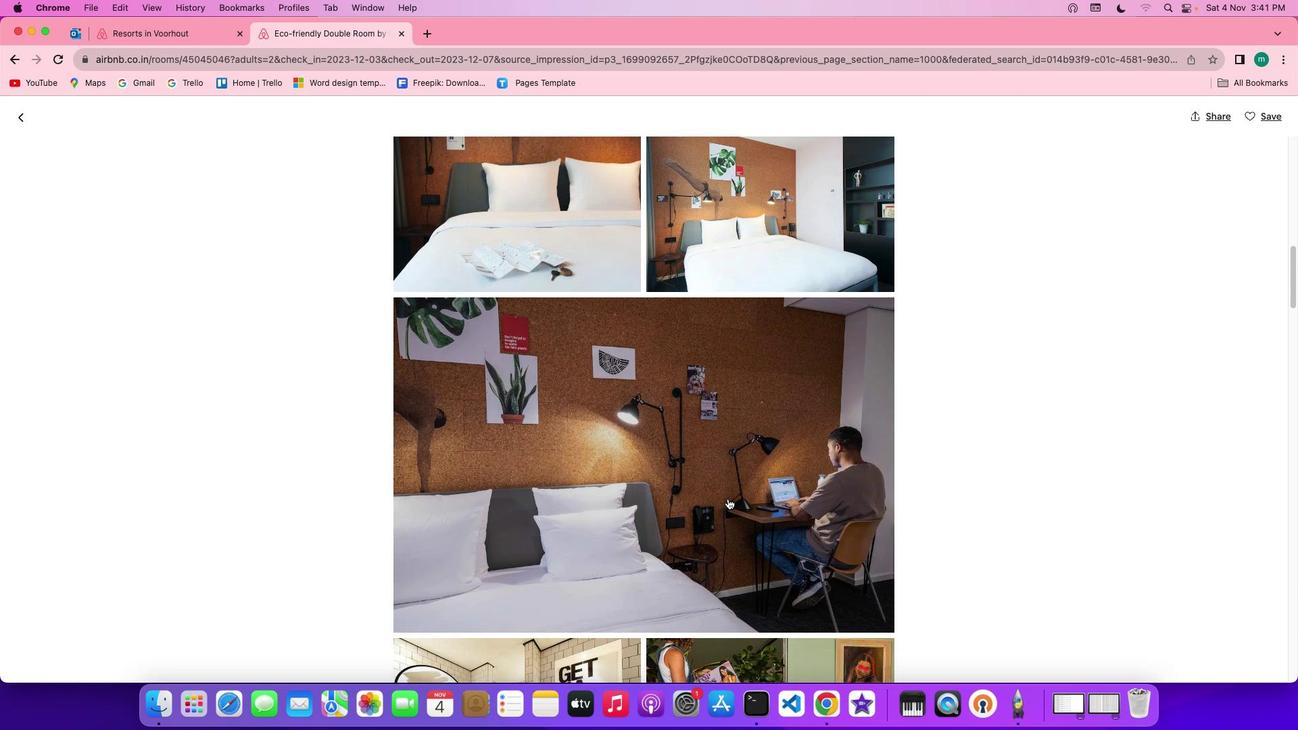 
Action: Mouse scrolled (727, 498) with delta (0, 0)
Screenshot: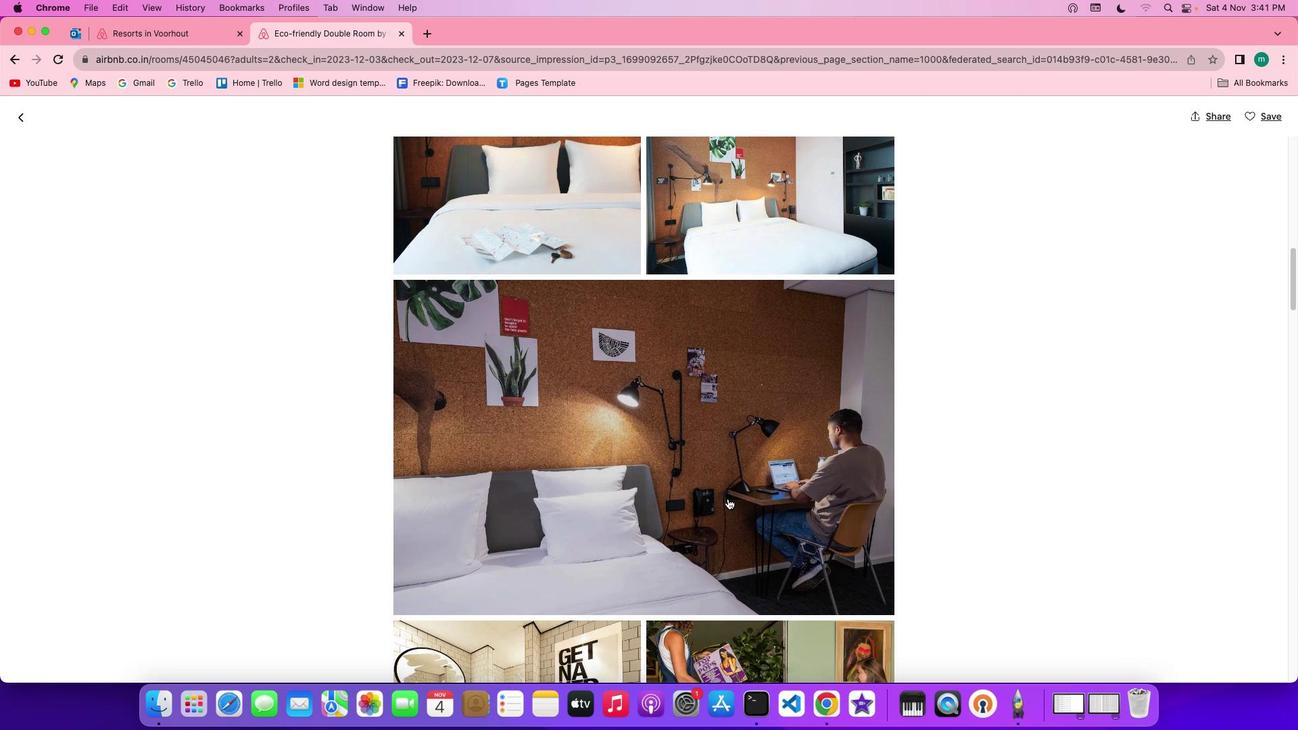 
Action: Mouse scrolled (727, 498) with delta (0, 0)
Screenshot: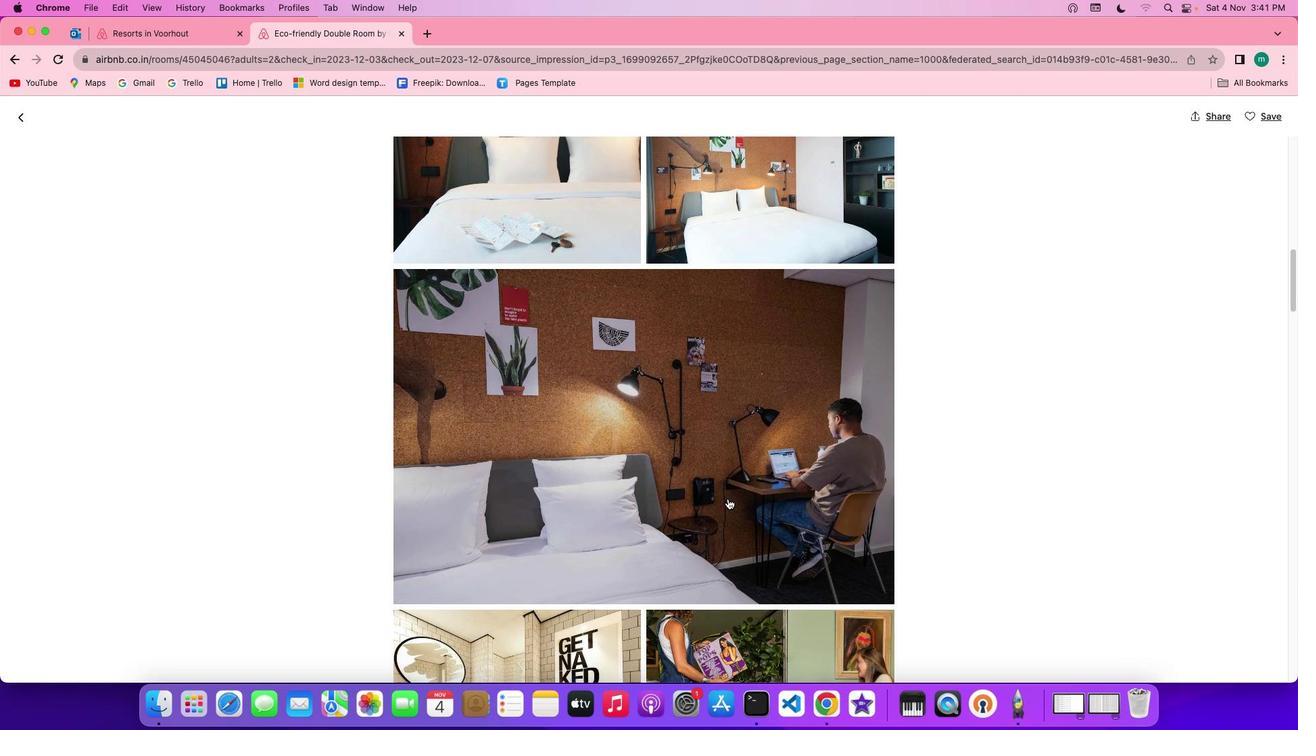 
Action: Mouse scrolled (727, 498) with delta (0, 0)
Screenshot: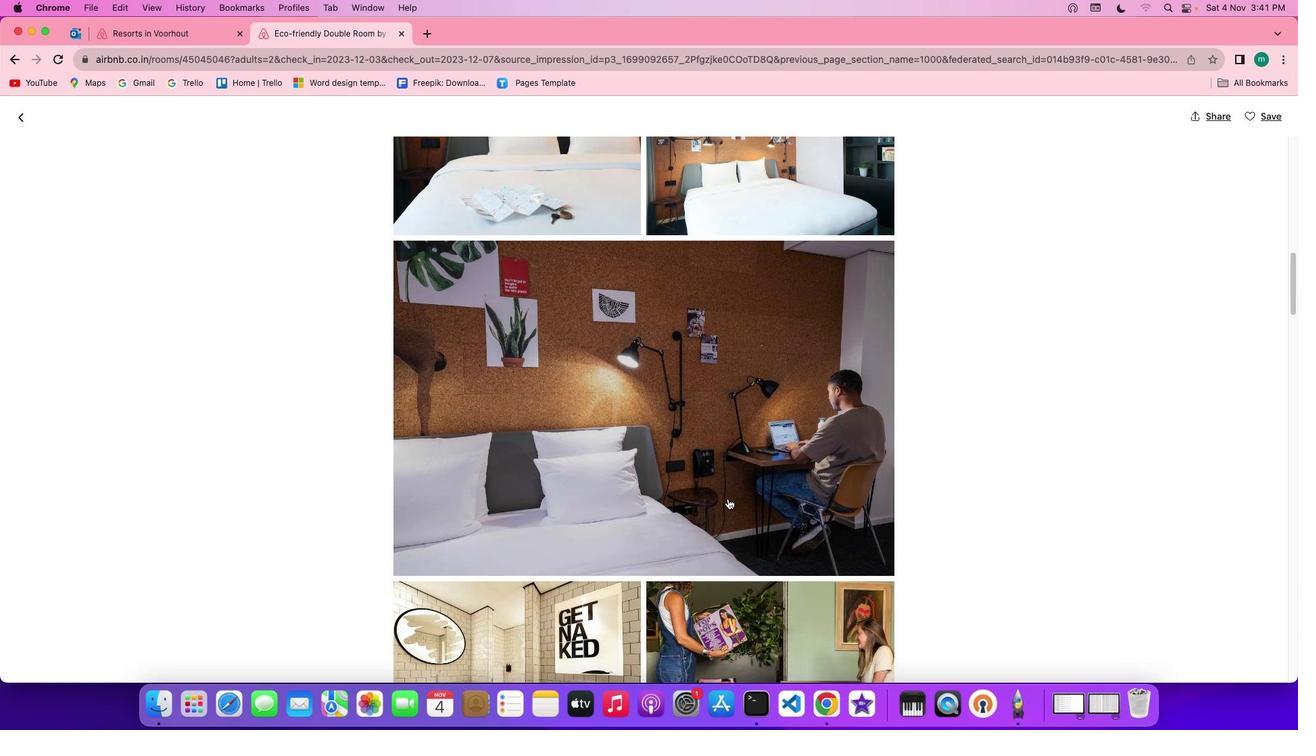 
Action: Mouse scrolled (727, 498) with delta (0, 0)
Screenshot: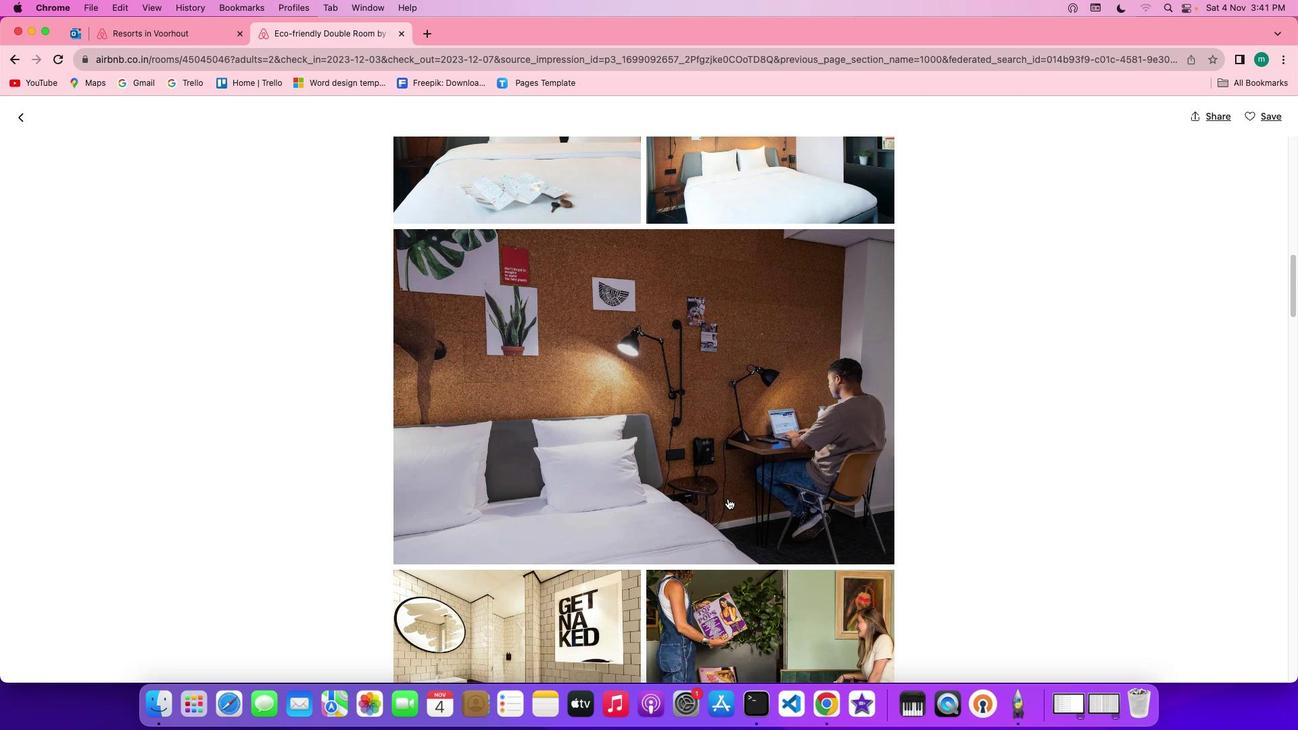 
Action: Mouse scrolled (727, 498) with delta (0, 0)
Screenshot: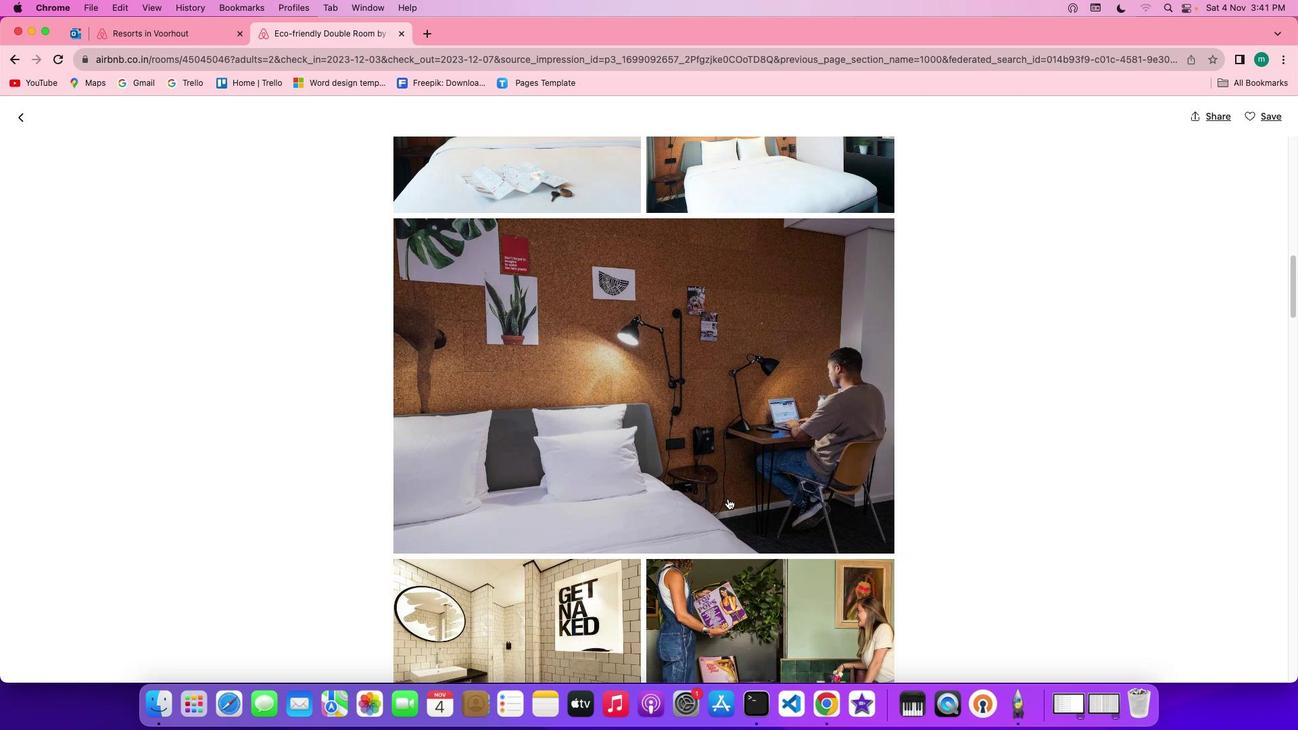 
Action: Mouse scrolled (727, 498) with delta (0, 0)
Screenshot: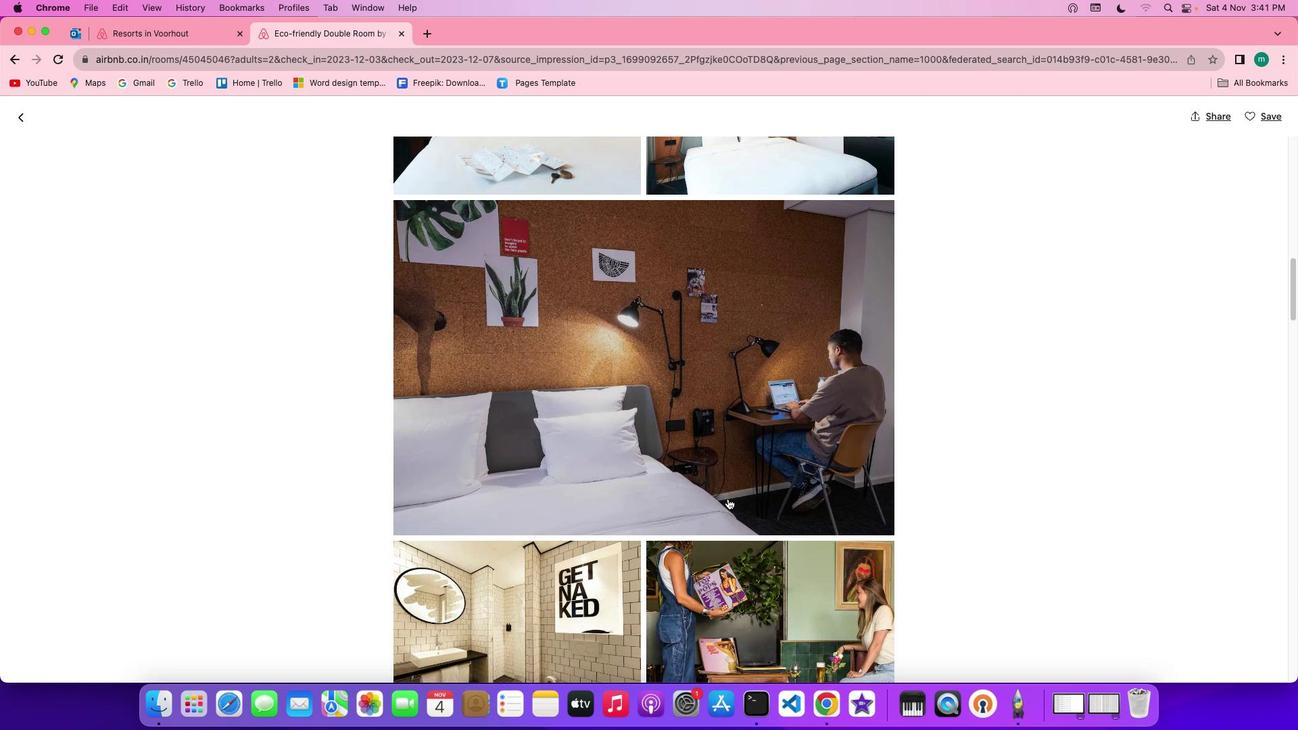 
Action: Mouse scrolled (727, 498) with delta (0, 0)
Screenshot: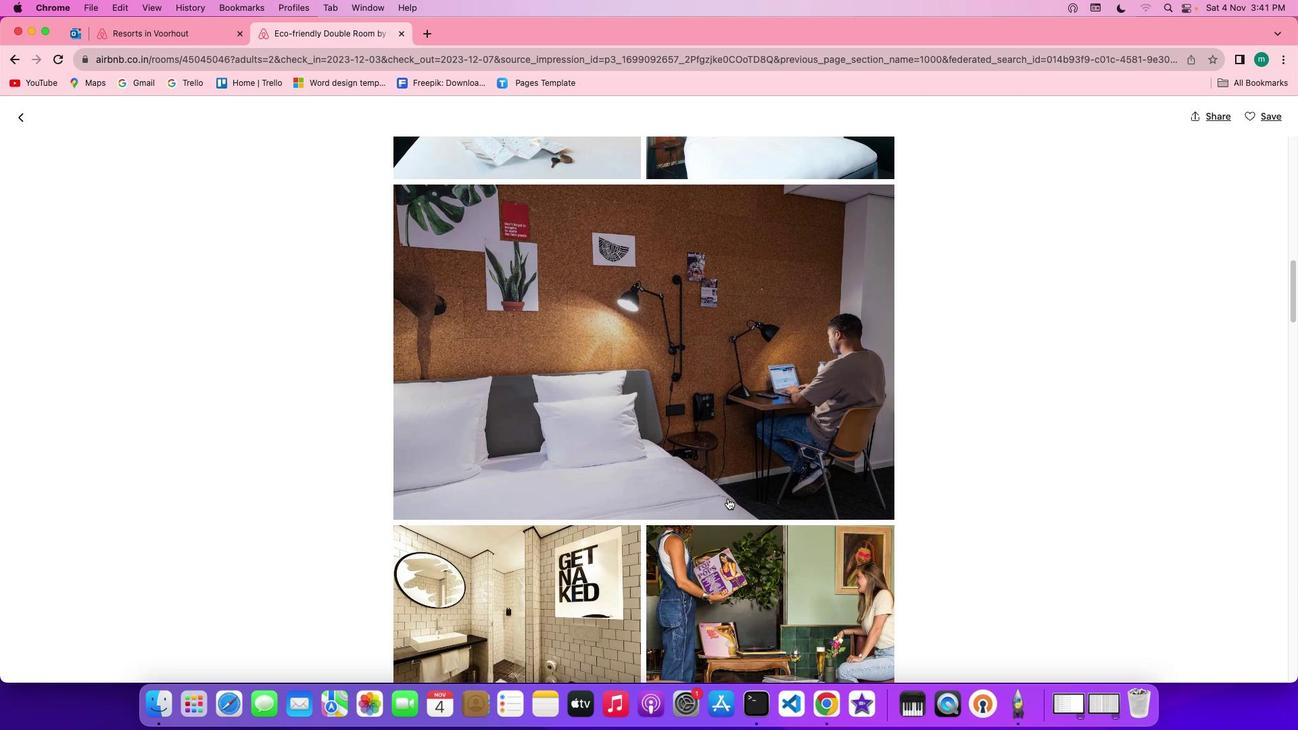 
Action: Mouse scrolled (727, 498) with delta (0, 0)
Screenshot: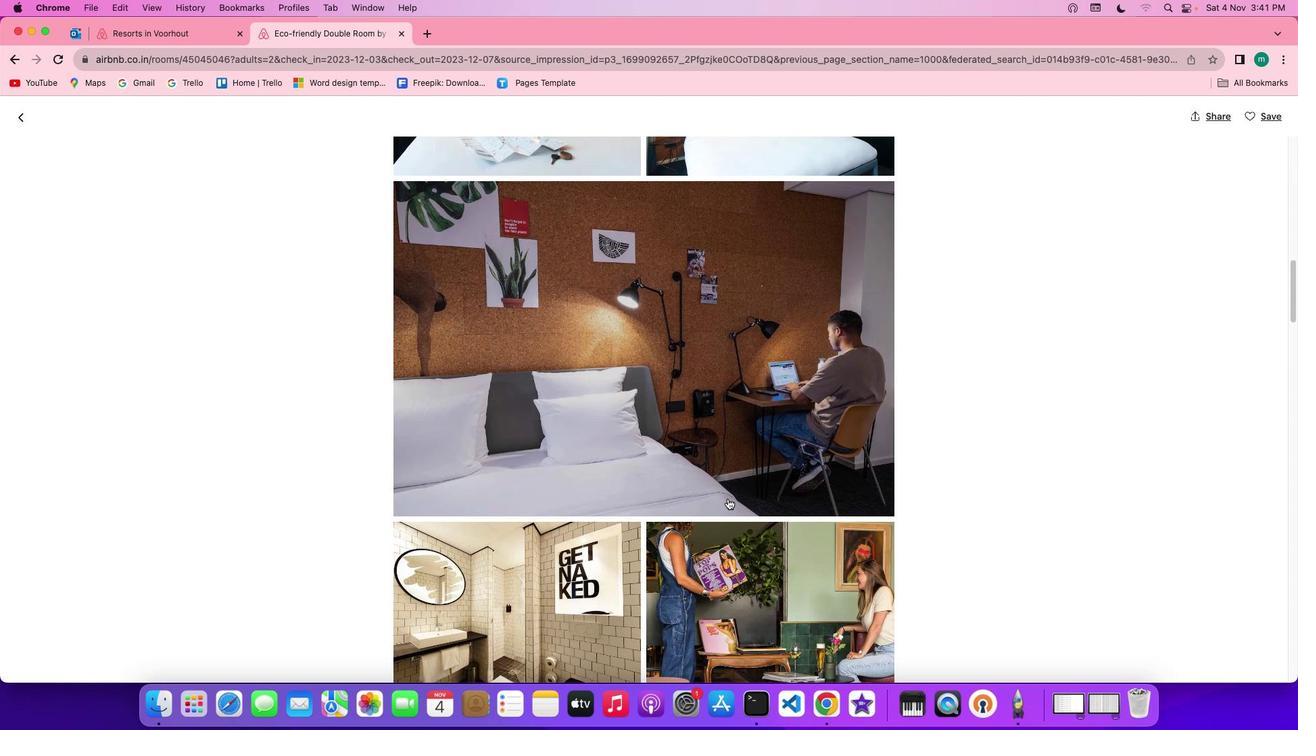 
Action: Mouse scrolled (727, 498) with delta (0, 0)
Screenshot: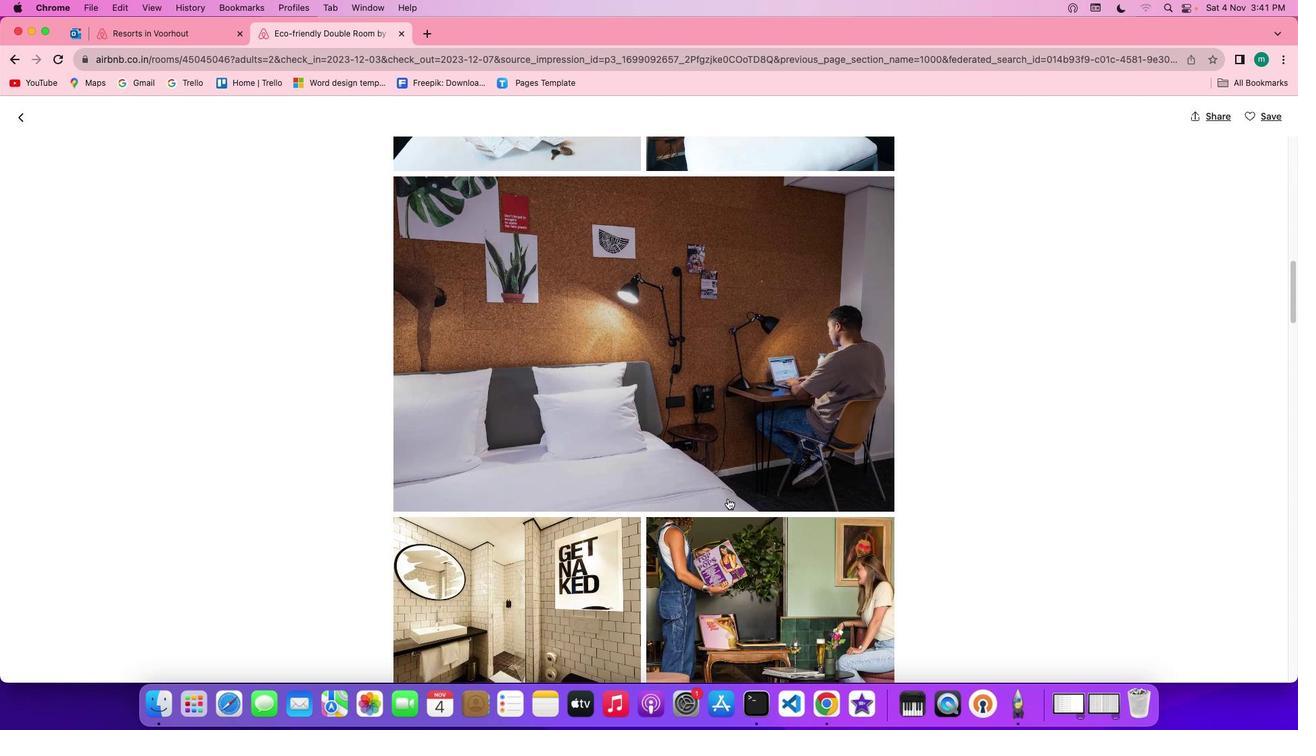 
Action: Mouse scrolled (727, 498) with delta (0, 0)
Screenshot: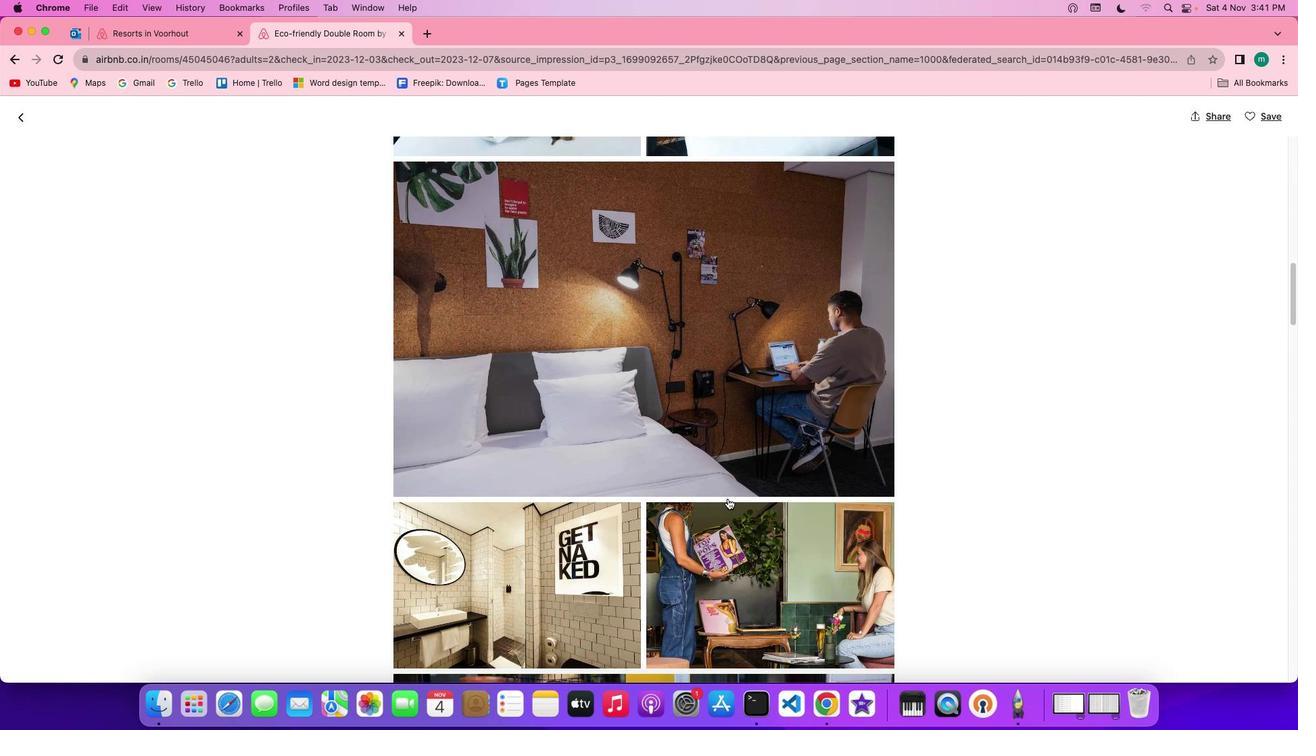 
Action: Mouse scrolled (727, 498) with delta (0, 0)
Screenshot: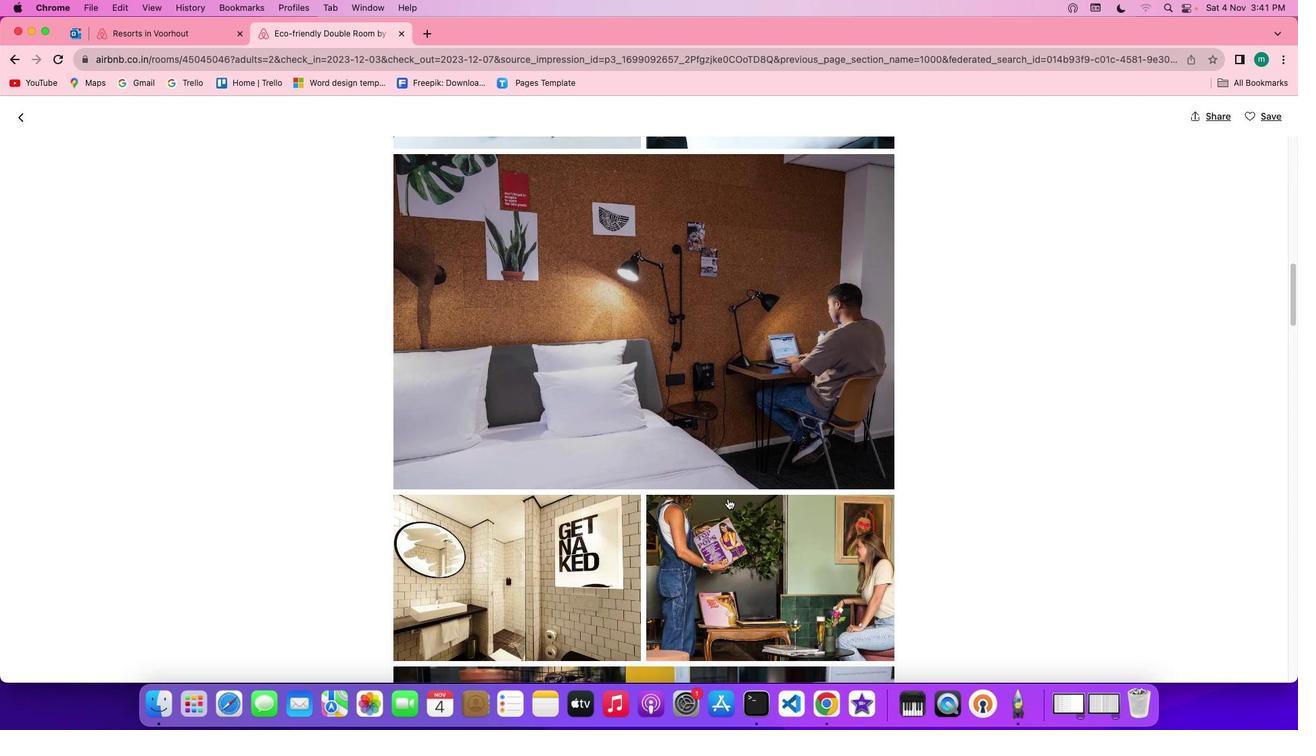 
Action: Mouse scrolled (727, 498) with delta (0, 0)
Screenshot: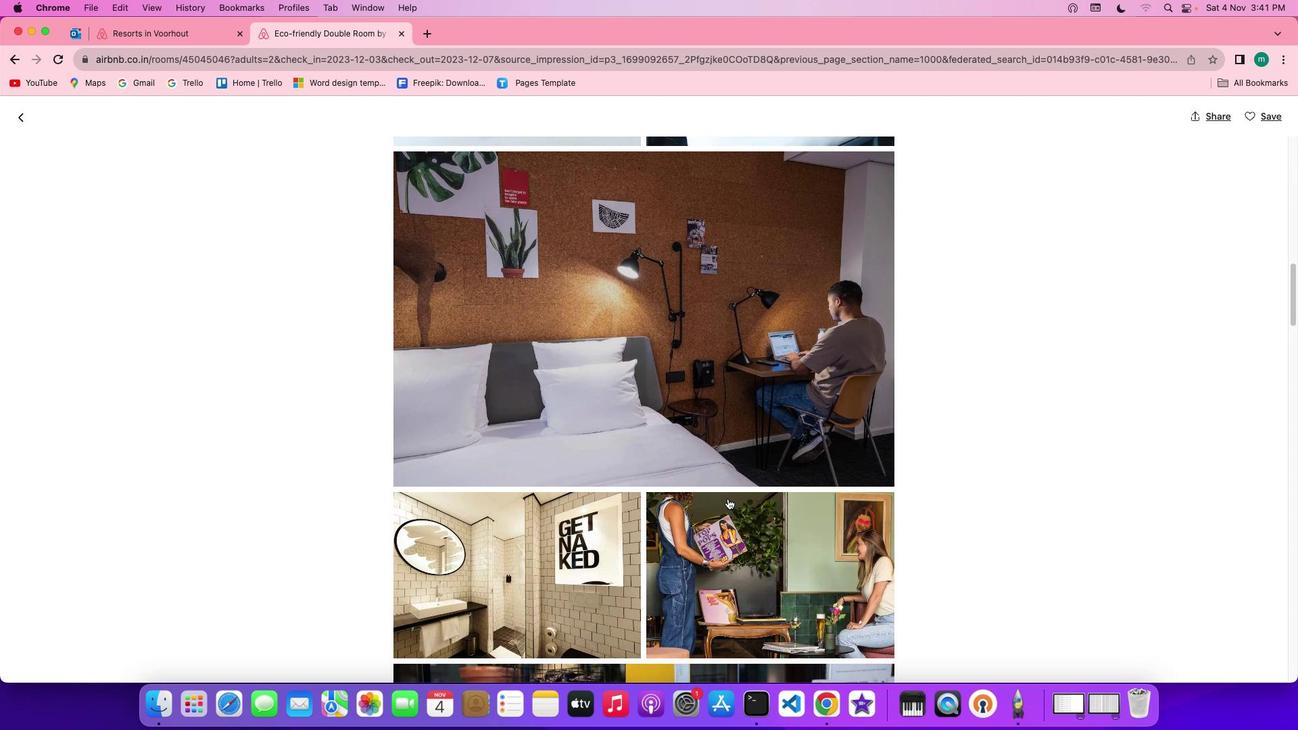 
Action: Mouse scrolled (727, 498) with delta (0, 0)
Screenshot: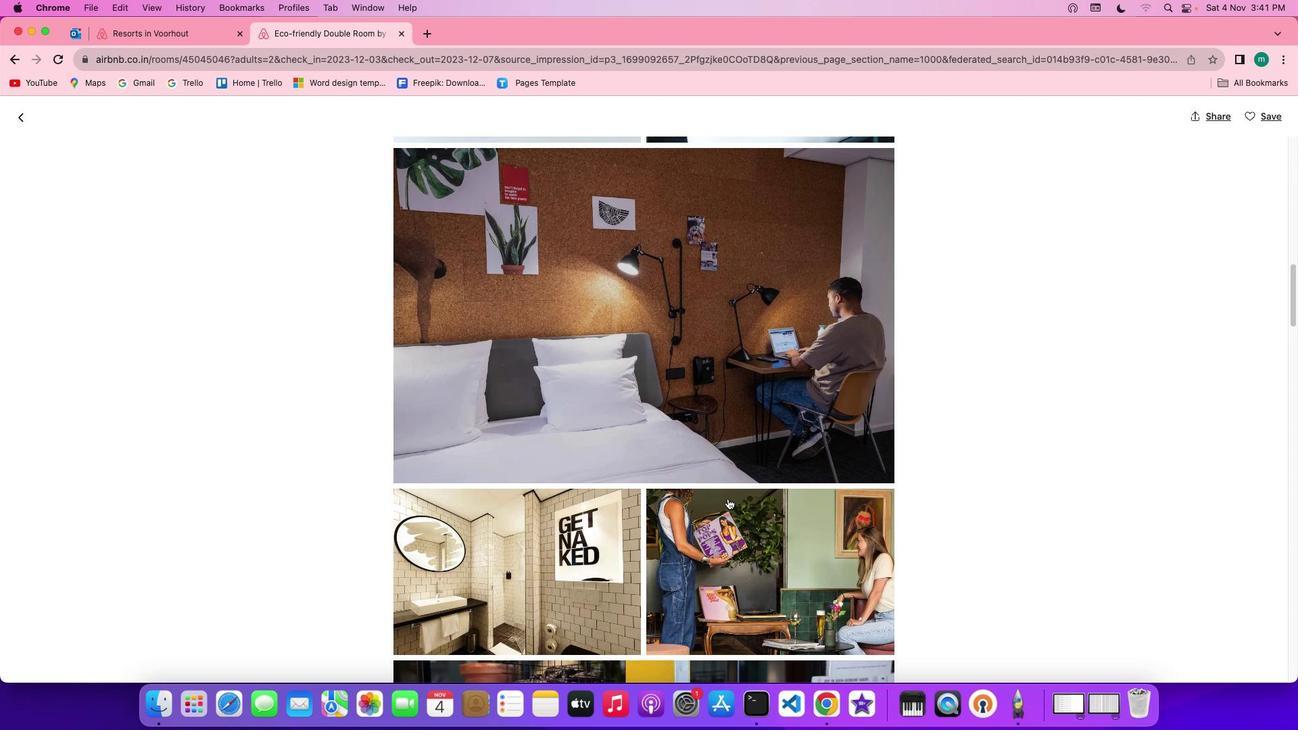 
Action: Mouse scrolled (727, 498) with delta (0, 0)
Screenshot: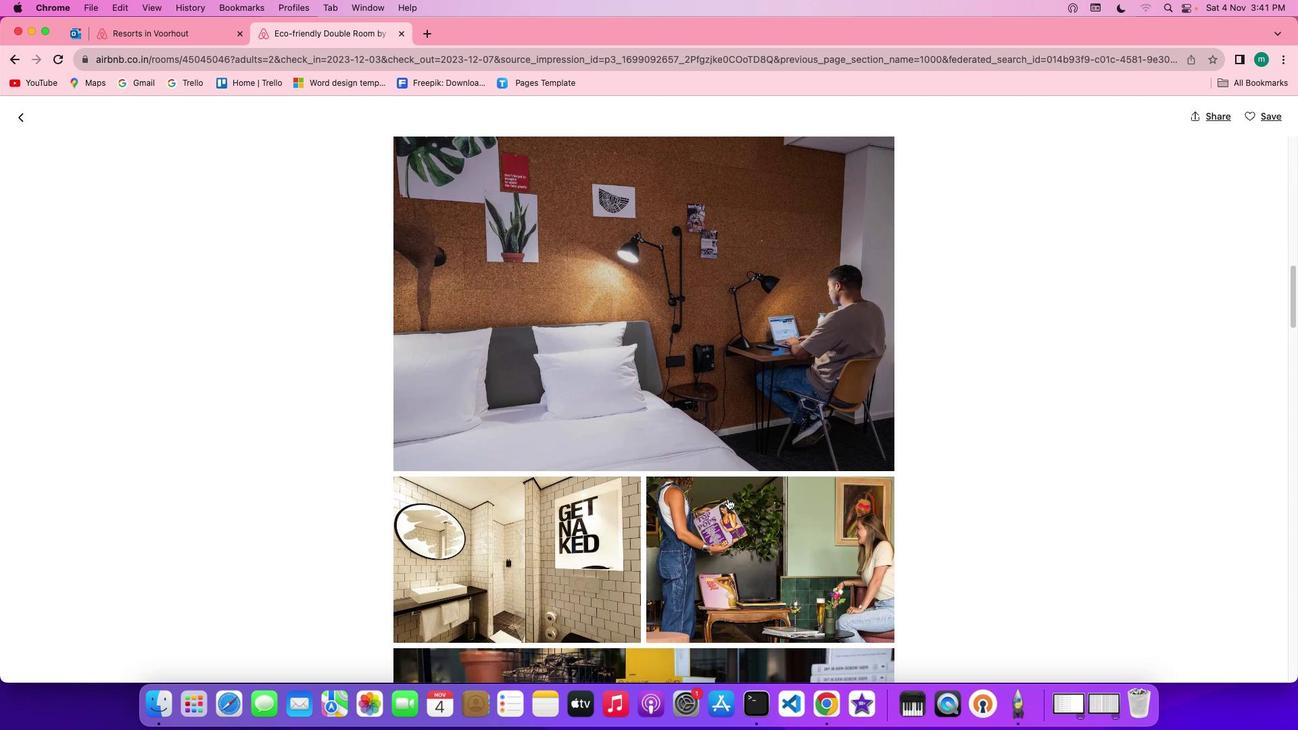 
Action: Mouse scrolled (727, 498) with delta (0, 0)
Screenshot: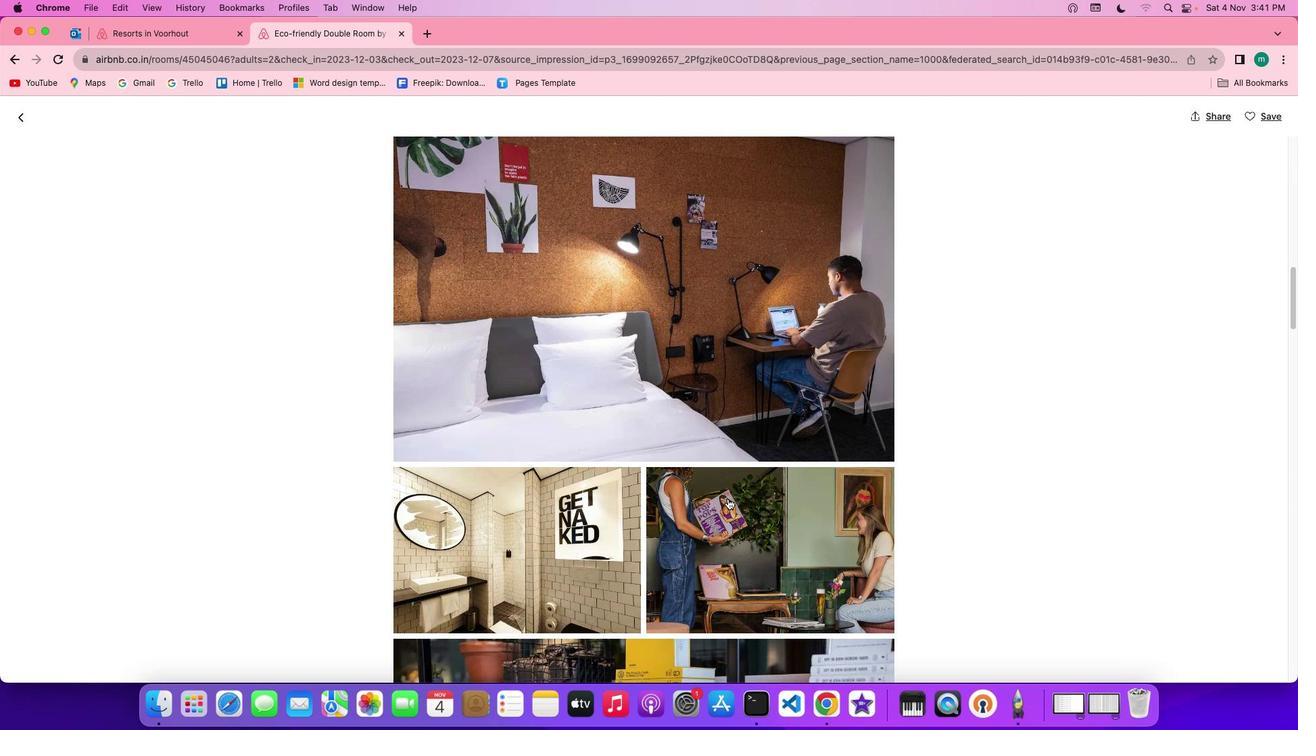 
Action: Mouse scrolled (727, 498) with delta (0, 0)
Screenshot: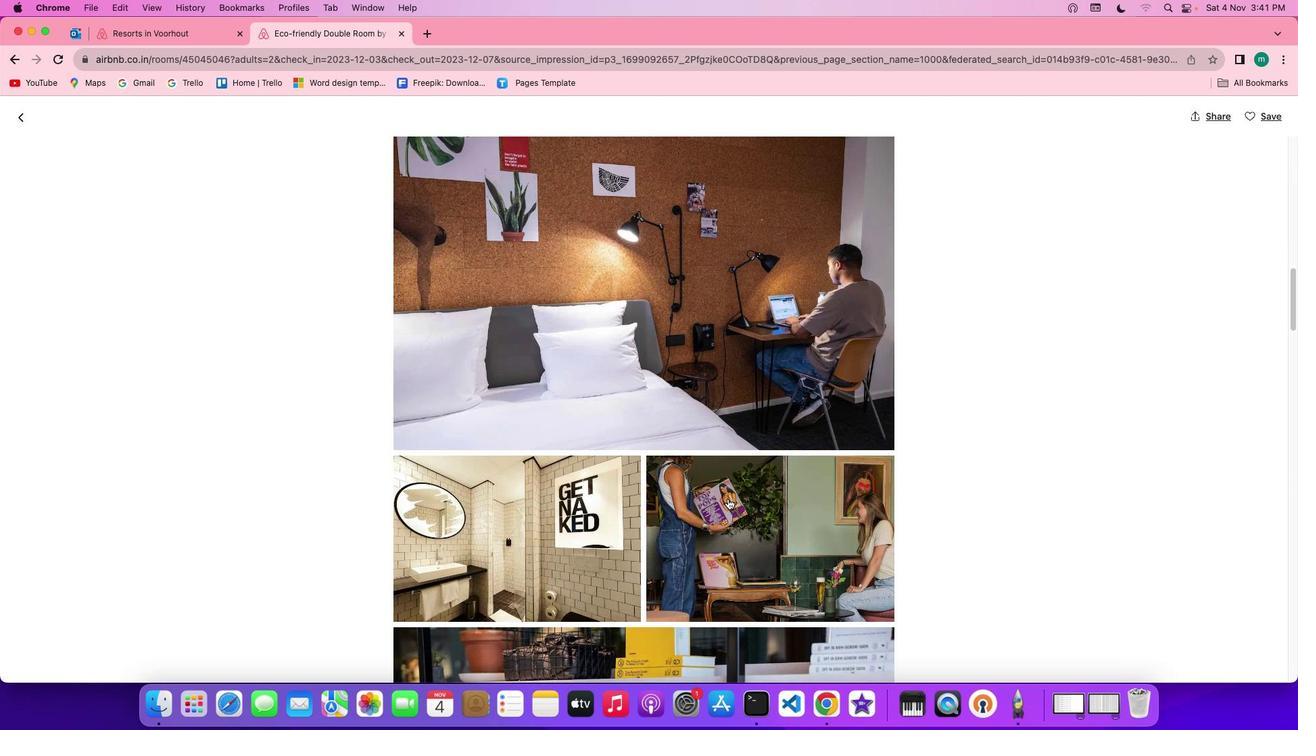
Action: Mouse scrolled (727, 498) with delta (0, 0)
Screenshot: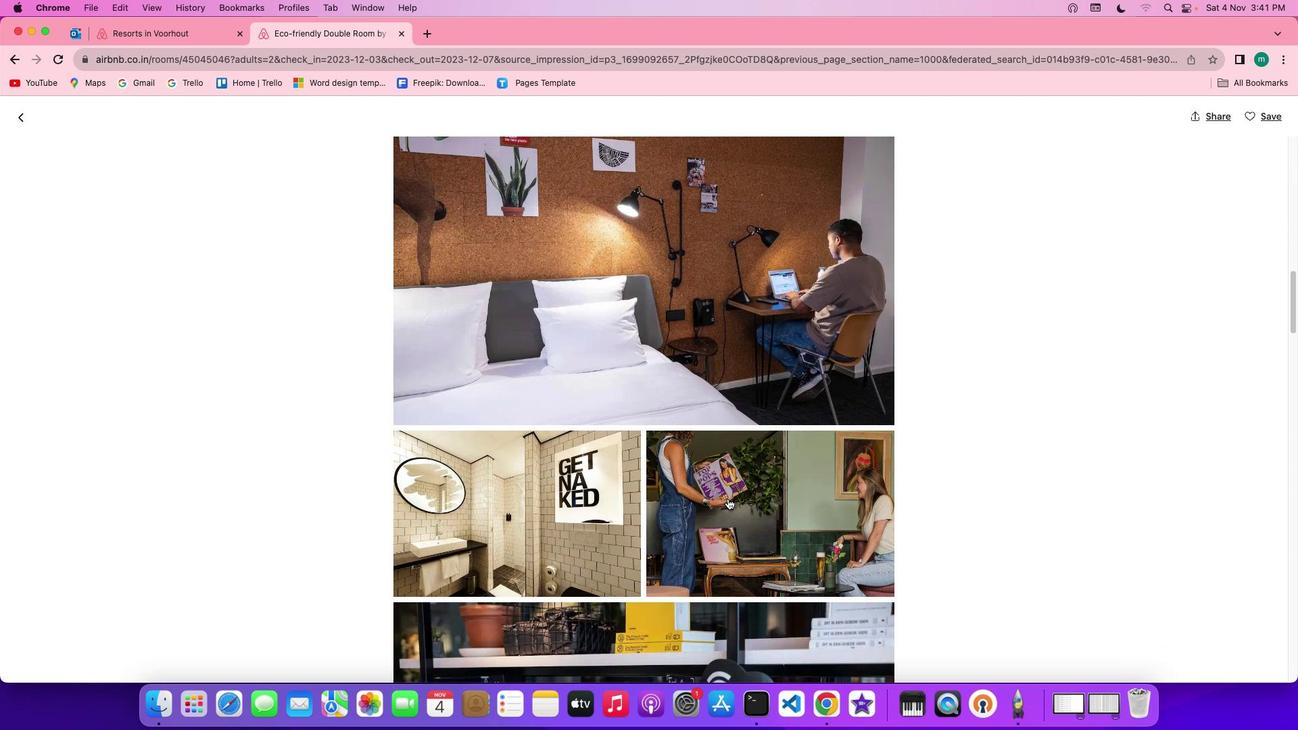 
Action: Mouse scrolled (727, 498) with delta (0, 0)
Screenshot: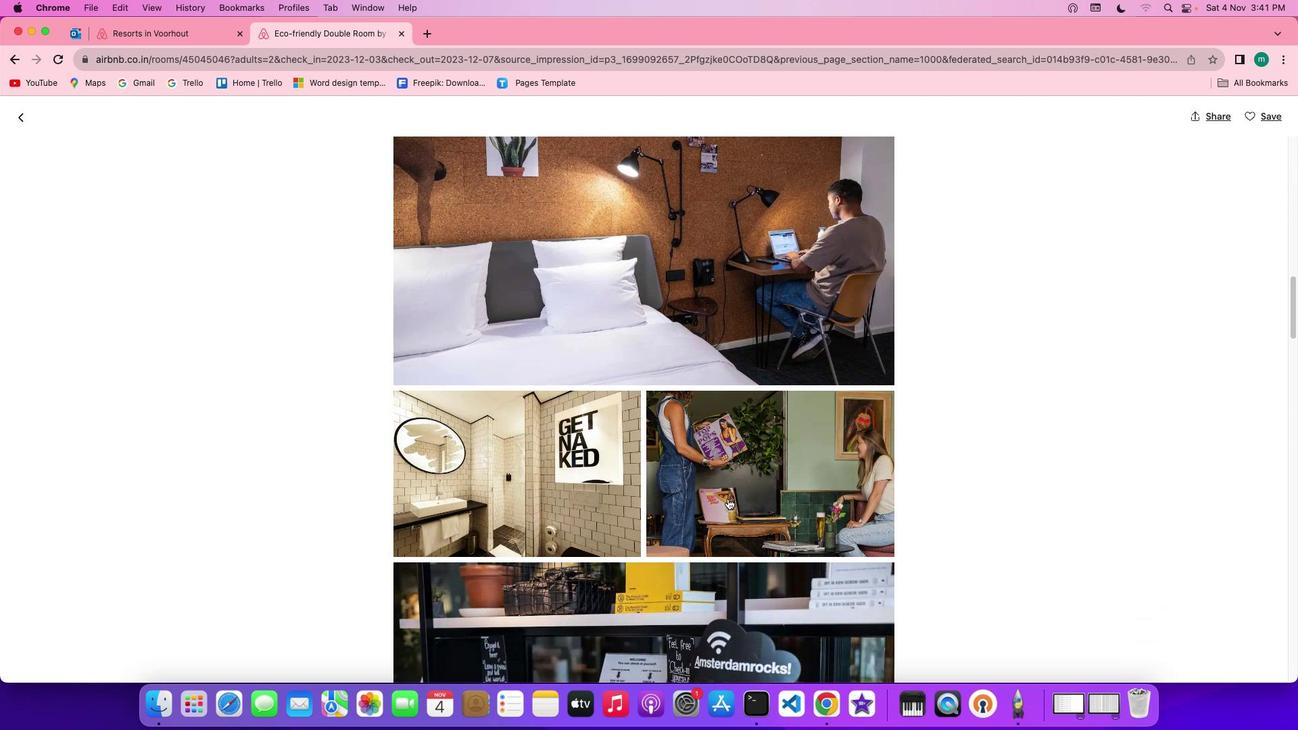 
Action: Mouse scrolled (727, 498) with delta (0, 0)
Screenshot: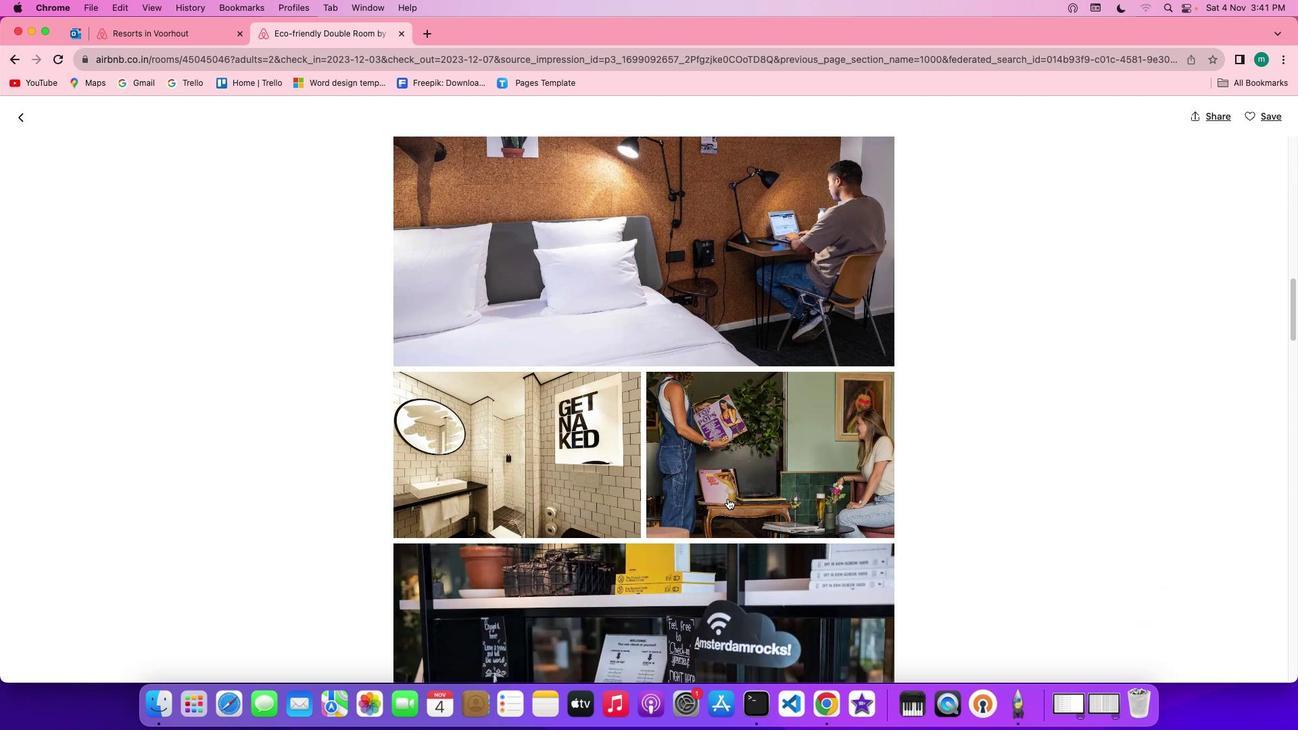 
Action: Mouse scrolled (727, 498) with delta (0, 0)
Screenshot: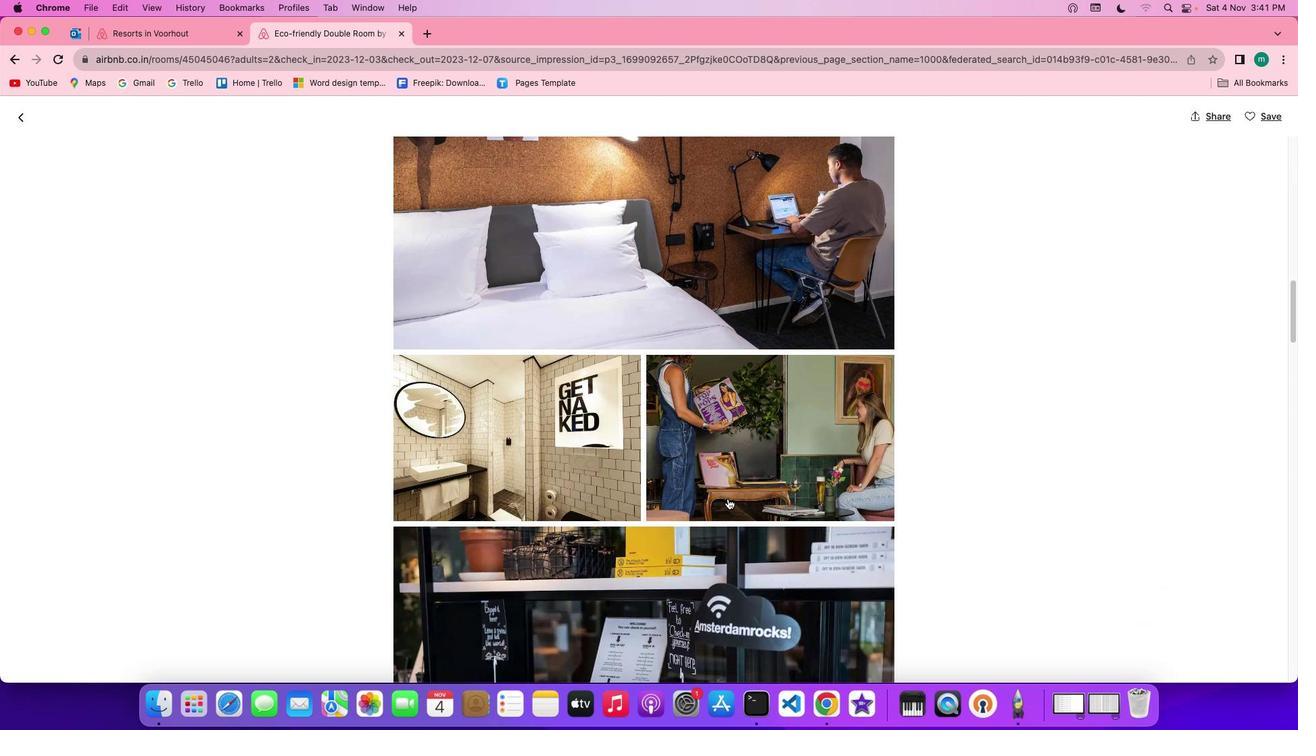 
Action: Mouse scrolled (727, 498) with delta (0, -1)
Screenshot: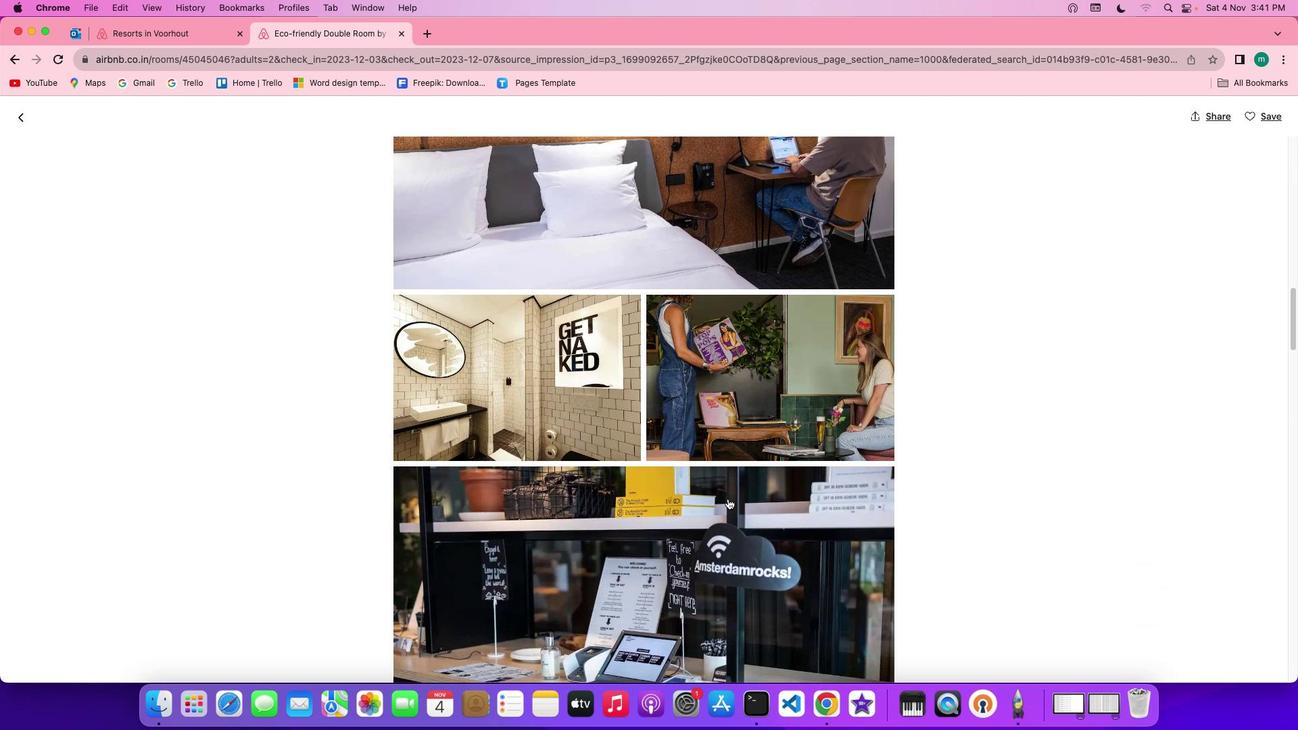 
Action: Mouse scrolled (727, 498) with delta (0, -2)
Screenshot: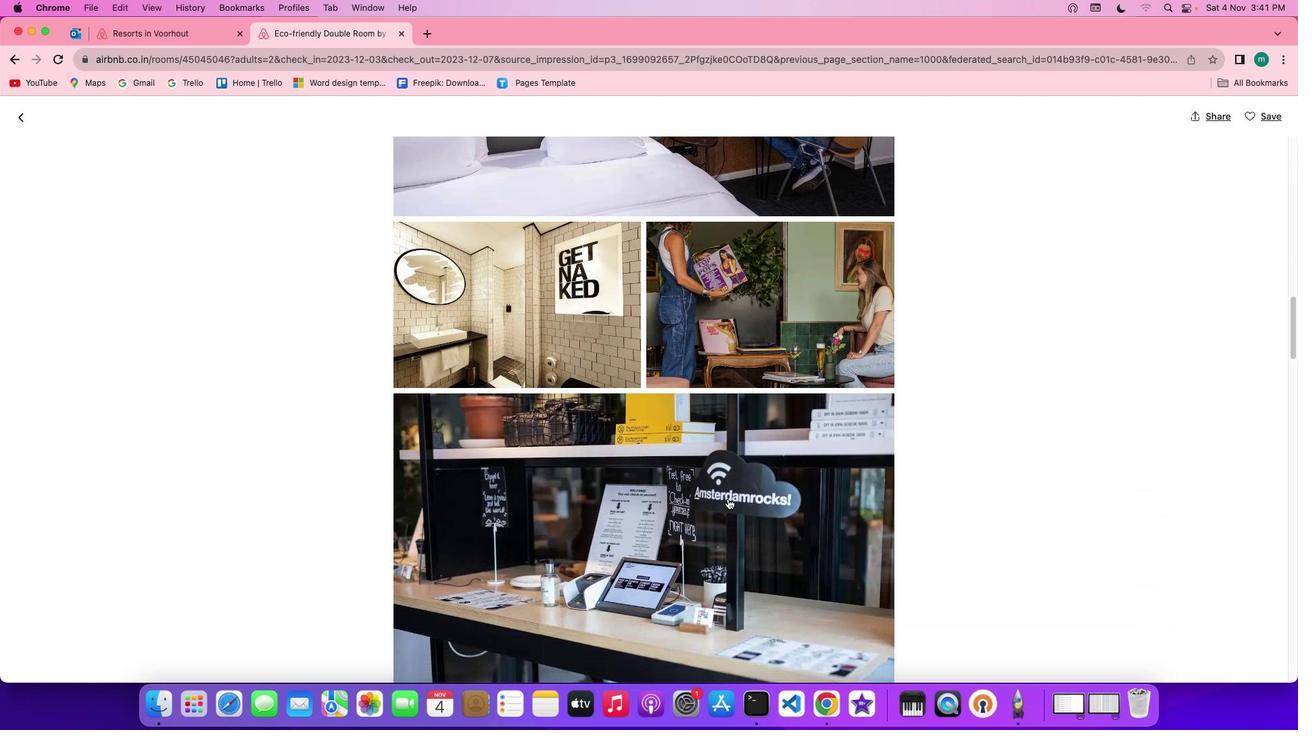 
Action: Mouse scrolled (727, 498) with delta (0, 0)
Screenshot: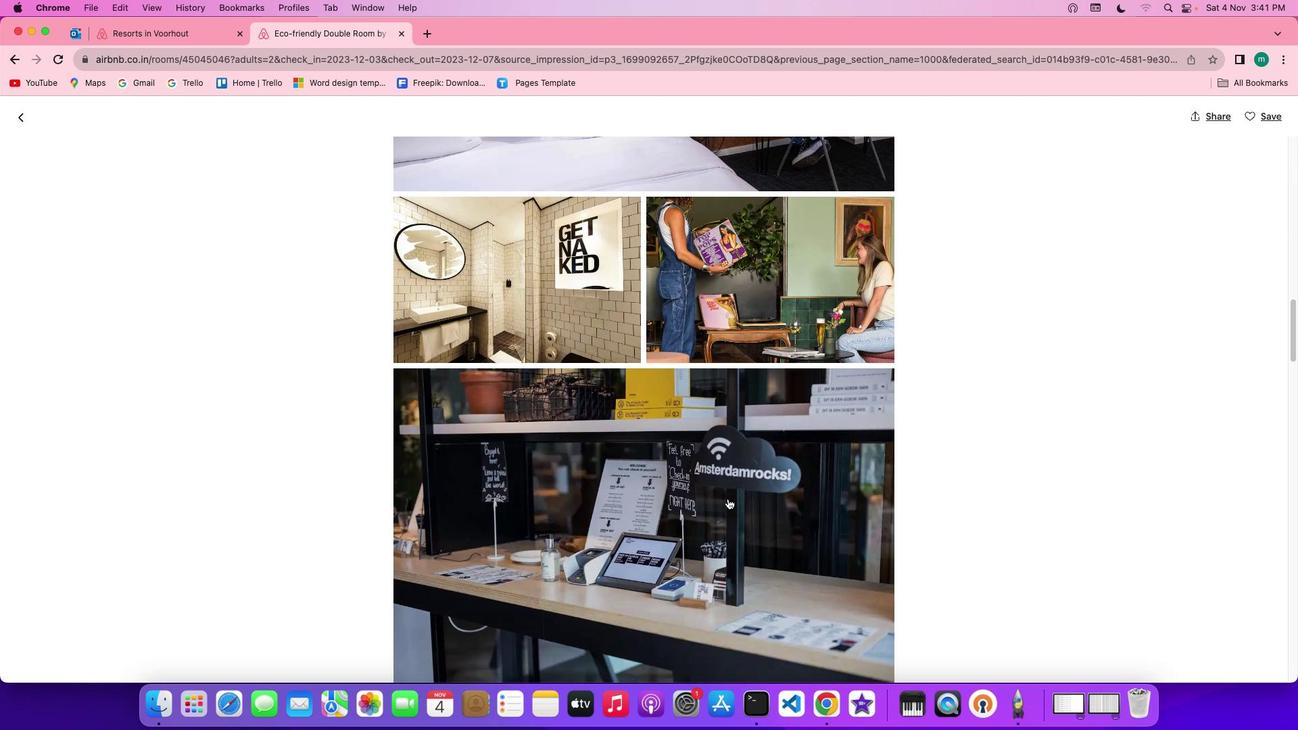 
Action: Mouse scrolled (727, 498) with delta (0, 0)
Screenshot: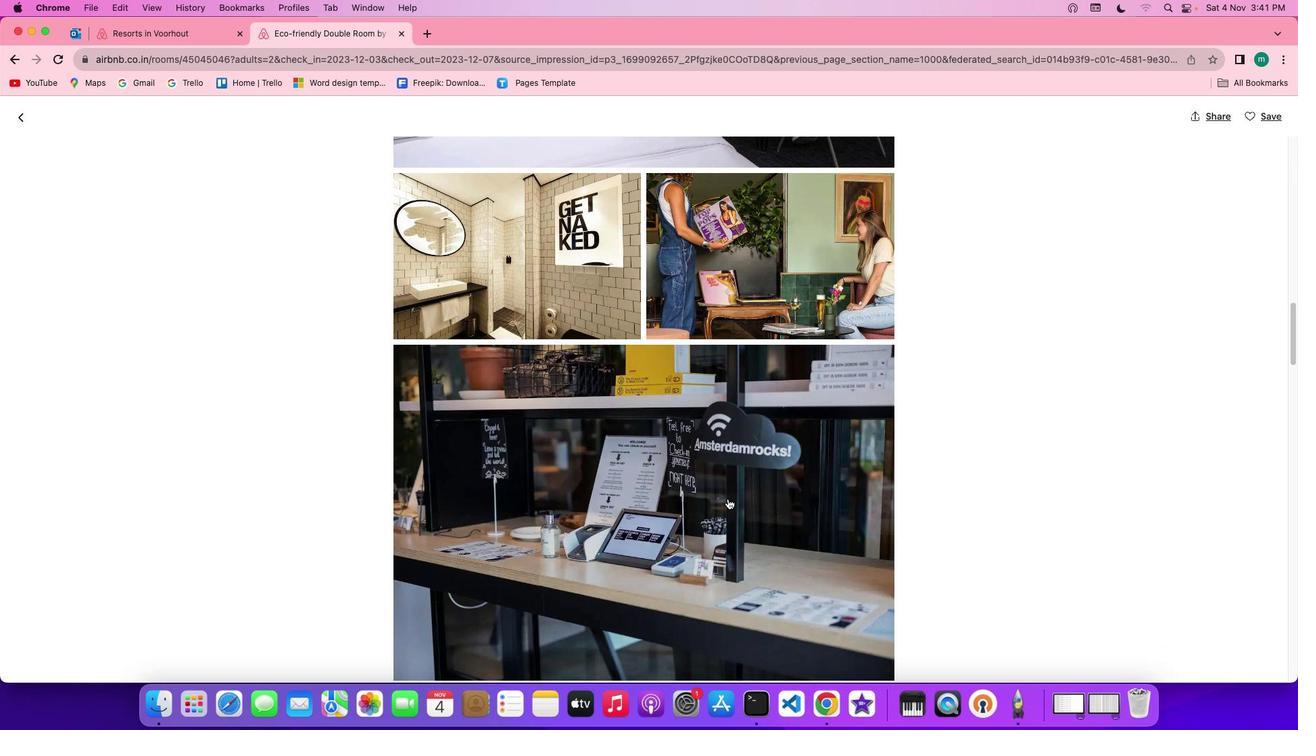 
Action: Mouse scrolled (727, 498) with delta (0, -1)
Screenshot: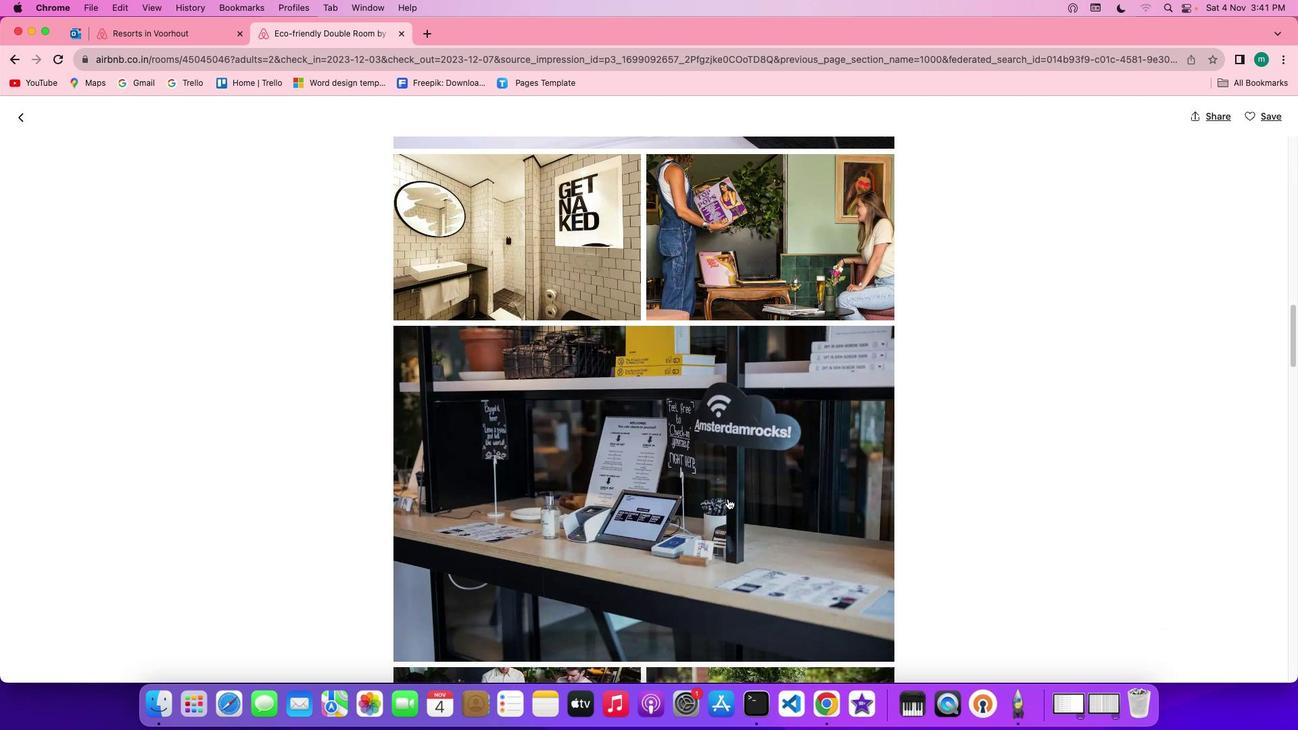 
Action: Mouse scrolled (727, 498) with delta (0, 0)
Screenshot: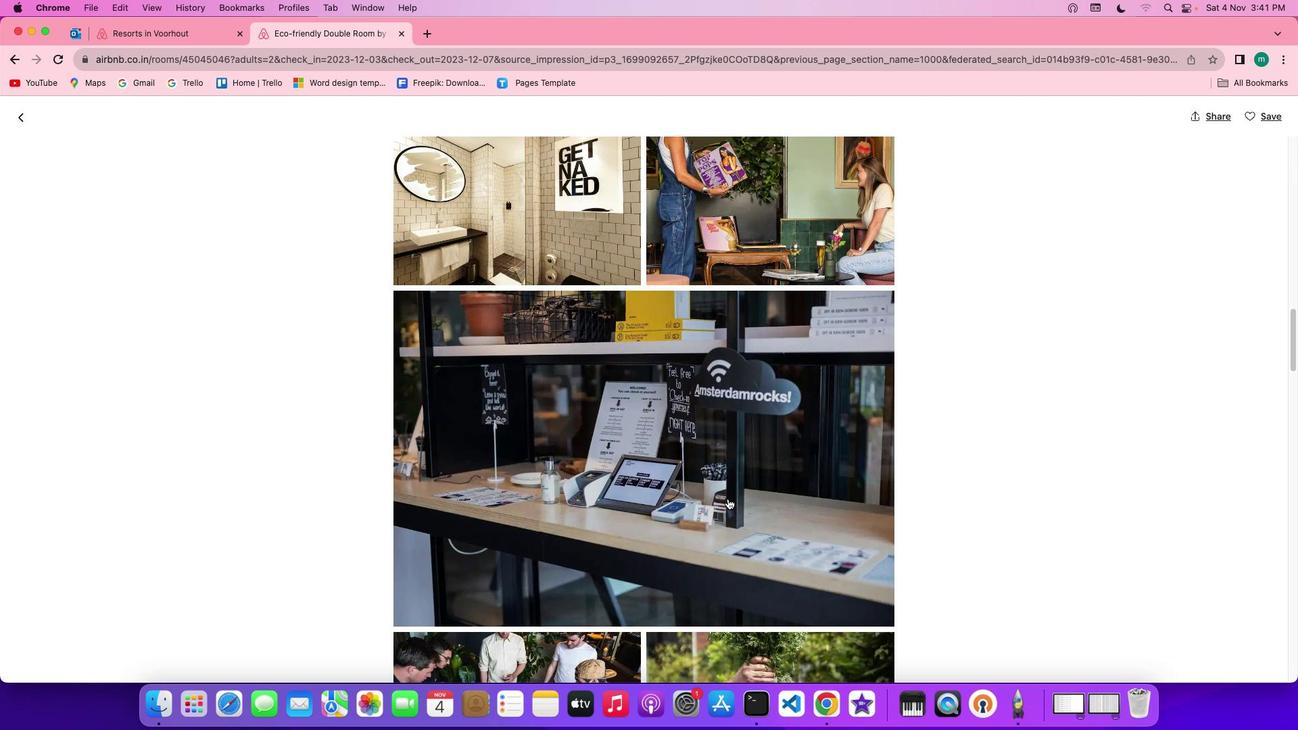 
Action: Mouse scrolled (727, 498) with delta (0, 0)
Screenshot: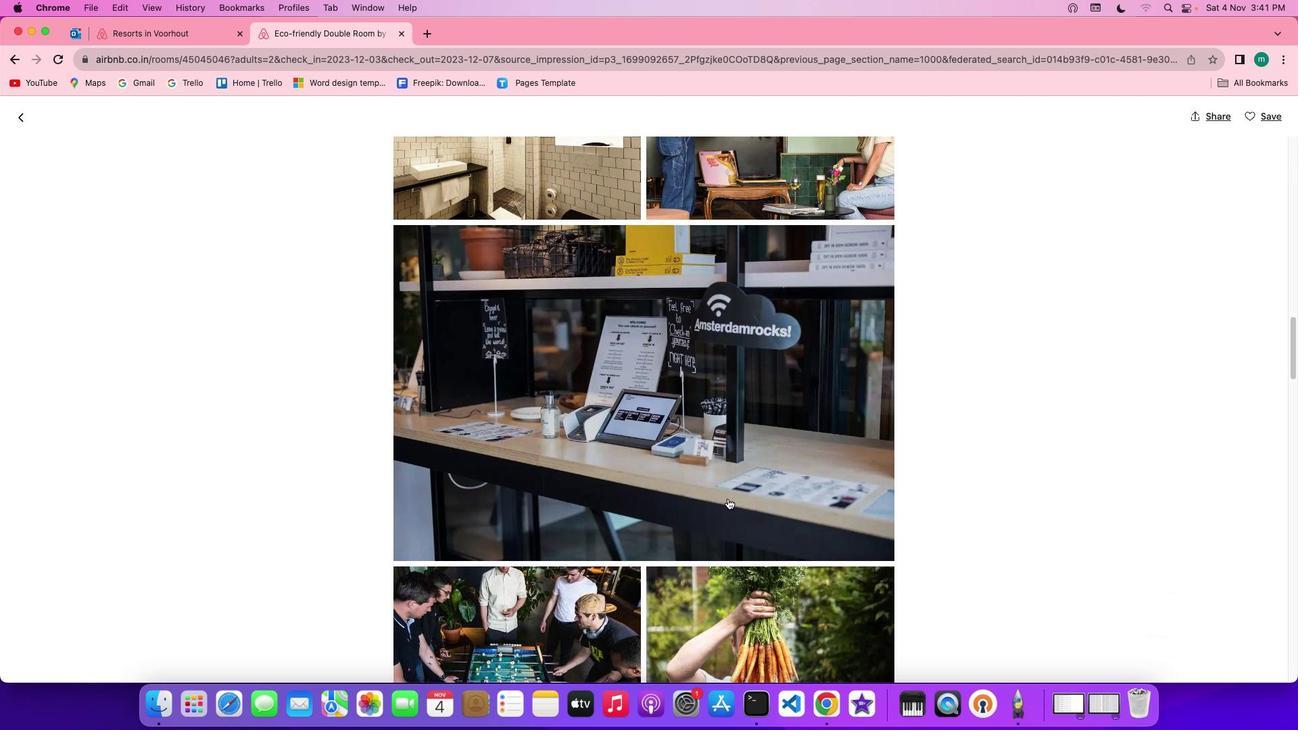 
Action: Mouse scrolled (727, 498) with delta (0, -1)
Screenshot: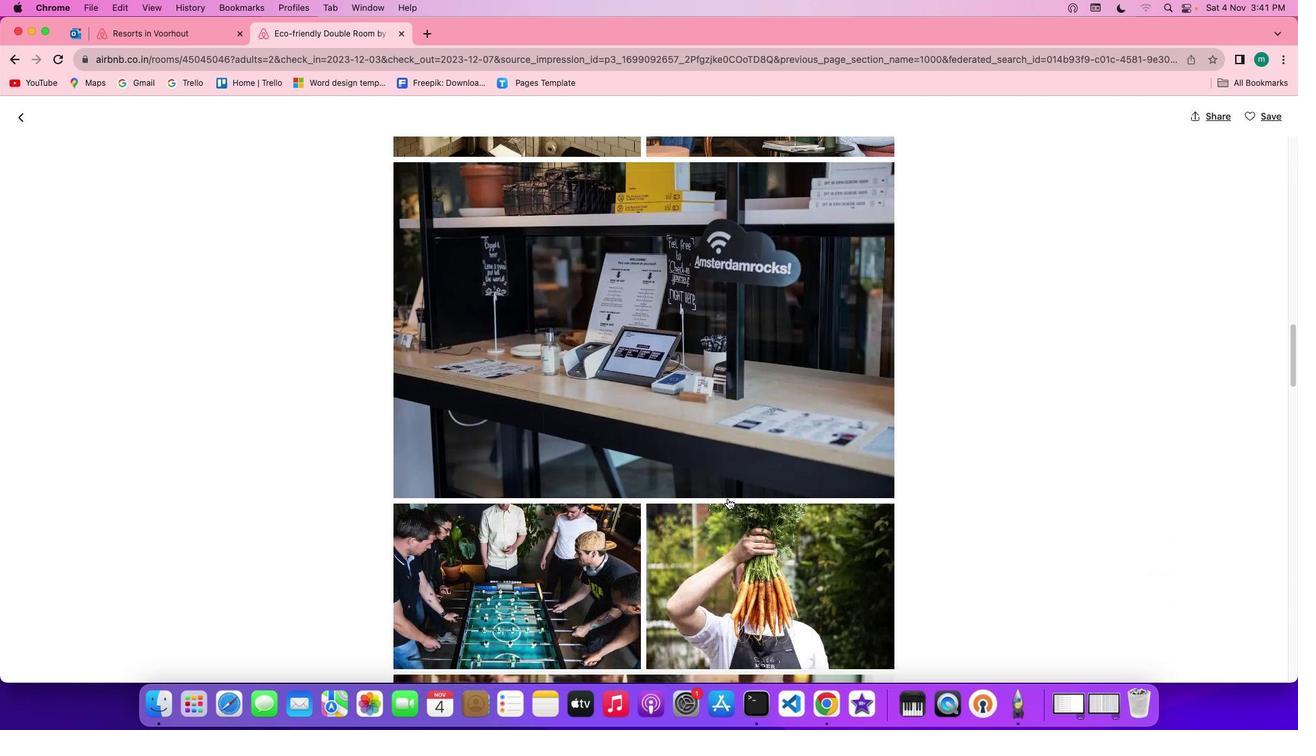 
Action: Mouse scrolled (727, 498) with delta (0, -2)
Screenshot: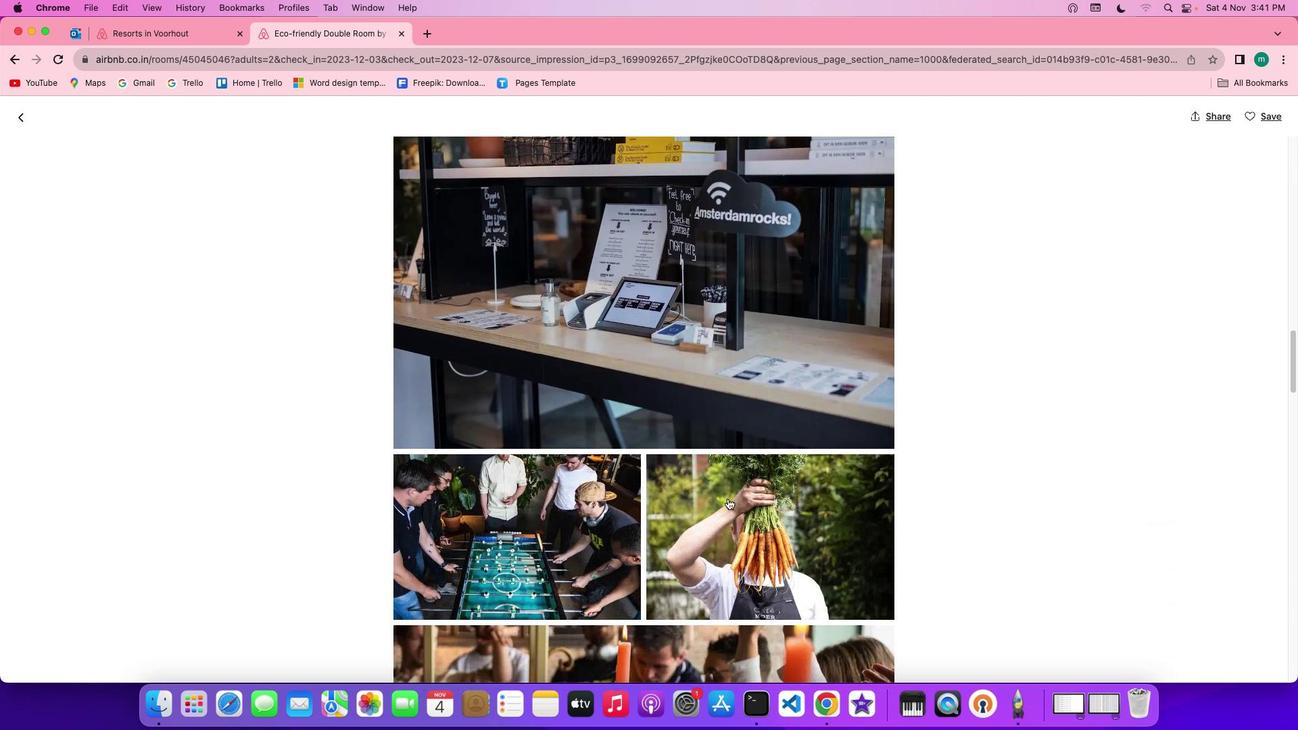 
Action: Mouse scrolled (727, 498) with delta (0, 0)
Screenshot: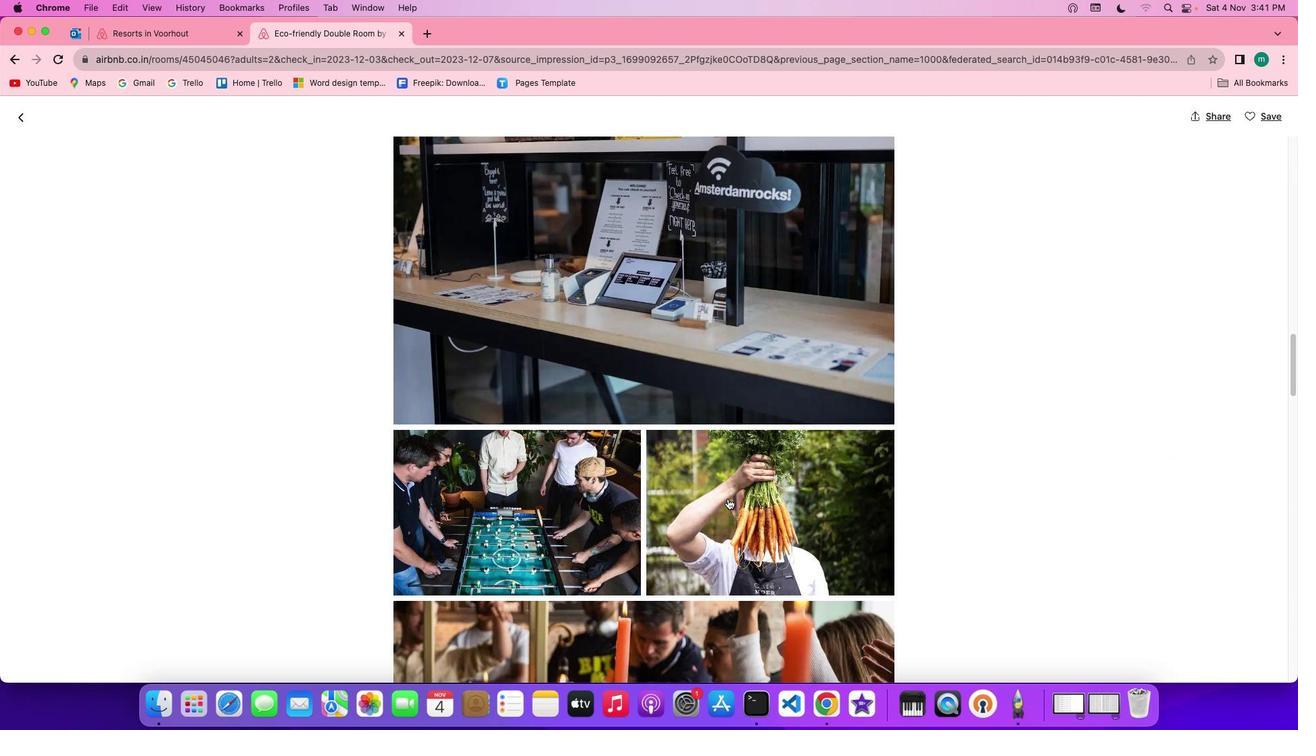 
Action: Mouse scrolled (727, 498) with delta (0, 0)
Screenshot: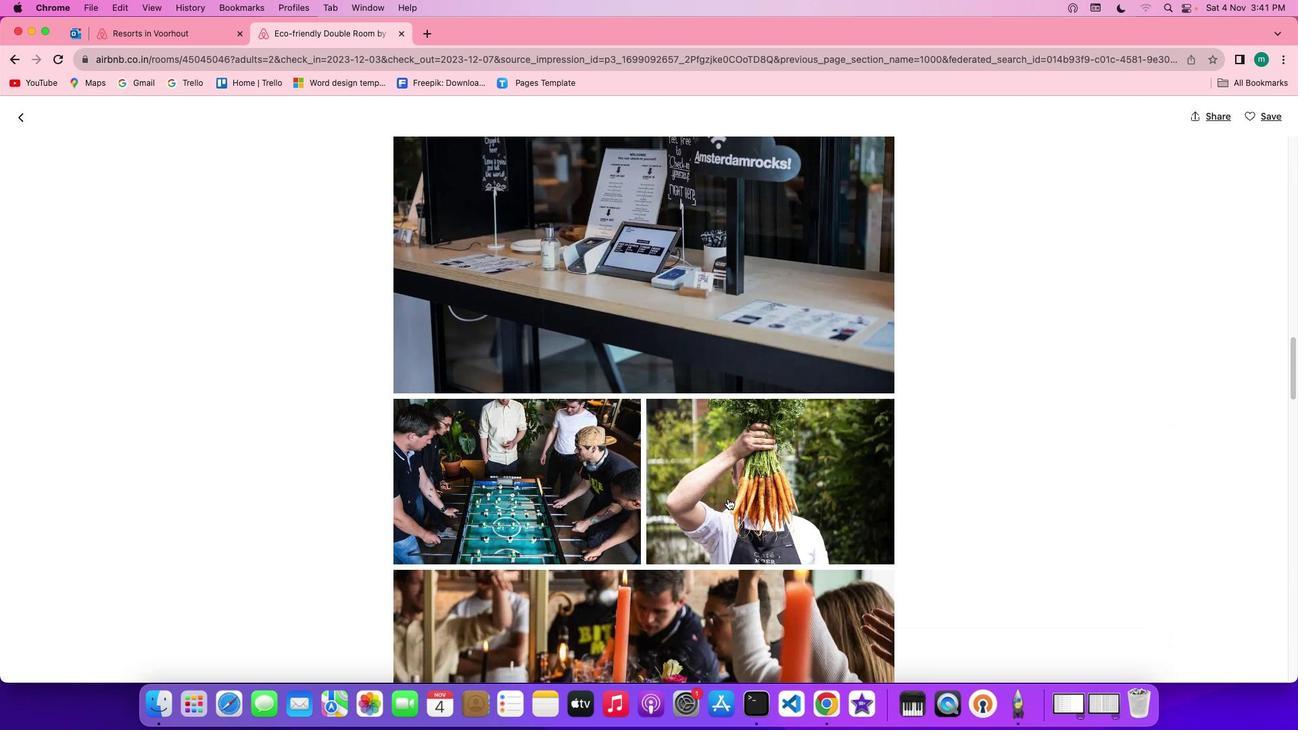 
Action: Mouse scrolled (727, 498) with delta (0, -1)
Screenshot: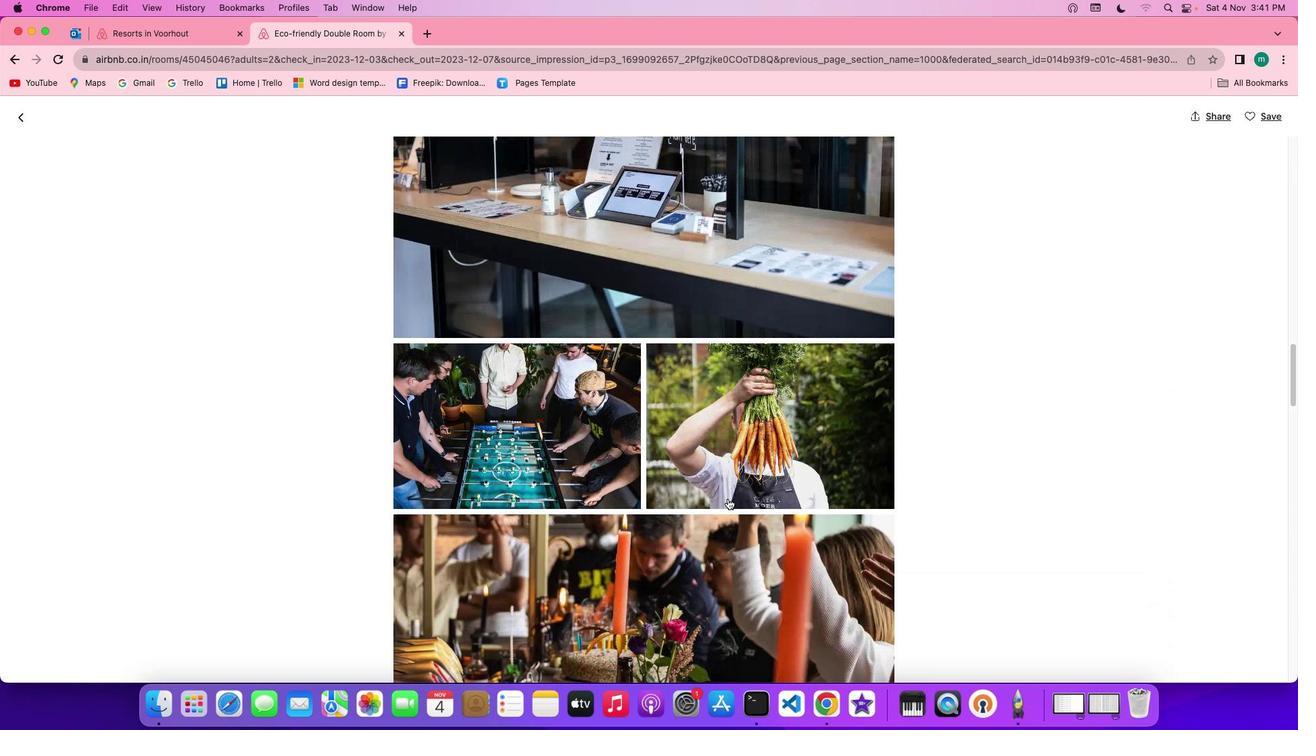 
Action: Mouse scrolled (727, 498) with delta (0, -2)
Screenshot: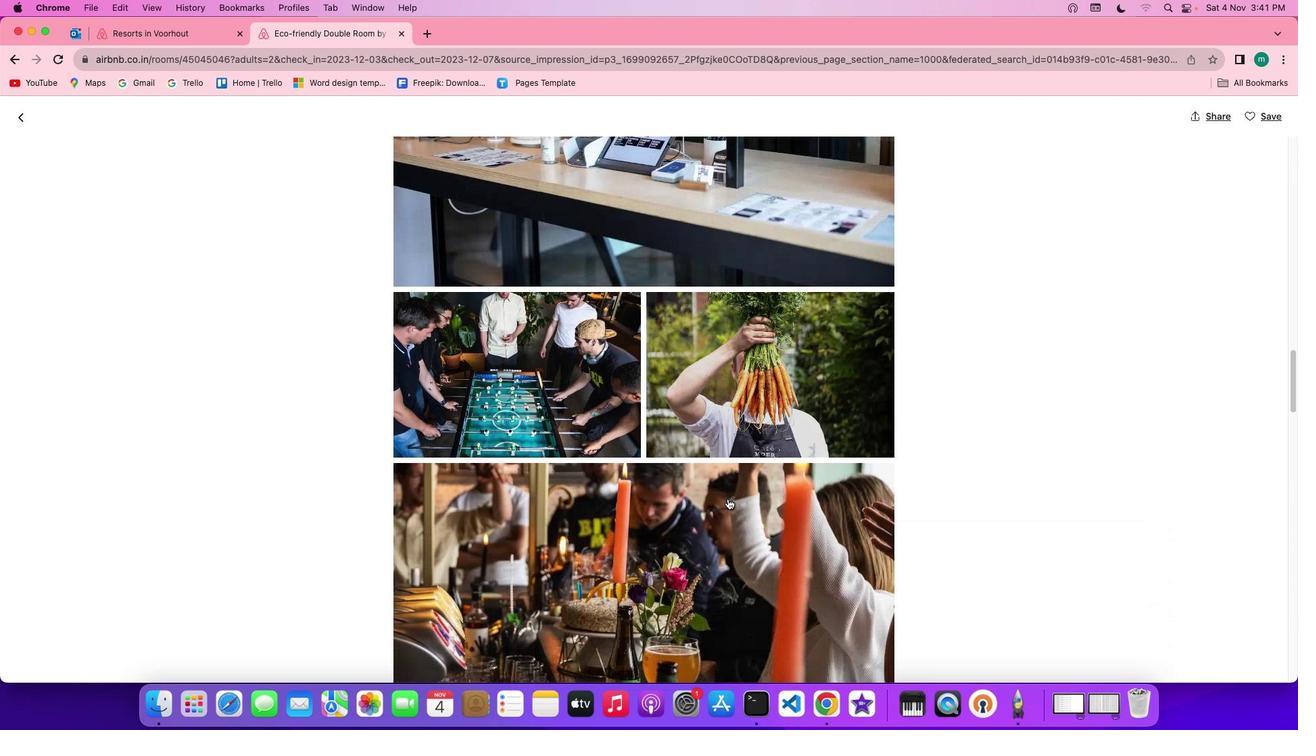 
Action: Mouse scrolled (727, 498) with delta (0, 0)
Screenshot: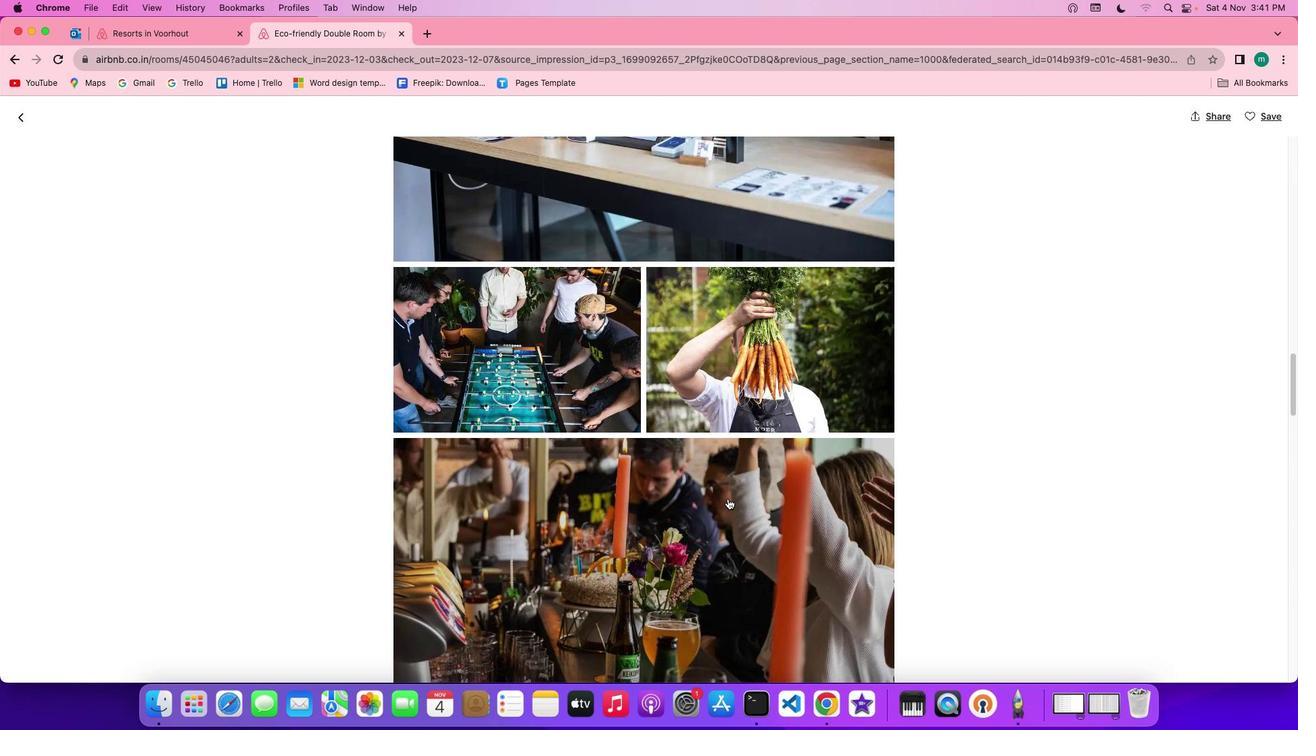 
Action: Mouse scrolled (727, 498) with delta (0, 0)
Screenshot: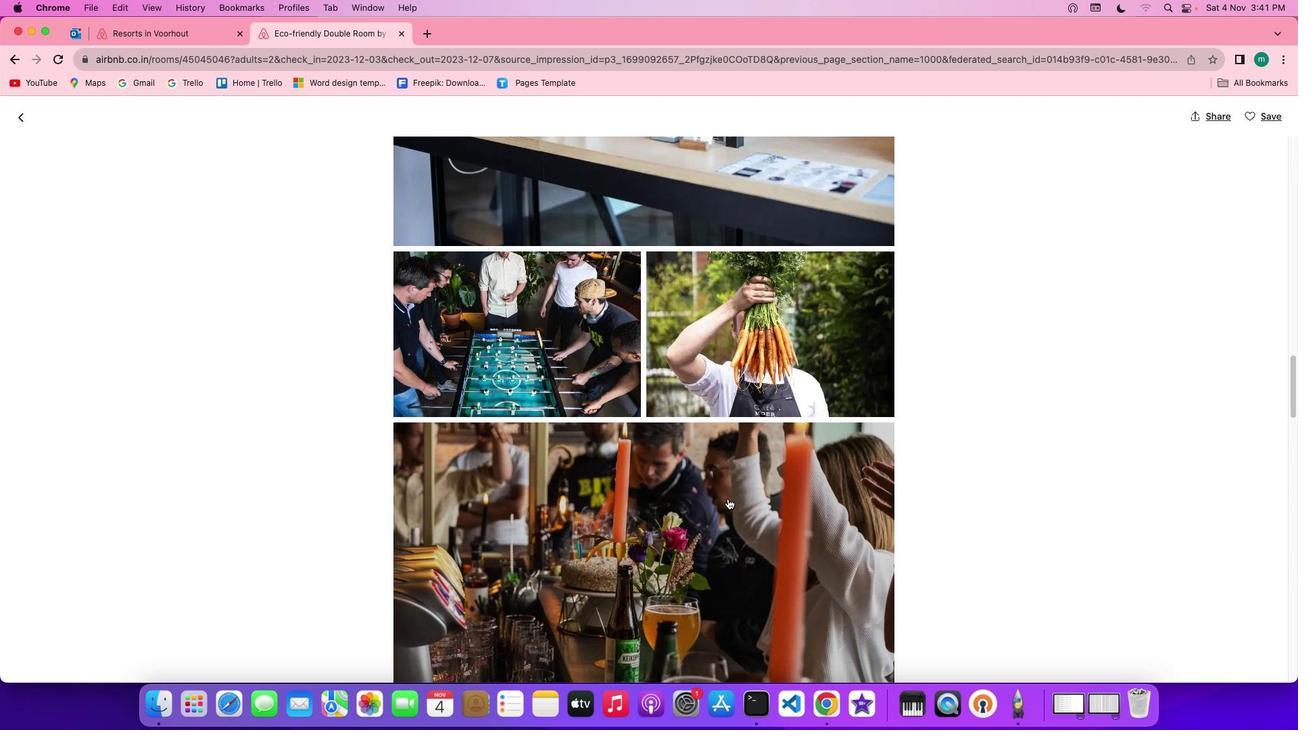 
Action: Mouse scrolled (727, 498) with delta (0, -1)
Screenshot: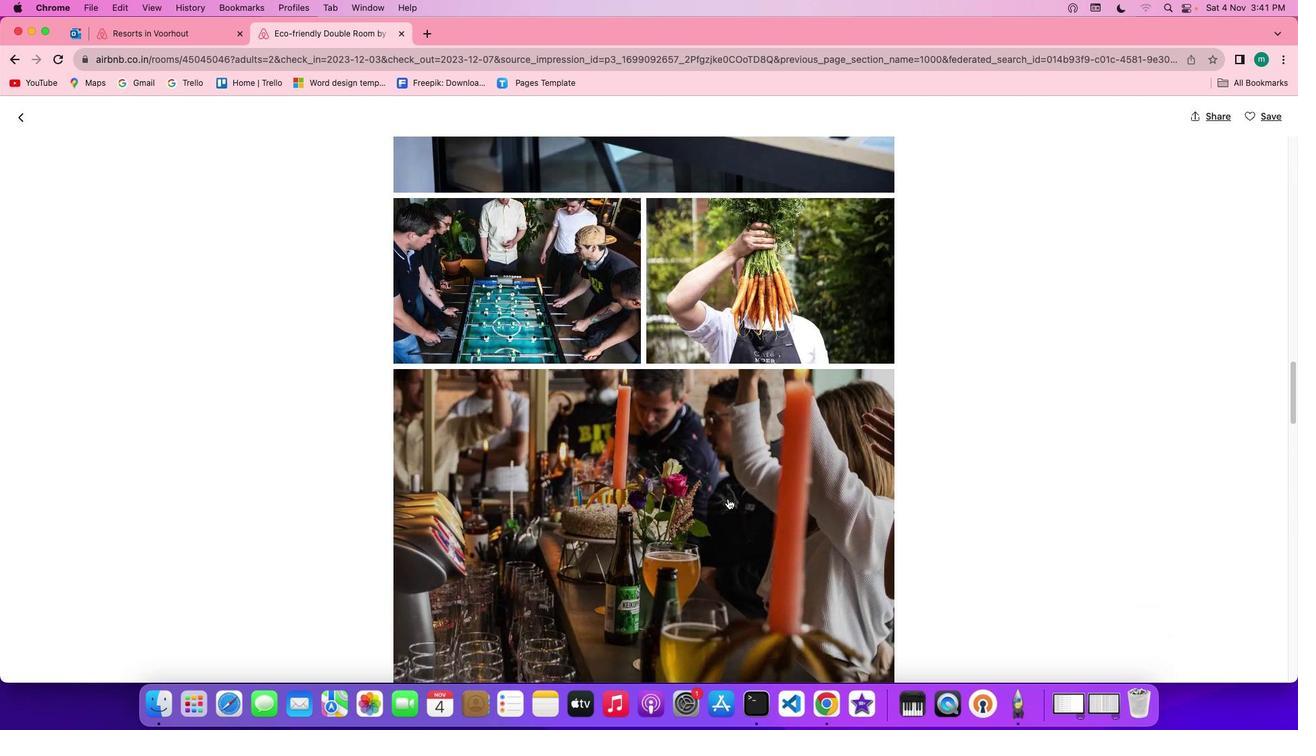 
Action: Mouse scrolled (727, 498) with delta (0, -2)
Screenshot: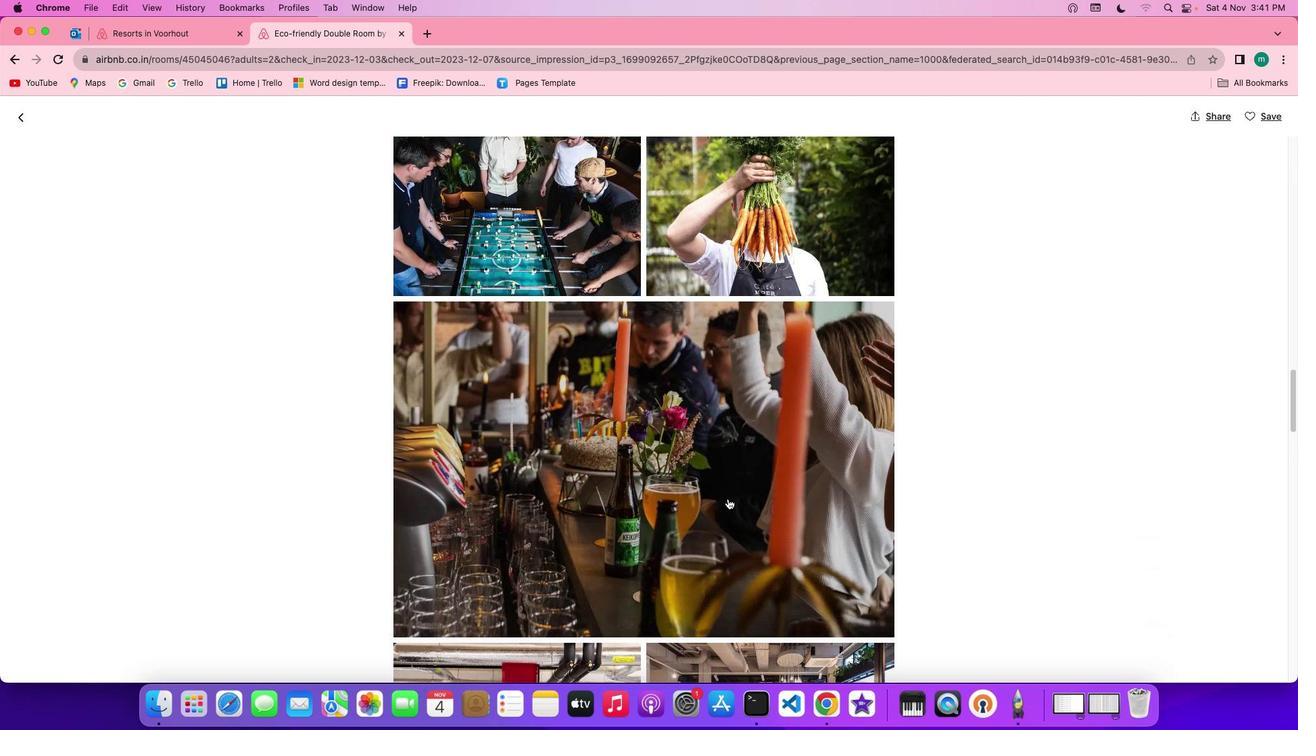 
Action: Mouse scrolled (727, 498) with delta (0, 0)
Screenshot: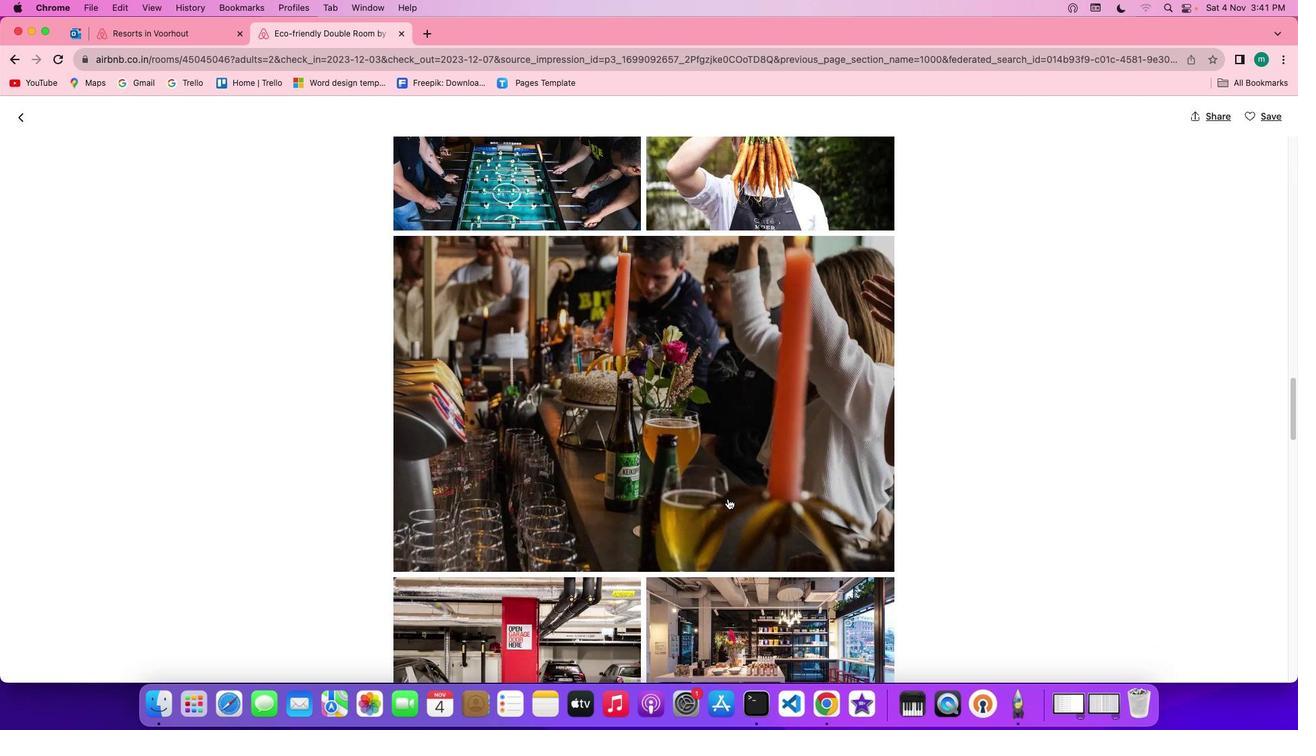 
Action: Mouse scrolled (727, 498) with delta (0, 0)
Screenshot: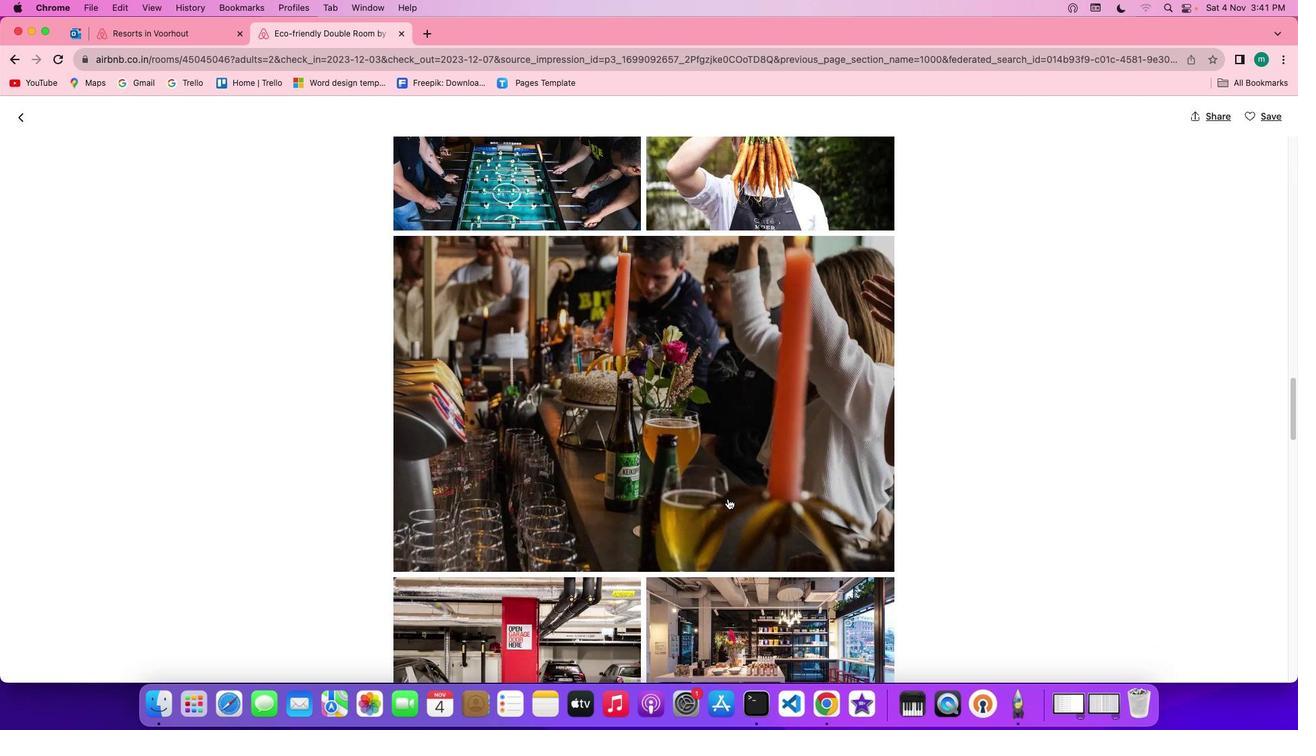 
Action: Mouse scrolled (727, 498) with delta (0, -1)
Screenshot: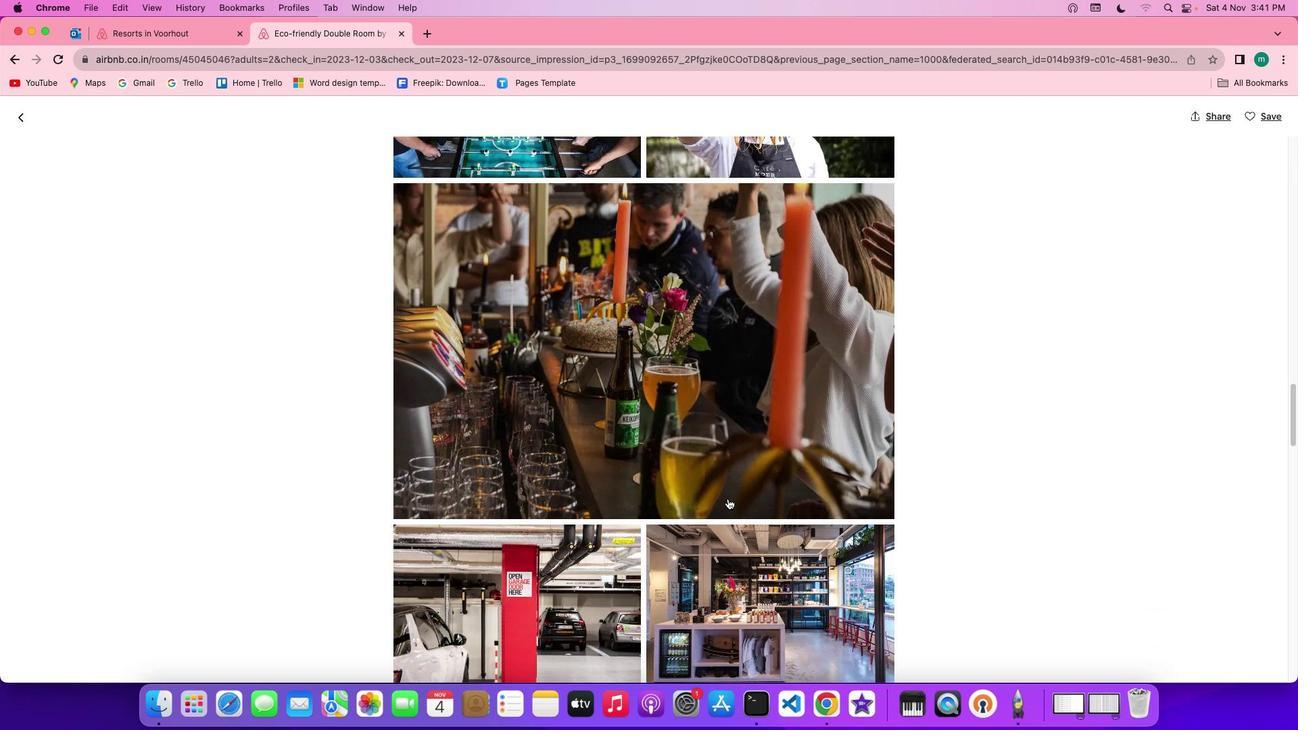 
Action: Mouse scrolled (727, 498) with delta (0, 0)
Screenshot: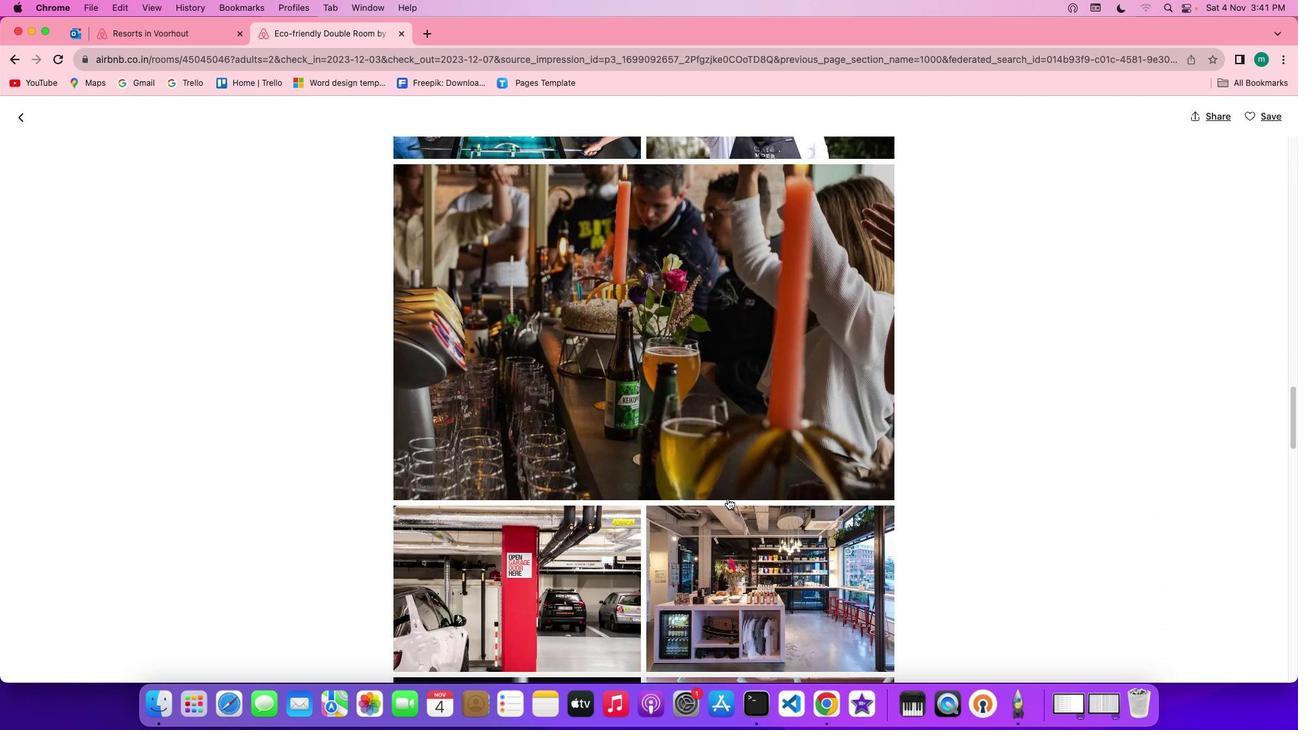 
Action: Mouse scrolled (727, 498) with delta (0, 0)
Screenshot: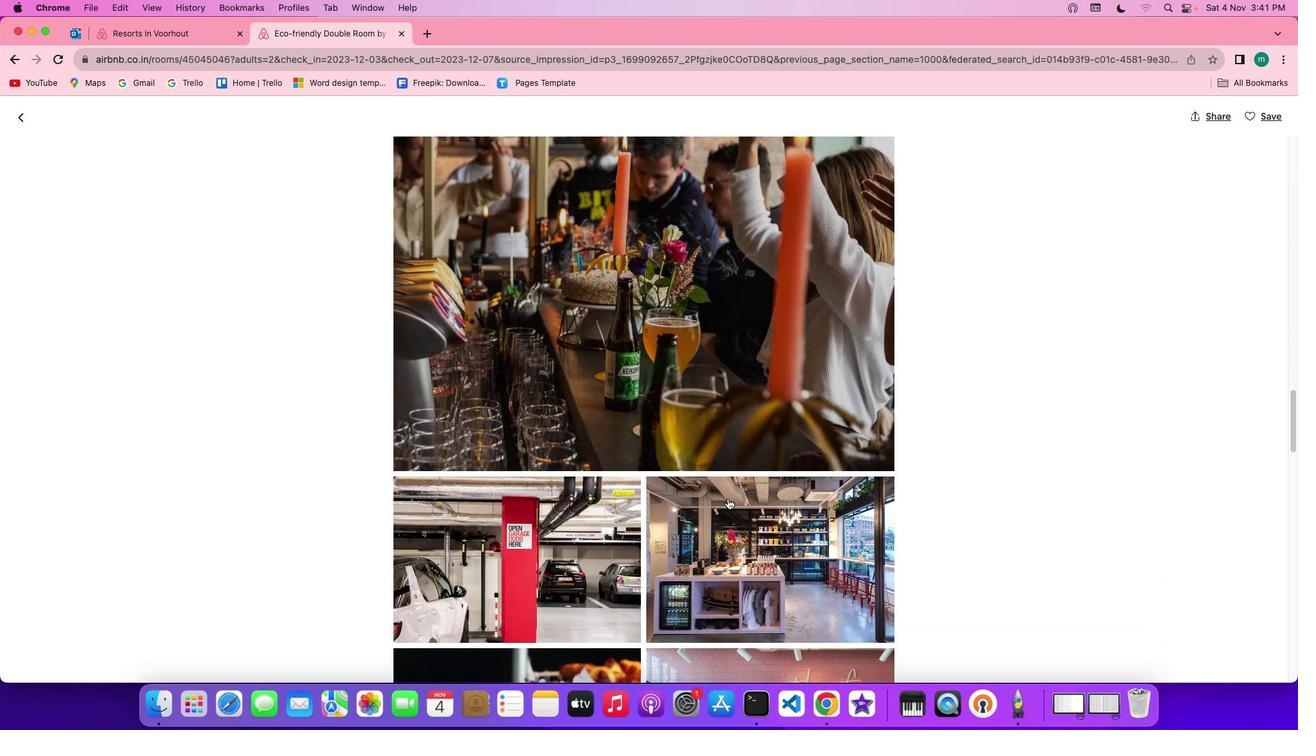 
Action: Mouse scrolled (727, 498) with delta (0, -1)
Screenshot: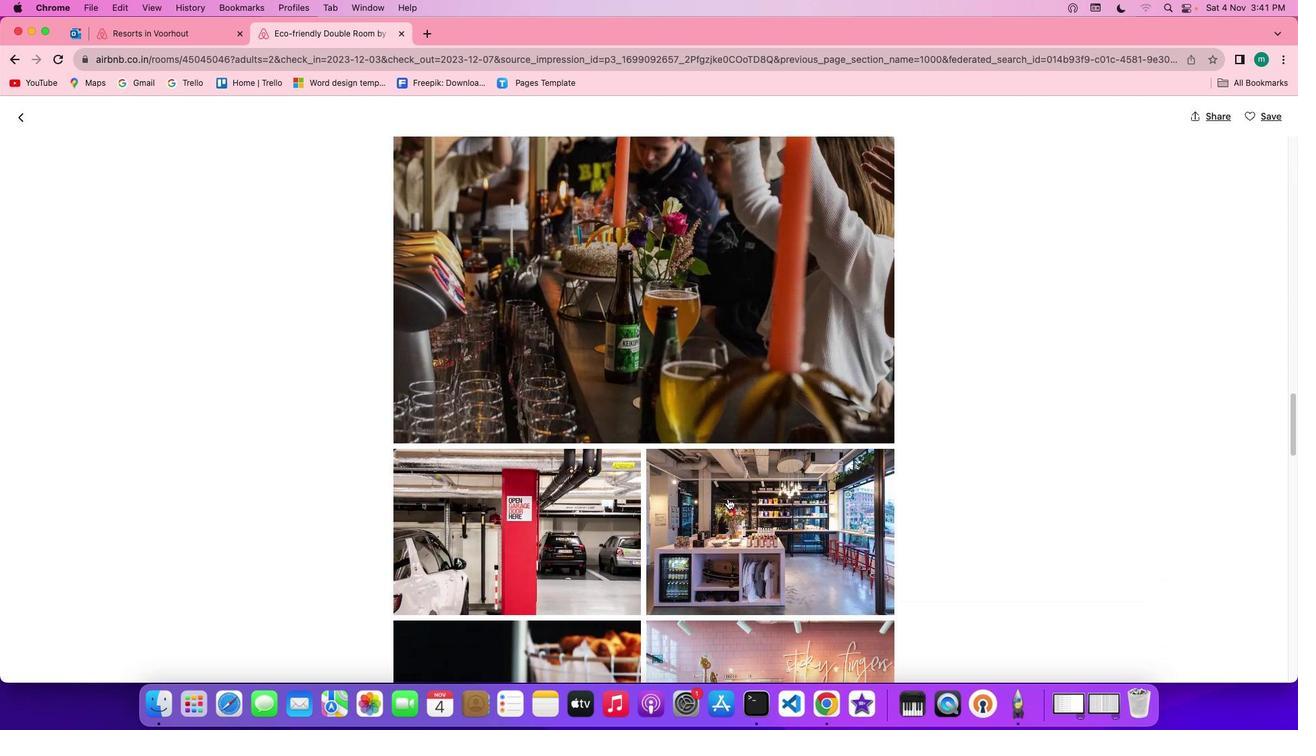 
Action: Mouse scrolled (727, 498) with delta (0, -1)
Screenshot: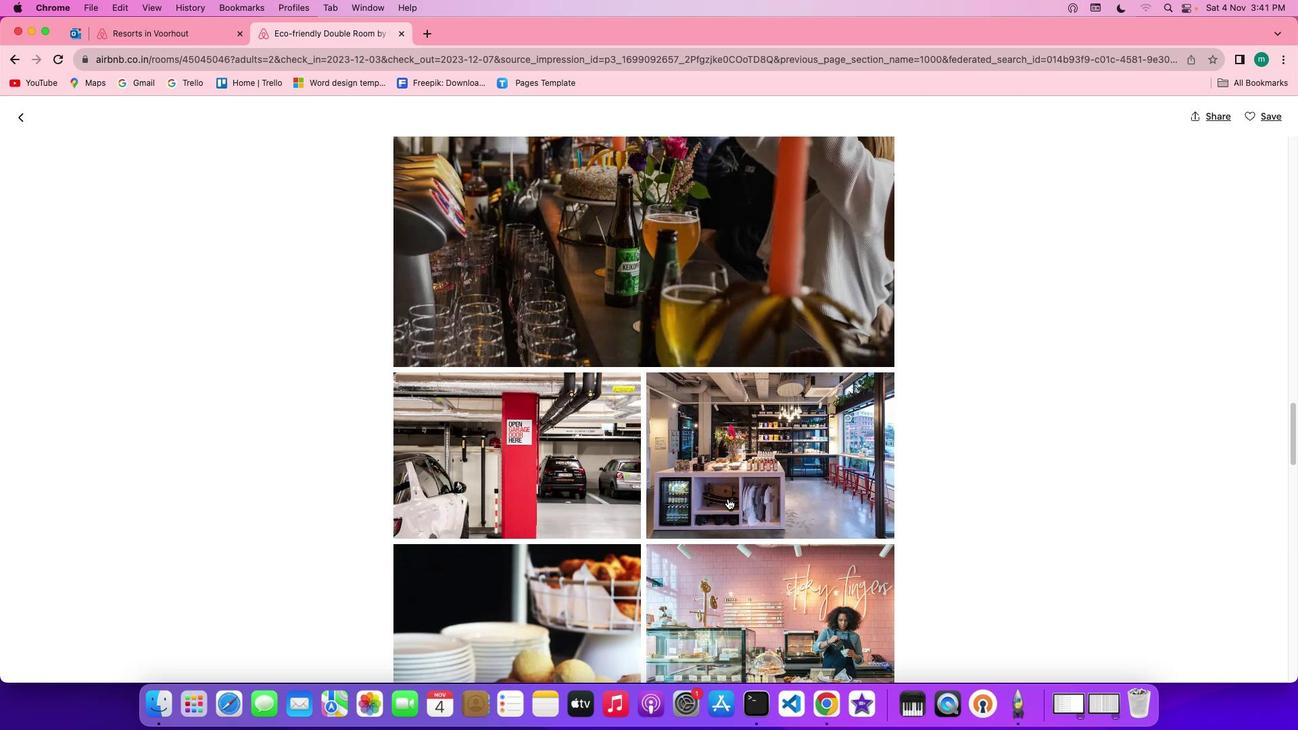 
Action: Mouse scrolled (727, 498) with delta (0, 0)
Screenshot: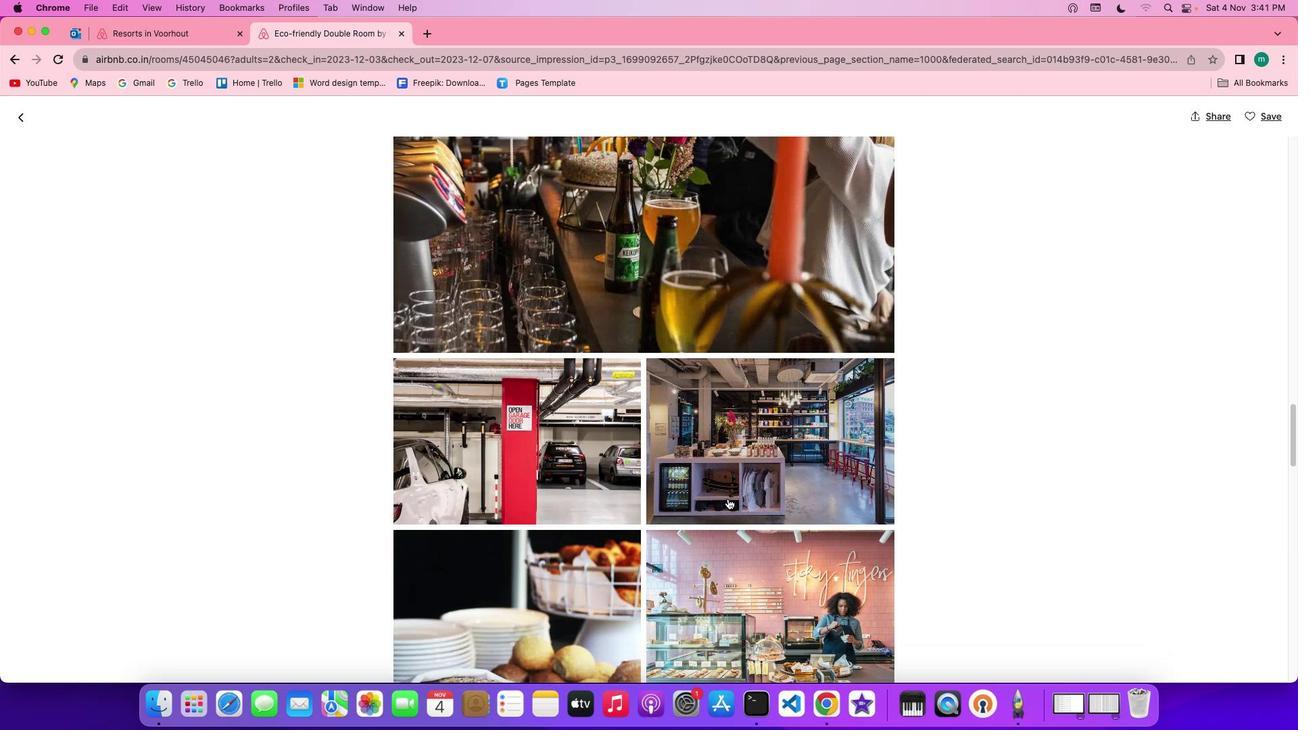 
Action: Mouse scrolled (727, 498) with delta (0, 0)
Screenshot: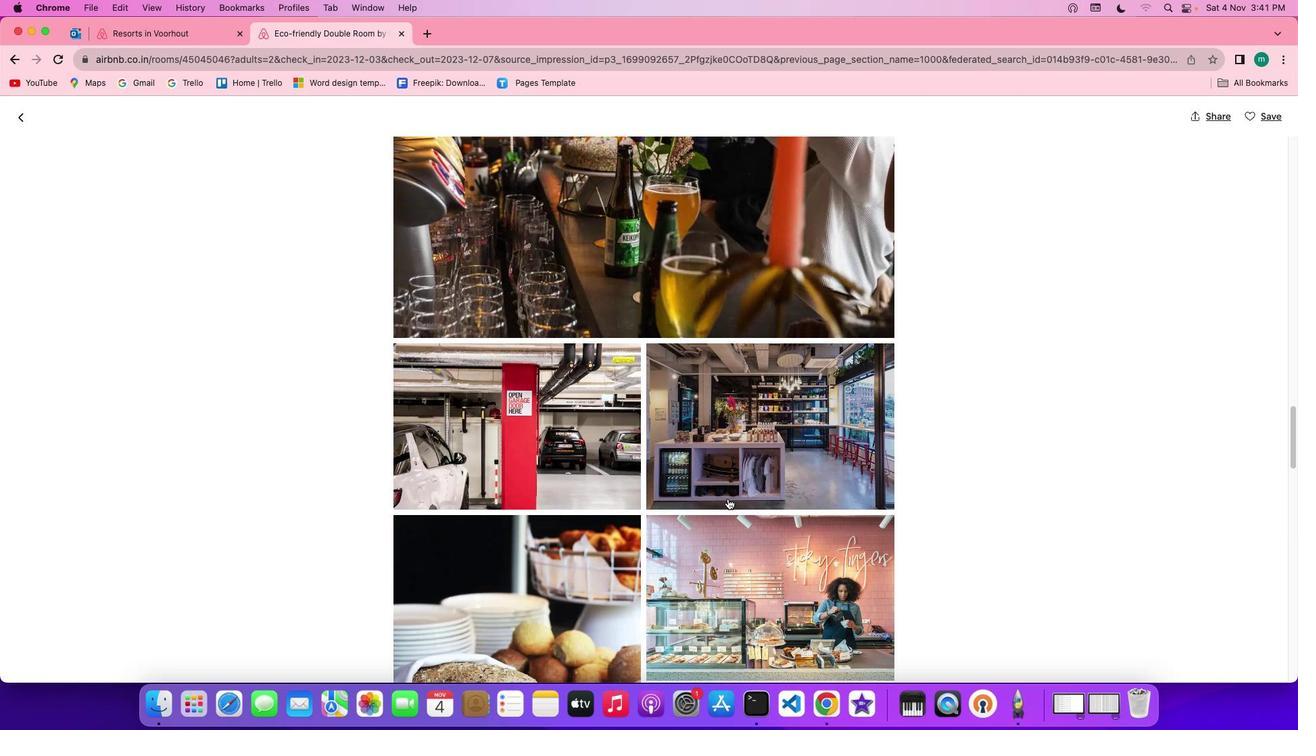 
Action: Mouse scrolled (727, 498) with delta (0, 0)
Screenshot: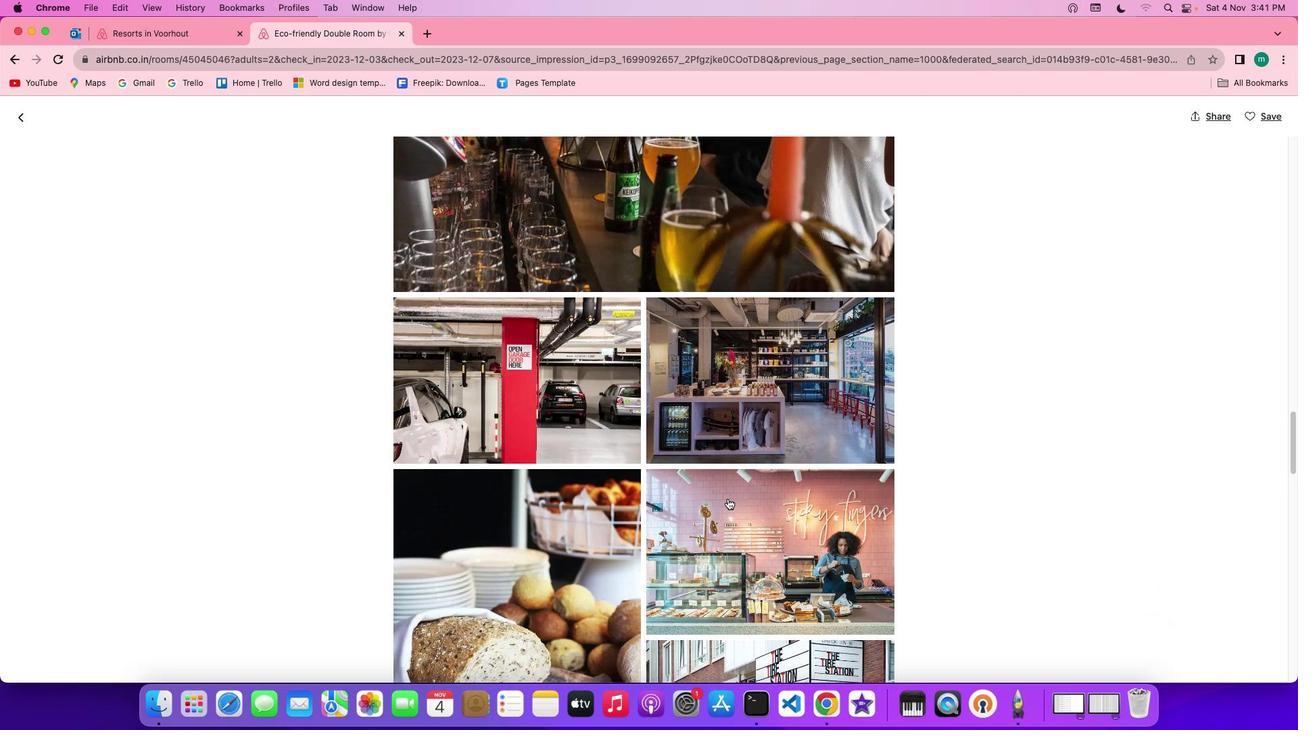 
Action: Mouse scrolled (727, 498) with delta (0, -1)
Screenshot: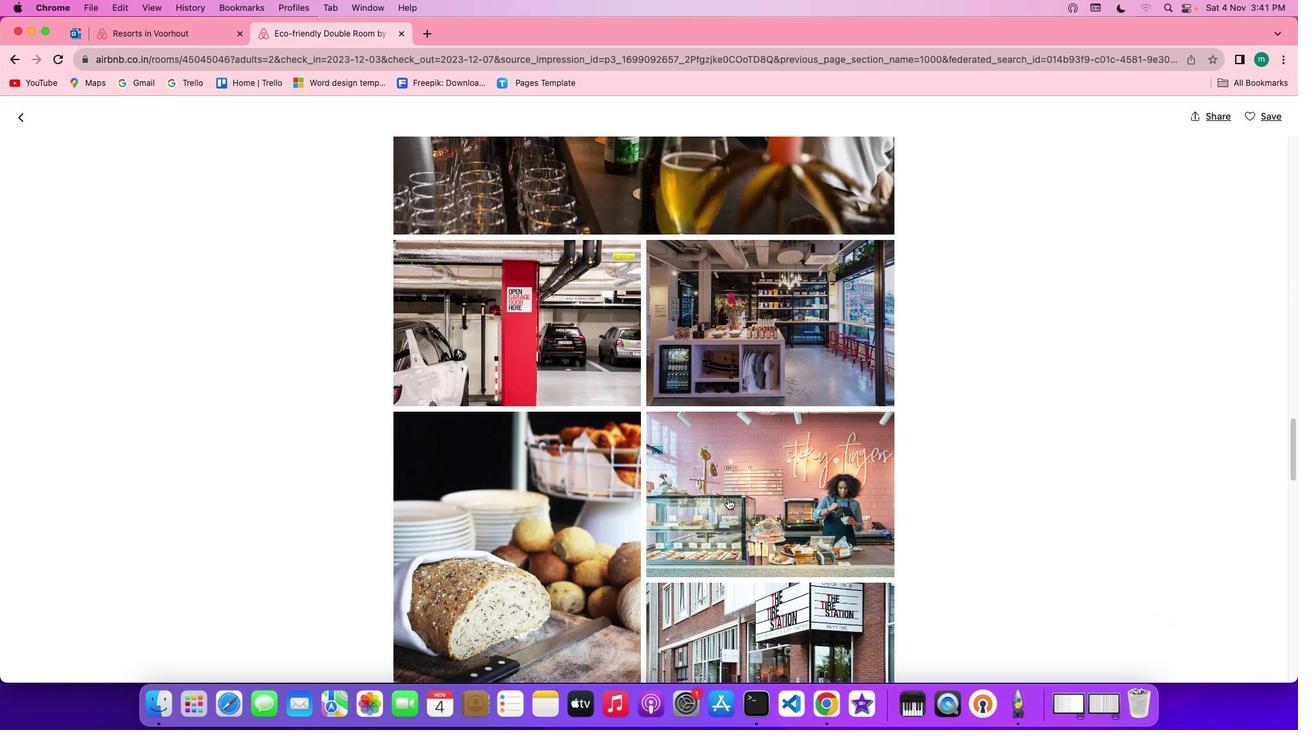 
Action: Mouse scrolled (727, 498) with delta (0, -2)
Screenshot: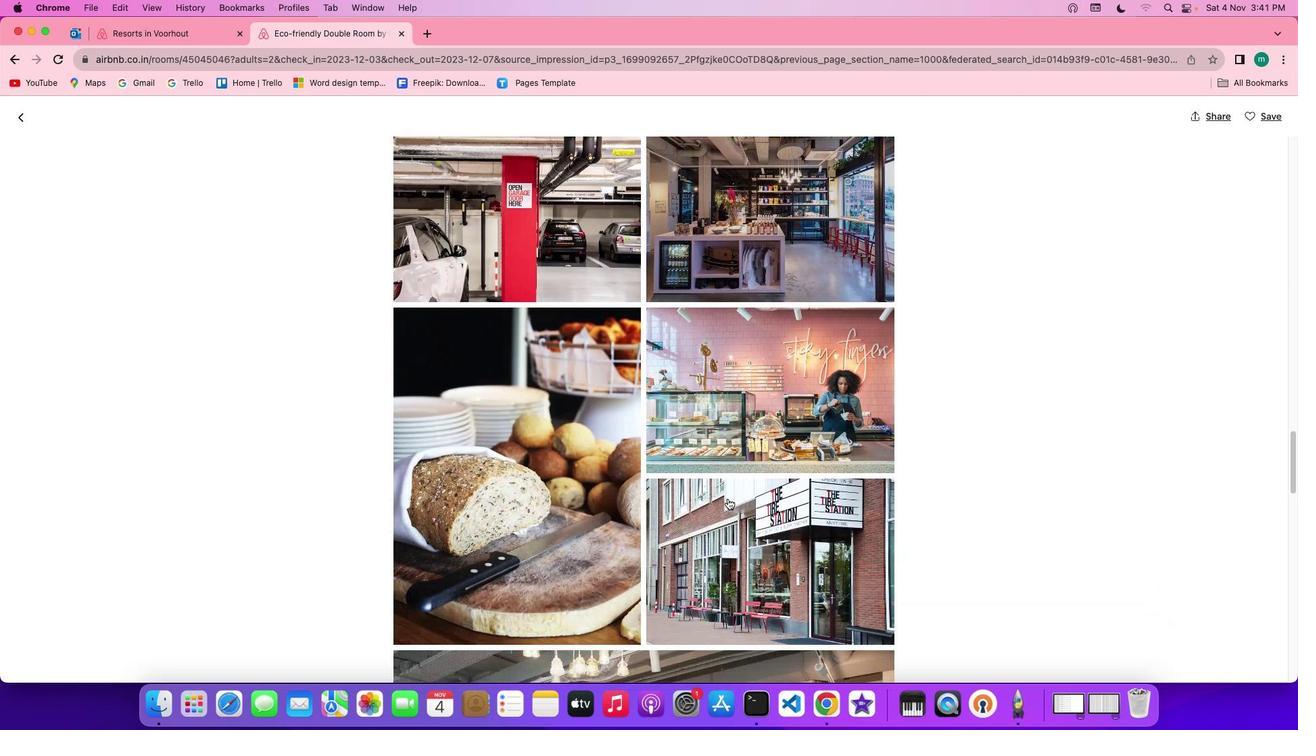 
Action: Mouse scrolled (727, 498) with delta (0, -2)
Screenshot: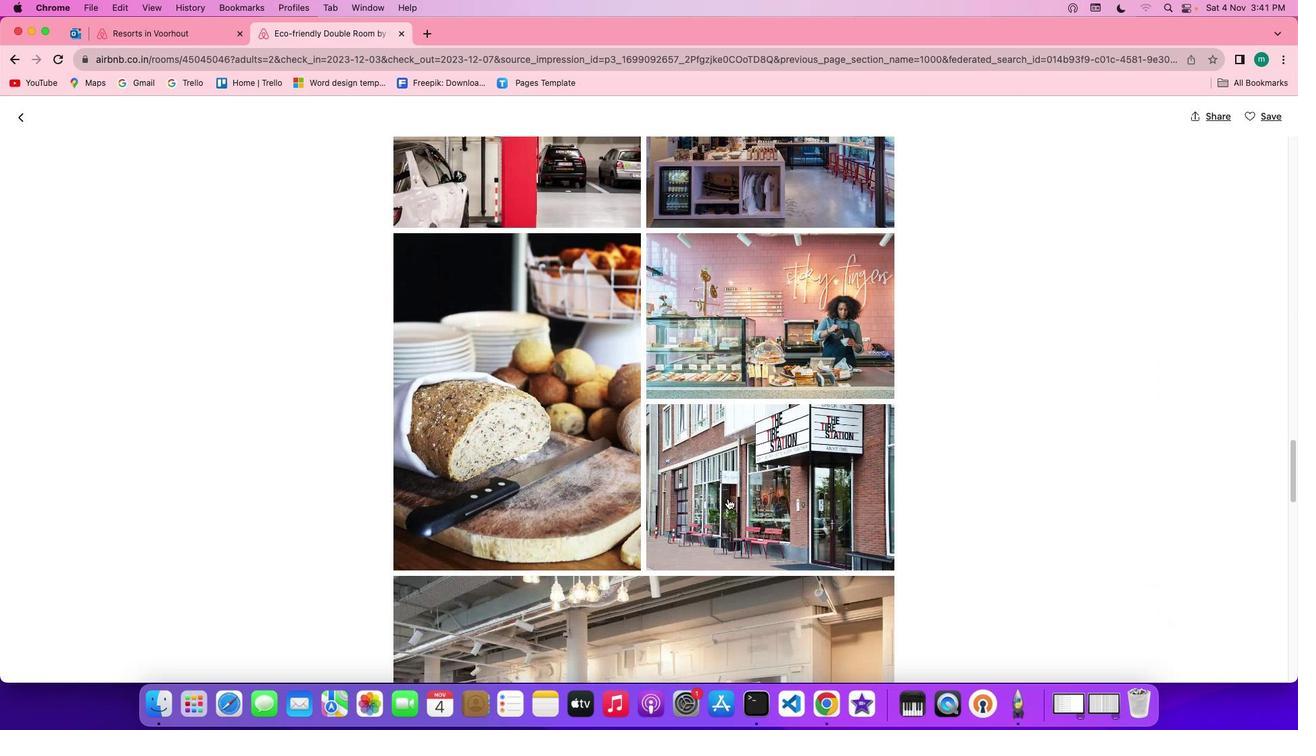 
Action: Mouse scrolled (727, 498) with delta (0, 0)
Screenshot: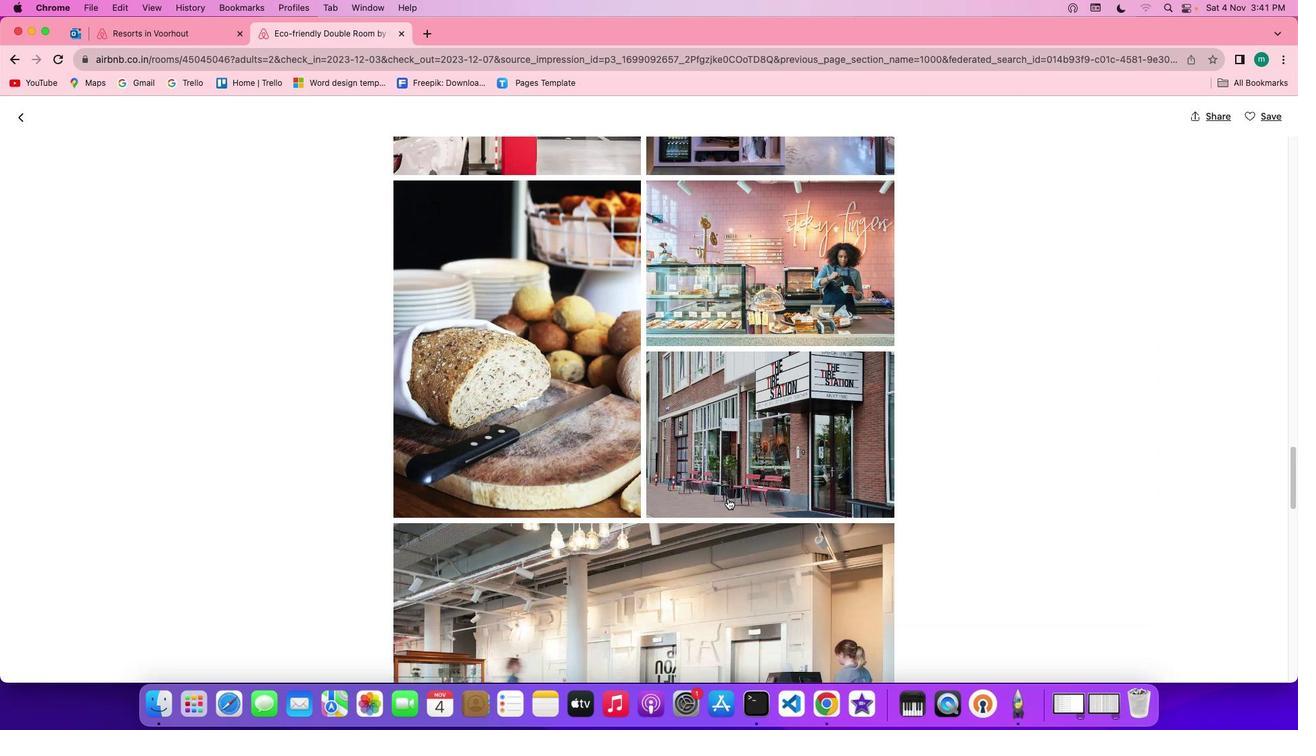 
Action: Mouse scrolled (727, 498) with delta (0, 0)
Screenshot: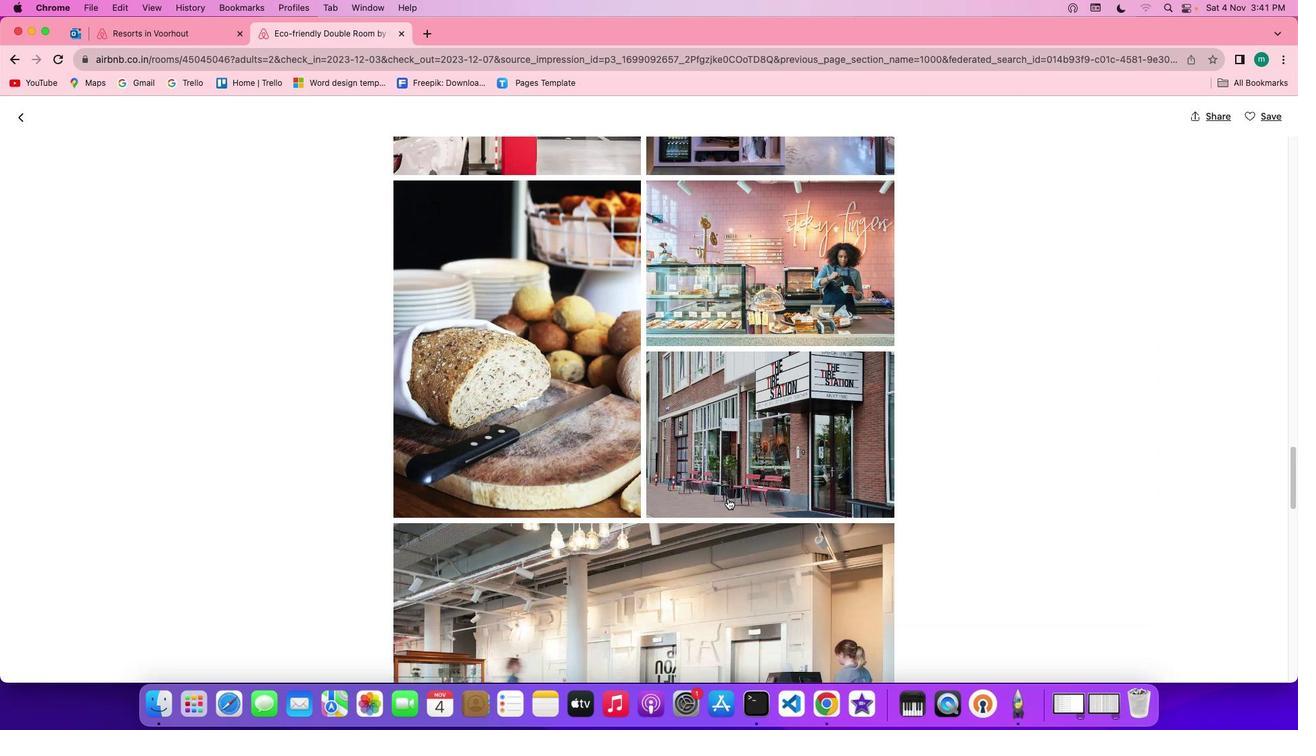 
Action: Mouse scrolled (727, 498) with delta (0, -2)
Screenshot: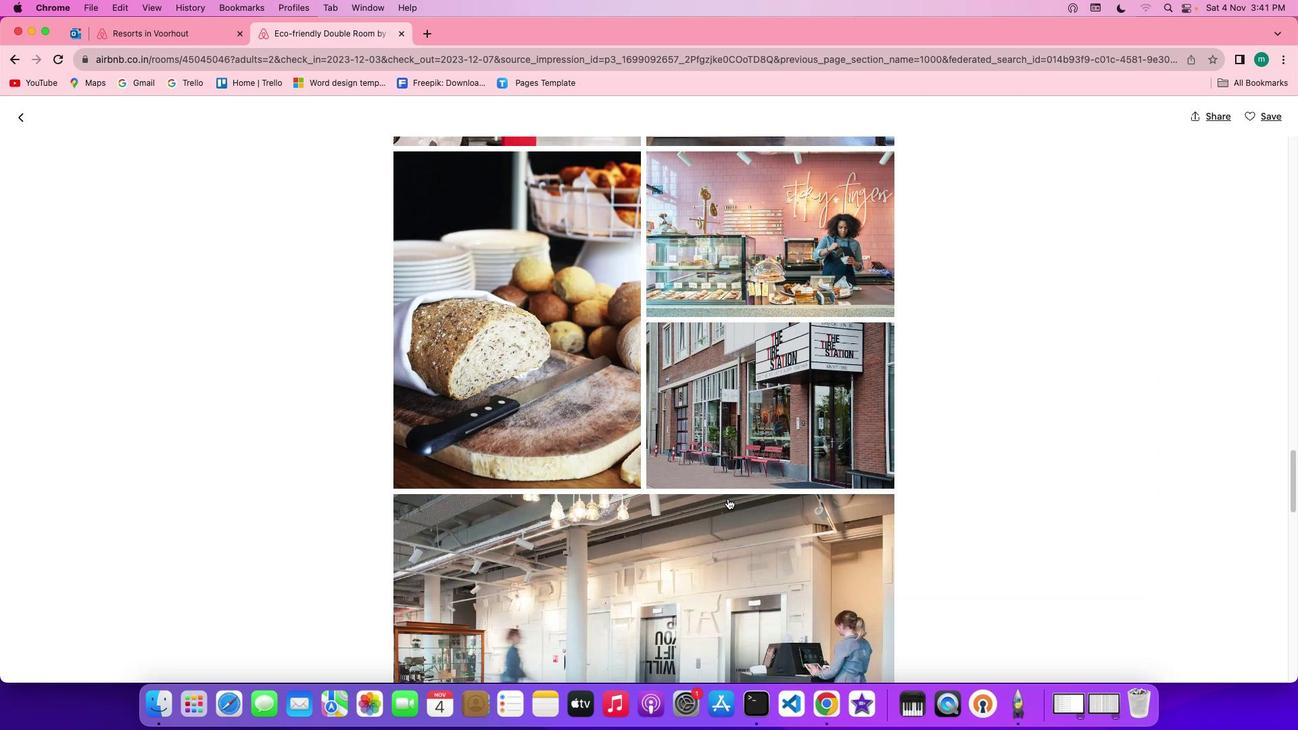 
Action: Mouse scrolled (727, 498) with delta (0, -2)
Screenshot: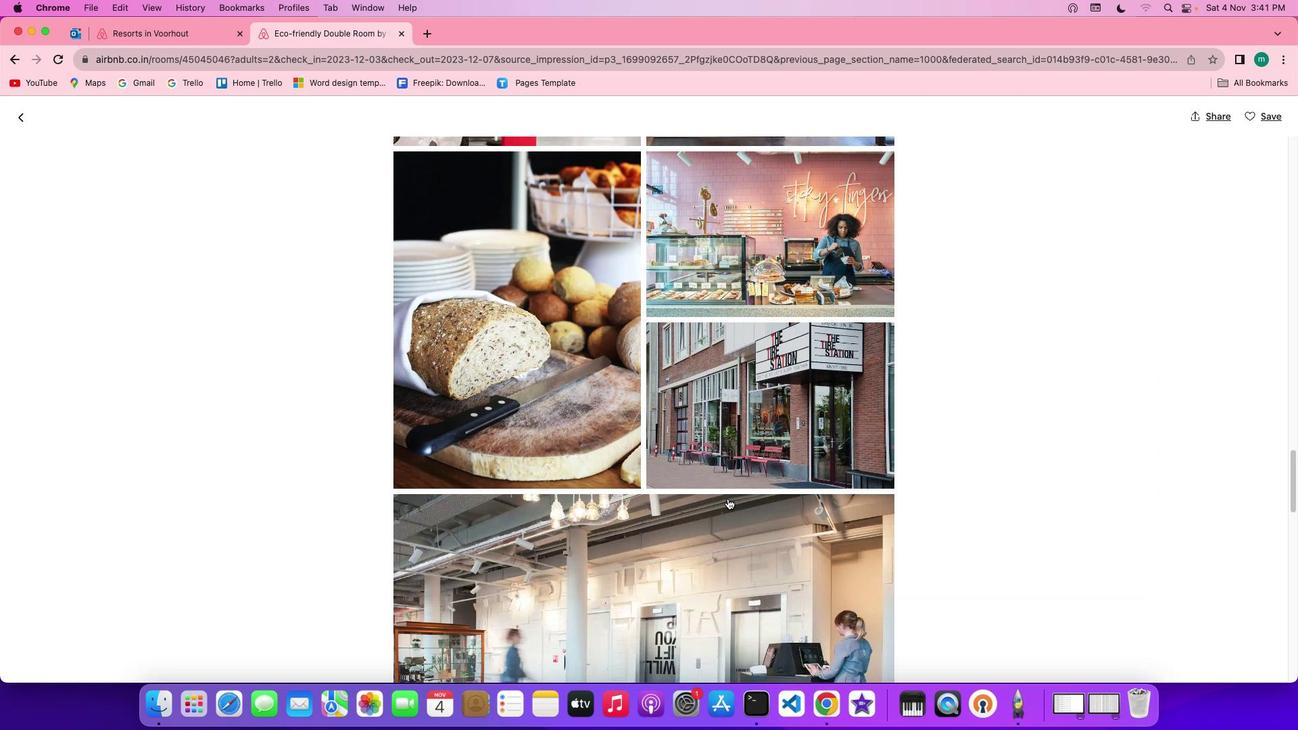 
Action: Mouse scrolled (727, 498) with delta (0, -2)
Screenshot: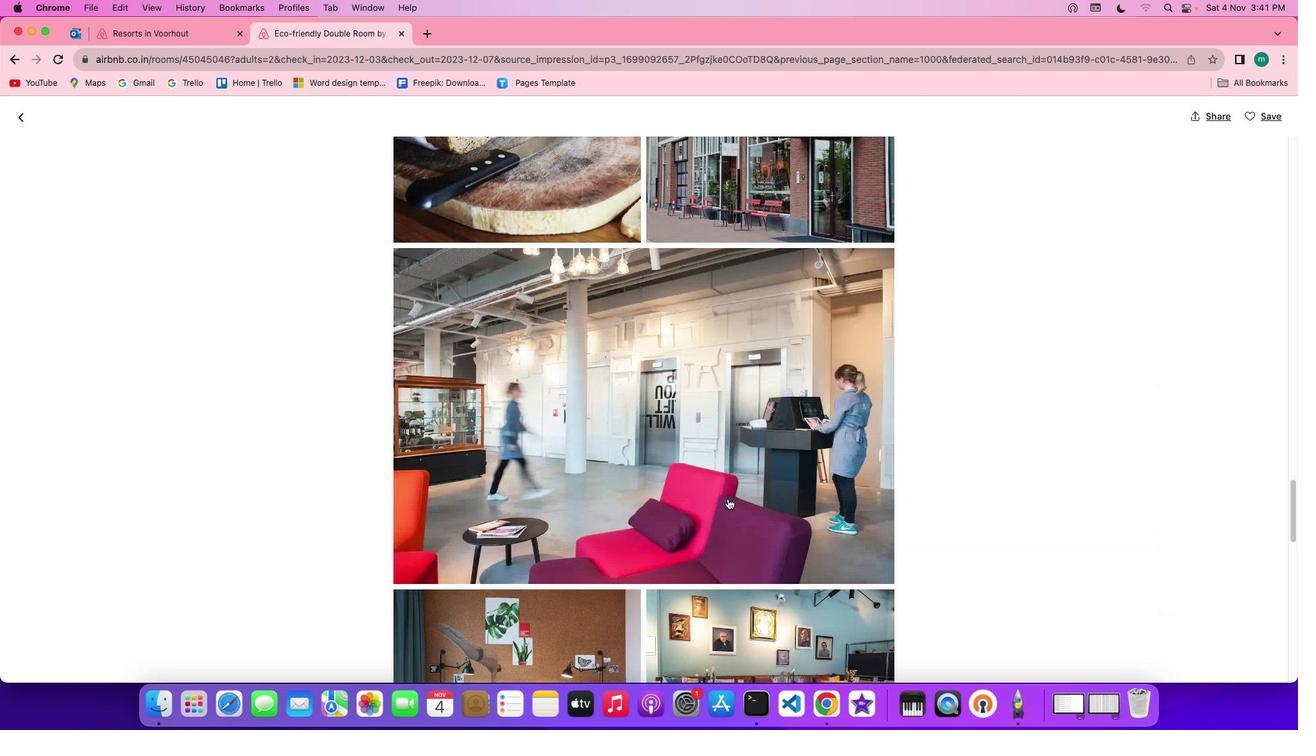 
Action: Mouse scrolled (727, 498) with delta (0, 0)
Screenshot: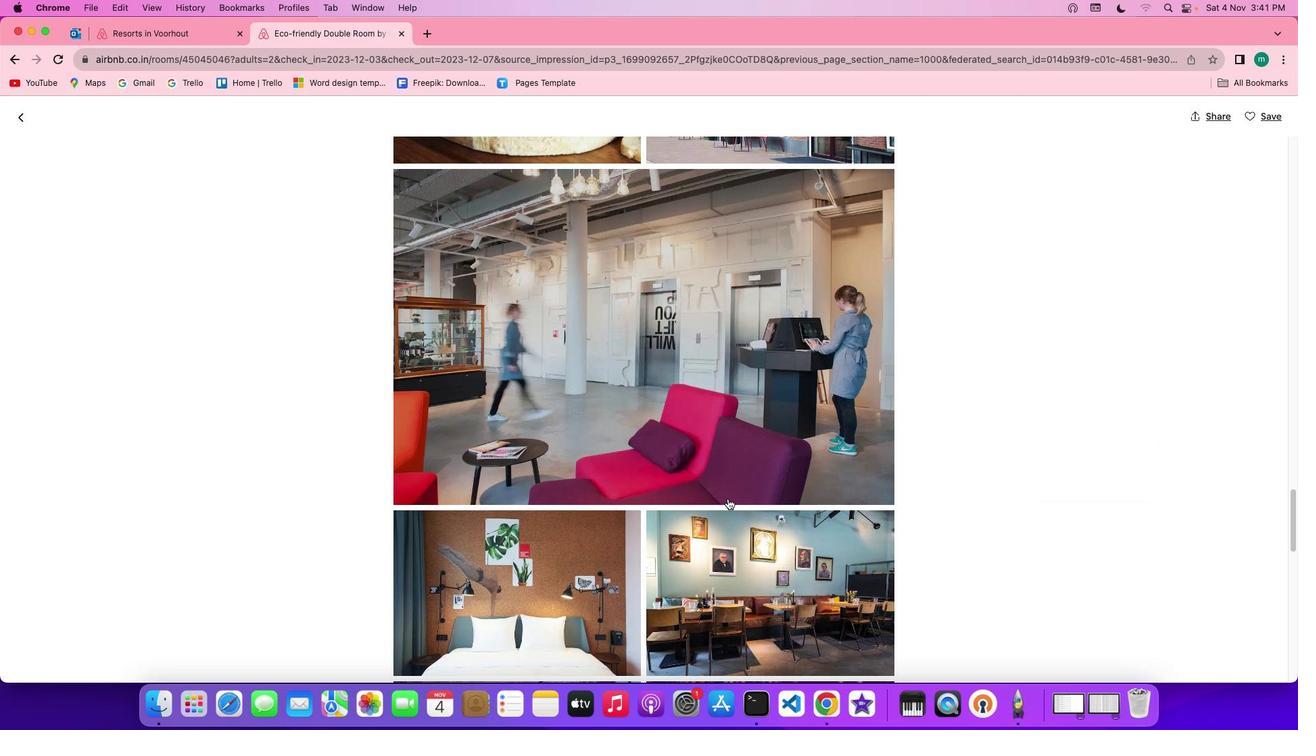 
Action: Mouse scrolled (727, 498) with delta (0, 0)
Screenshot: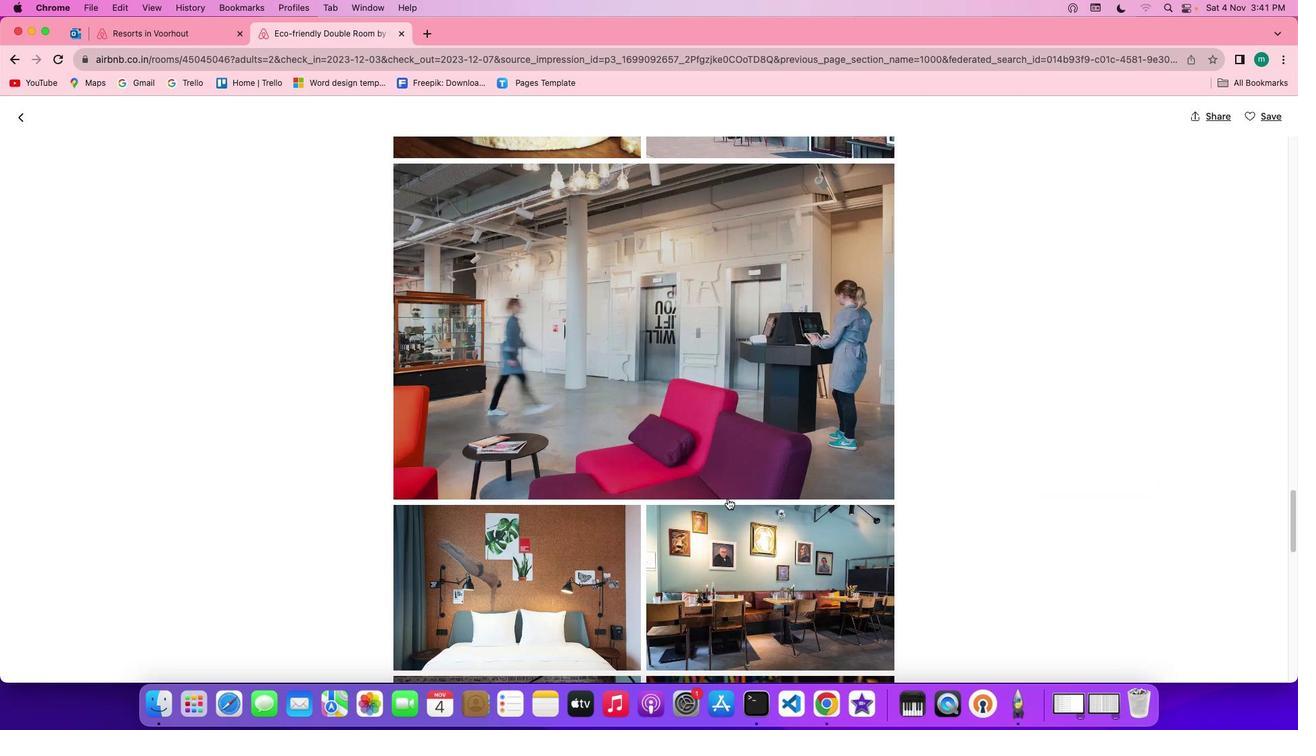 
Action: Mouse scrolled (727, 498) with delta (0, 0)
Screenshot: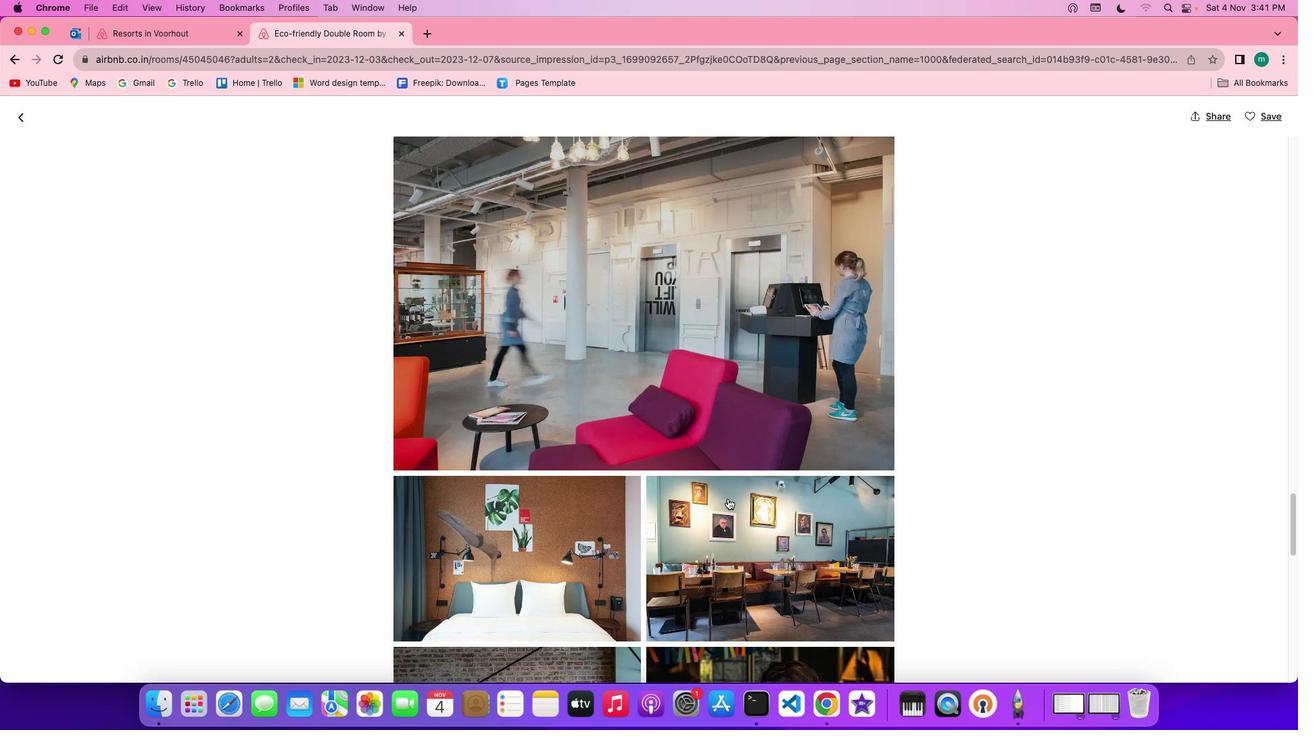 
Action: Mouse scrolled (727, 498) with delta (0, 0)
Screenshot: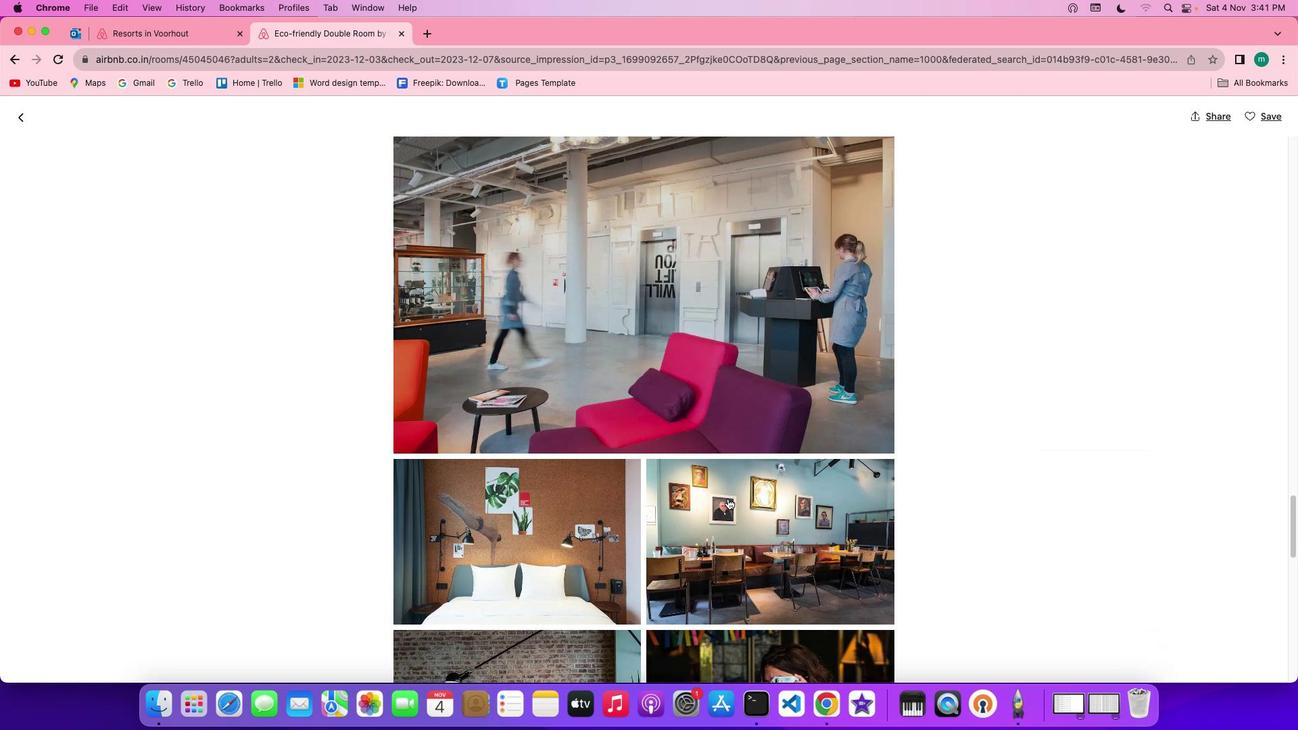 
Action: Mouse scrolled (727, 498) with delta (0, 0)
Screenshot: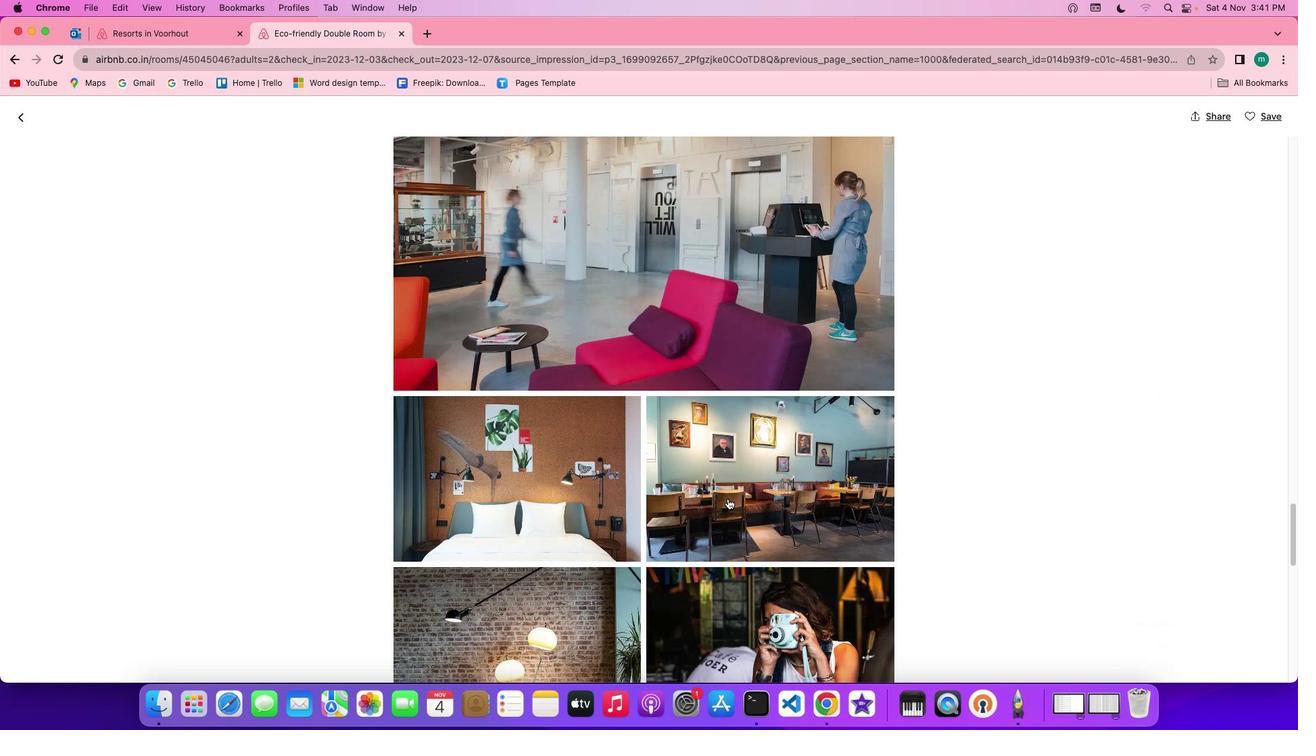 
Action: Mouse scrolled (727, 498) with delta (0, 0)
Screenshot: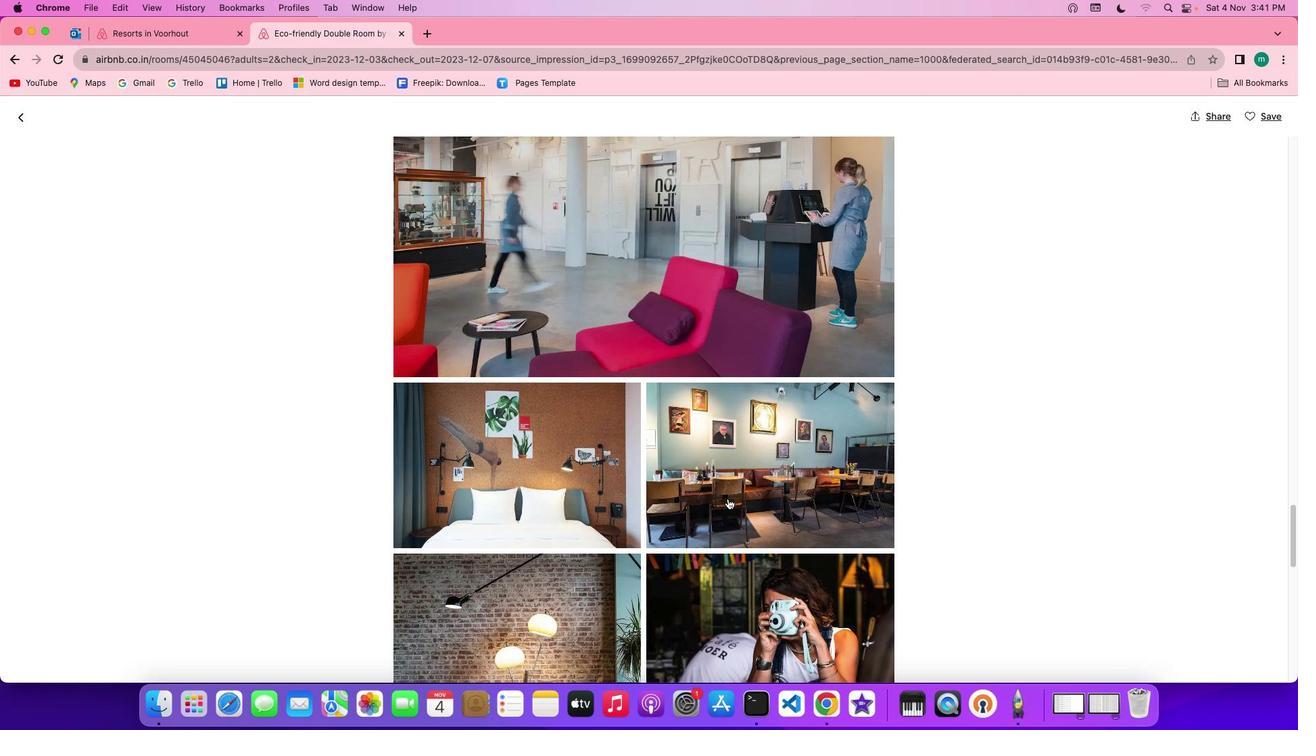 
Action: Mouse scrolled (727, 498) with delta (0, 0)
Screenshot: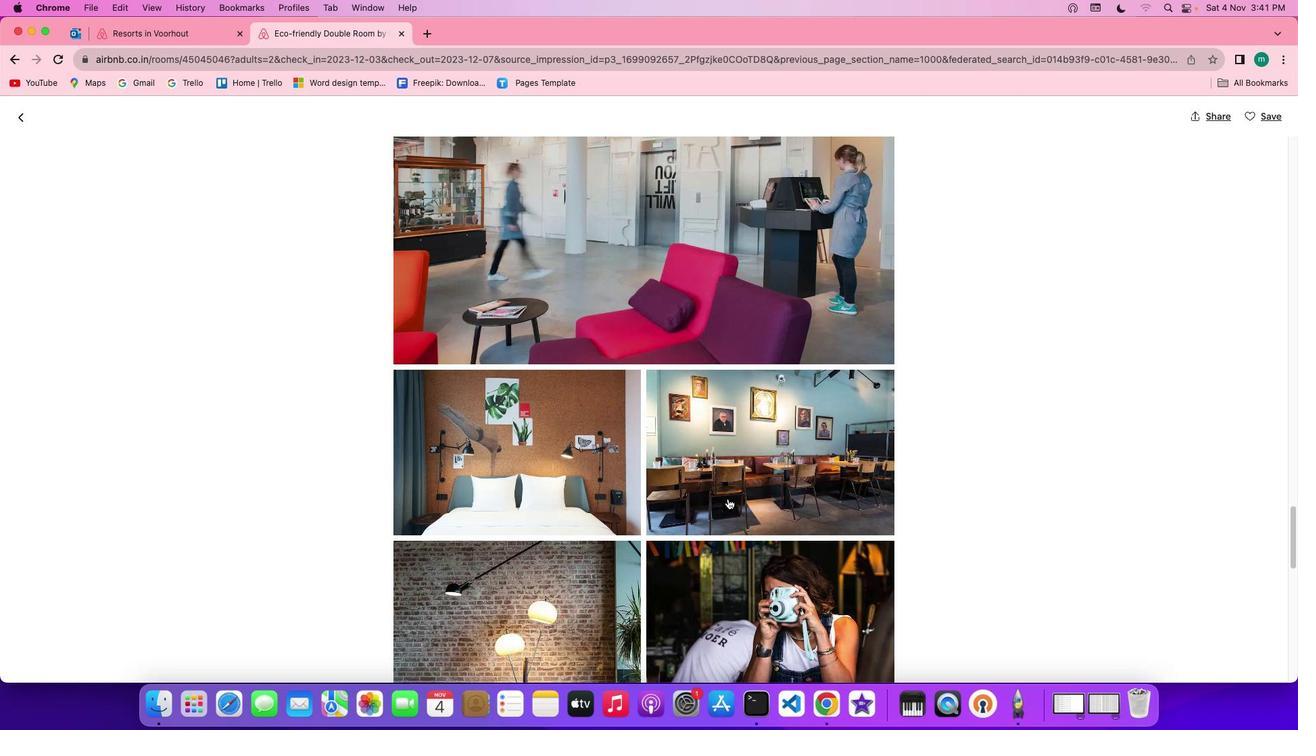 
Action: Mouse scrolled (727, 498) with delta (0, 0)
Screenshot: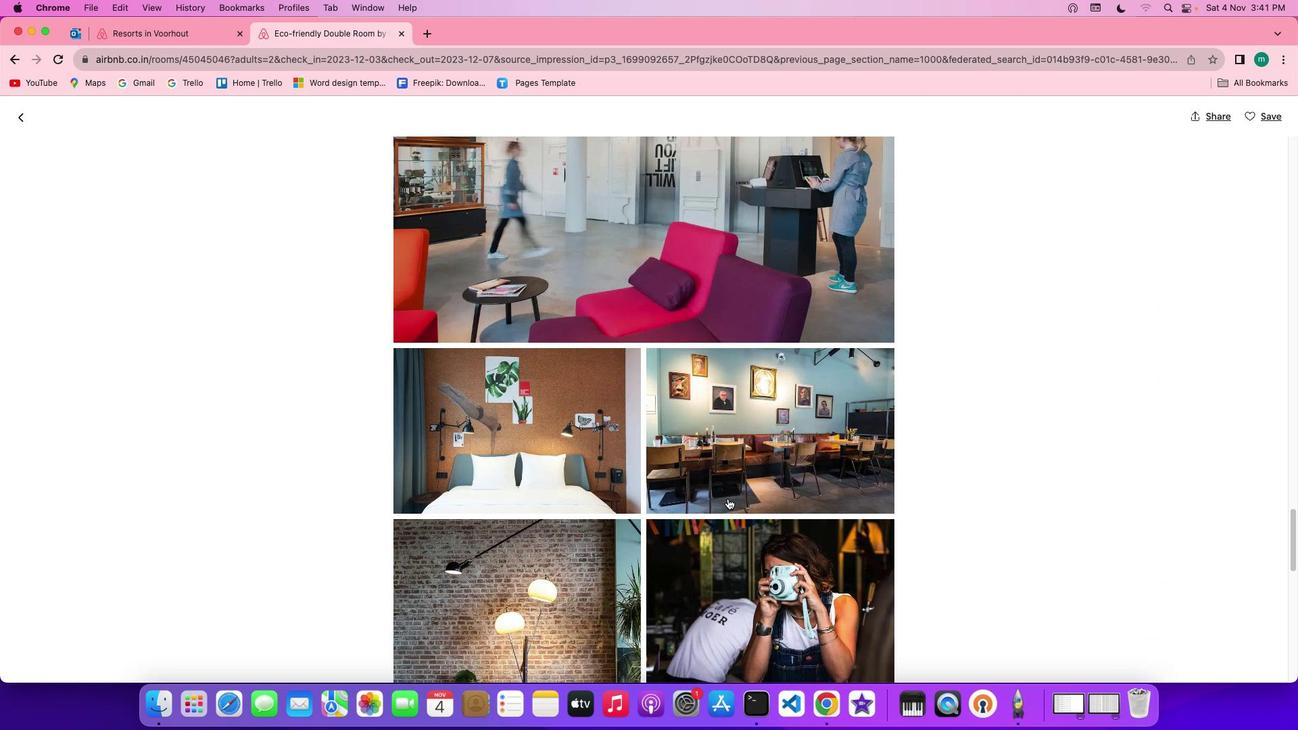 
Action: Mouse scrolled (727, 498) with delta (0, 0)
Screenshot: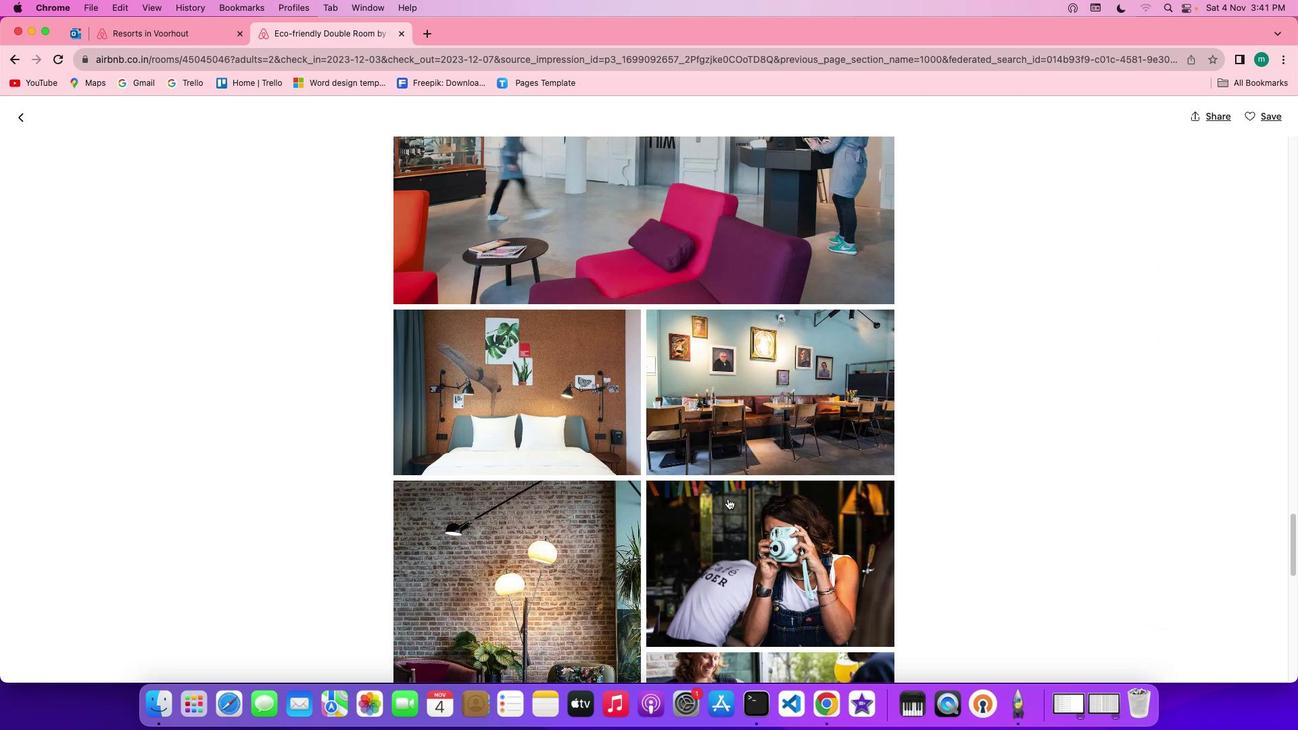
Action: Mouse scrolled (727, 498) with delta (0, 0)
Screenshot: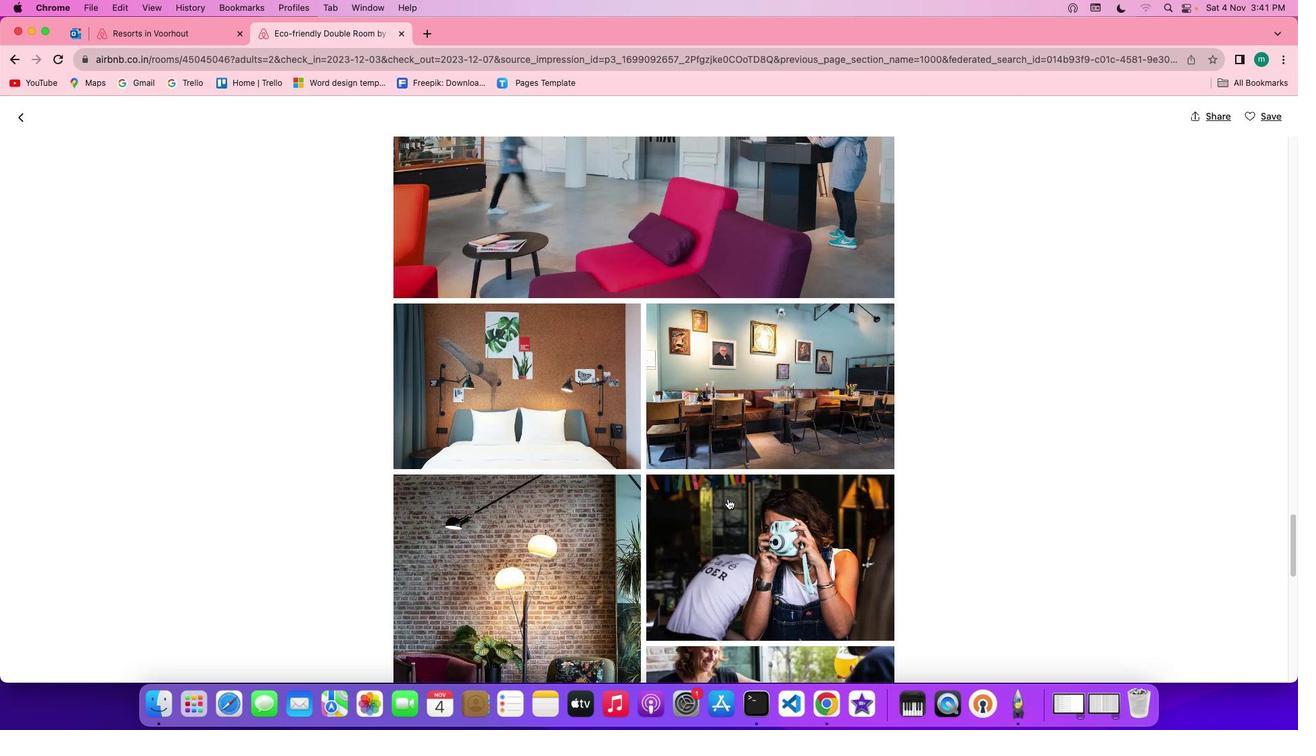 
Action: Mouse scrolled (727, 498) with delta (0, 0)
Screenshot: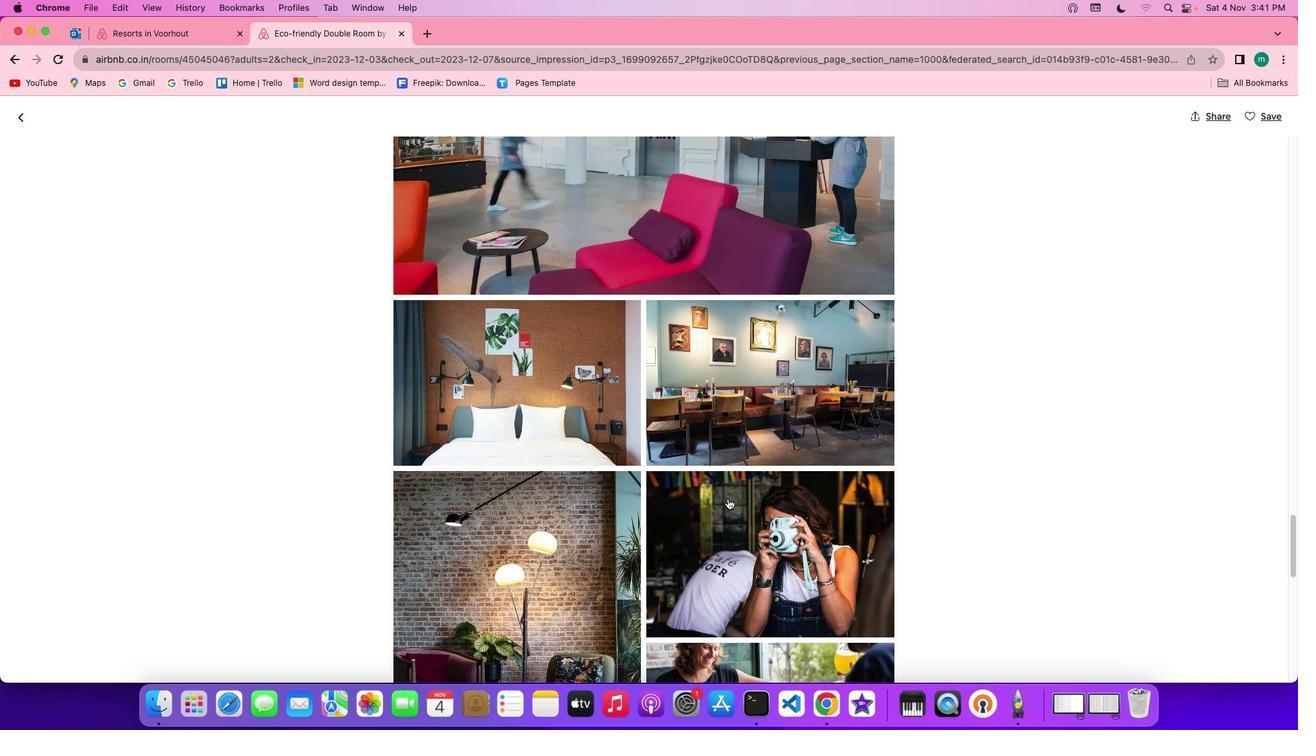 
Action: Mouse scrolled (727, 498) with delta (0, -1)
Screenshot: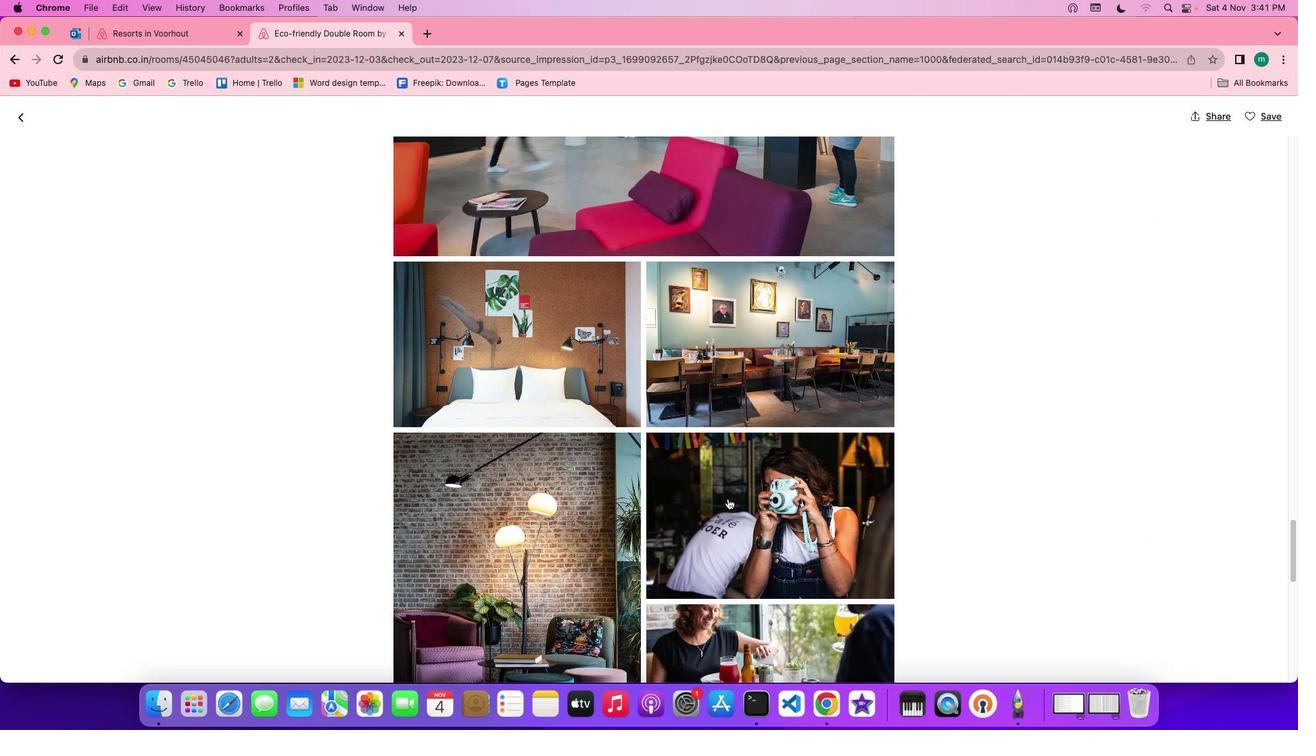 
Action: Mouse scrolled (727, 498) with delta (0, 0)
Screenshot: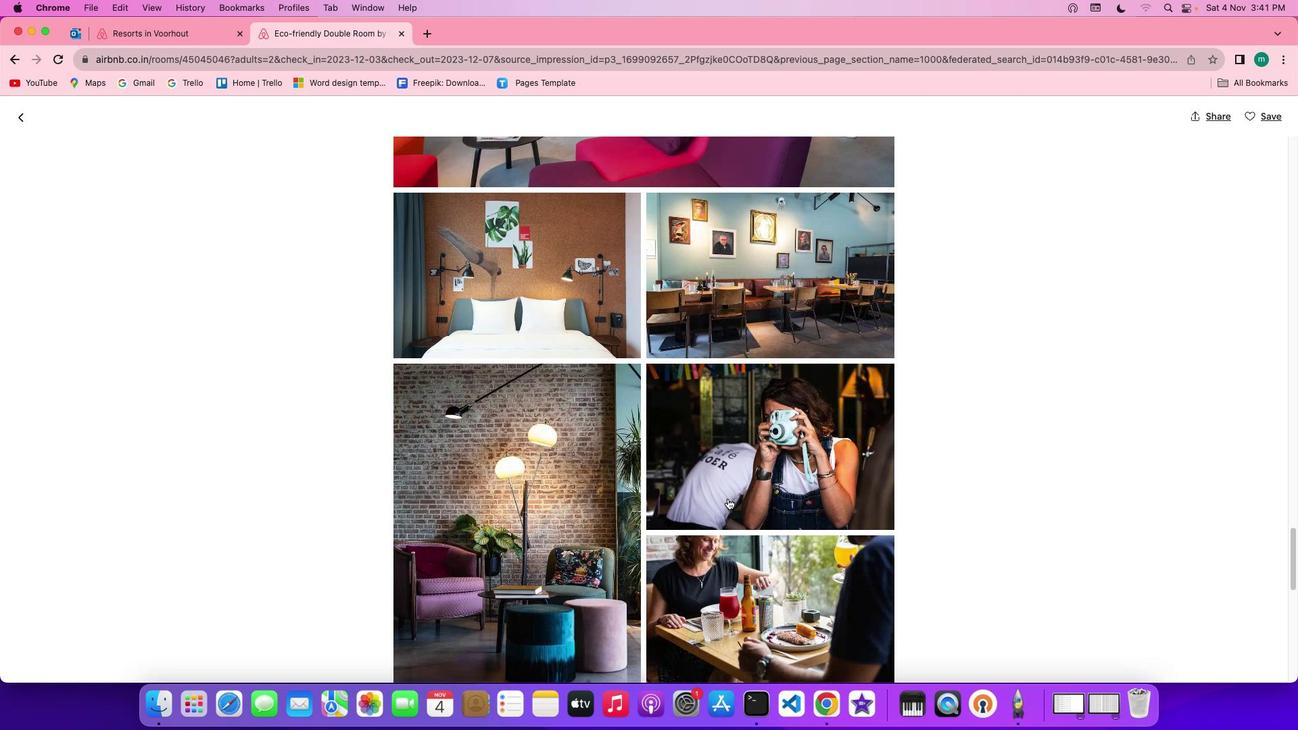 
Action: Mouse scrolled (727, 498) with delta (0, 0)
Screenshot: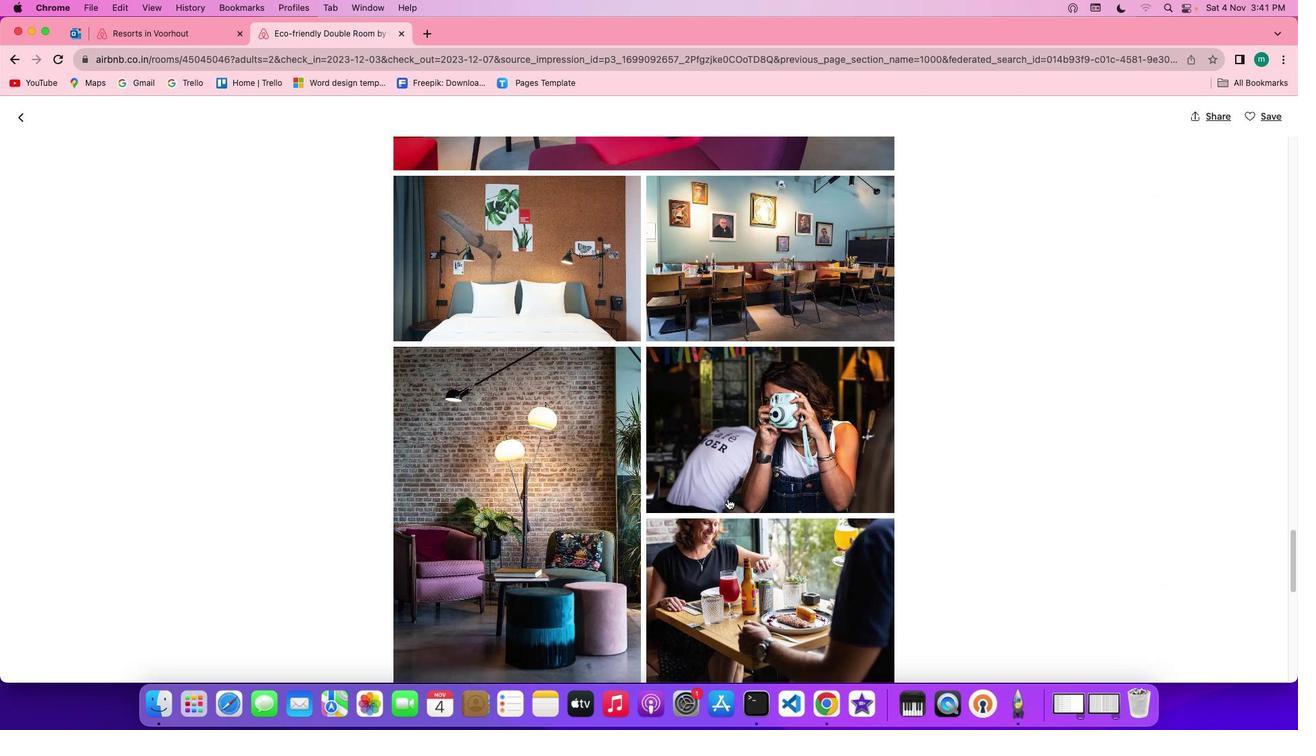 
Action: Mouse scrolled (727, 498) with delta (0, 0)
Screenshot: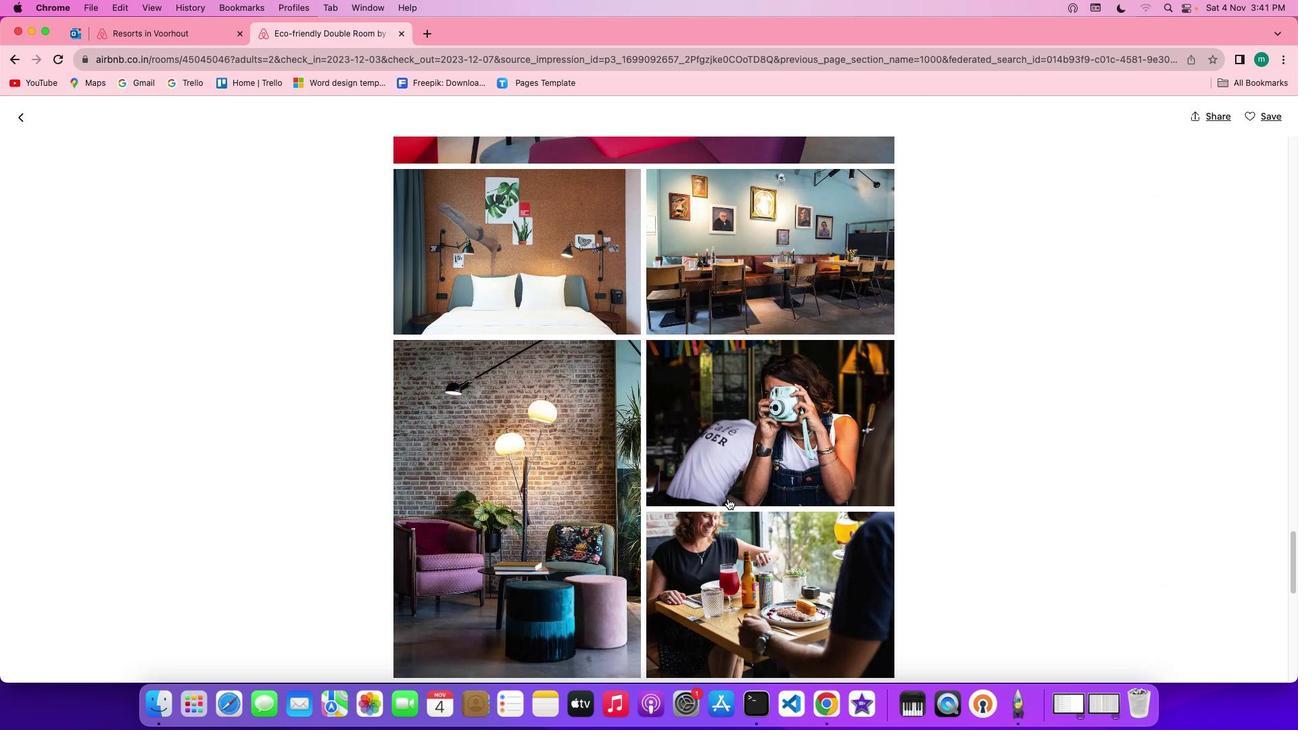 
Action: Mouse scrolled (727, 498) with delta (0, 0)
Screenshot: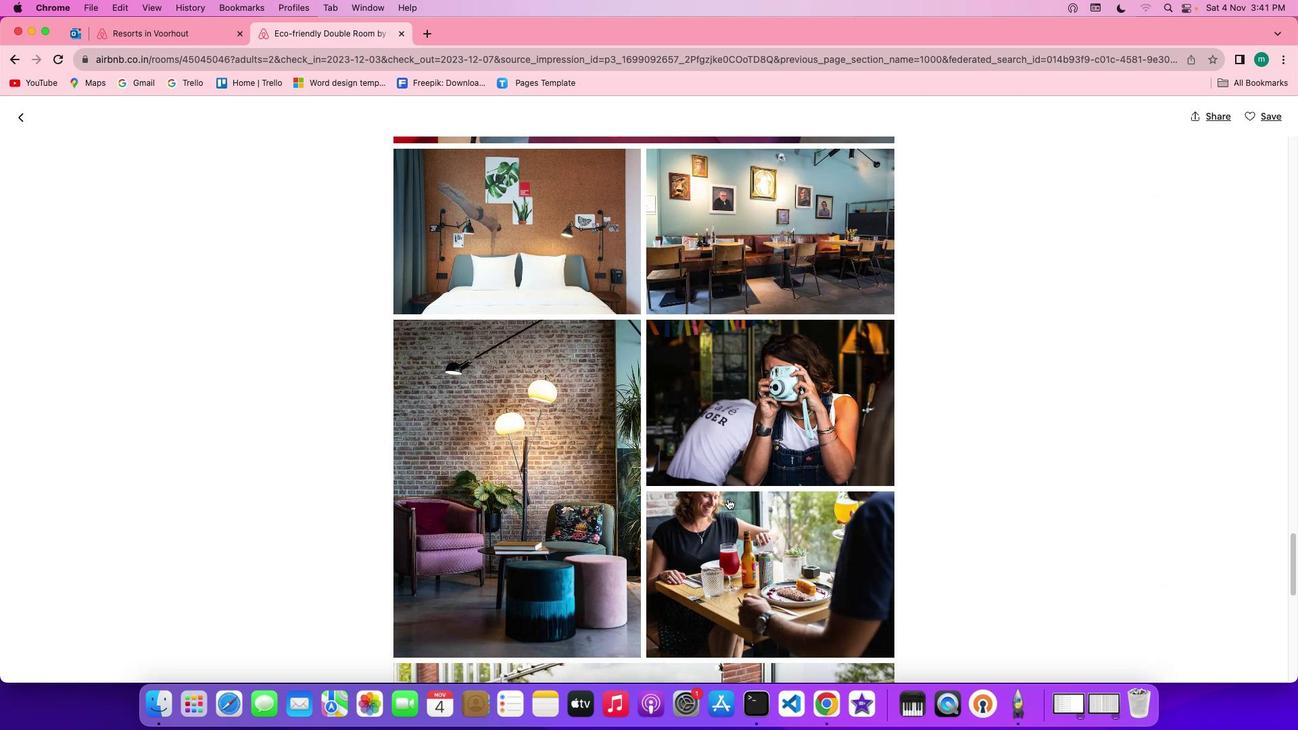 
Action: Mouse scrolled (727, 498) with delta (0, 0)
Screenshot: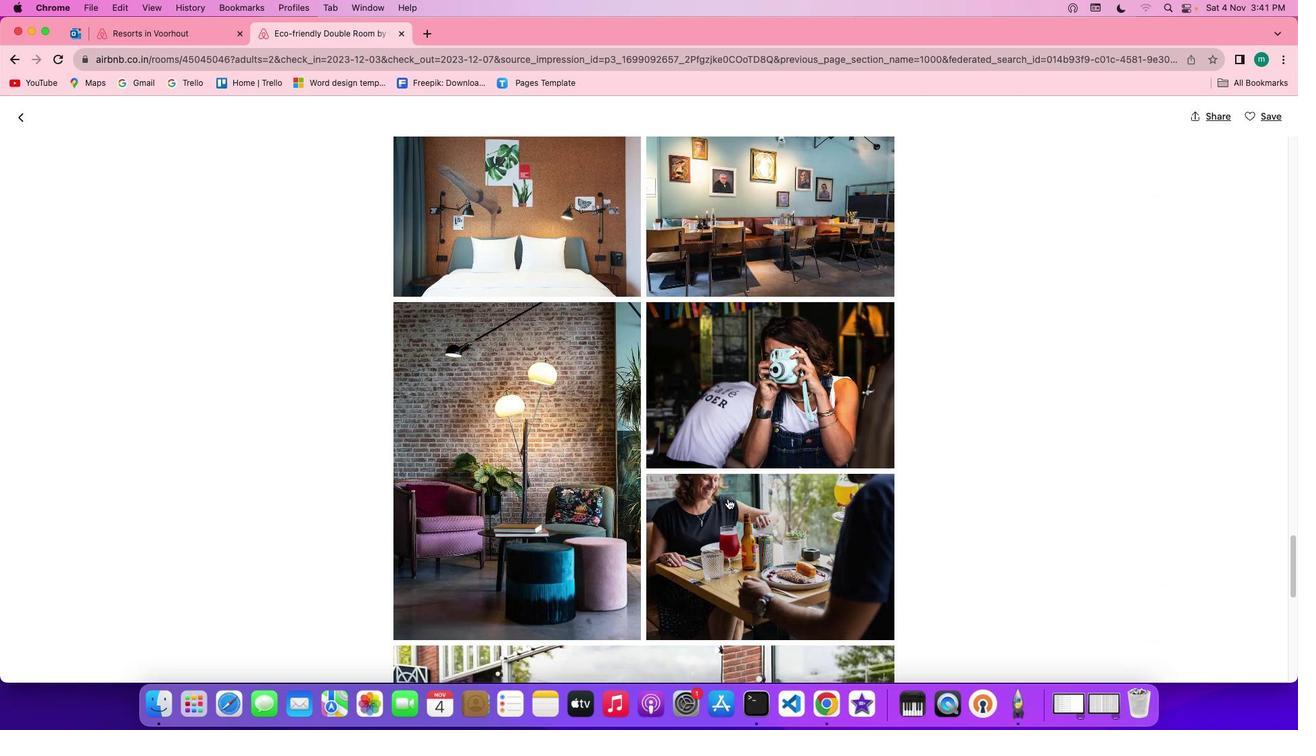 
Action: Mouse scrolled (727, 498) with delta (0, 0)
Screenshot: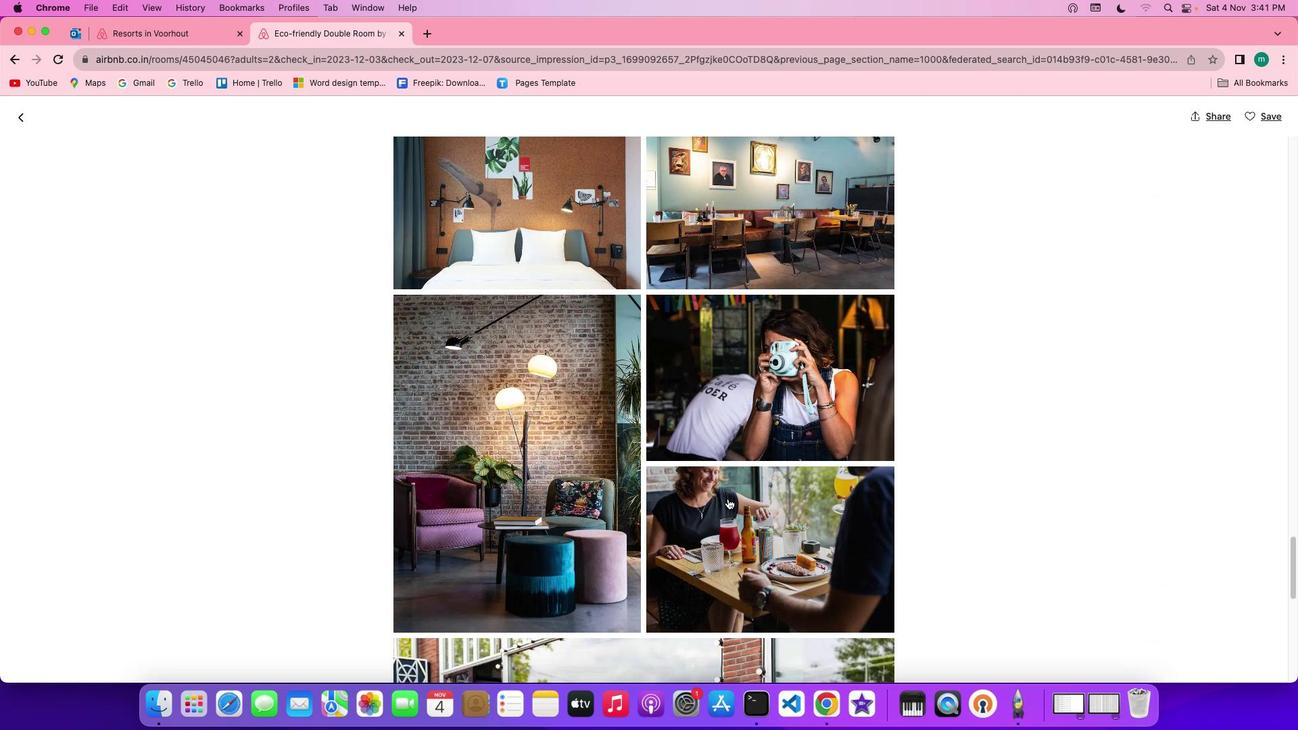 
Action: Mouse scrolled (727, 498) with delta (0, 0)
Screenshot: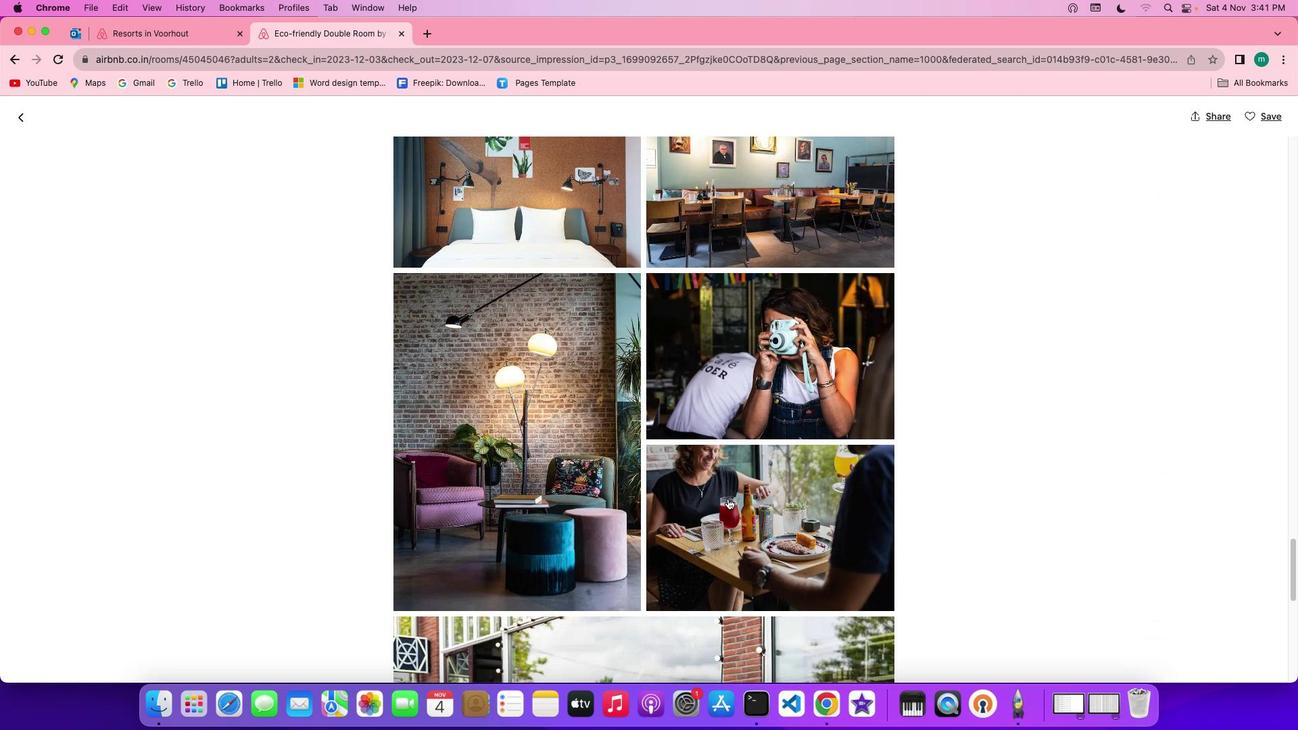 
Action: Mouse scrolled (727, 498) with delta (0, 0)
Screenshot: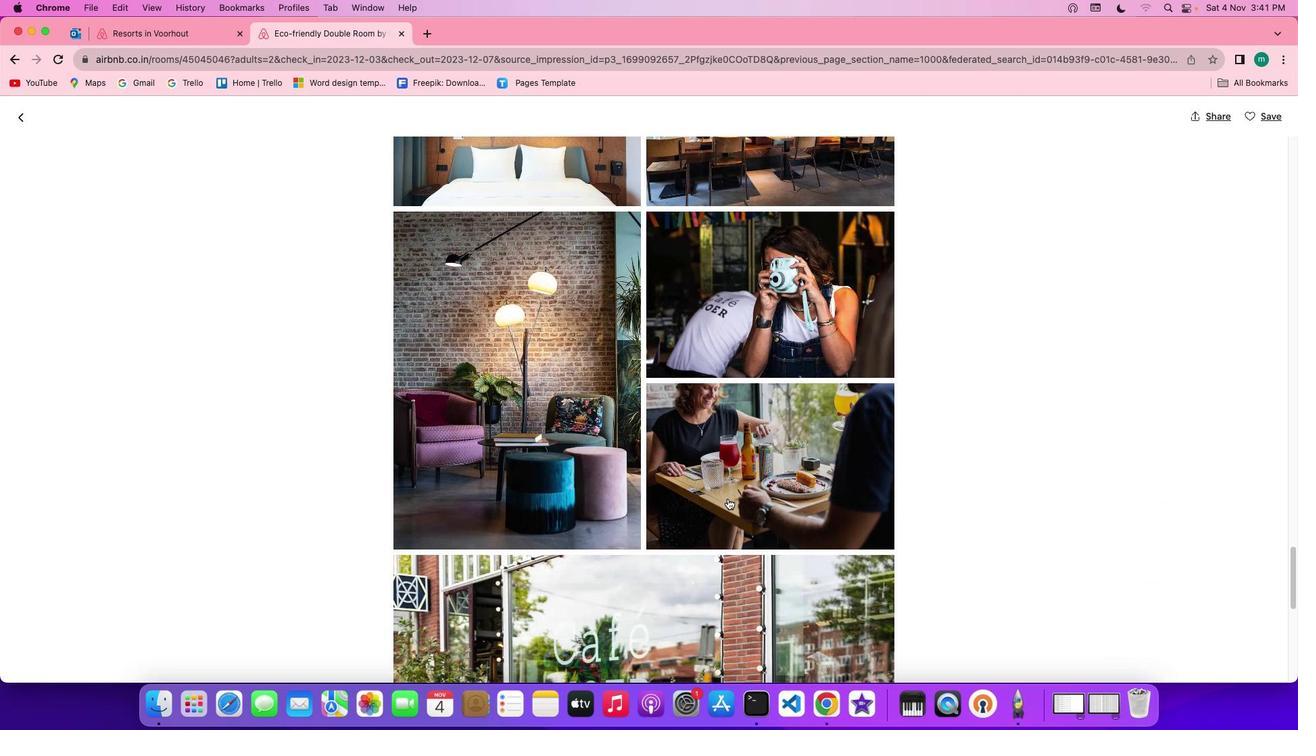 
Action: Mouse scrolled (727, 498) with delta (0, 0)
Screenshot: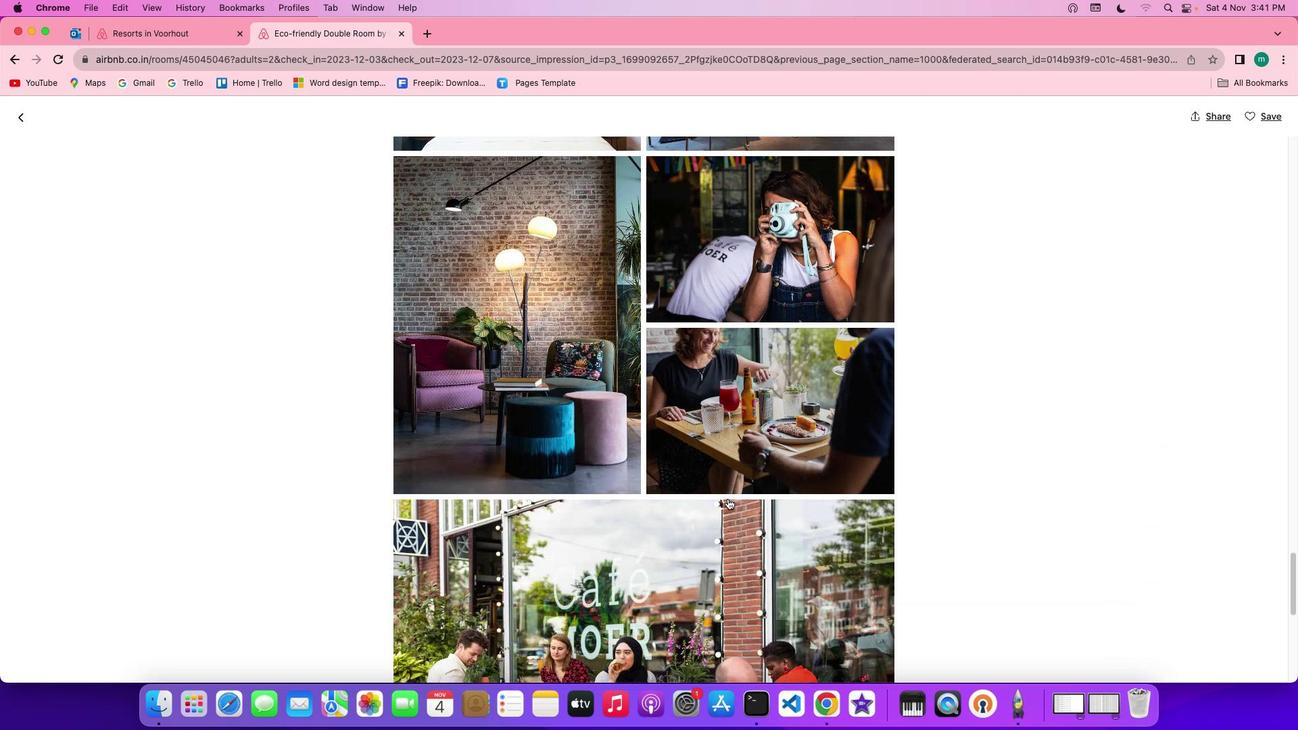
Action: Mouse scrolled (727, 498) with delta (0, -2)
Screenshot: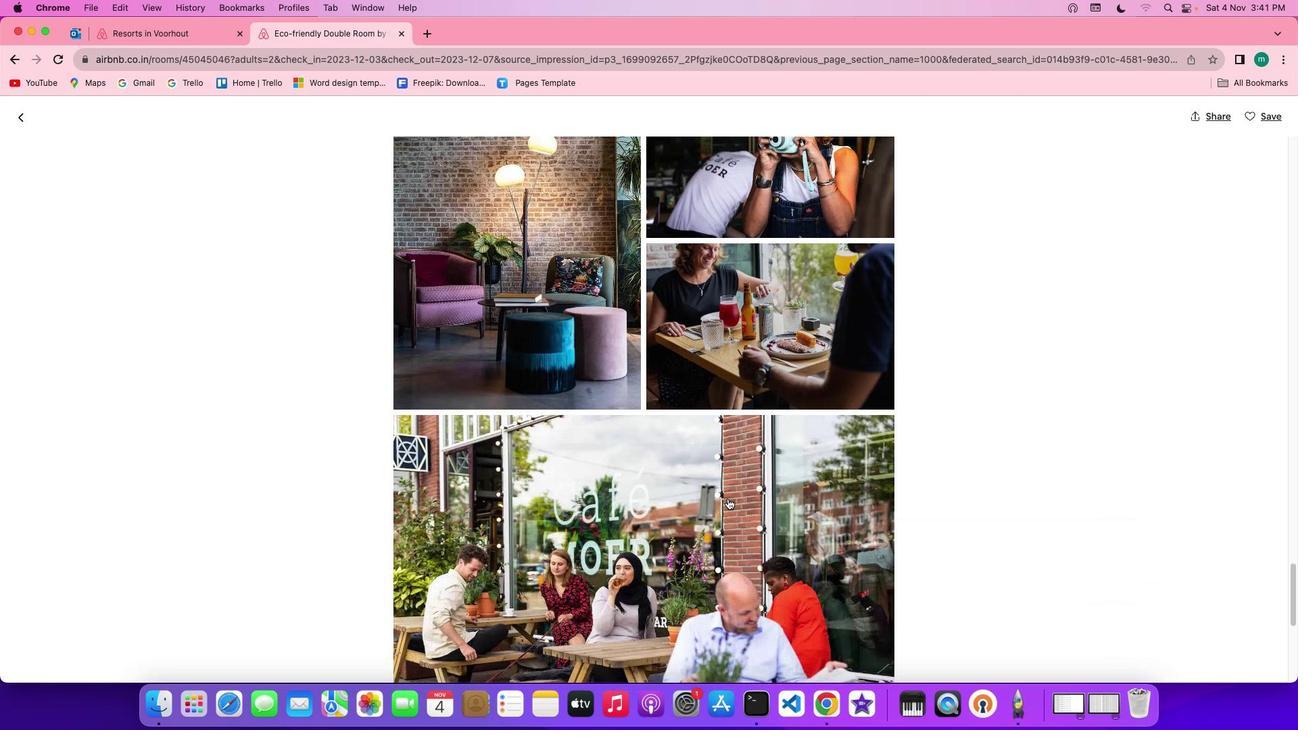 
Action: Mouse scrolled (727, 498) with delta (0, -2)
Screenshot: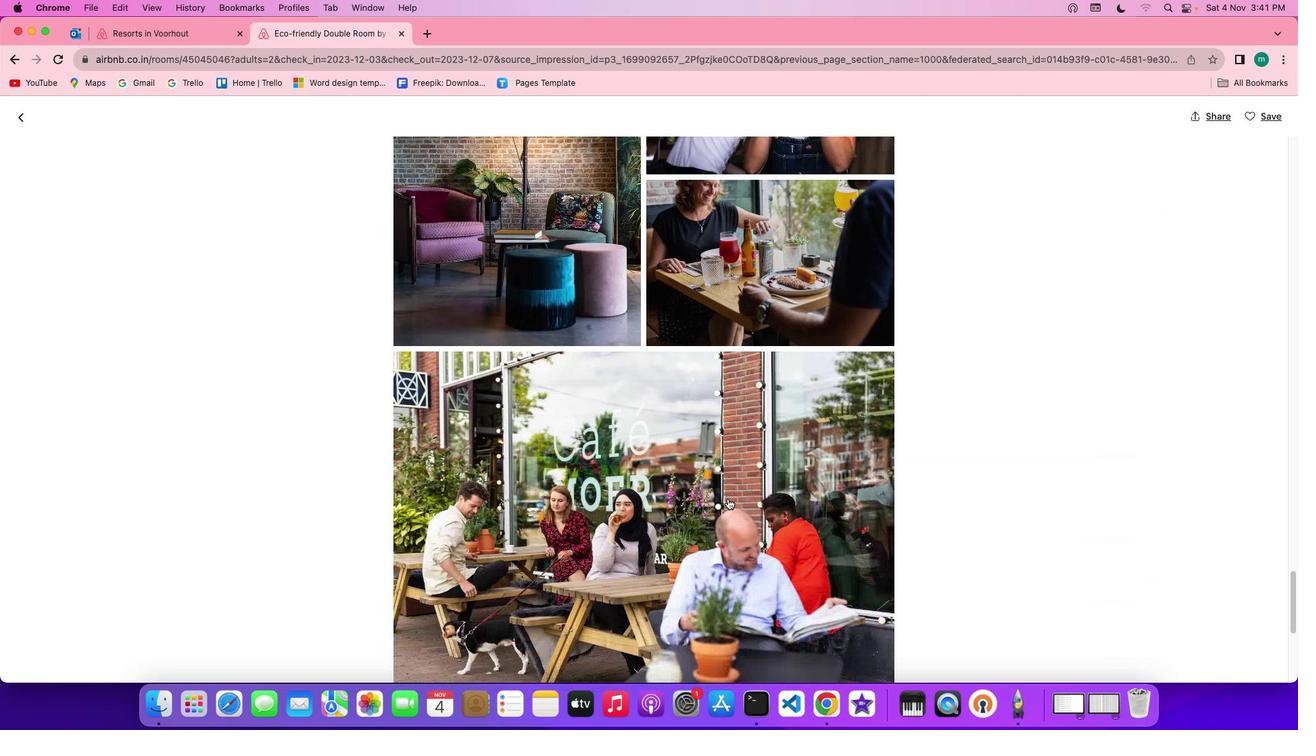 
Action: Mouse scrolled (727, 498) with delta (0, 0)
Screenshot: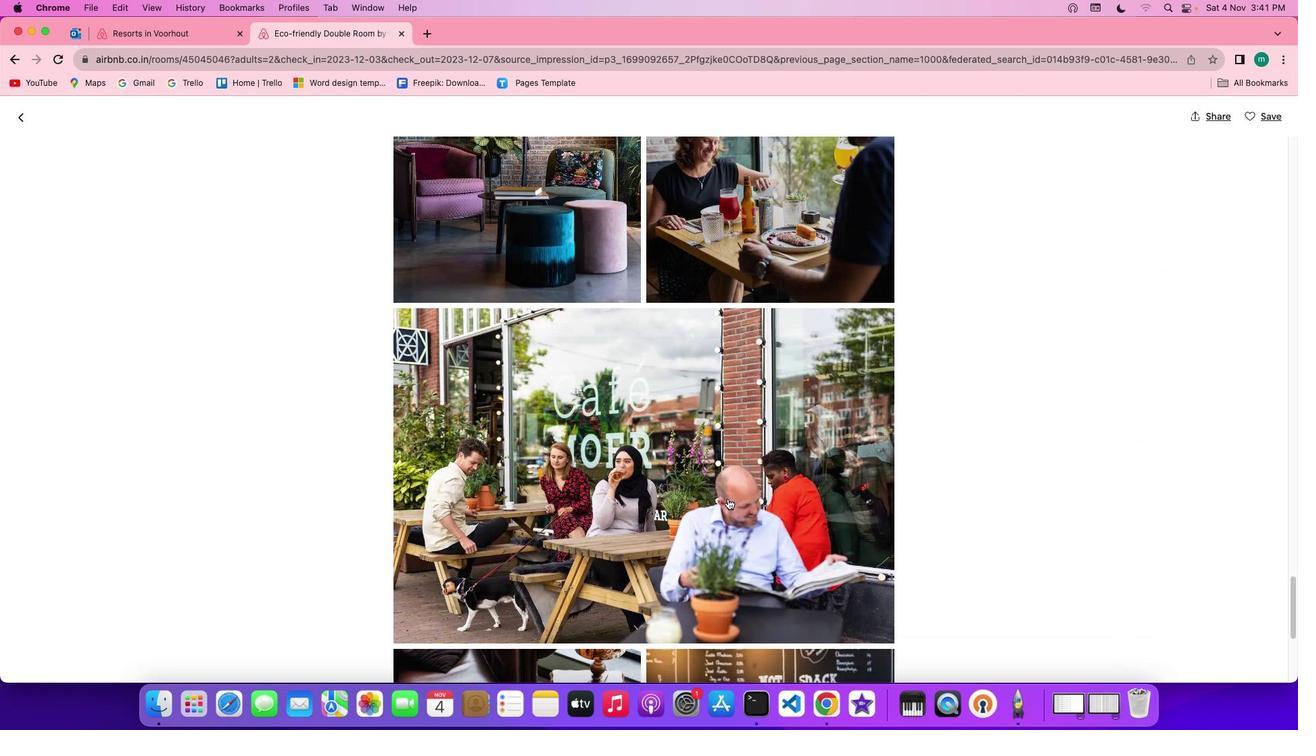 
Action: Mouse scrolled (727, 498) with delta (0, 0)
Screenshot: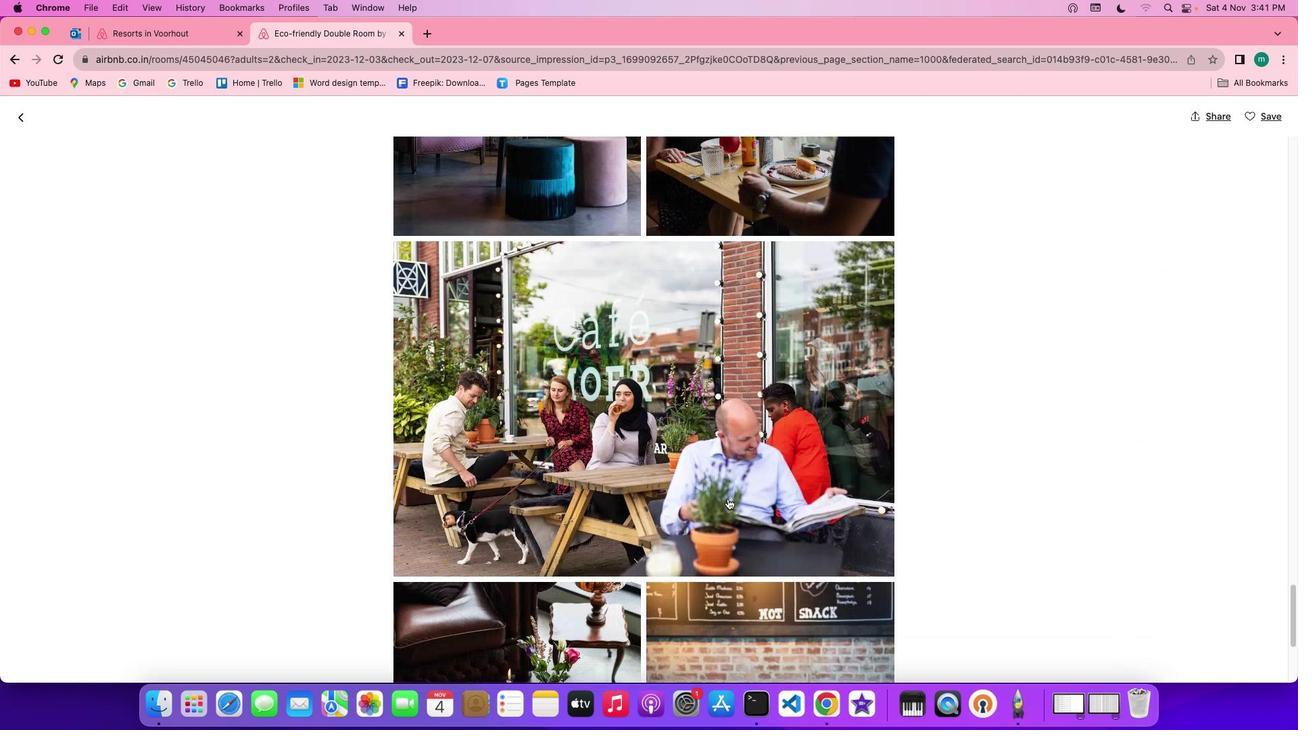 
Action: Mouse scrolled (727, 498) with delta (0, -2)
Screenshot: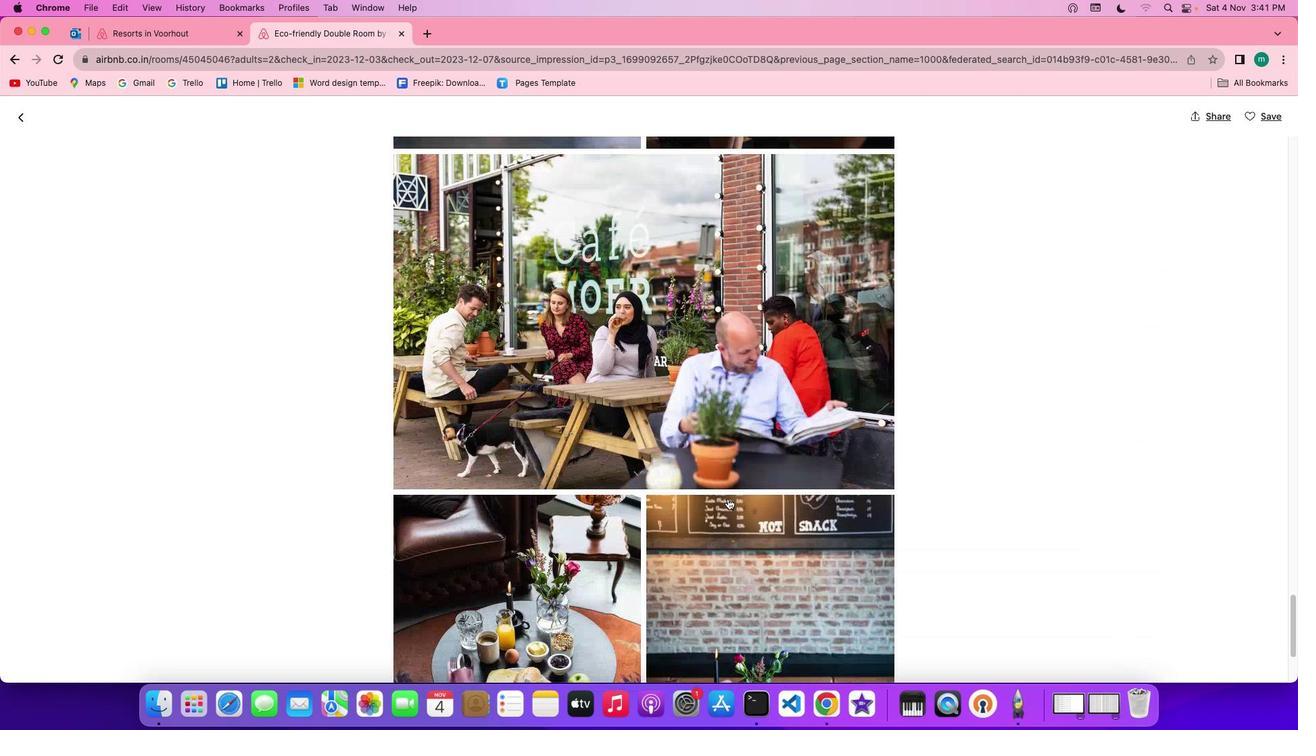 
Action: Mouse scrolled (727, 498) with delta (0, -2)
Screenshot: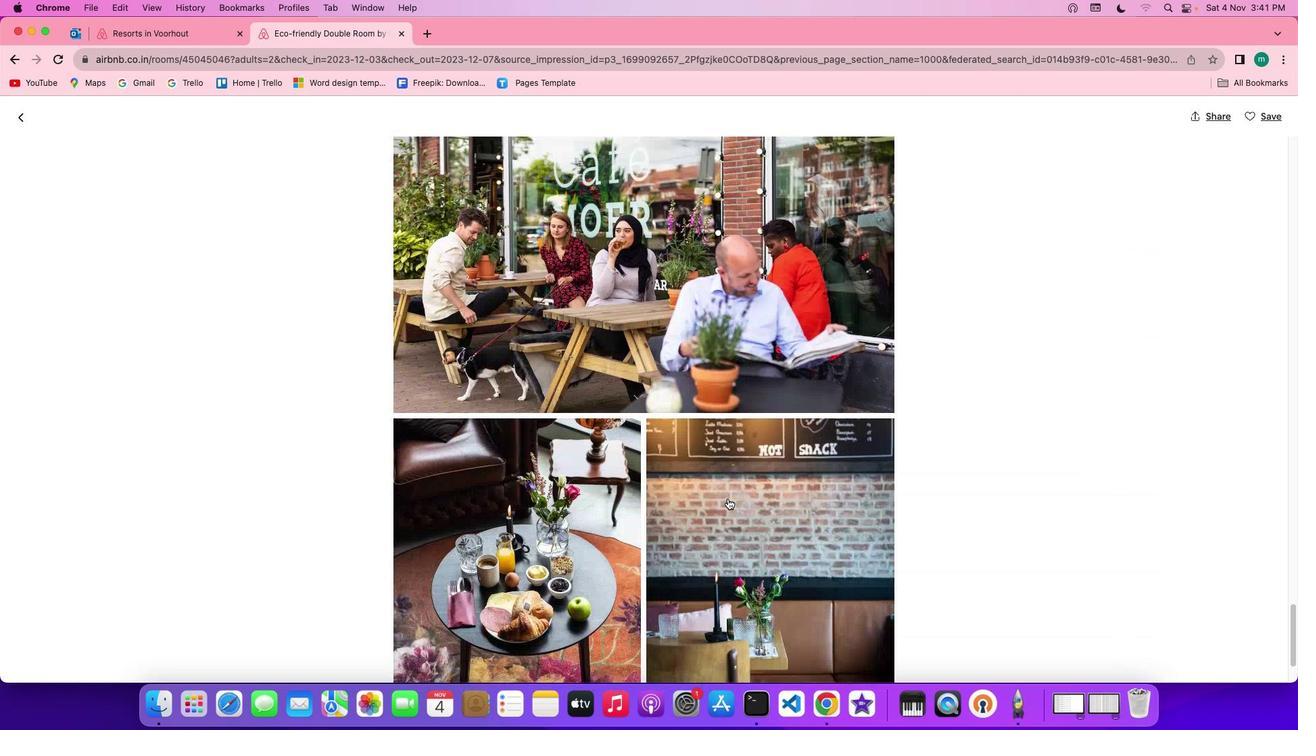 
Action: Mouse scrolled (727, 498) with delta (0, -3)
Screenshot: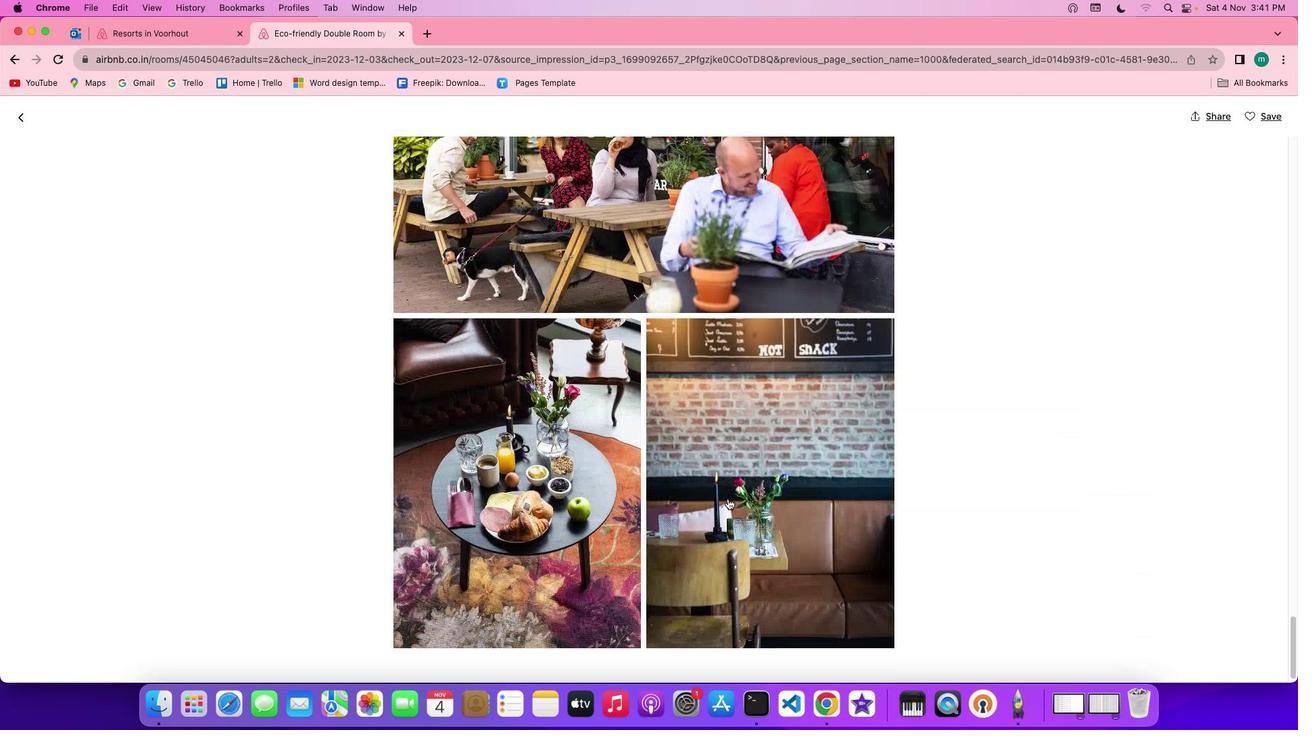 
Action: Mouse scrolled (727, 498) with delta (0, 0)
Screenshot: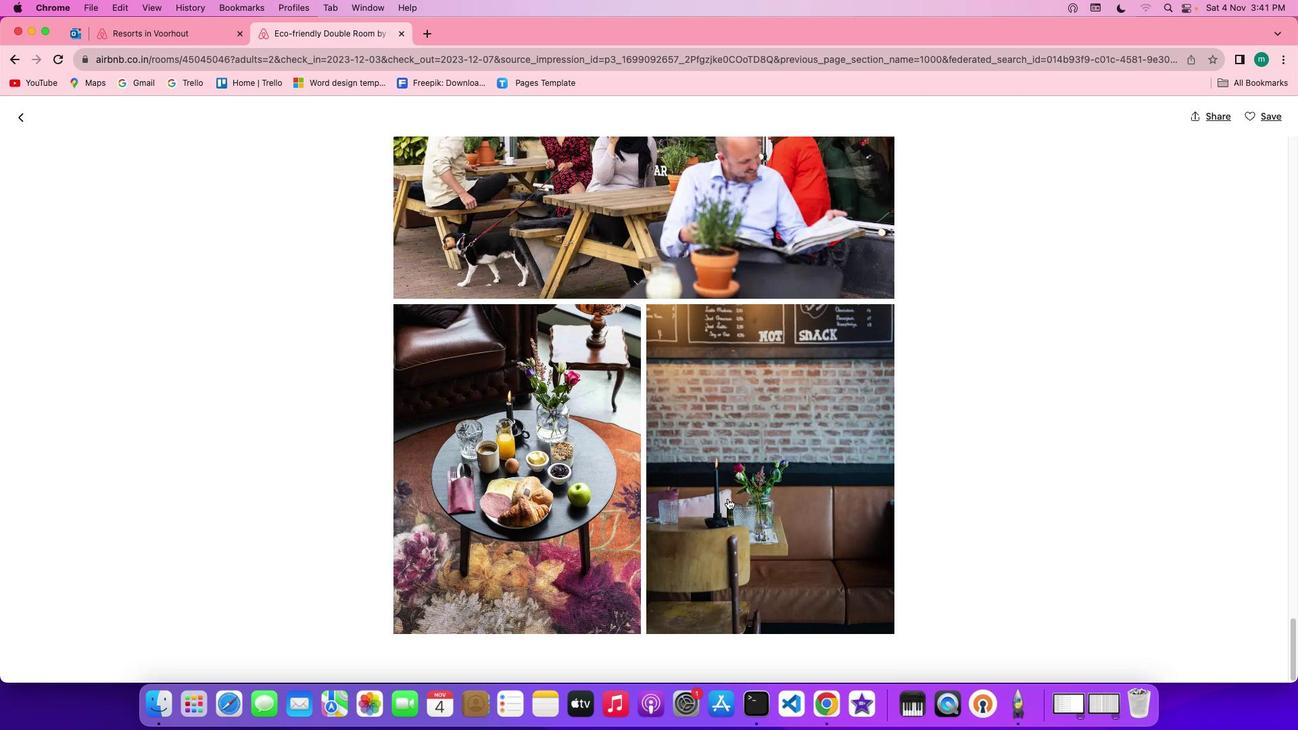 
Action: Mouse scrolled (727, 498) with delta (0, 0)
Screenshot: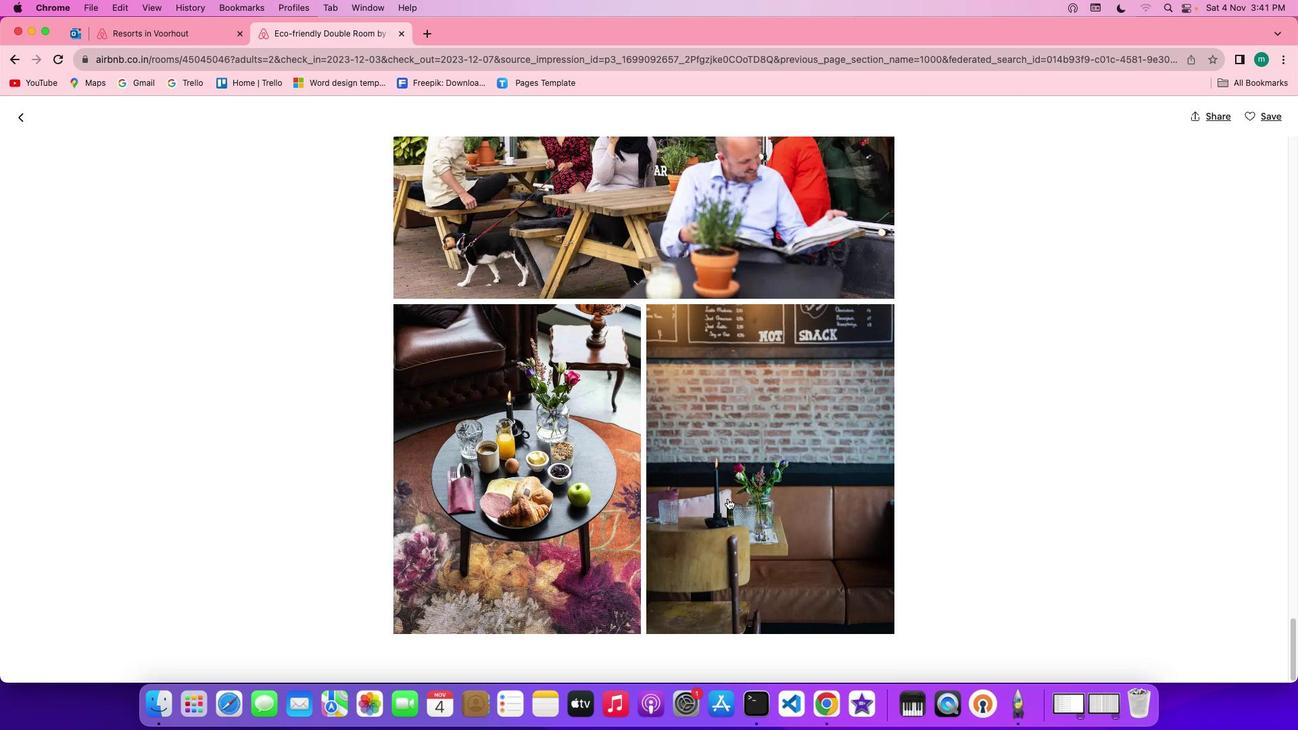 
Action: Mouse scrolled (727, 498) with delta (0, -1)
Screenshot: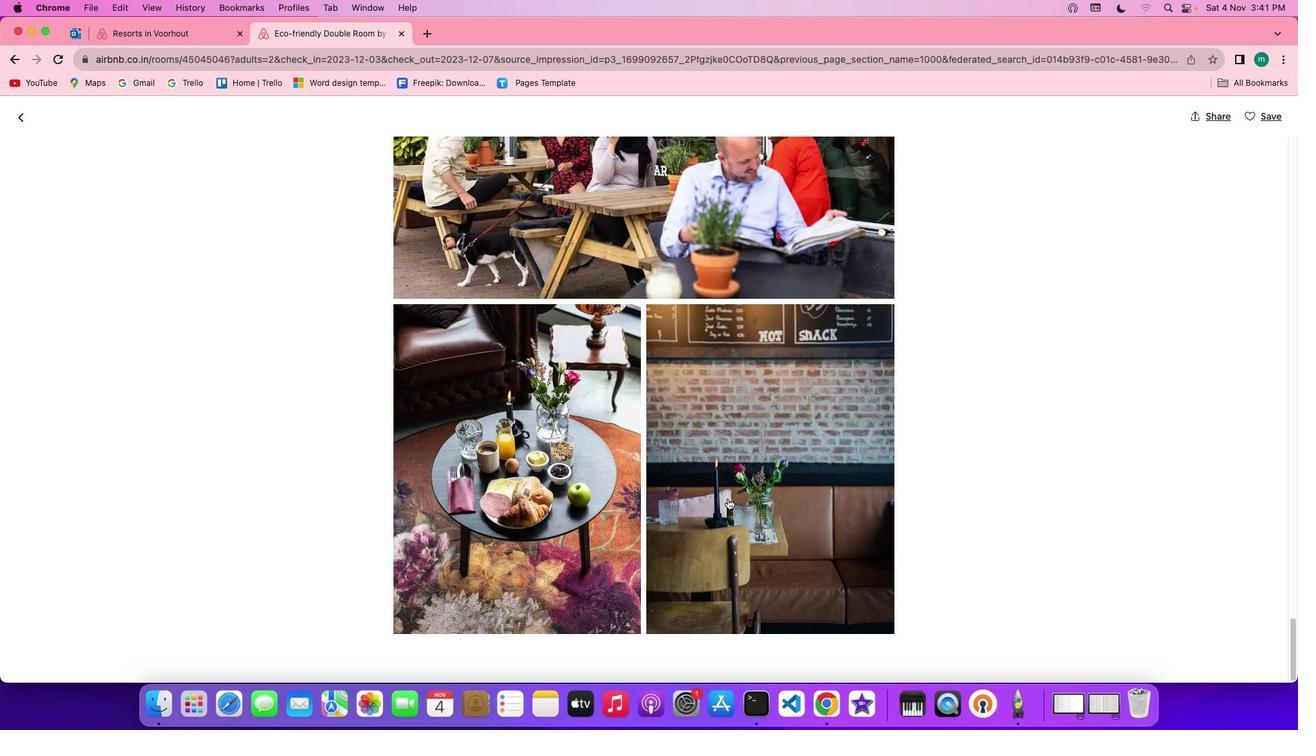 
Action: Mouse scrolled (727, 498) with delta (0, -2)
Screenshot: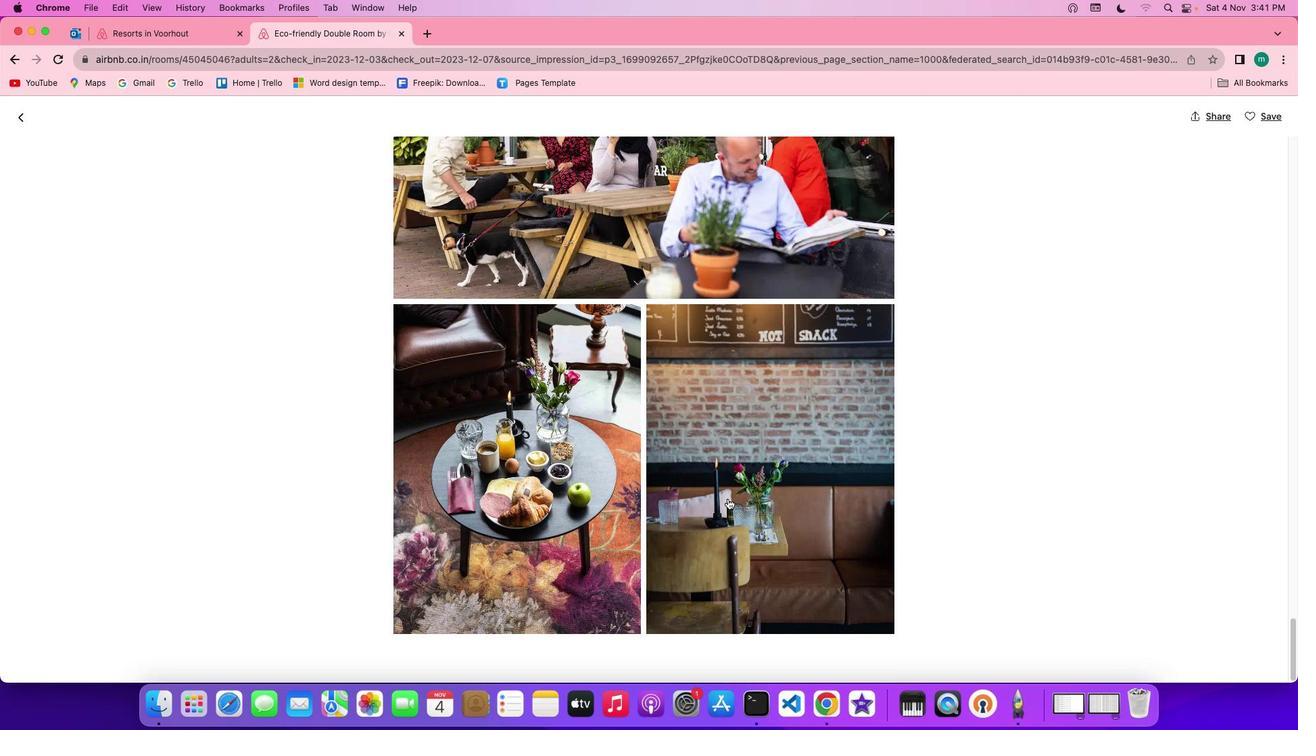 
Action: Mouse scrolled (727, 498) with delta (0, 0)
Screenshot: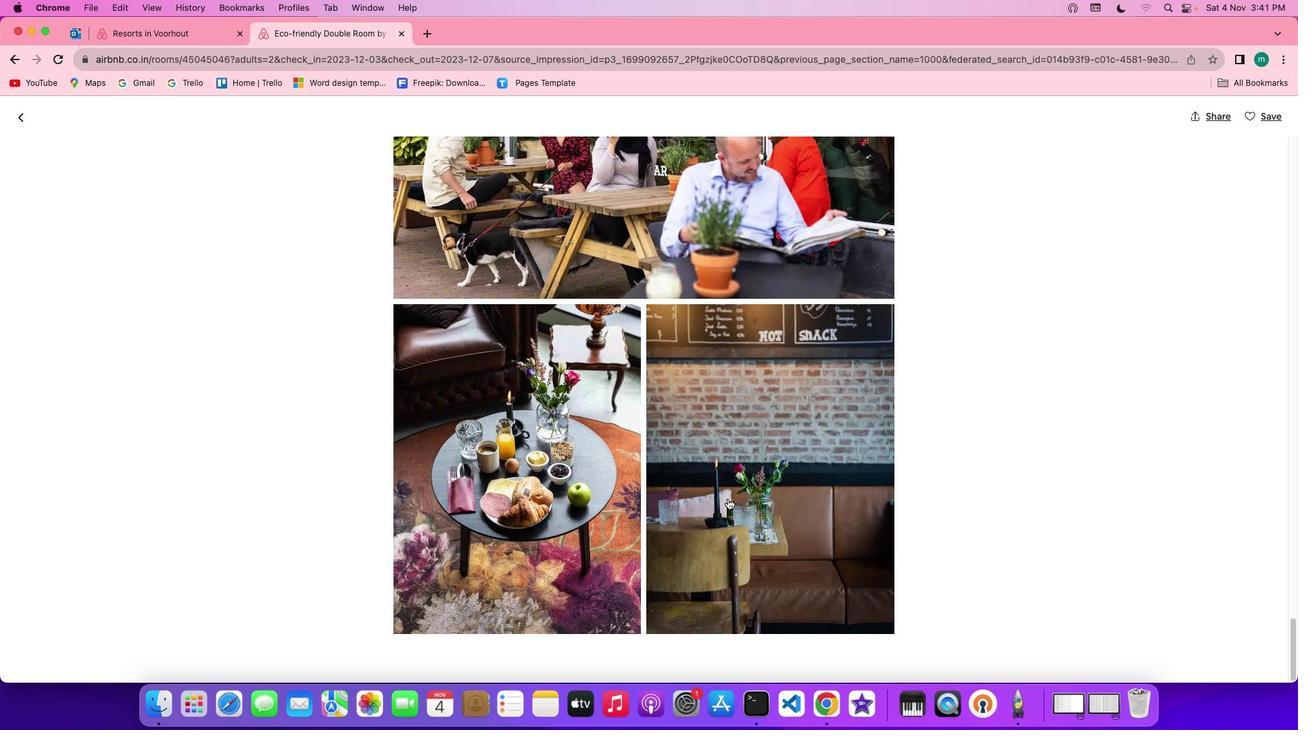 
Action: Mouse scrolled (727, 498) with delta (0, 0)
Screenshot: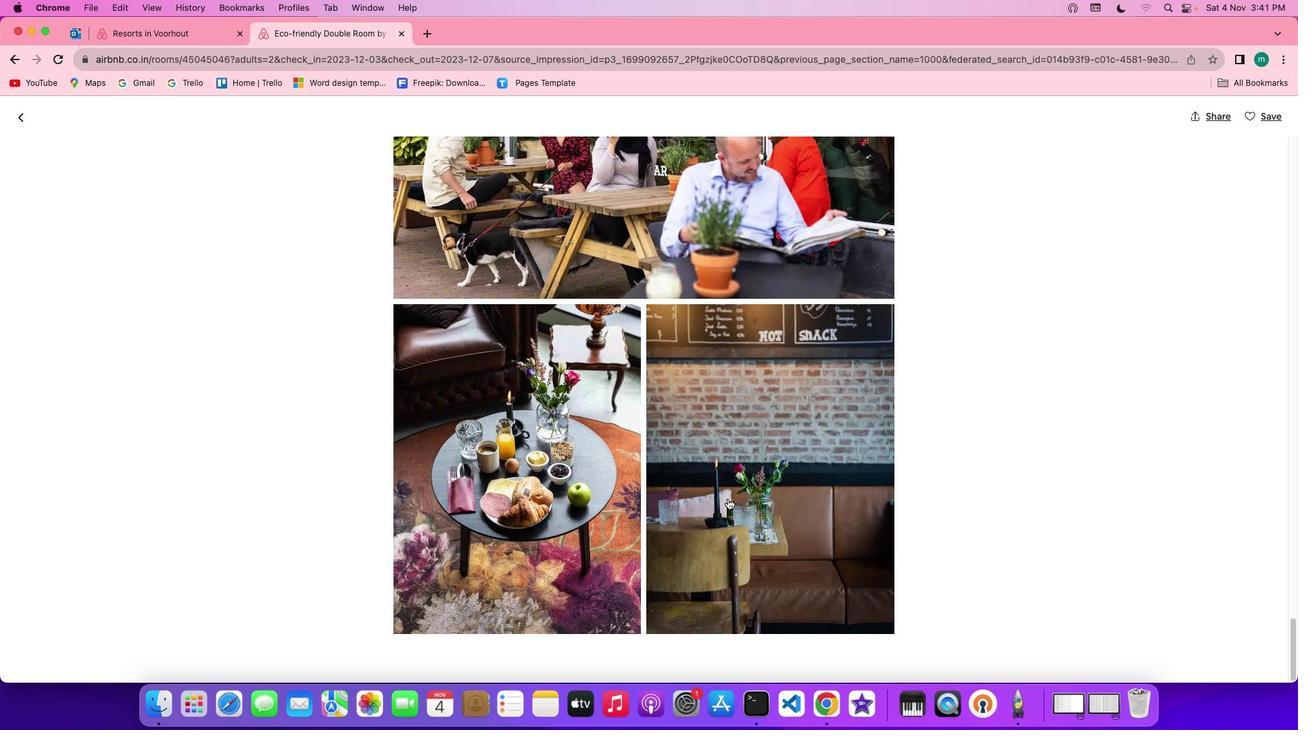 
Action: Mouse scrolled (727, 498) with delta (0, -2)
Screenshot: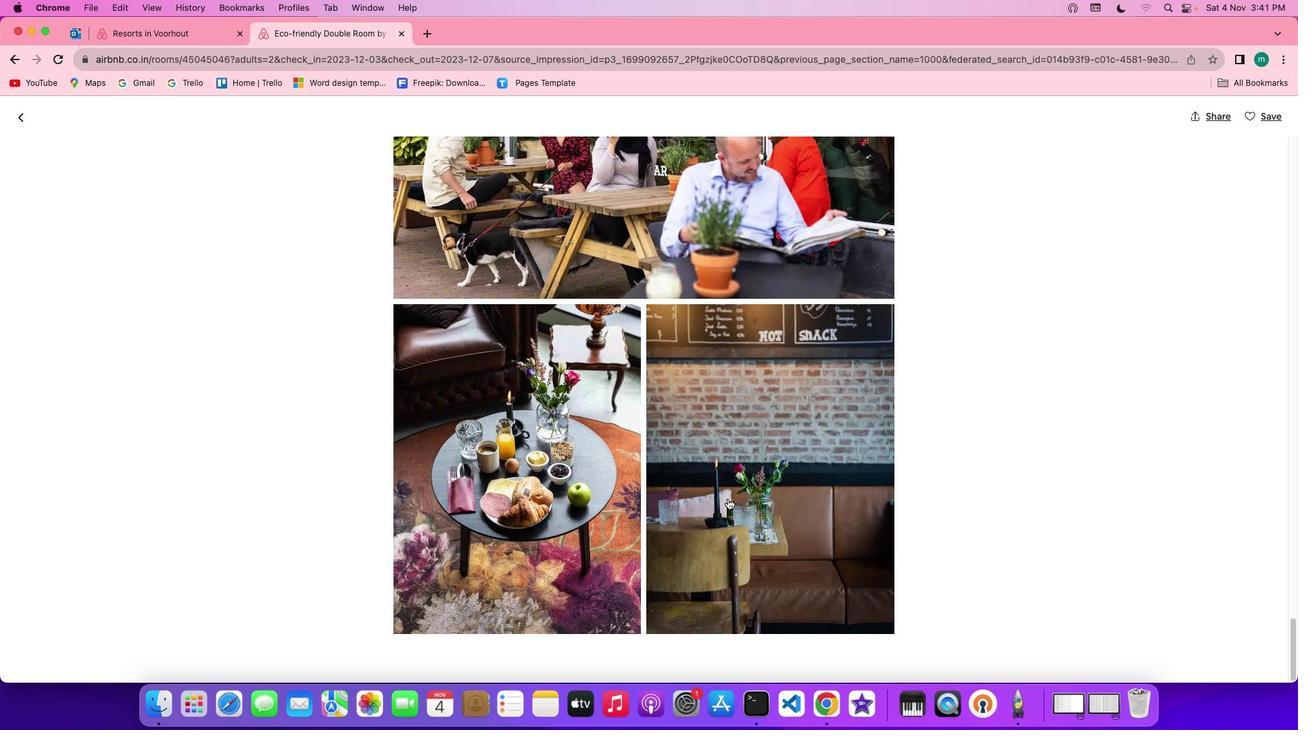 
Action: Mouse moved to (19, 123)
Screenshot: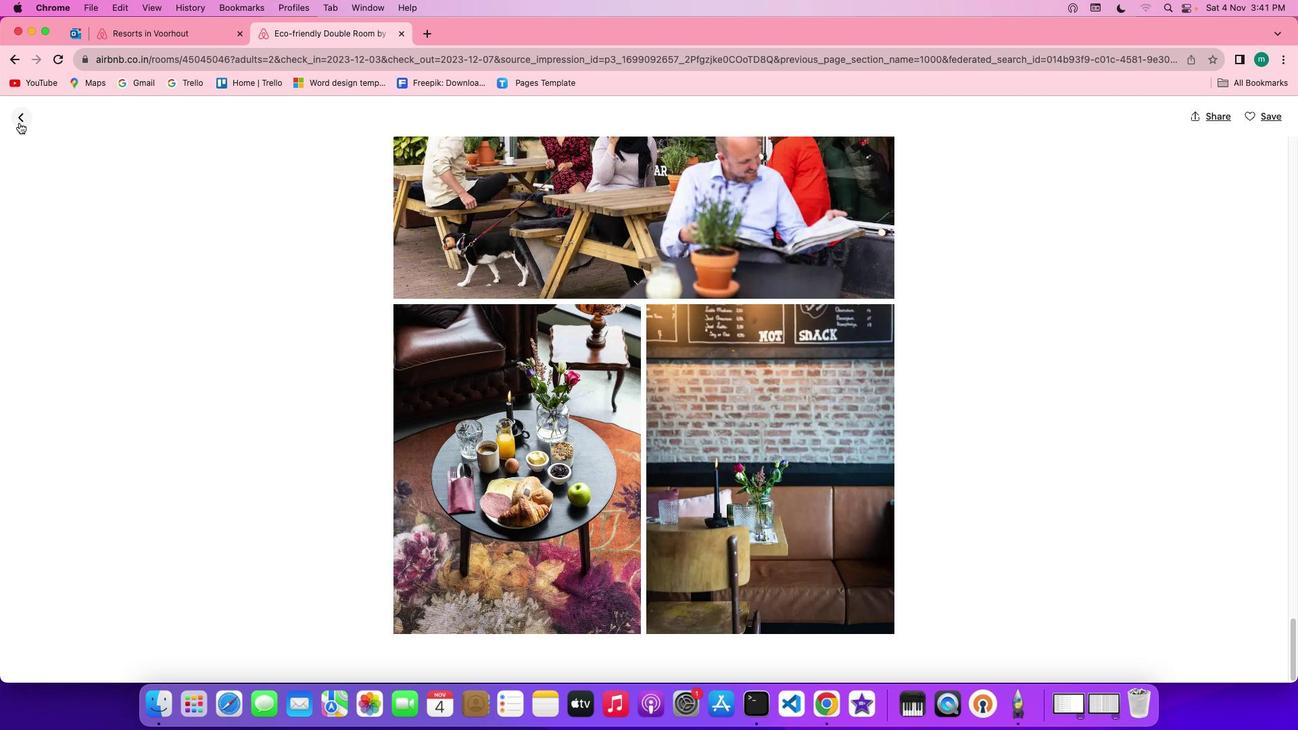
Action: Mouse pressed left at (19, 123)
Screenshot: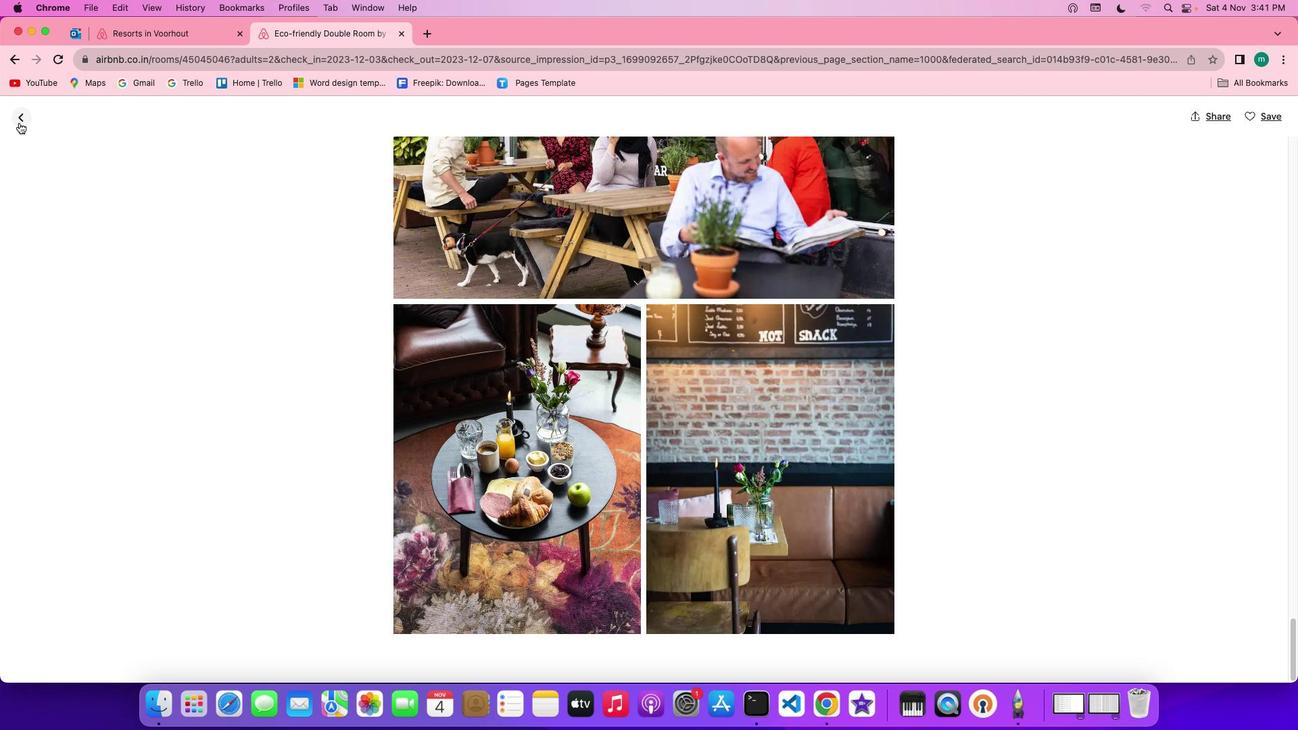
Action: Mouse moved to (515, 440)
Screenshot: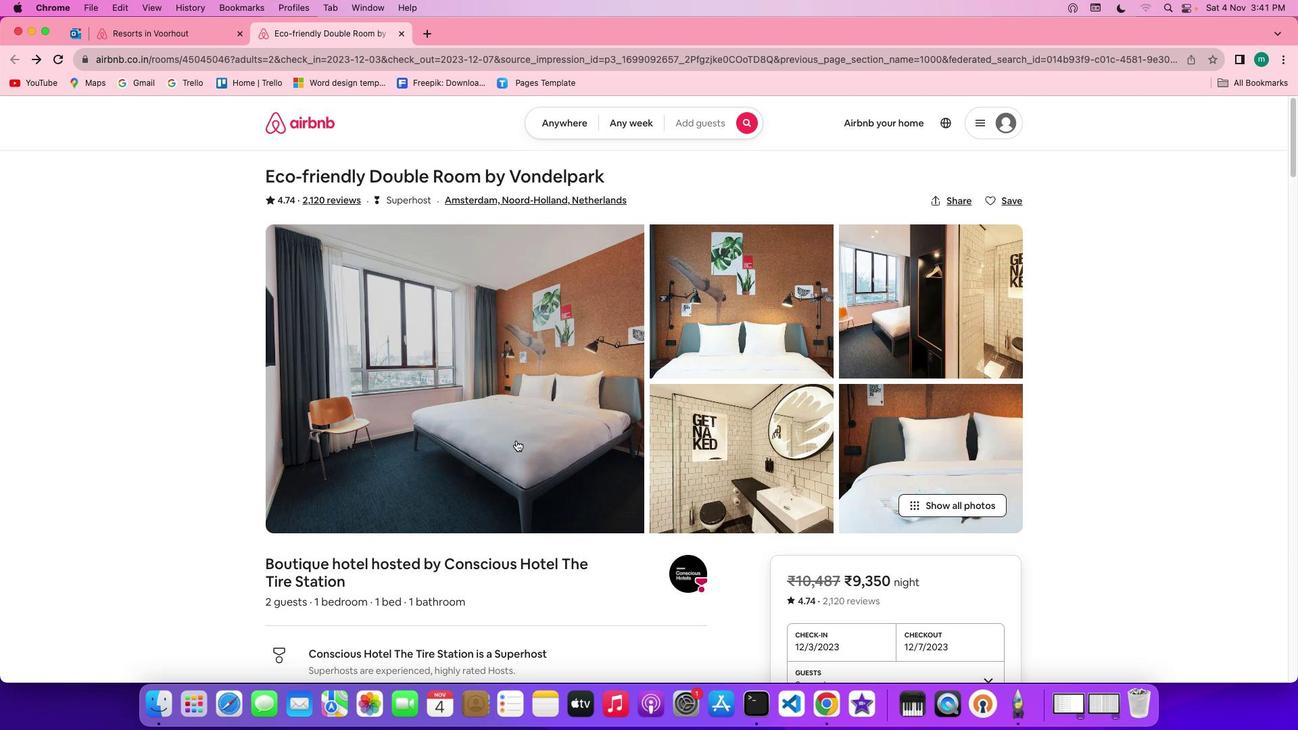 
Action: Mouse scrolled (515, 440) with delta (0, 0)
Screenshot: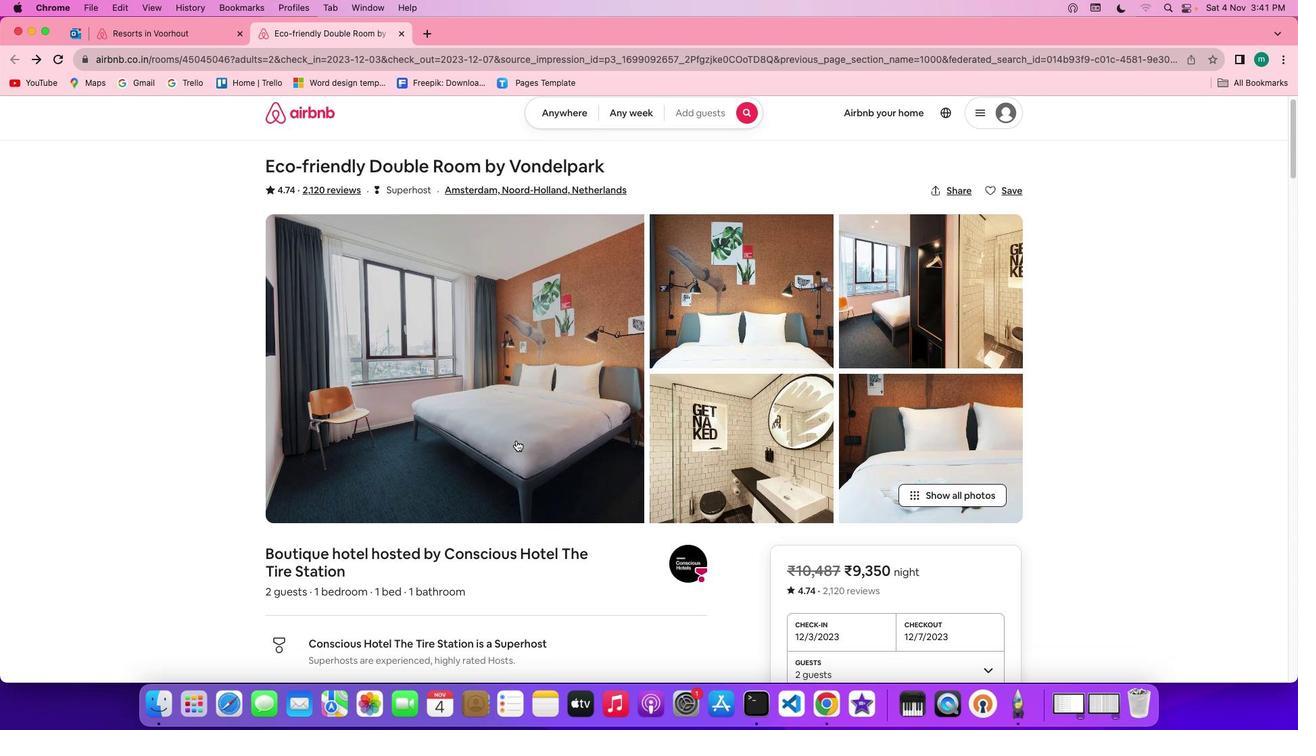 
Action: Mouse scrolled (515, 440) with delta (0, 0)
Screenshot: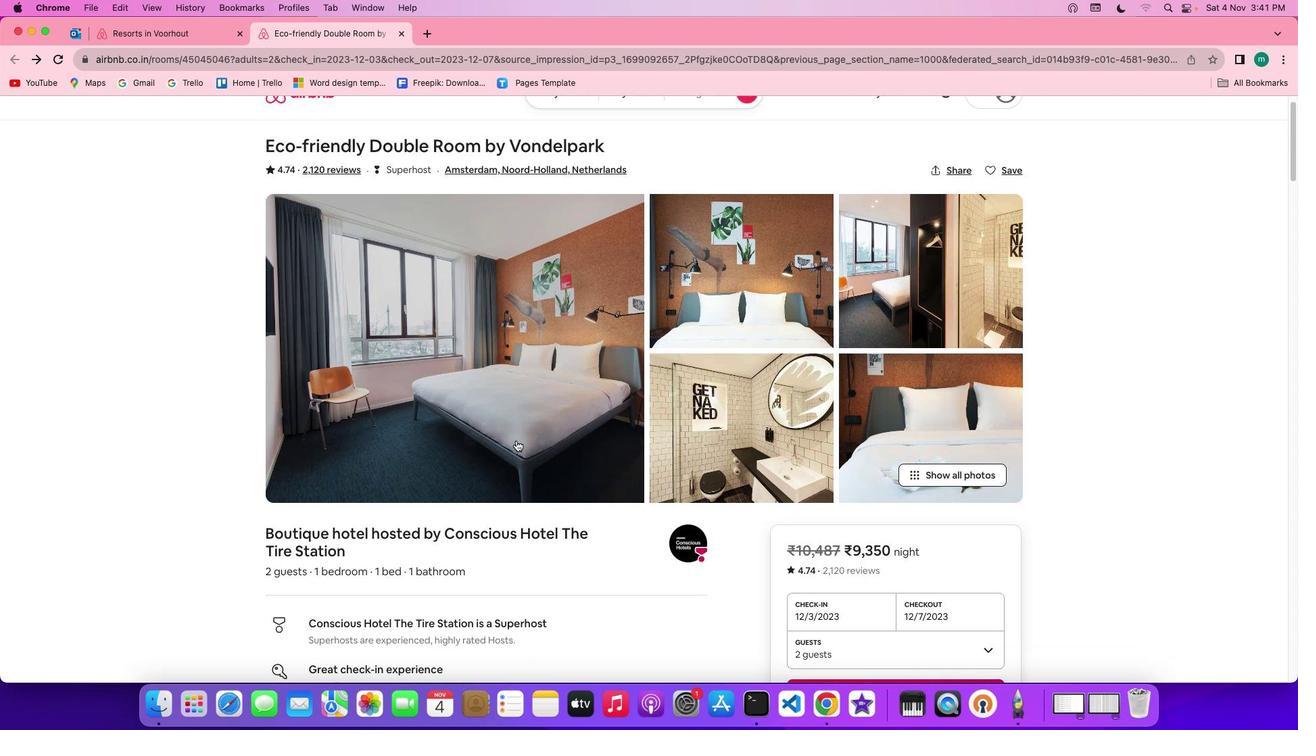 
Action: Mouse scrolled (515, 440) with delta (0, -1)
Screenshot: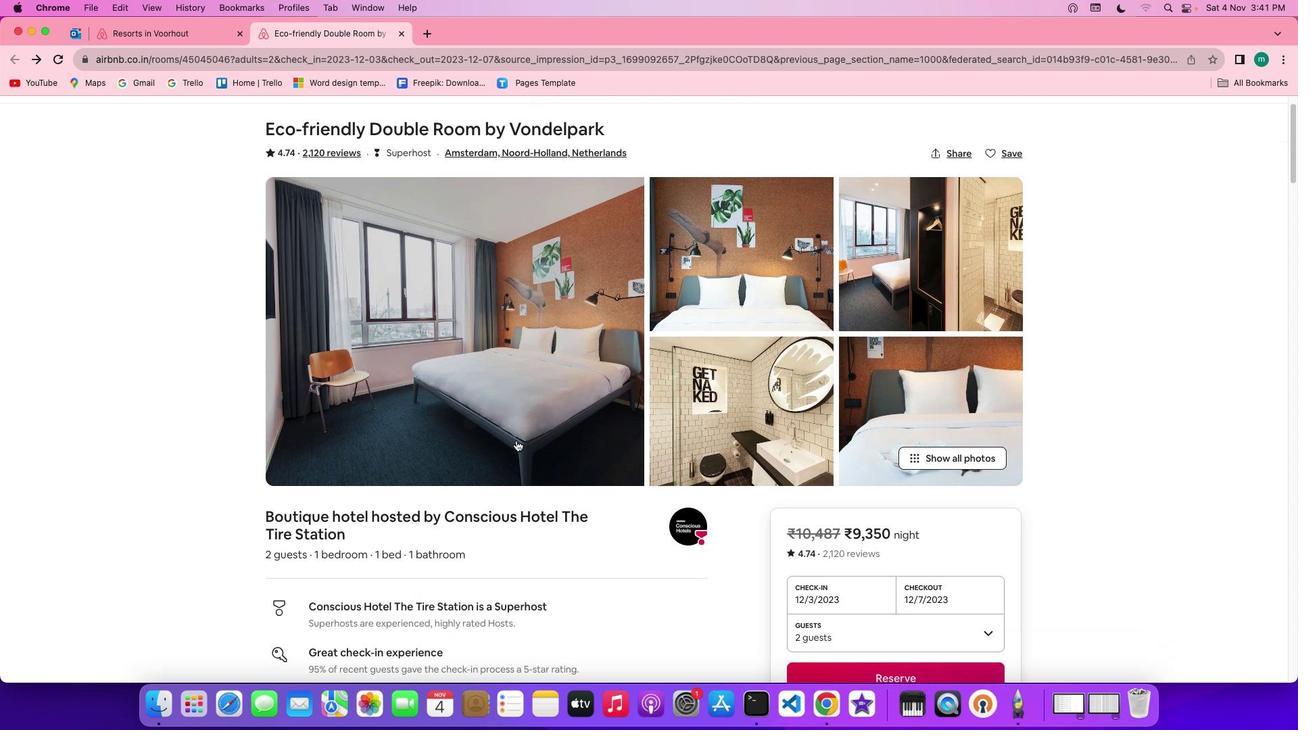 
Action: Mouse scrolled (515, 440) with delta (0, -2)
Screenshot: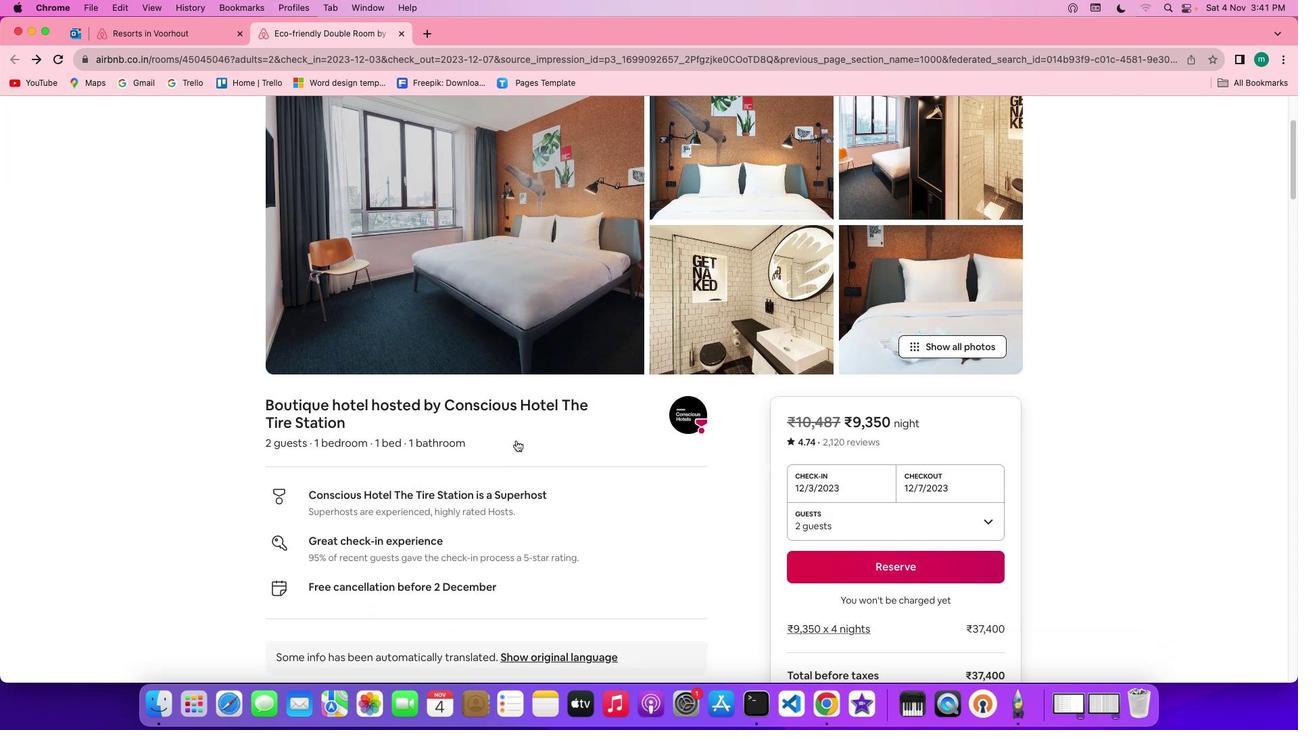 
Action: Mouse moved to (513, 440)
Screenshot: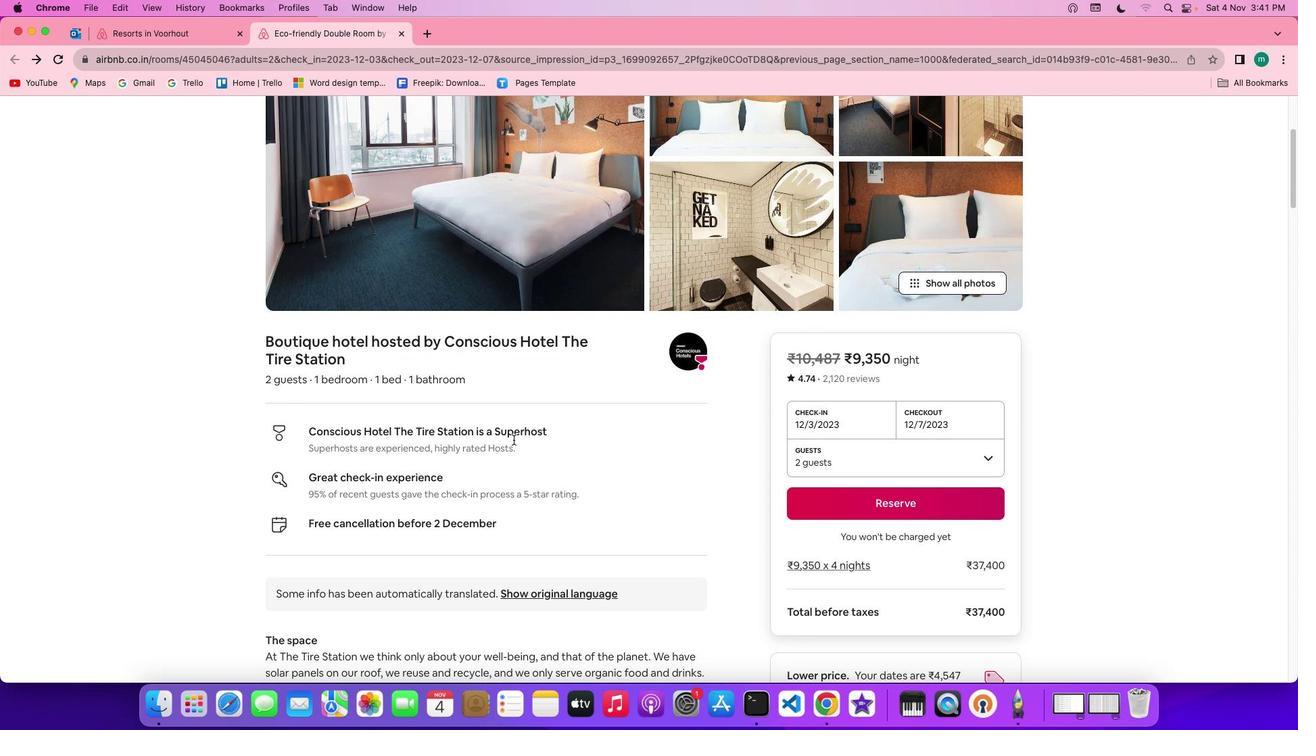 
Action: Mouse scrolled (513, 440) with delta (0, 0)
Screenshot: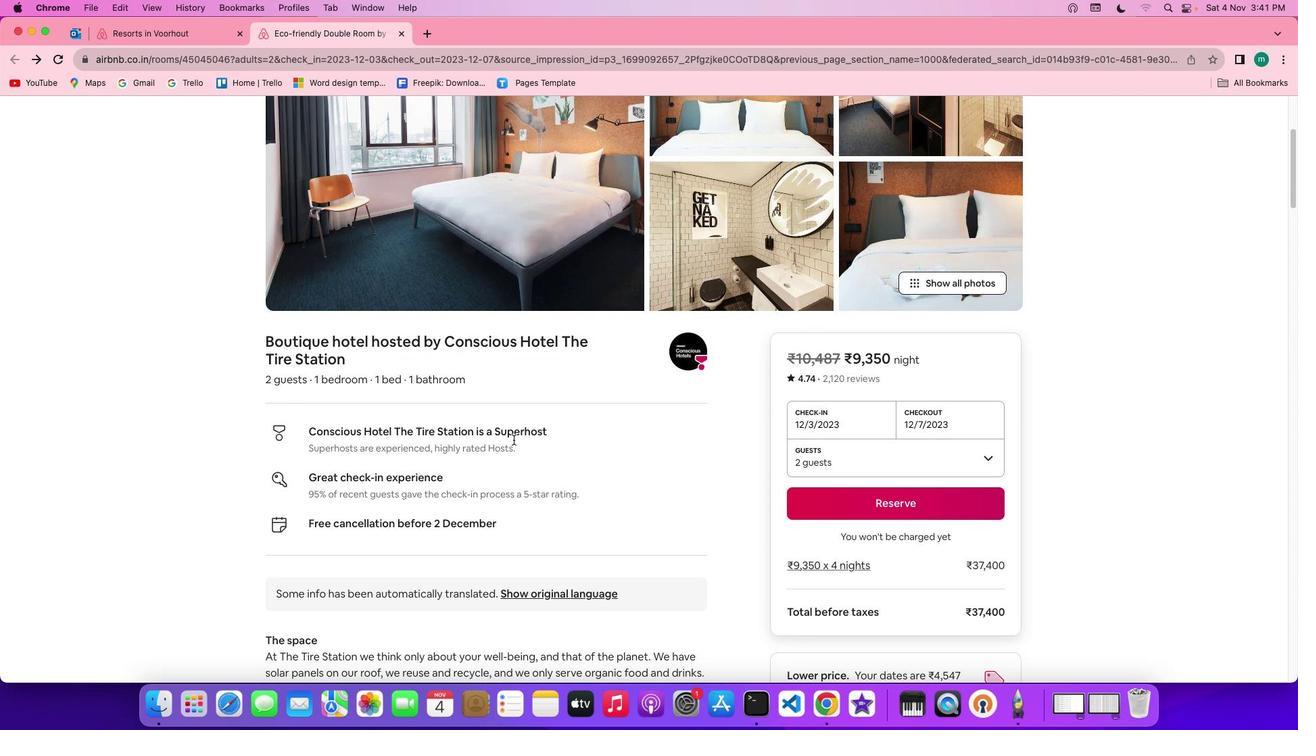 
Action: Mouse scrolled (513, 440) with delta (0, 0)
Screenshot: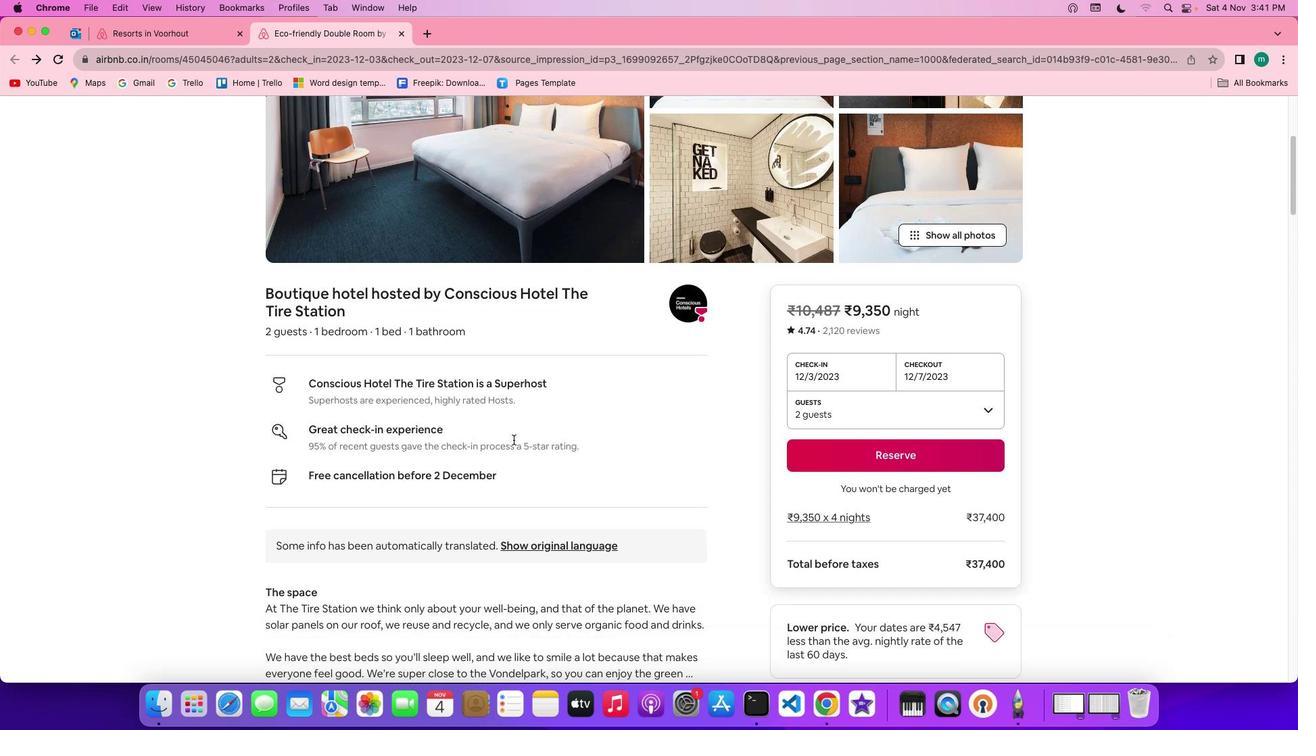 
Action: Mouse scrolled (513, 440) with delta (0, -1)
Screenshot: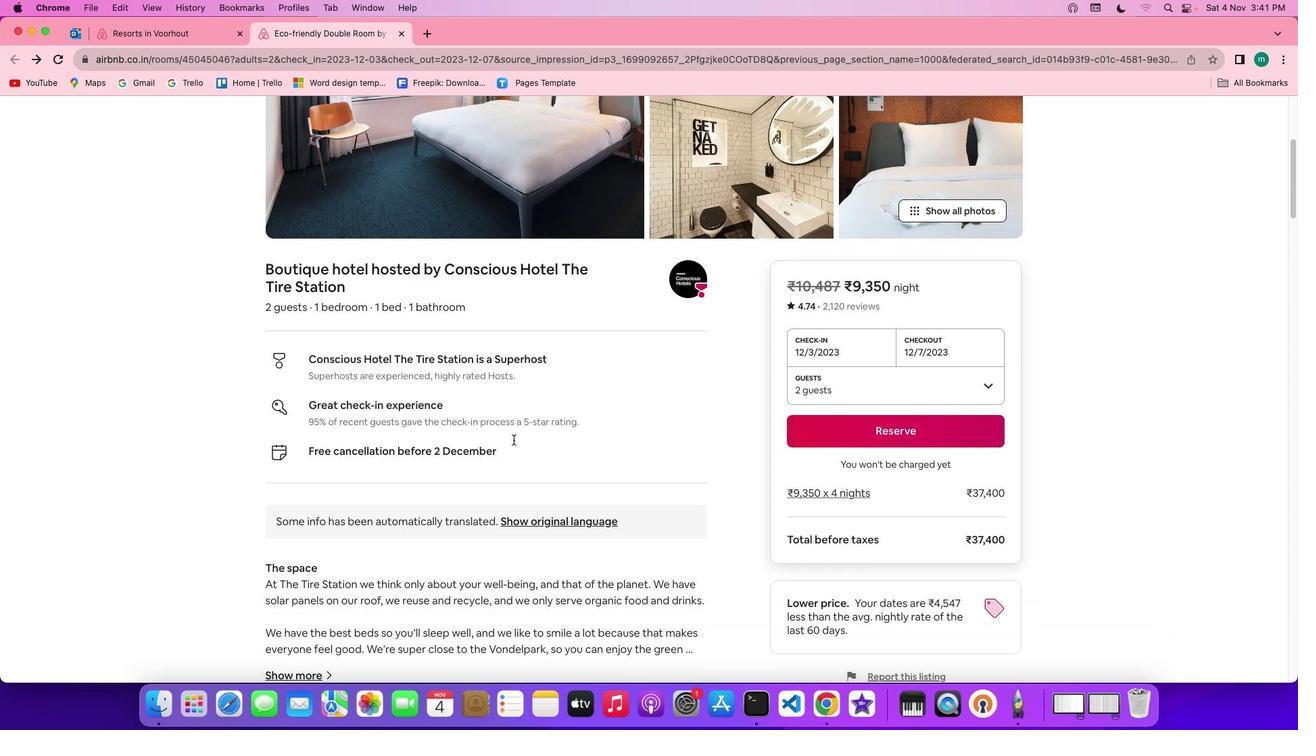 
Action: Mouse scrolled (513, 440) with delta (0, -2)
Screenshot: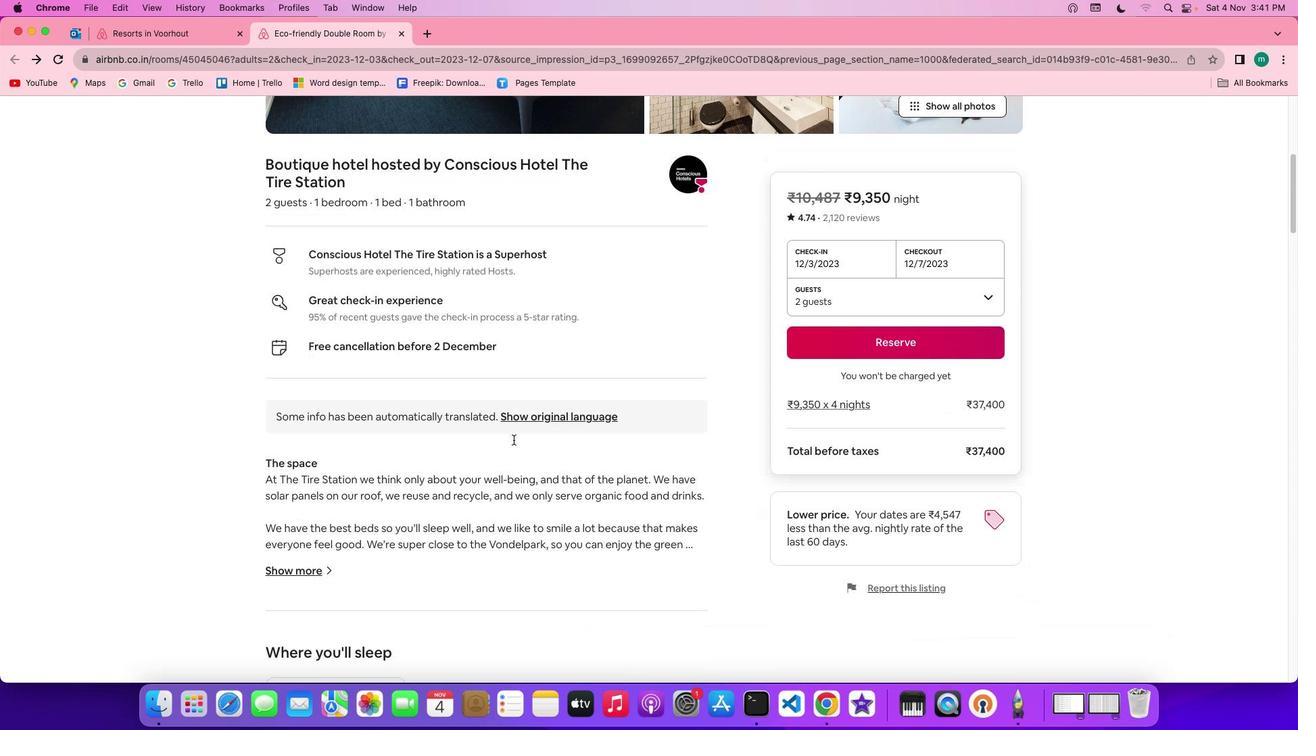 
Action: Mouse moved to (513, 440)
Screenshot: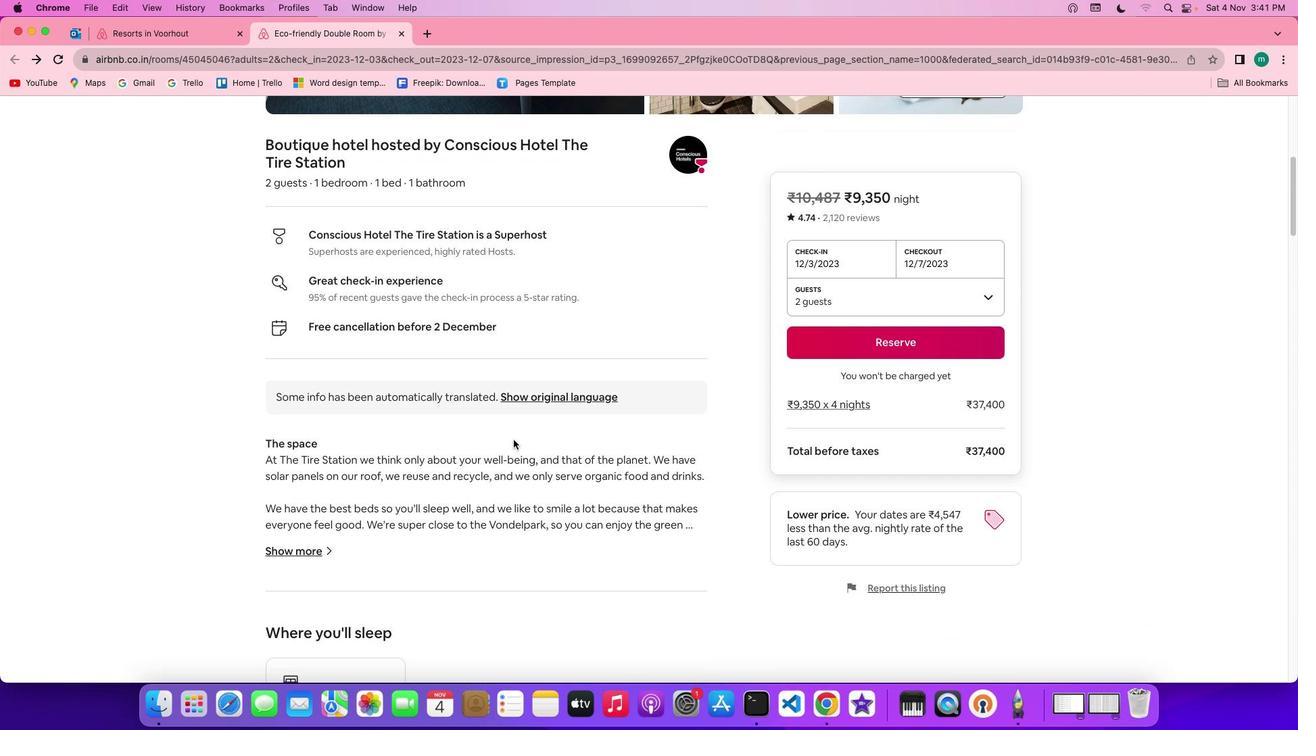 
Action: Mouse scrolled (513, 440) with delta (0, 0)
Screenshot: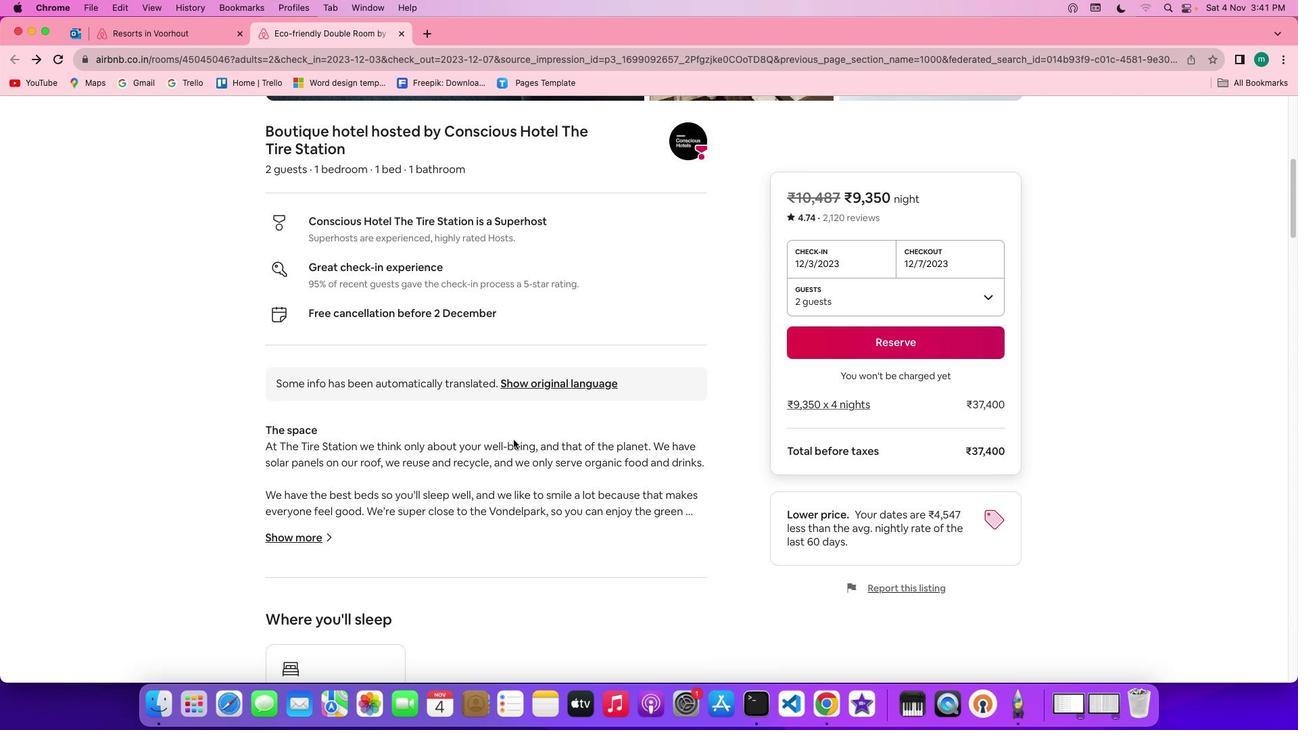 
Action: Mouse scrolled (513, 440) with delta (0, 0)
Screenshot: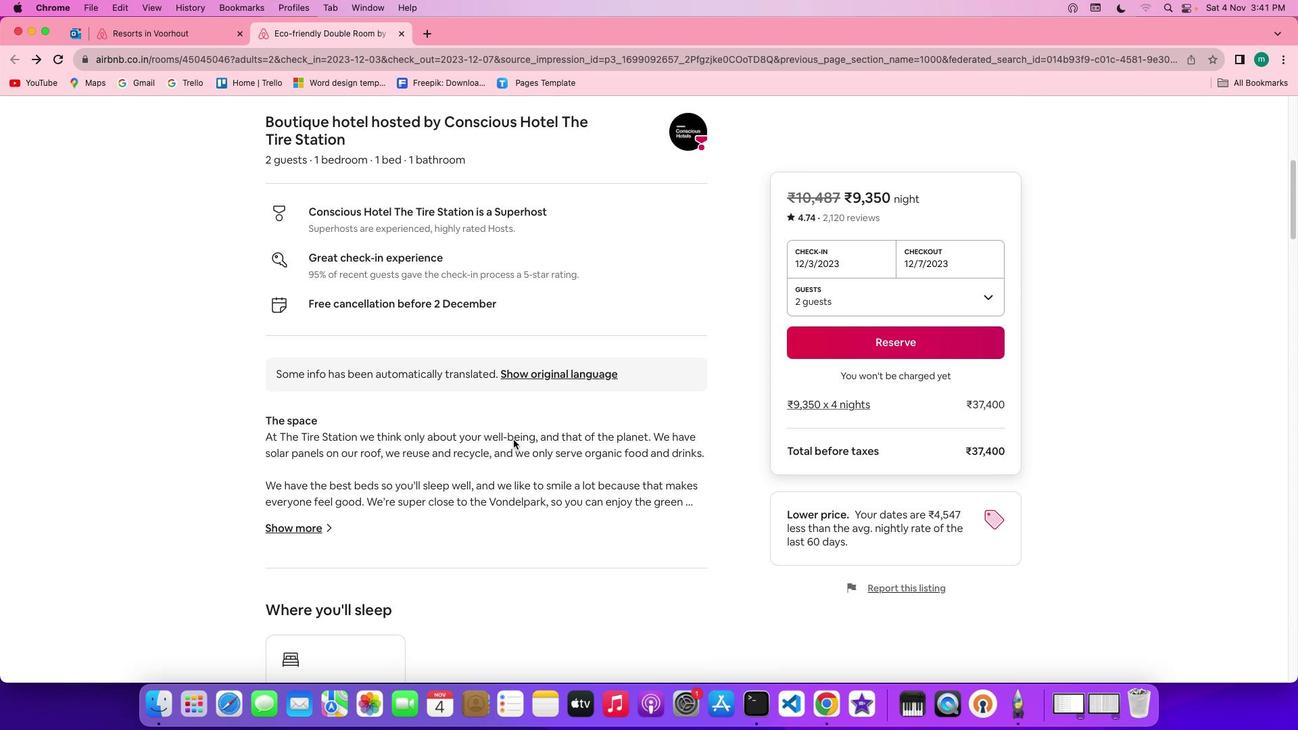 
Action: Mouse scrolled (513, 440) with delta (0, -1)
Screenshot: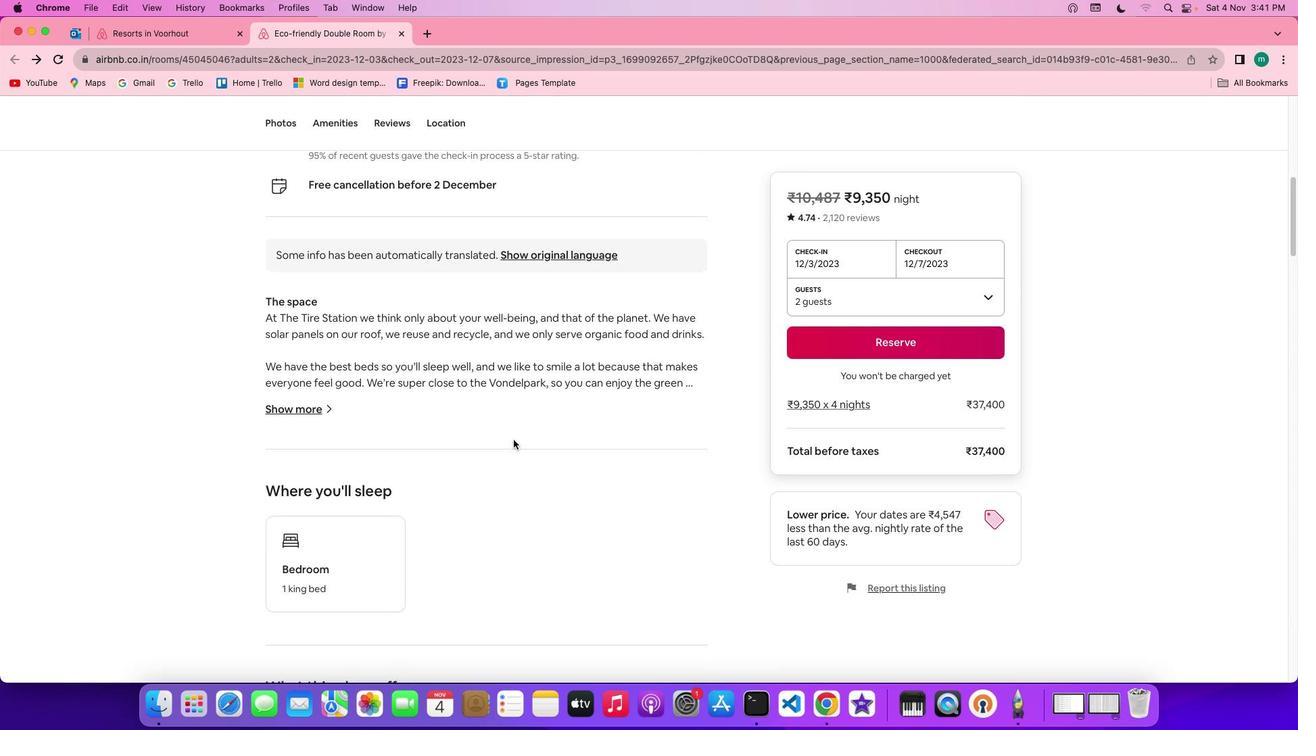 
Action: Mouse scrolled (513, 440) with delta (0, -2)
Screenshot: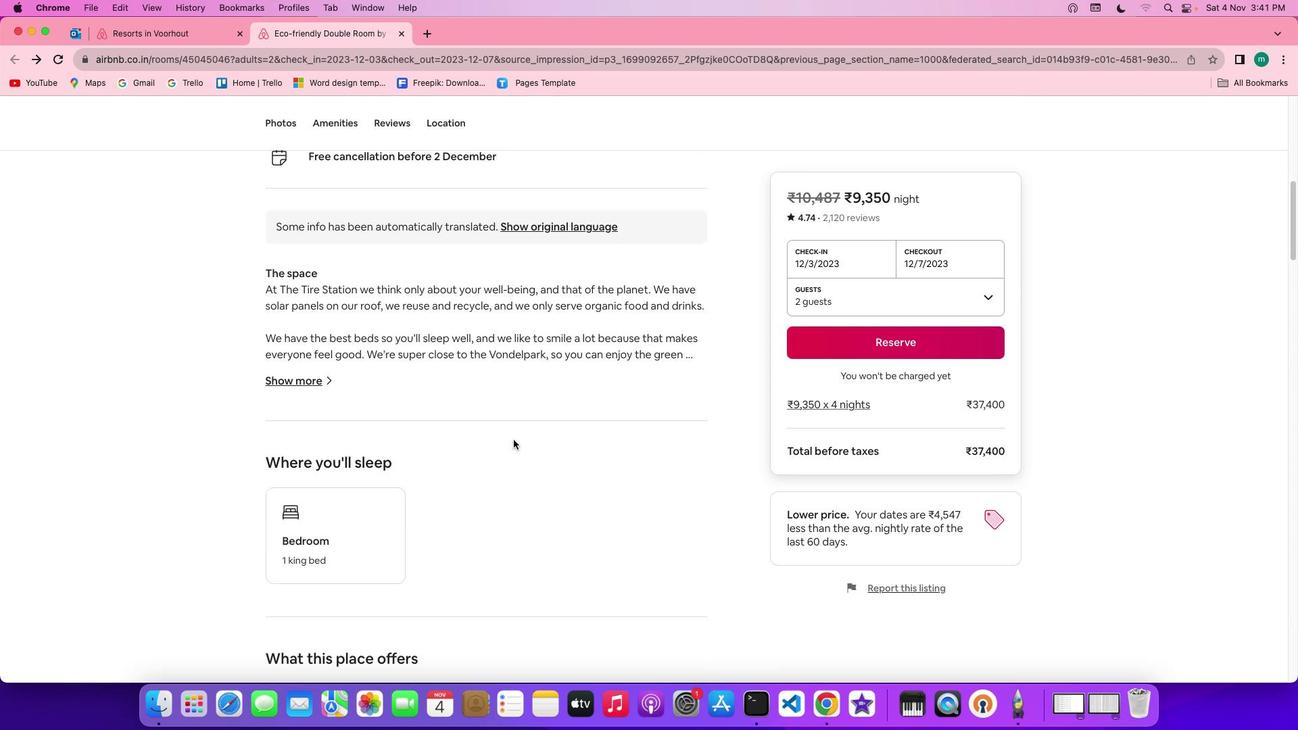 
Action: Mouse moved to (284, 334)
Screenshot: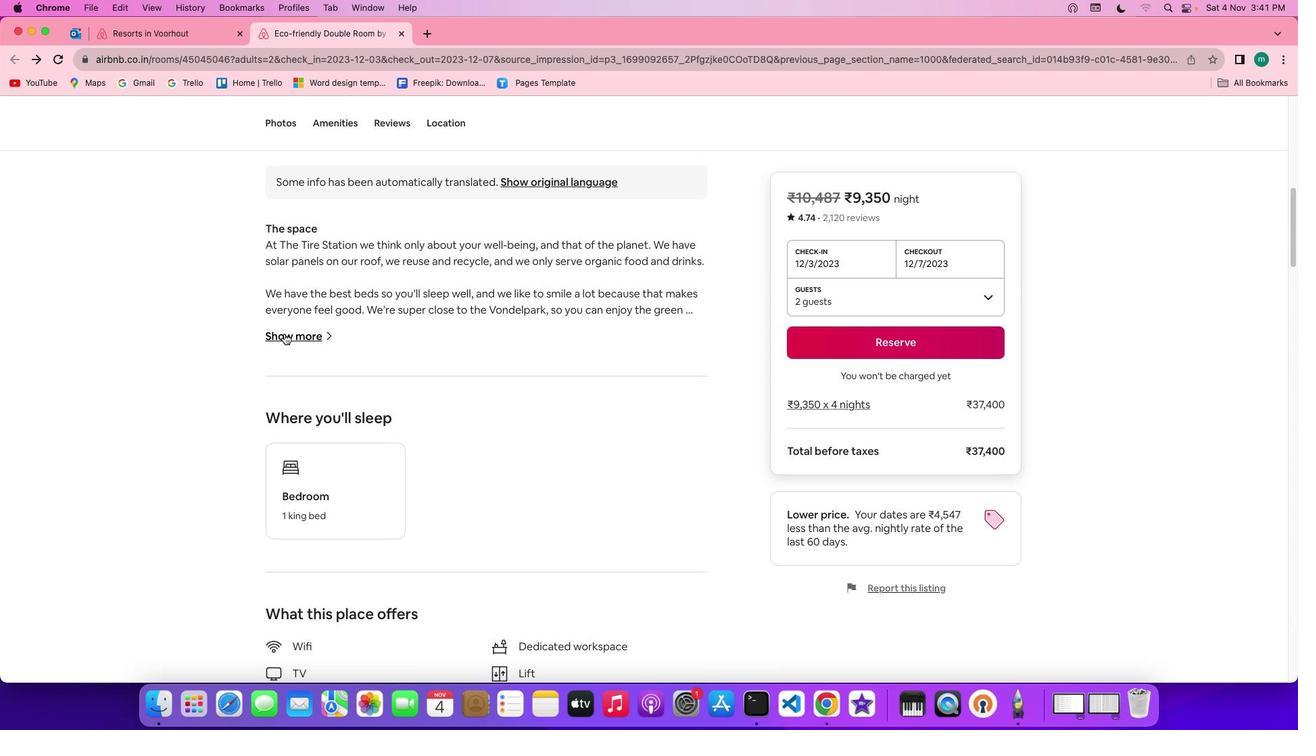 
Action: Mouse pressed left at (284, 334)
Screenshot: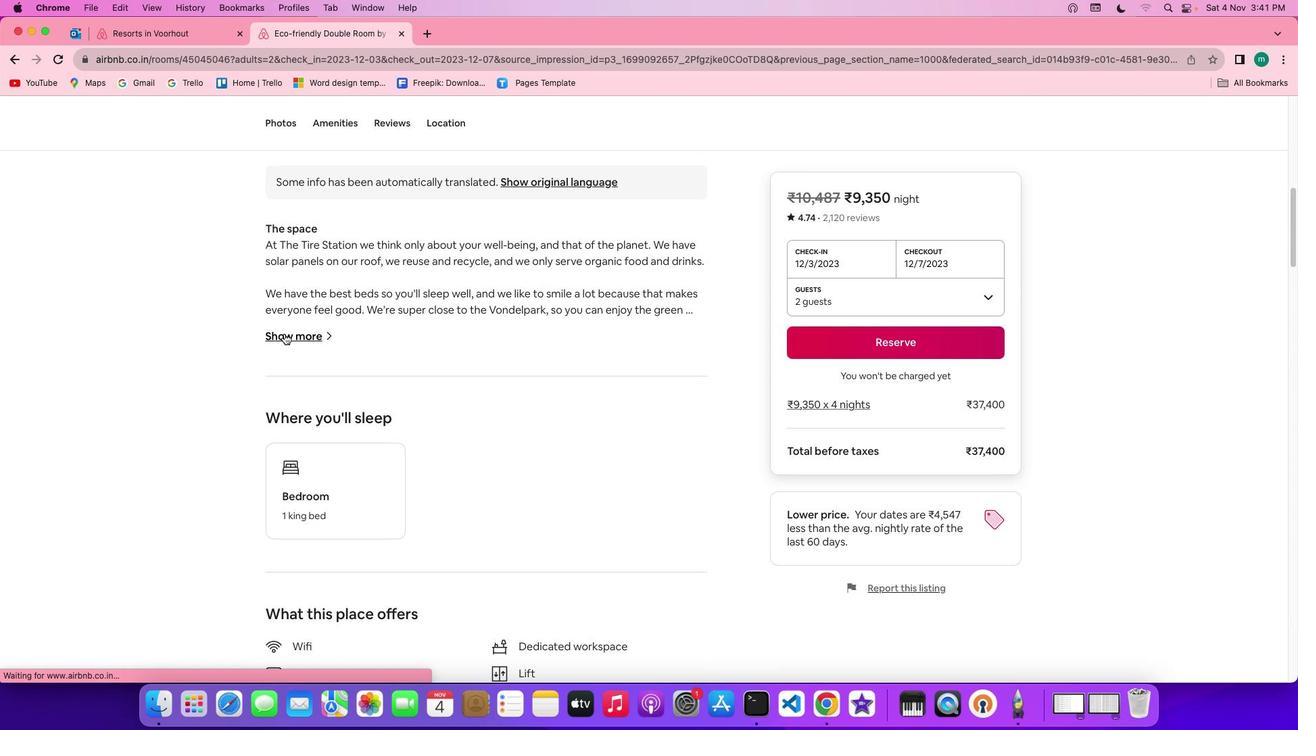 
Action: Mouse moved to (689, 451)
